 Task: Set up an automation rule in Jira to comment on related issues when an issue is resolved.
Action: Mouse moved to (793, 131)
Screenshot: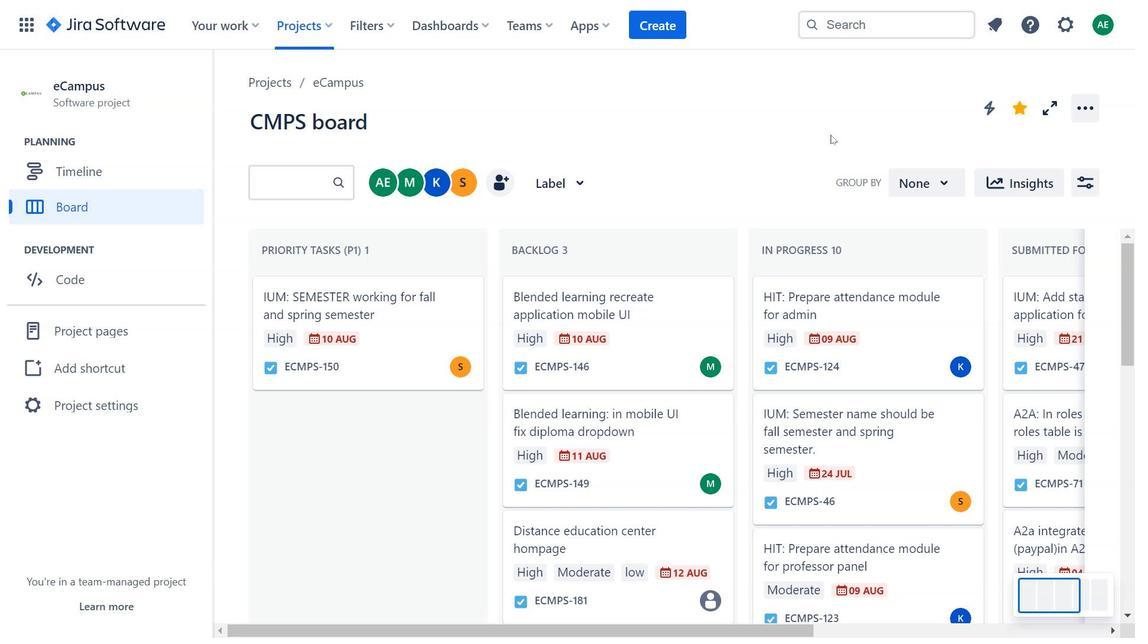 
Action: Mouse pressed left at (793, 131)
Screenshot: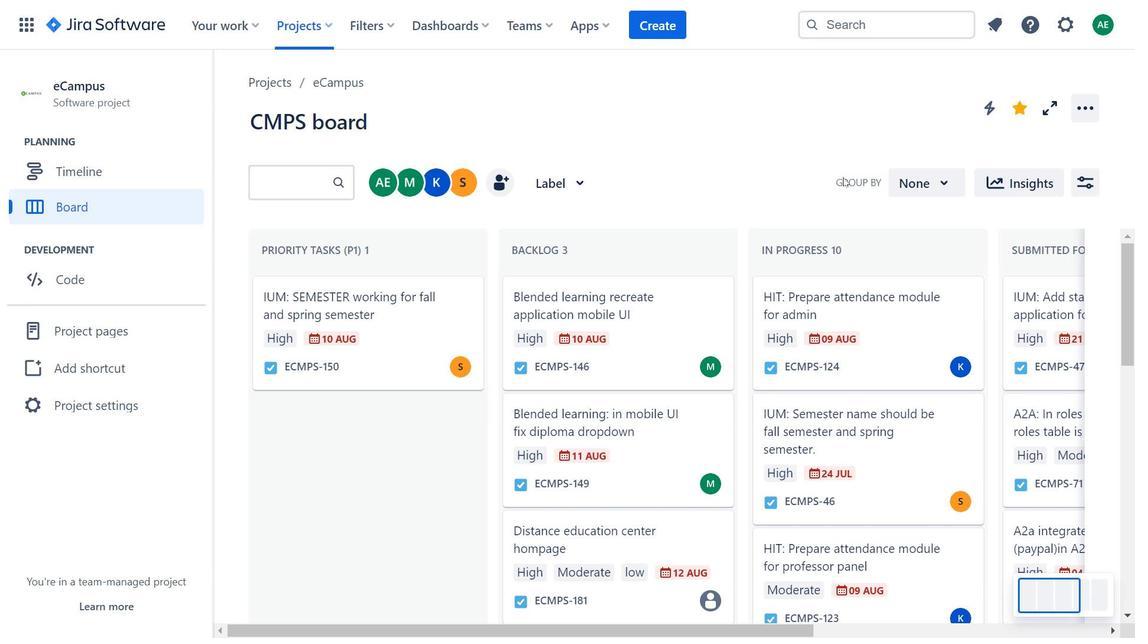 
Action: Mouse moved to (778, 86)
Screenshot: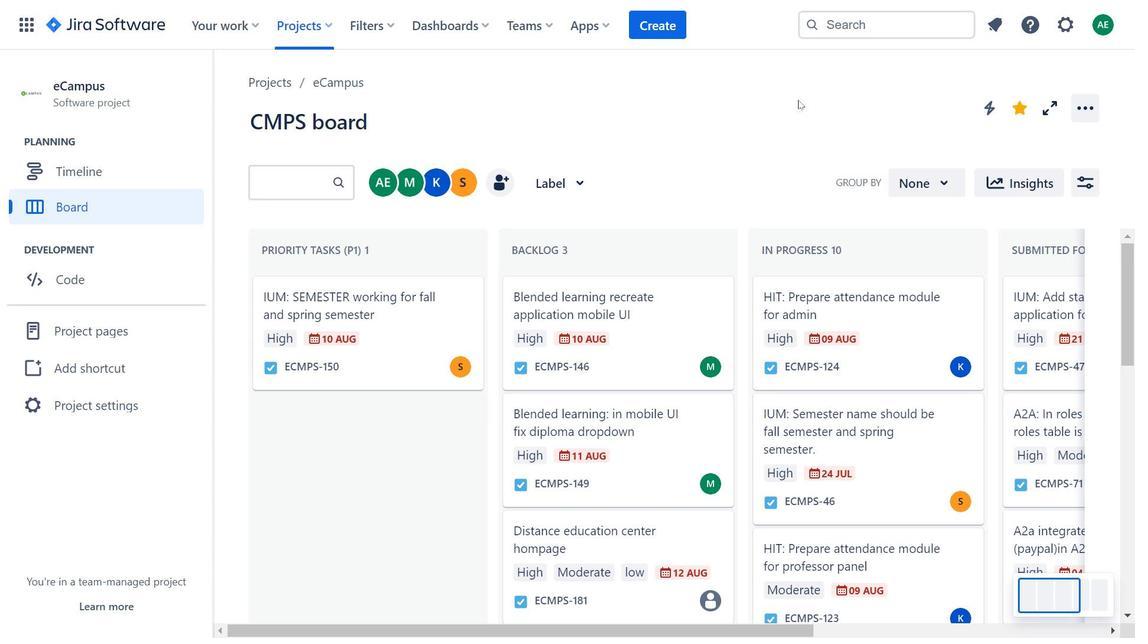 
Action: Mouse pressed left at (778, 86)
Screenshot: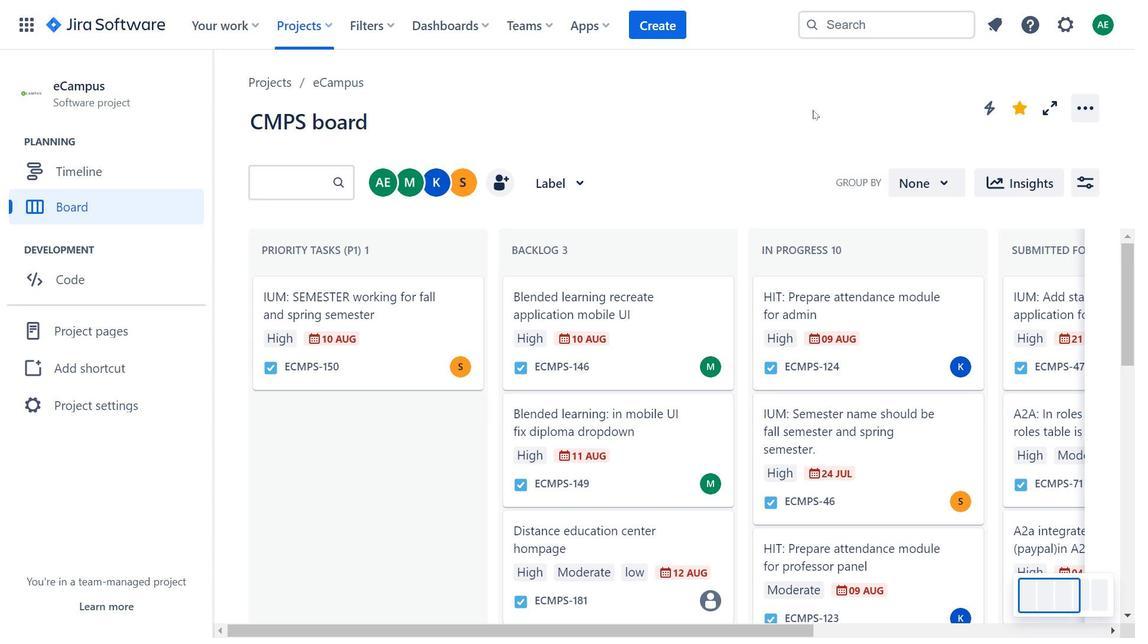 
Action: Mouse moved to (821, 111)
Screenshot: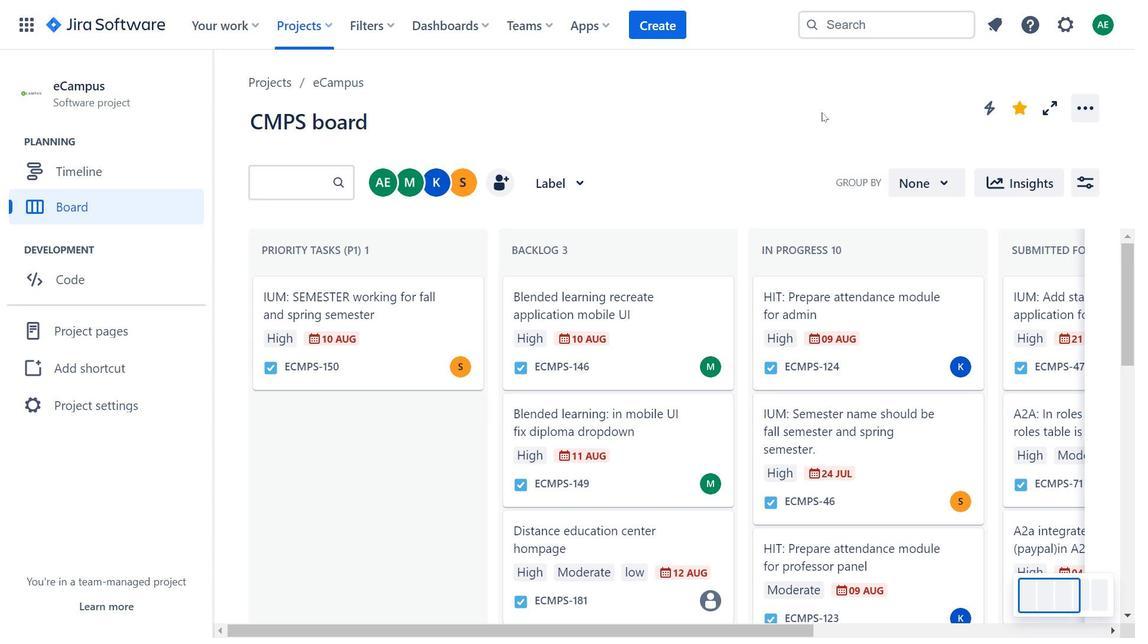 
Action: Mouse pressed left at (821, 111)
Screenshot: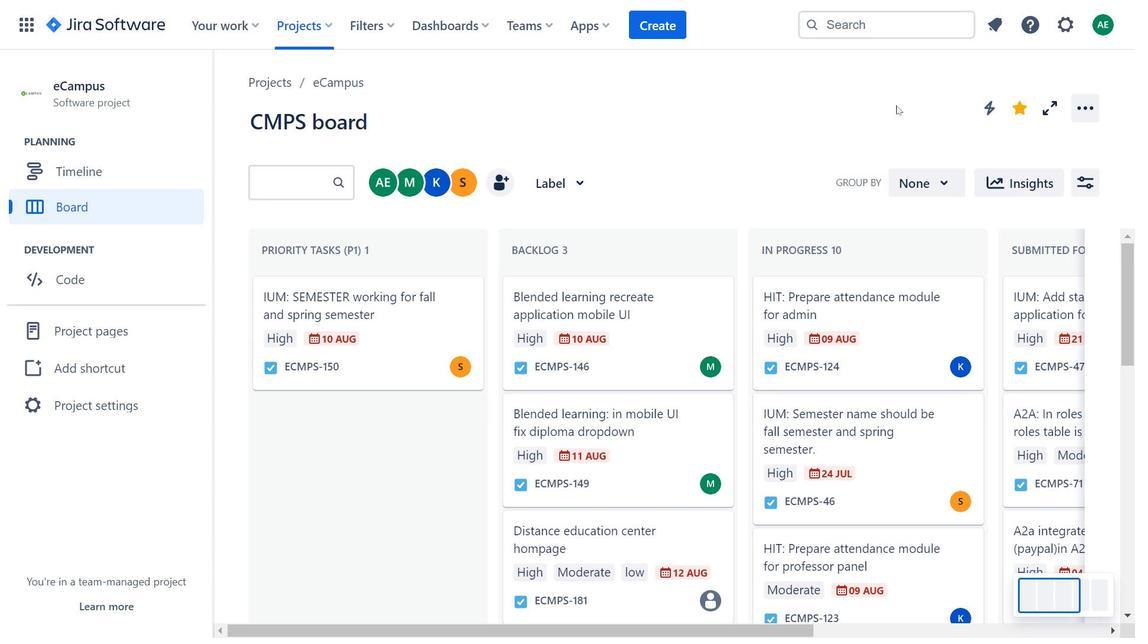 
Action: Mouse moved to (896, 105)
Screenshot: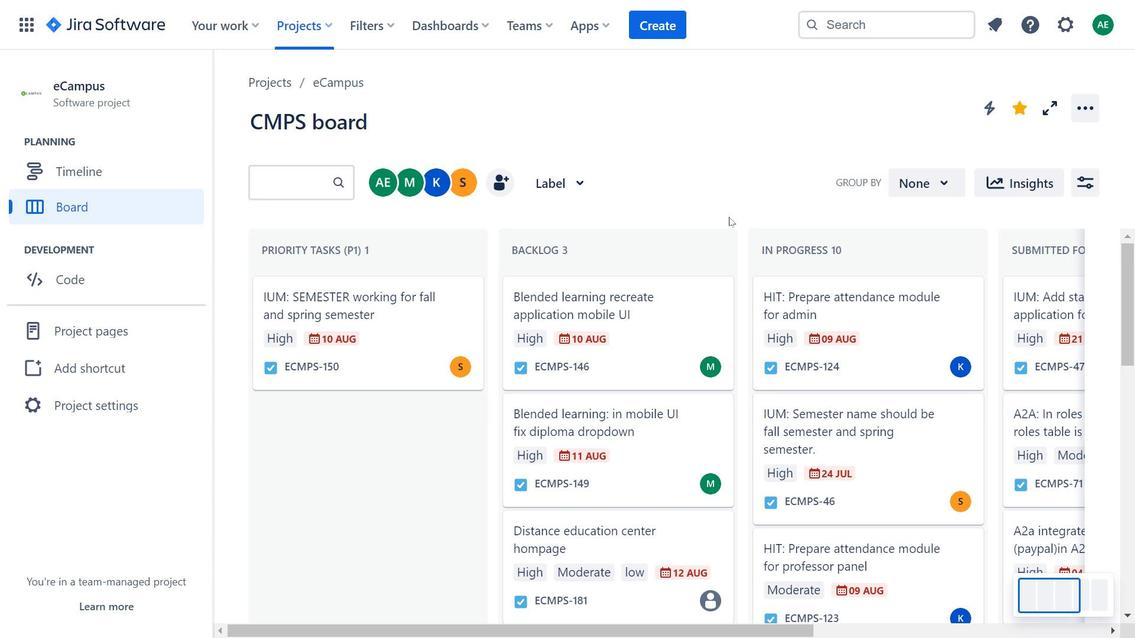 
Action: Mouse pressed left at (896, 105)
Screenshot: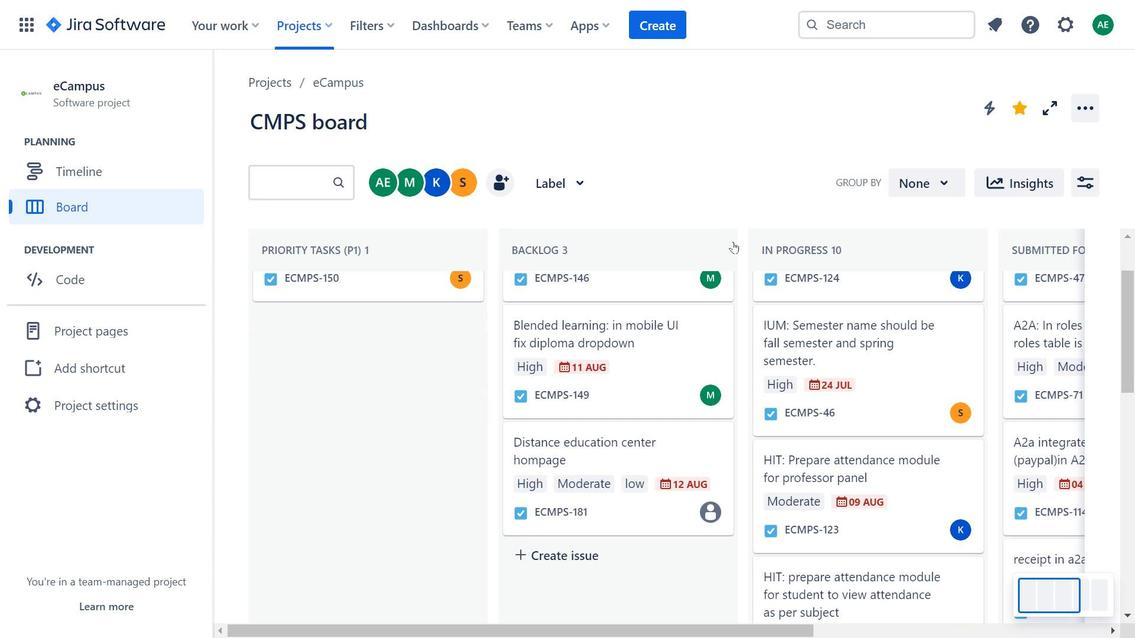 
Action: Mouse moved to (728, 235)
Screenshot: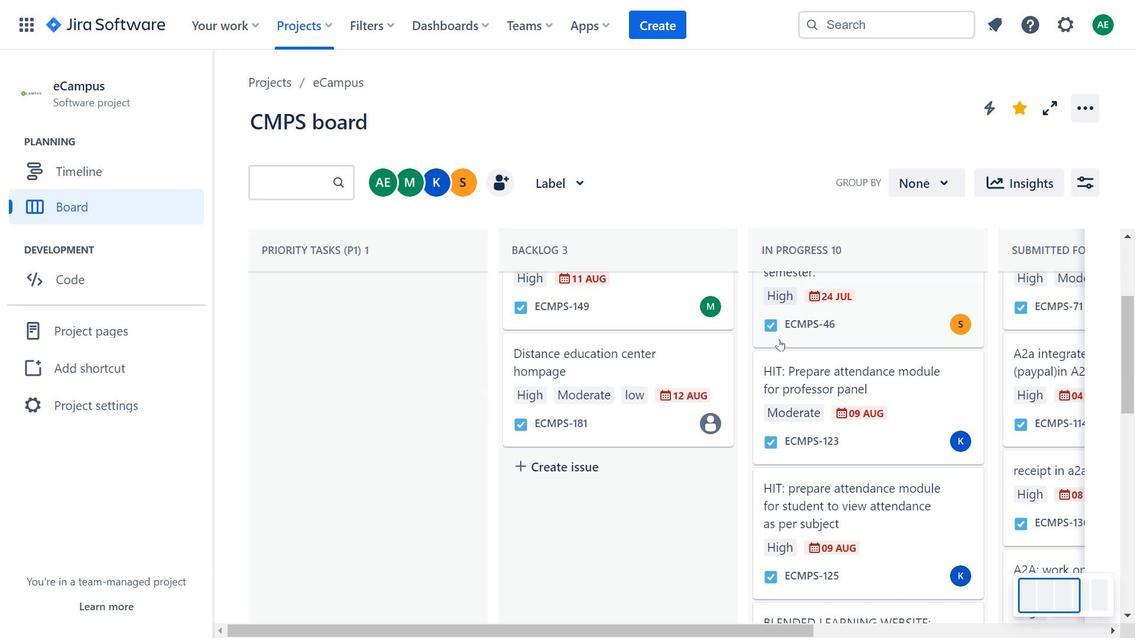 
Action: Mouse scrolled (728, 235) with delta (0, 0)
Screenshot: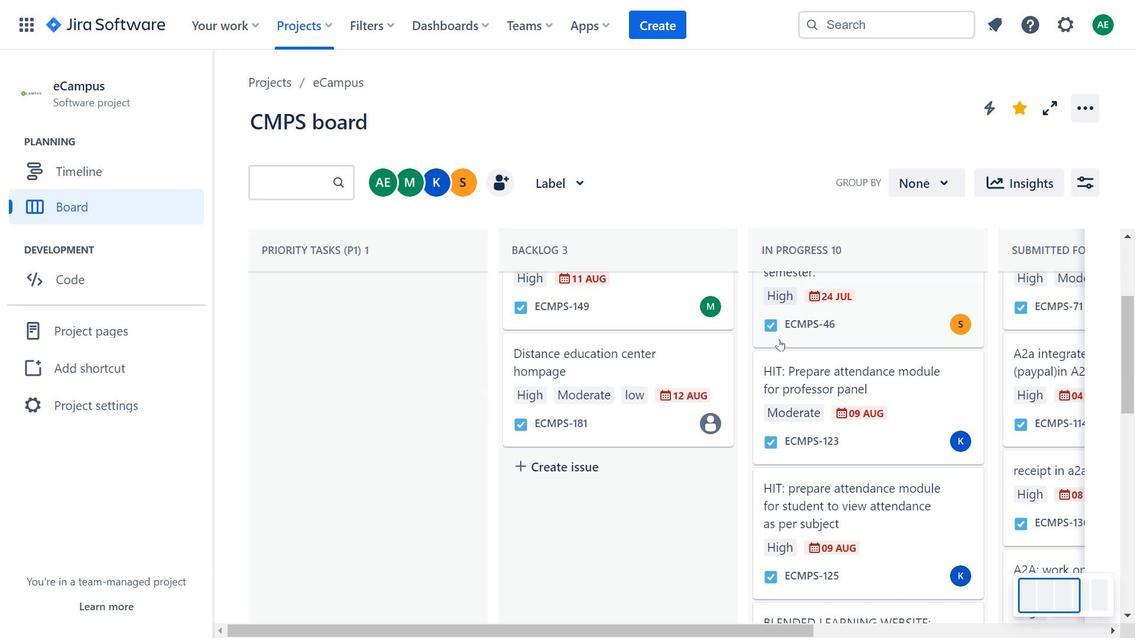 
Action: Mouse moved to (730, 238)
Screenshot: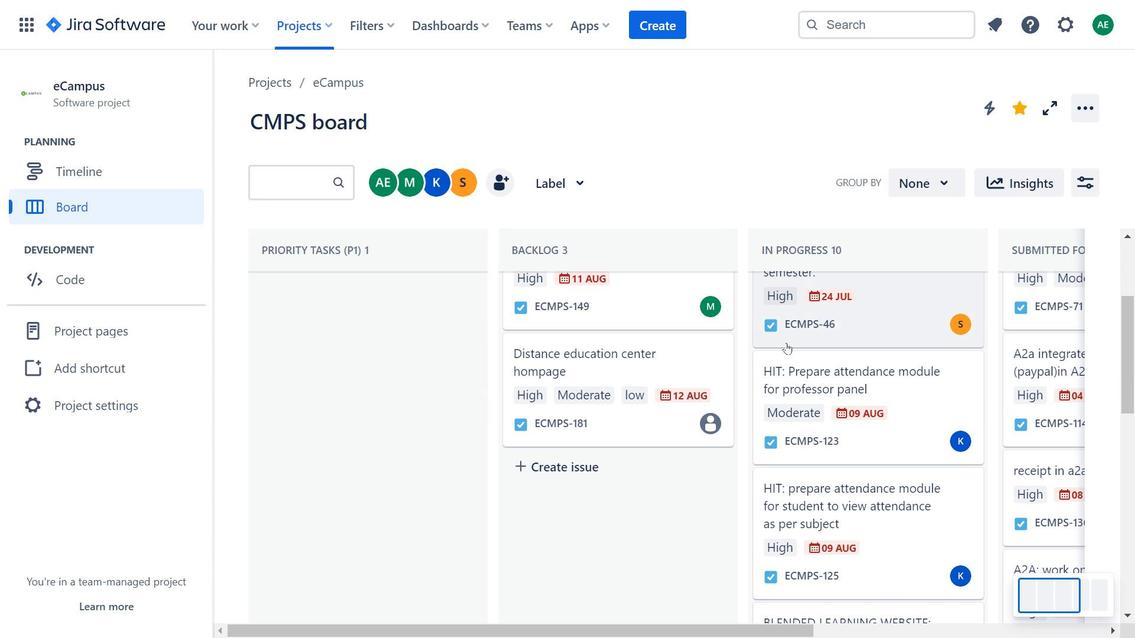 
Action: Mouse scrolled (730, 237) with delta (0, 0)
Screenshot: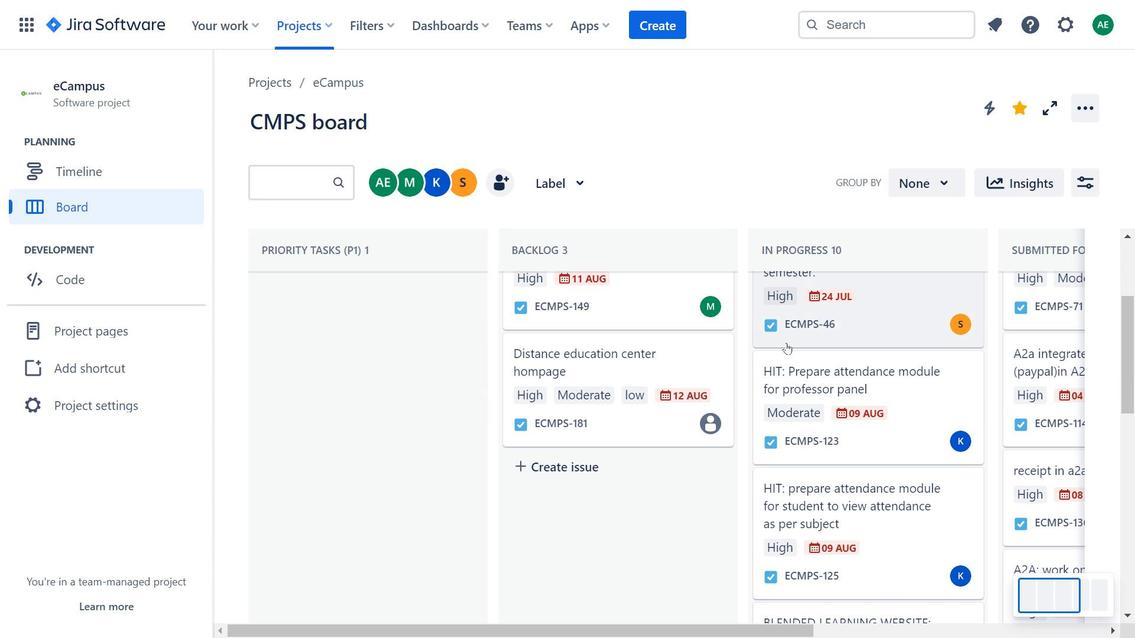 
Action: Mouse moved to (810, 337)
Screenshot: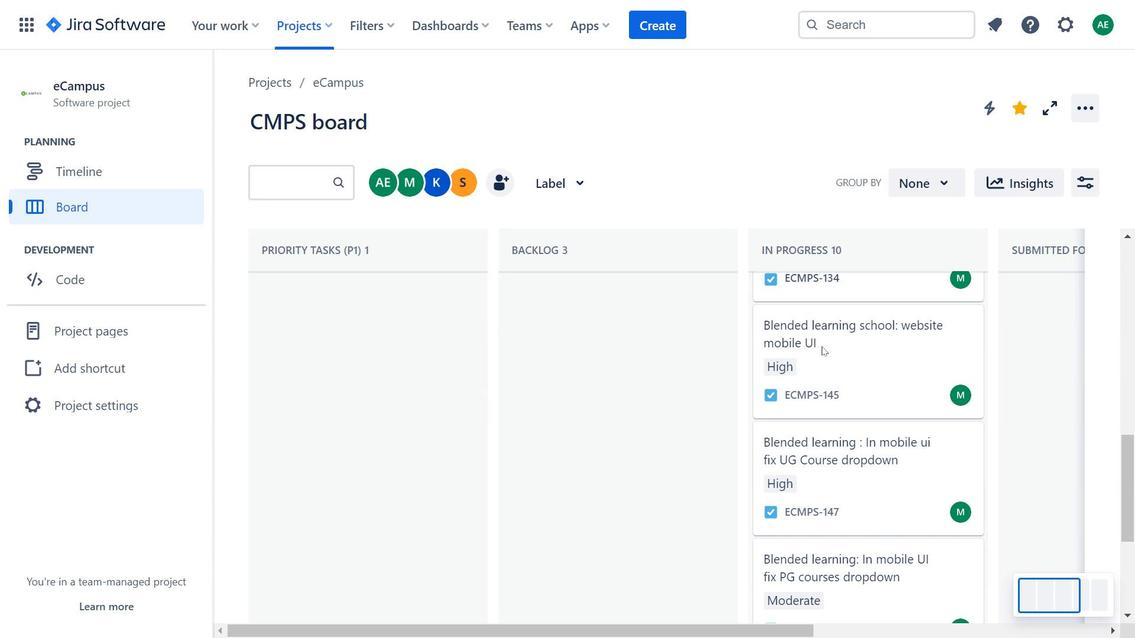 
Action: Mouse scrolled (810, 337) with delta (0, 0)
Screenshot: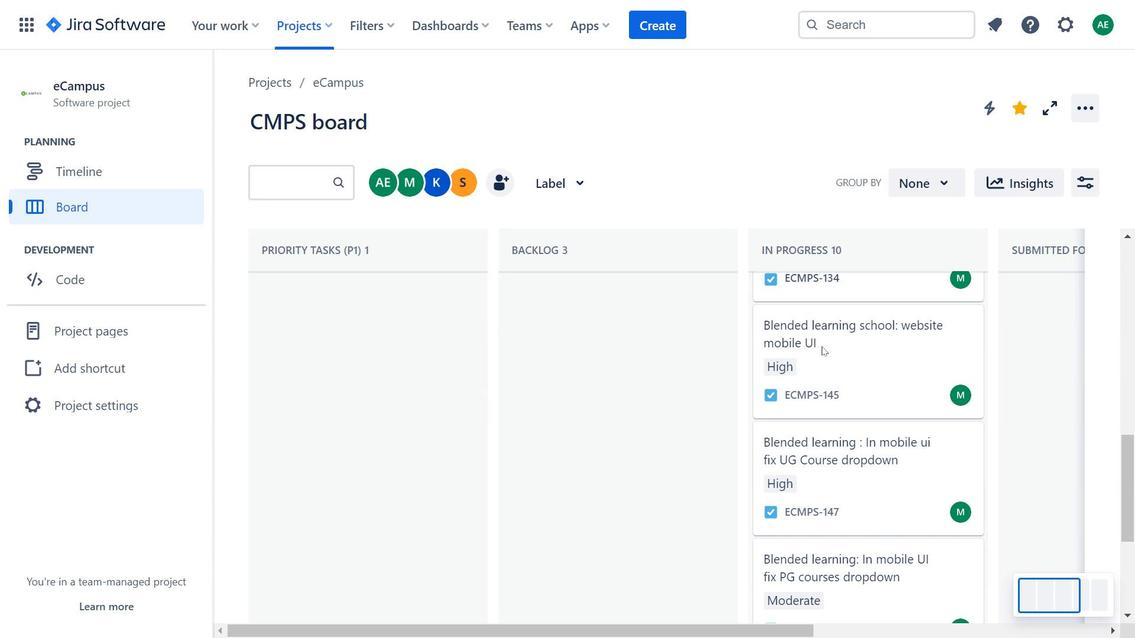 
Action: Mouse moved to (813, 340)
Screenshot: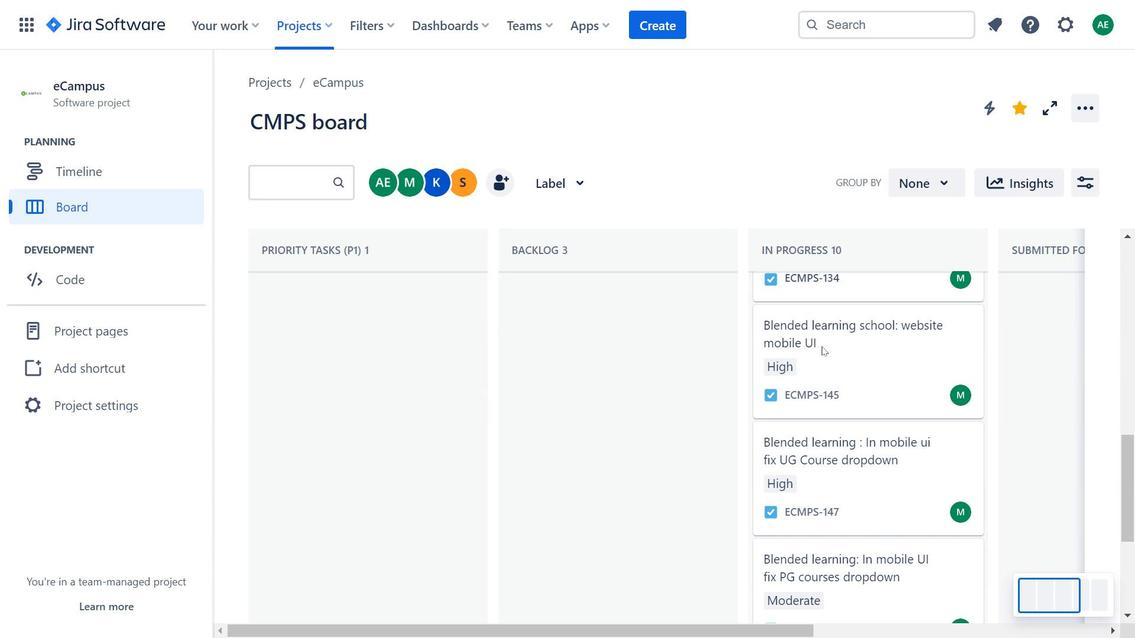 
Action: Mouse scrolled (813, 339) with delta (0, 0)
Screenshot: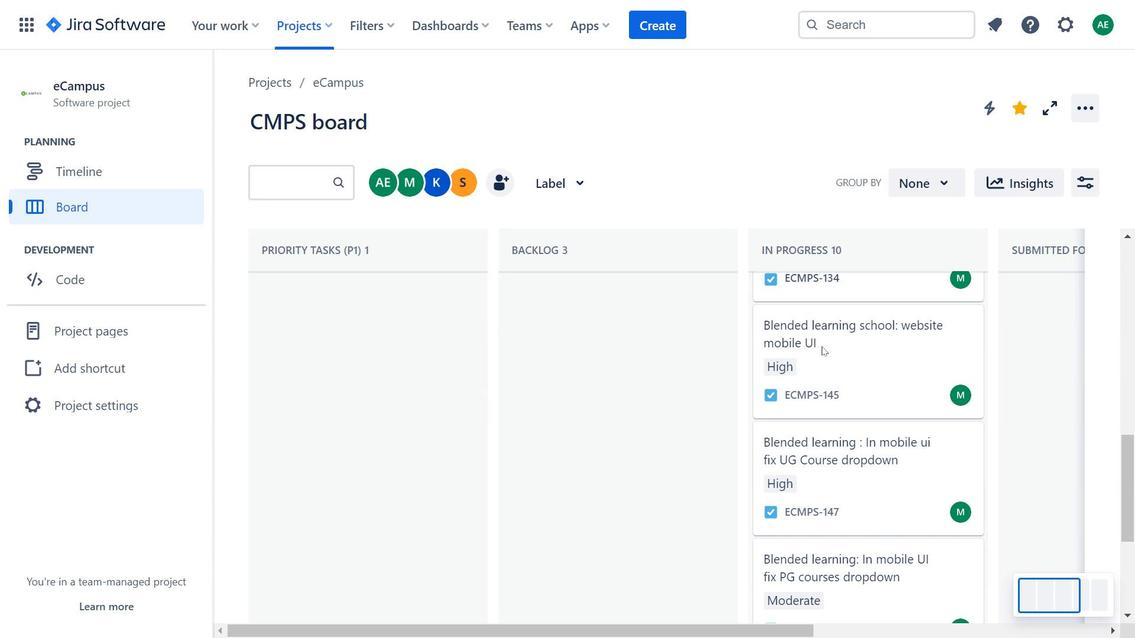 
Action: Mouse moved to (816, 341)
Screenshot: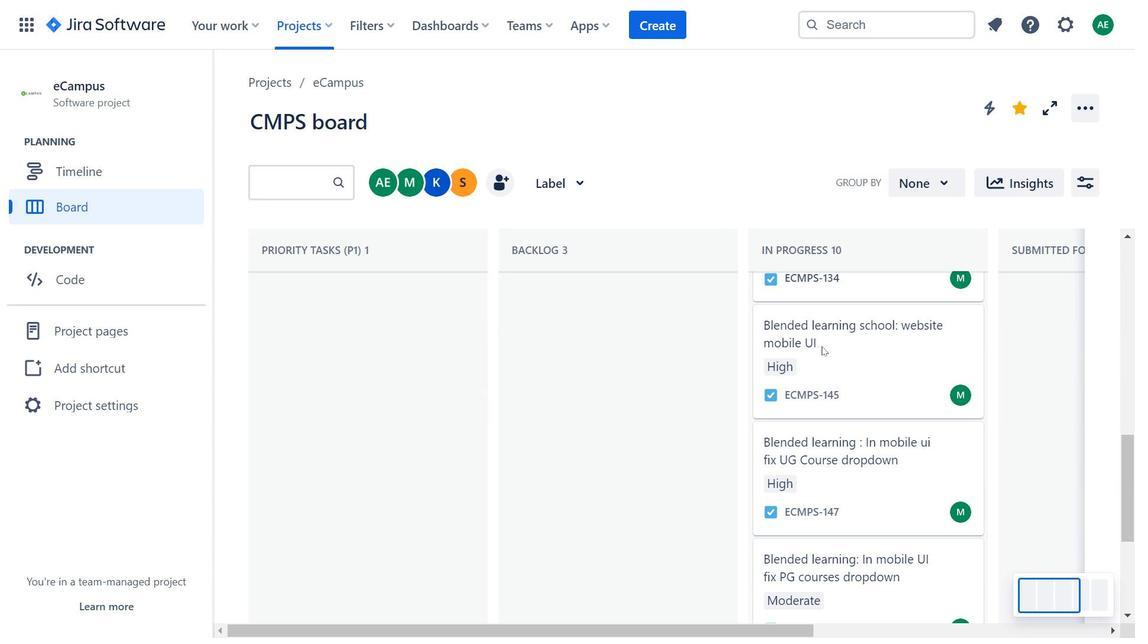 
Action: Mouse scrolled (816, 341) with delta (0, 0)
Screenshot: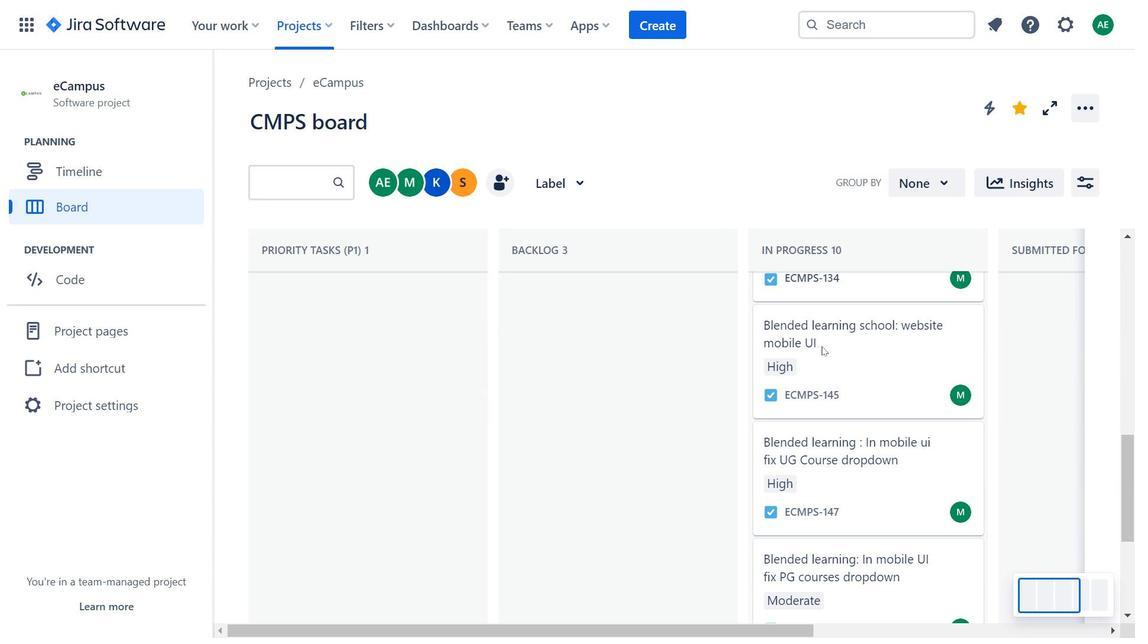 
Action: Mouse moved to (817, 343)
Screenshot: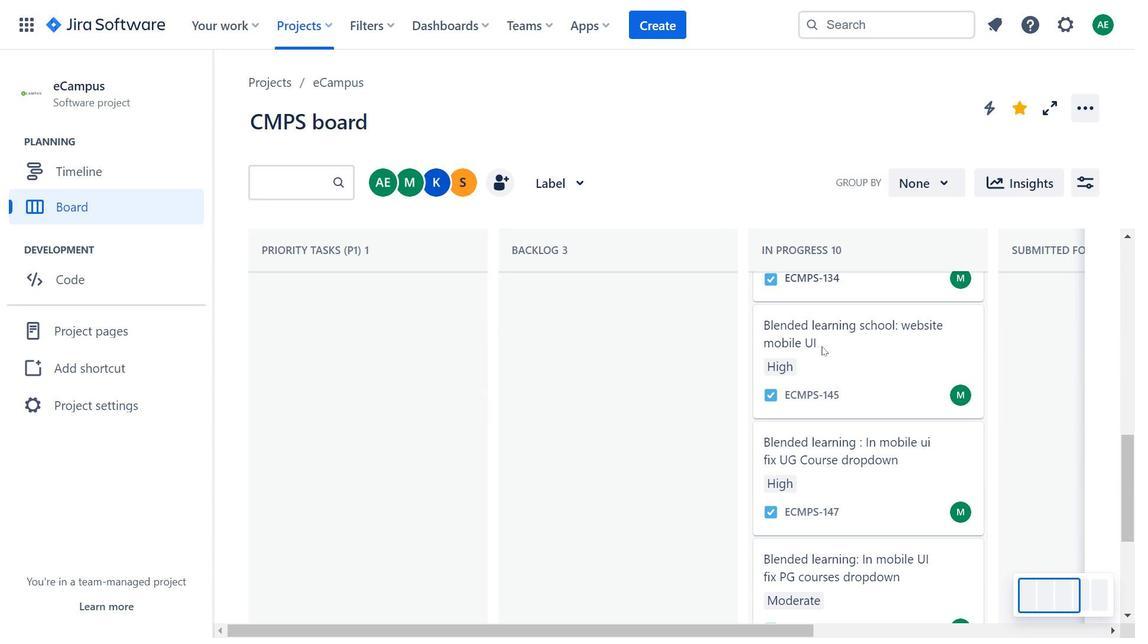
Action: Mouse scrolled (817, 343) with delta (0, 0)
Screenshot: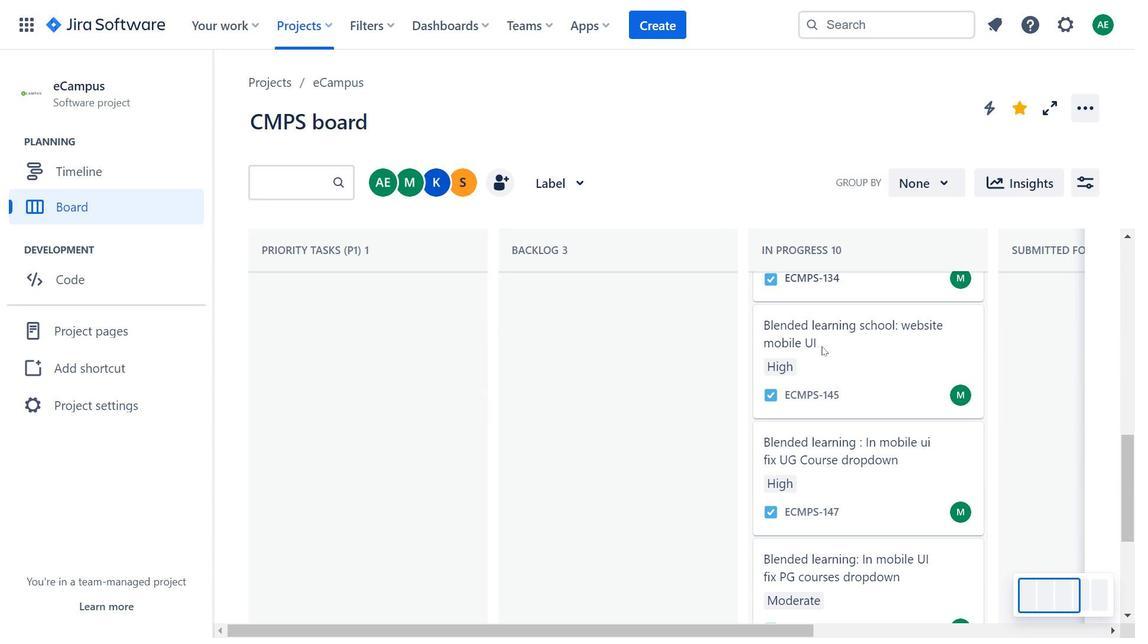 
Action: Mouse moved to (821, 346)
Screenshot: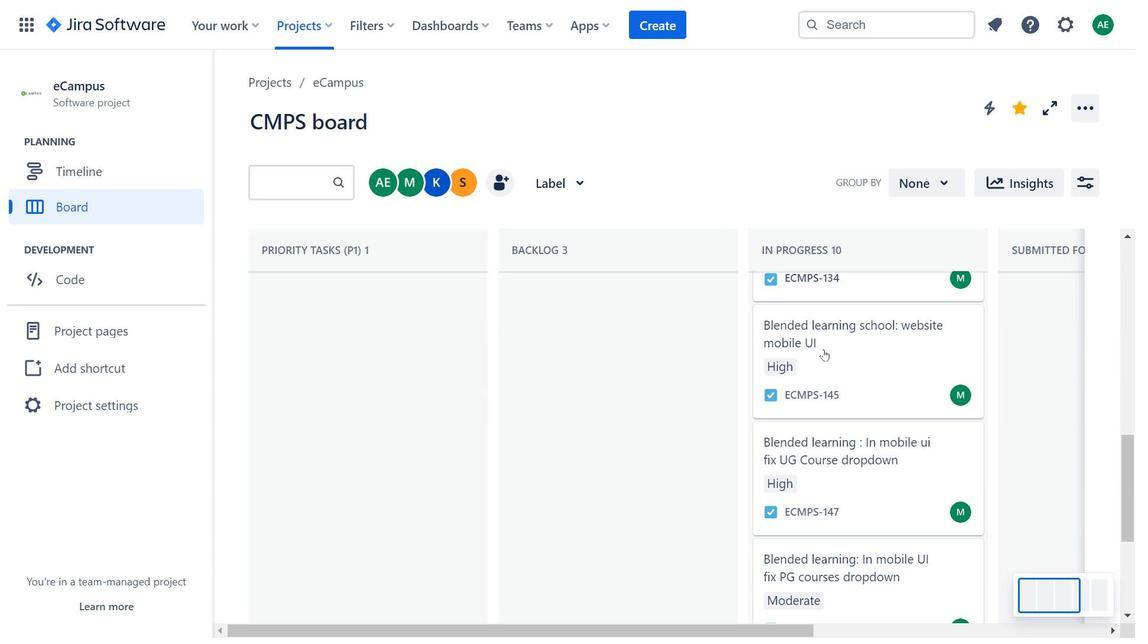 
Action: Mouse scrolled (821, 345) with delta (0, 0)
Screenshot: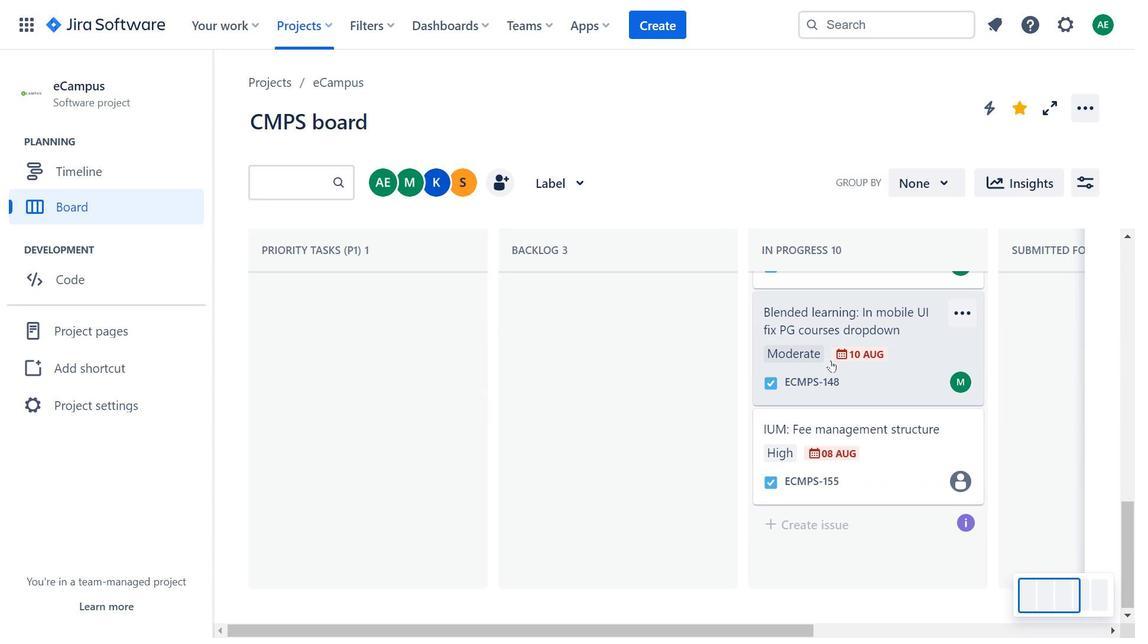 
Action: Mouse scrolled (821, 345) with delta (0, 0)
Screenshot: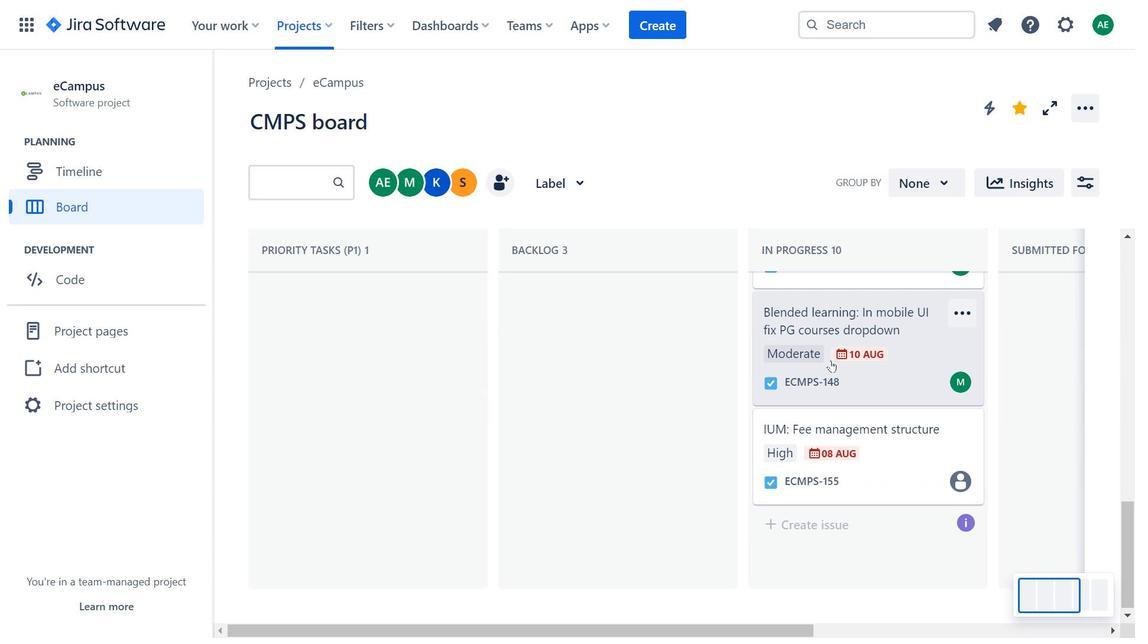 
Action: Mouse moved to (825, 351)
Screenshot: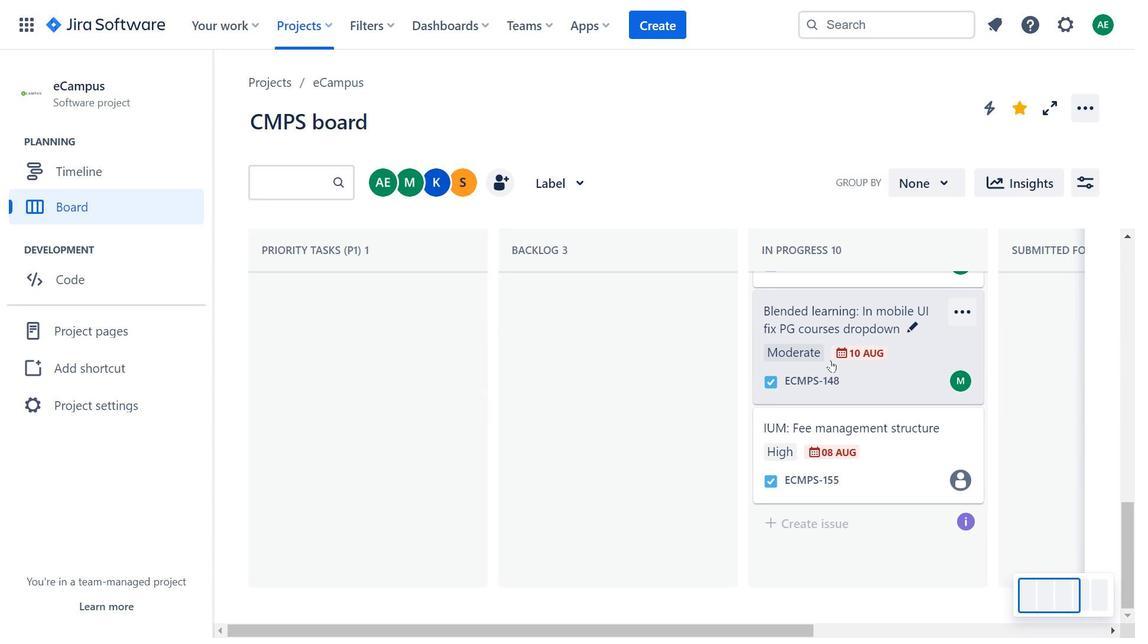 
Action: Mouse scrolled (825, 351) with delta (0, 0)
Screenshot: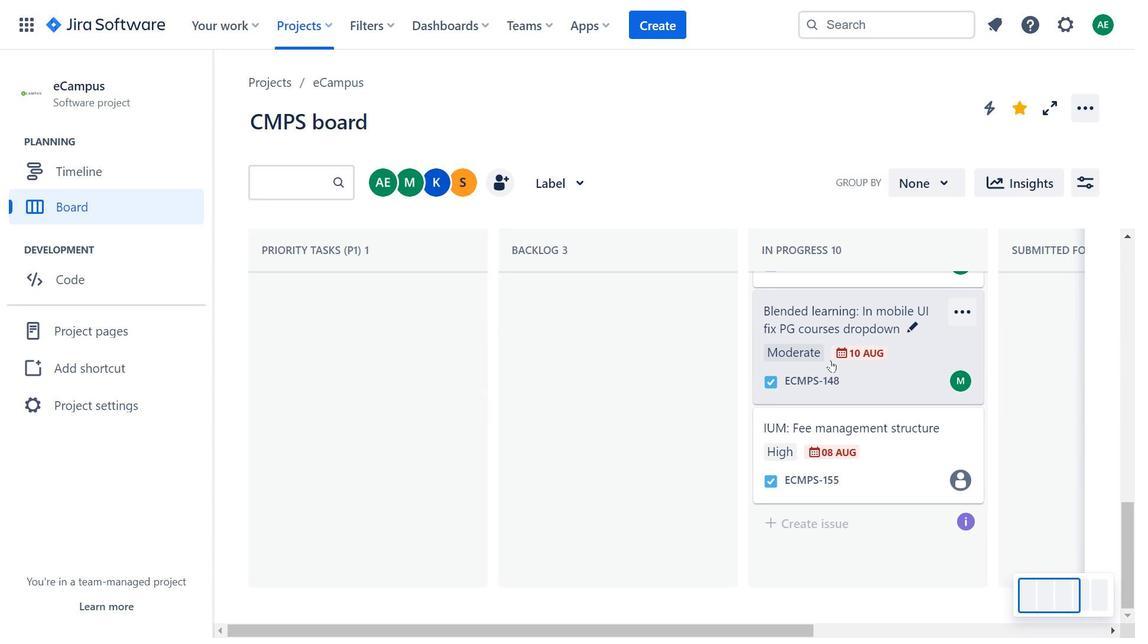
Action: Mouse moved to (826, 354)
Screenshot: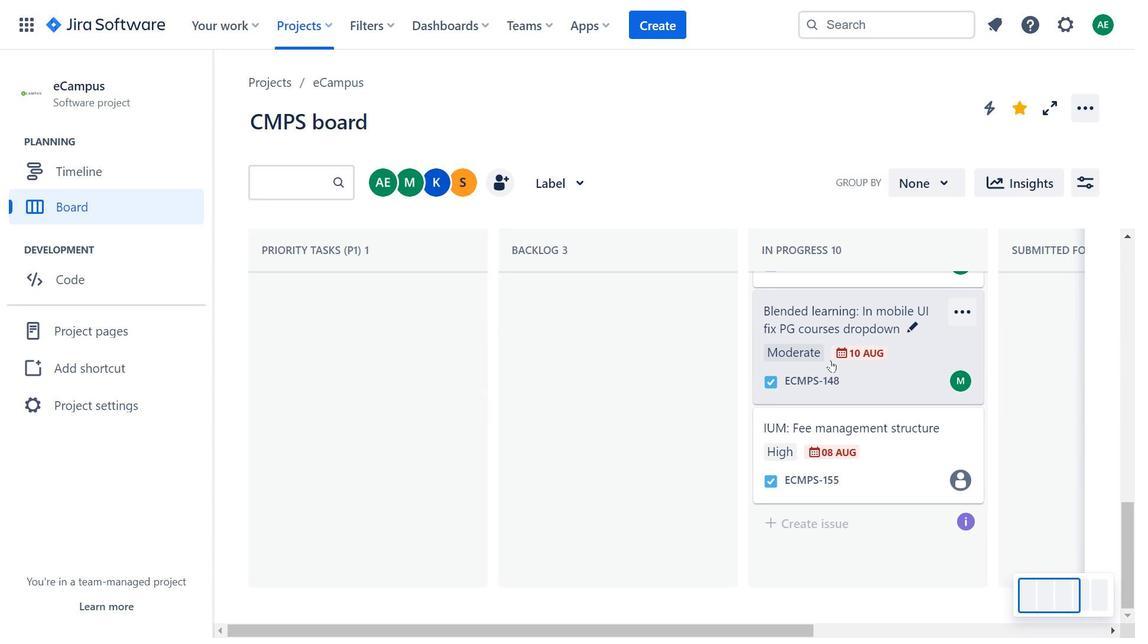 
Action: Mouse scrolled (826, 353) with delta (0, 0)
Screenshot: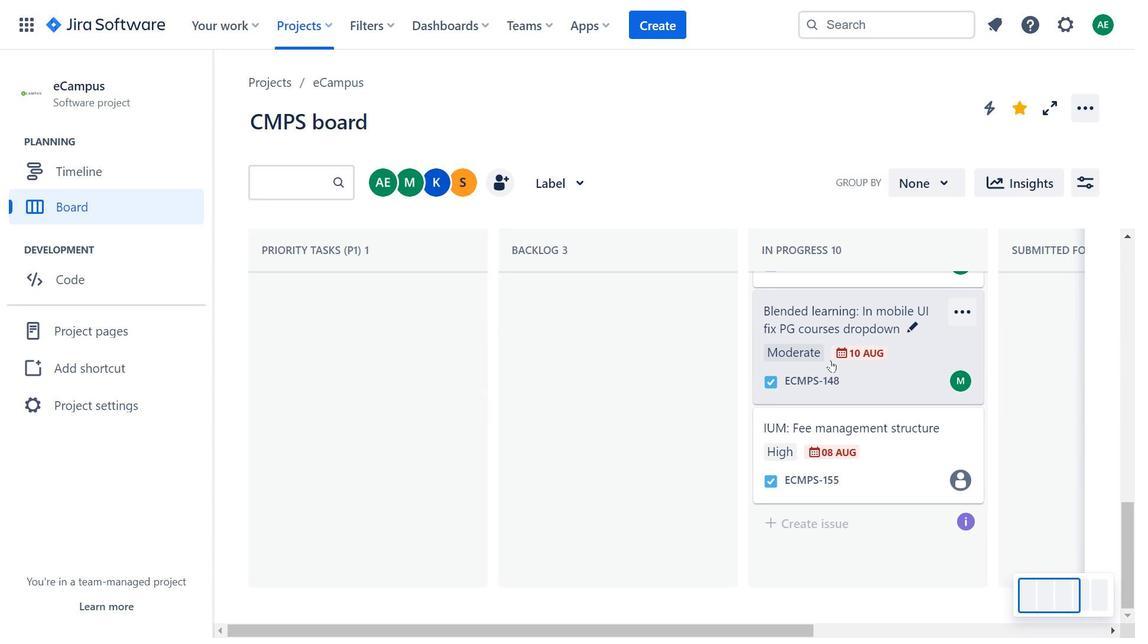 
Action: Mouse moved to (826, 356)
Screenshot: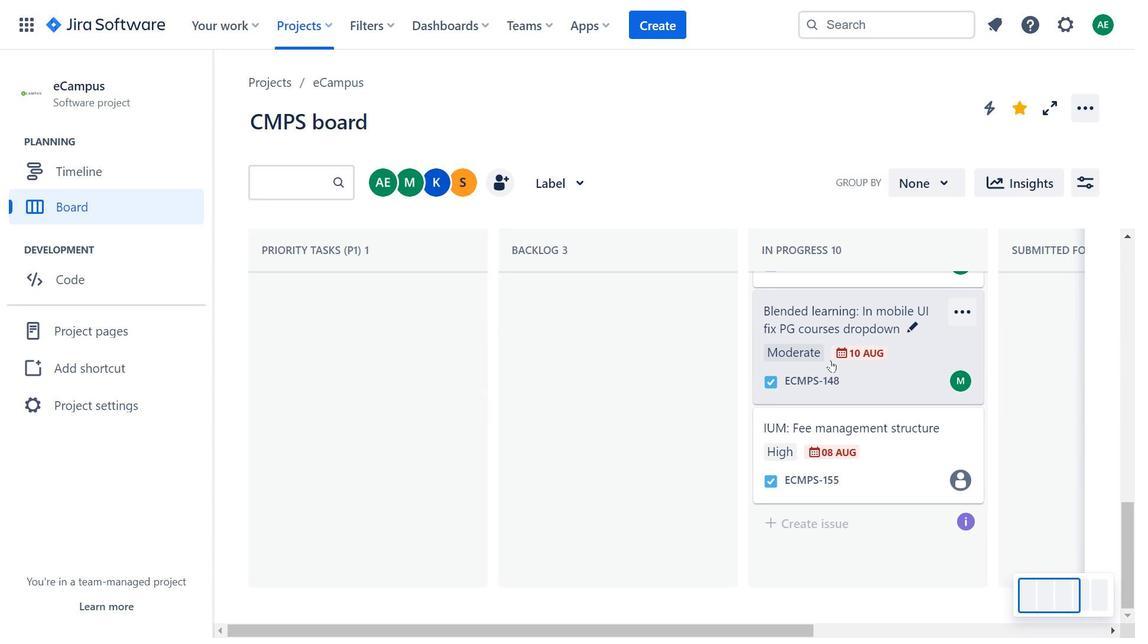 
Action: Mouse scrolled (826, 356) with delta (0, 0)
Screenshot: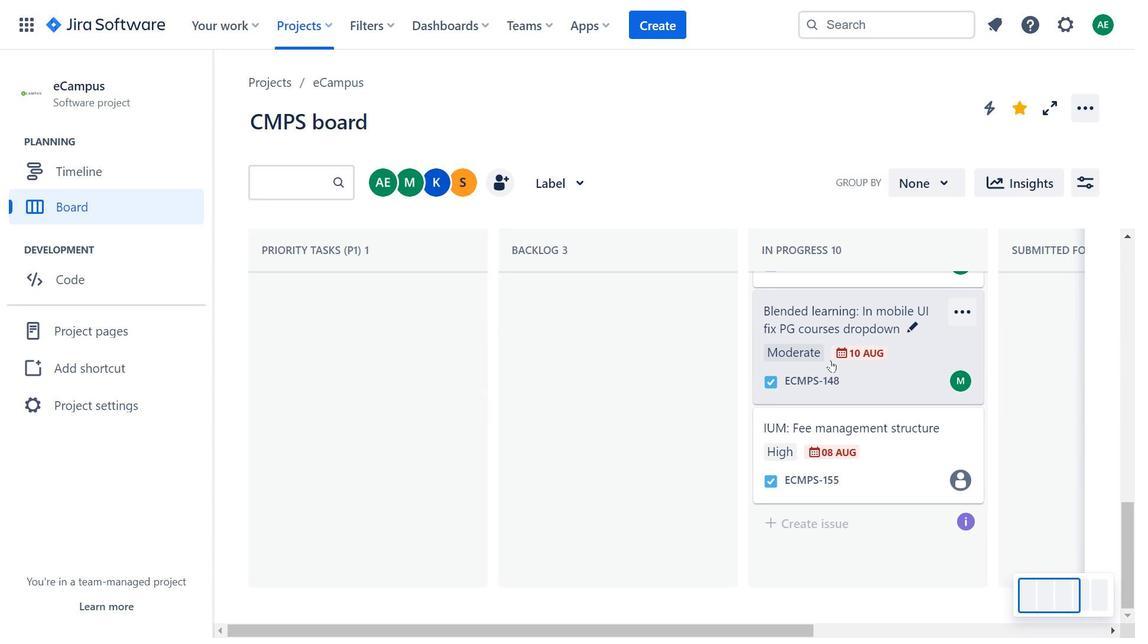 
Action: Mouse moved to (830, 360)
Screenshot: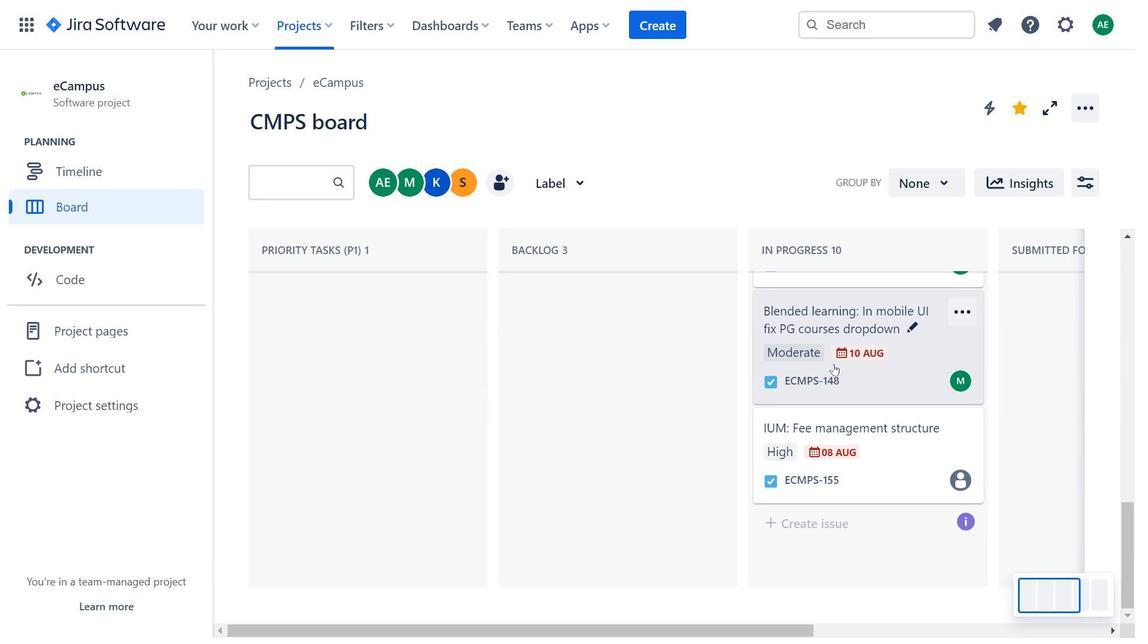 
Action: Mouse scrolled (830, 360) with delta (0, 0)
Screenshot: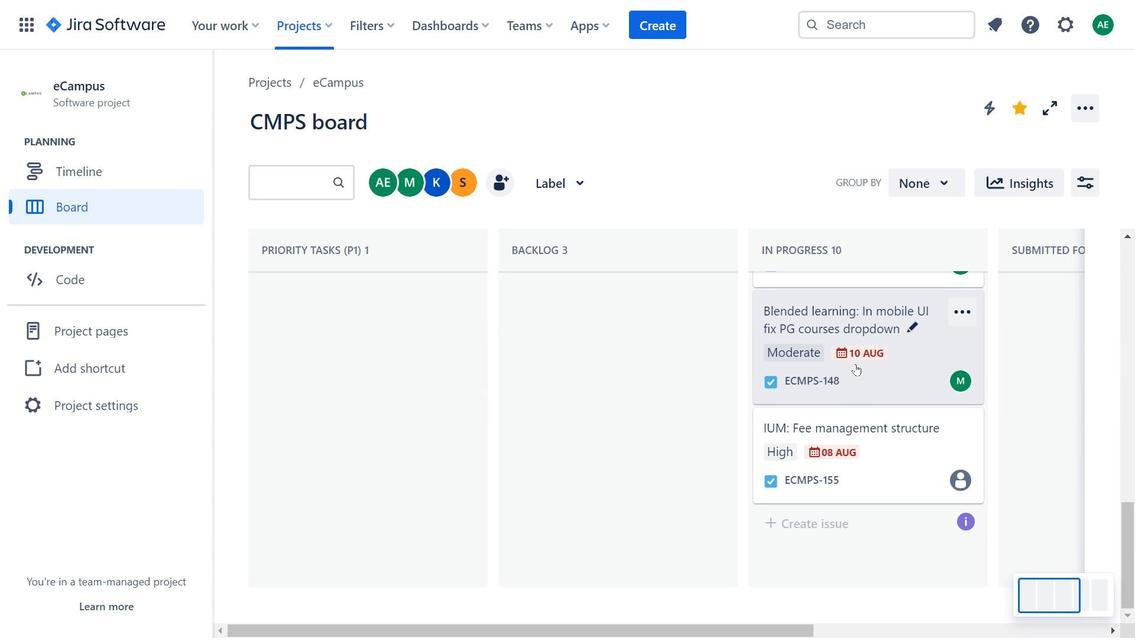 
Action: Mouse scrolled (830, 360) with delta (0, 0)
Screenshot: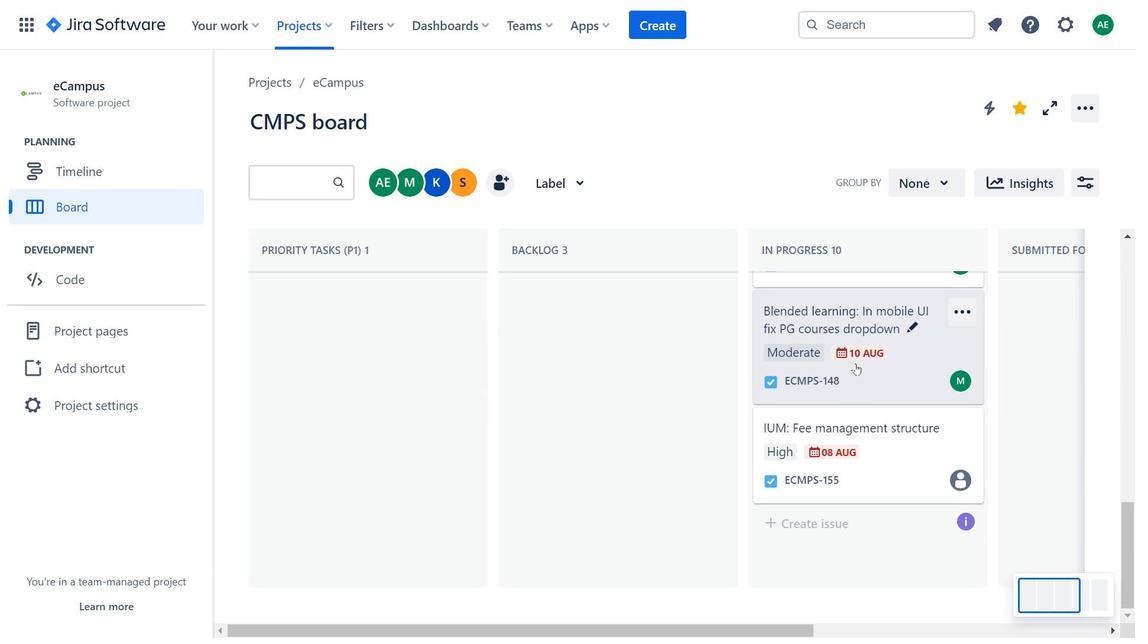 
Action: Mouse scrolled (830, 360) with delta (0, 0)
Screenshot: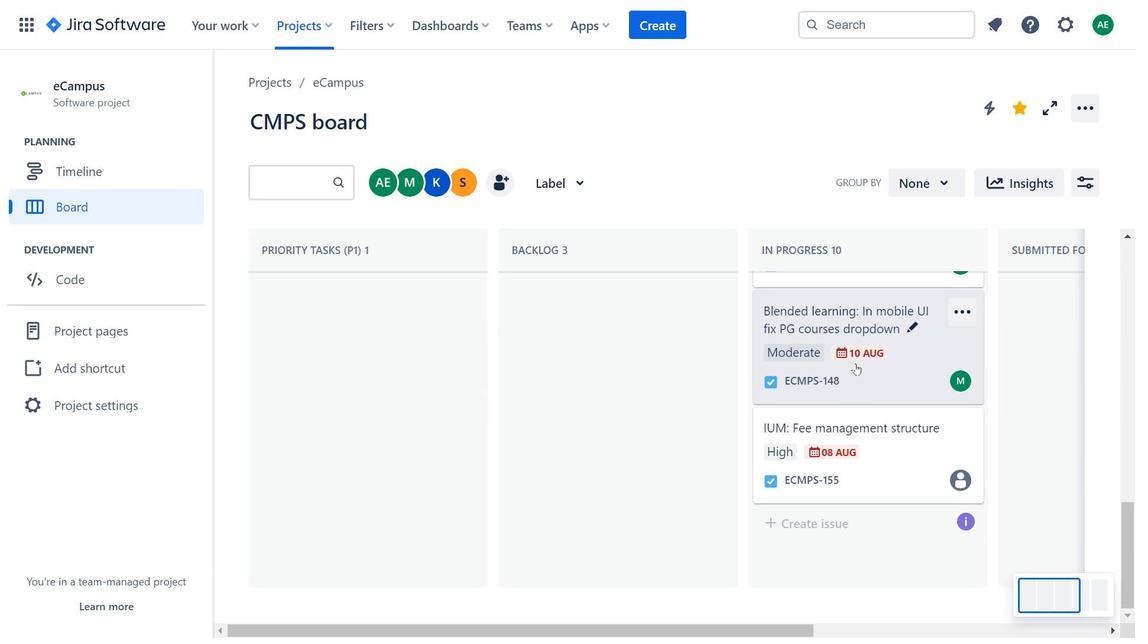 
Action: Mouse moved to (855, 363)
Screenshot: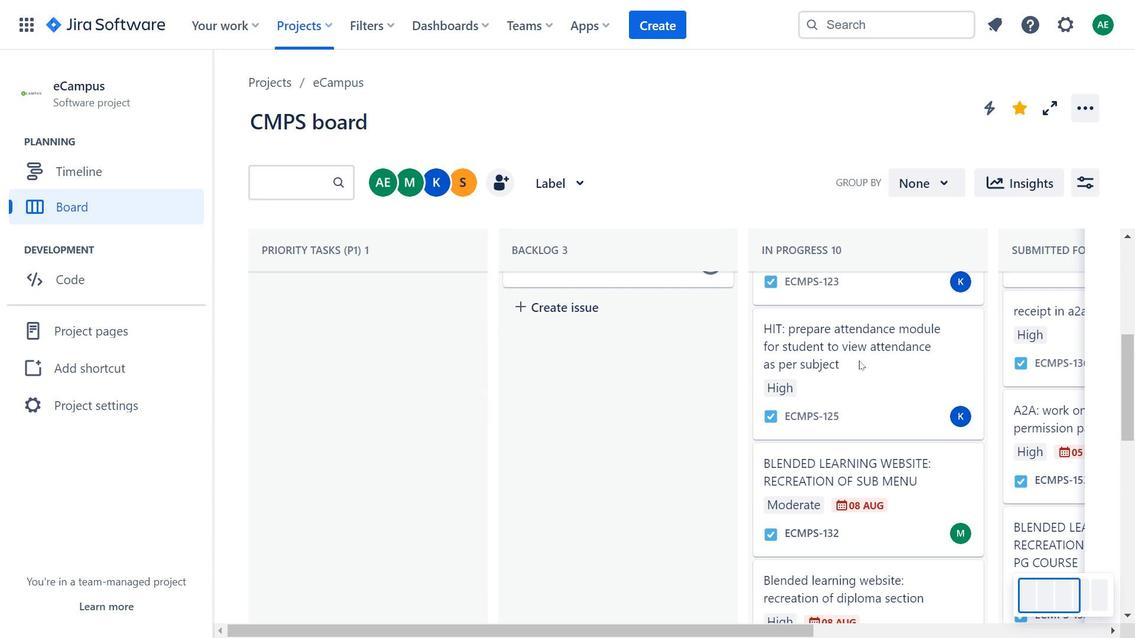 
Action: Mouse scrolled (855, 363) with delta (0, 0)
Screenshot: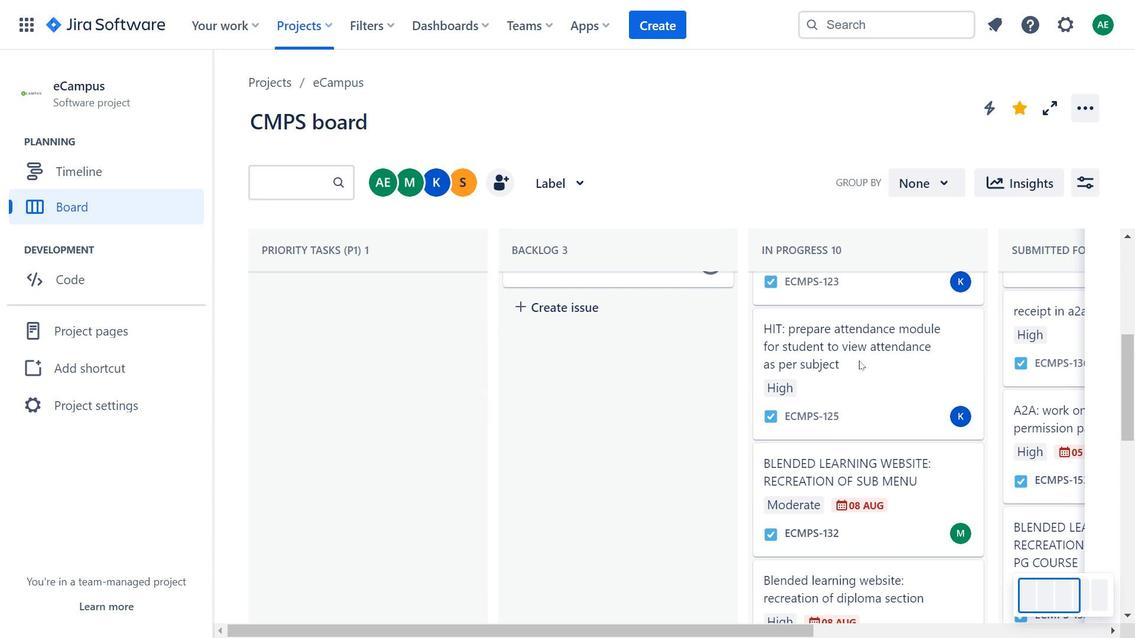
Action: Mouse scrolled (855, 363) with delta (0, 0)
Screenshot: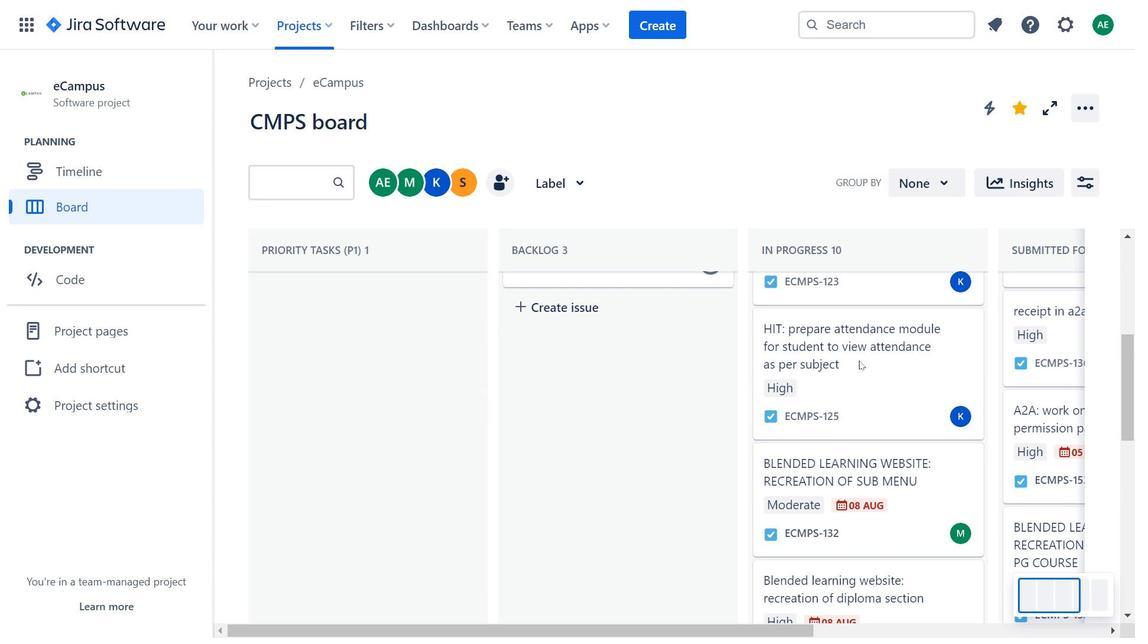 
Action: Mouse scrolled (855, 363) with delta (0, 0)
Screenshot: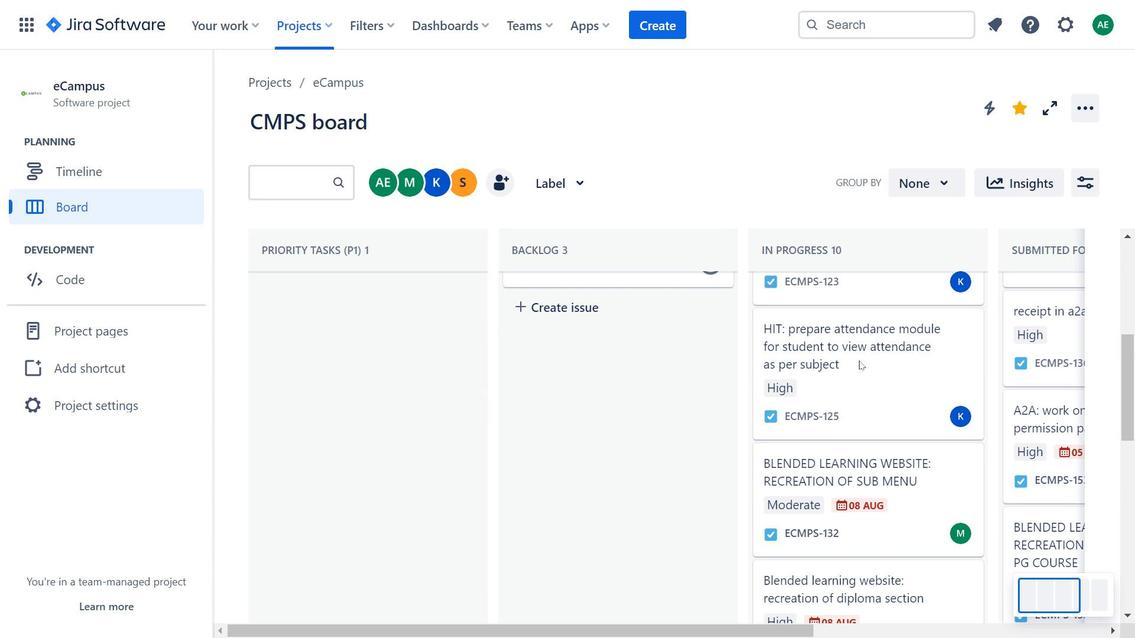 
Action: Mouse scrolled (855, 363) with delta (0, 0)
Screenshot: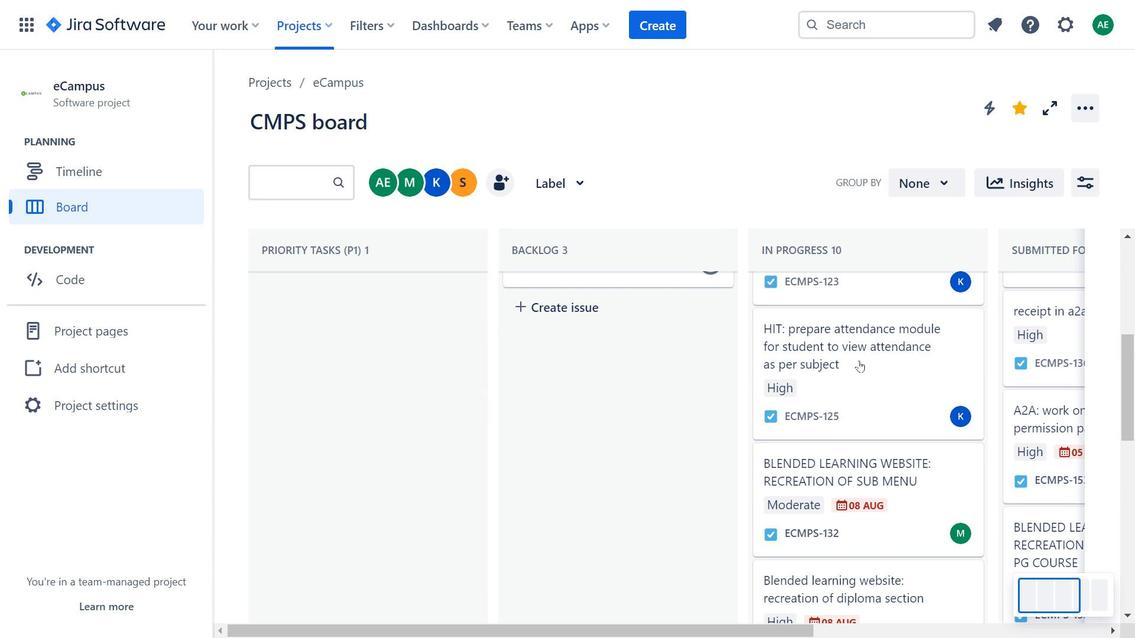 
Action: Mouse moved to (858, 360)
Screenshot: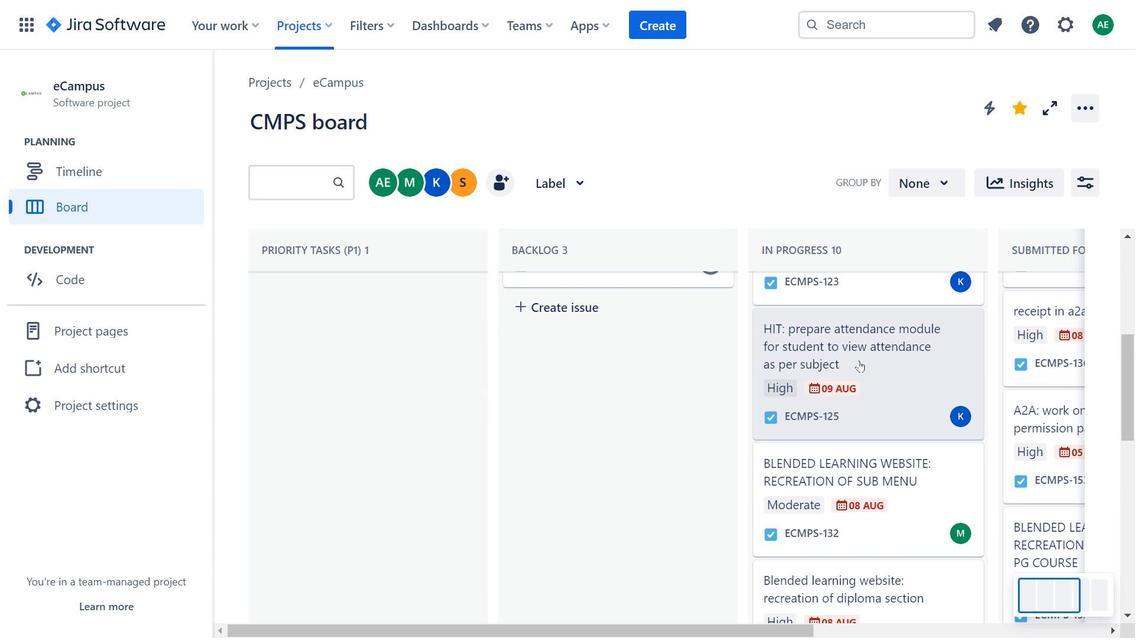 
Action: Mouse scrolled (858, 360) with delta (0, 0)
Screenshot: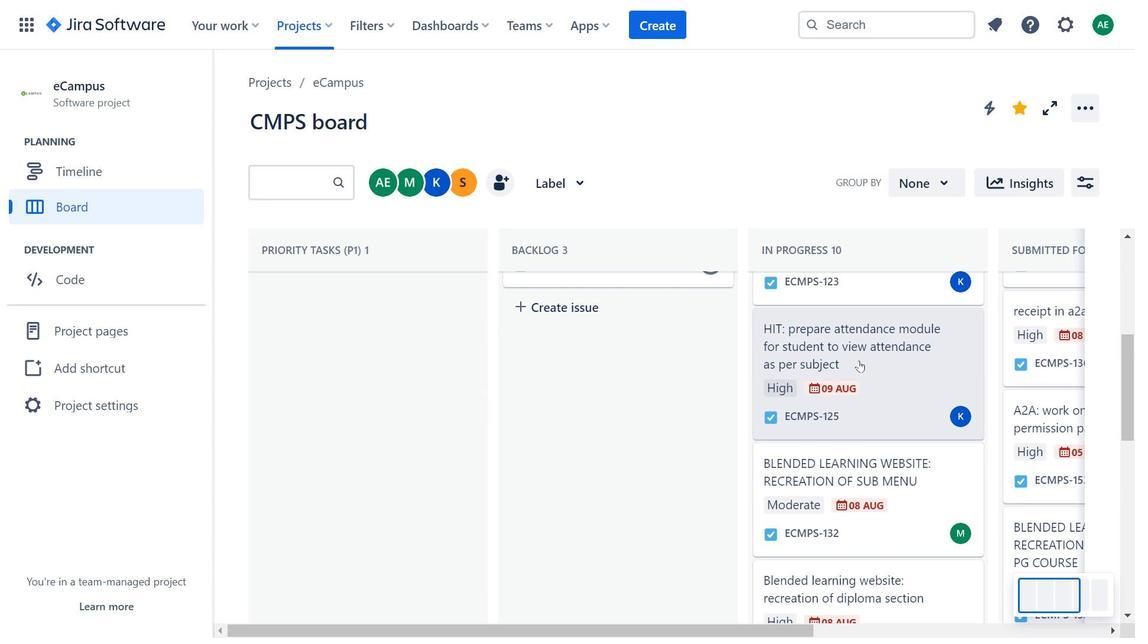 
Action: Mouse scrolled (858, 360) with delta (0, 0)
Screenshot: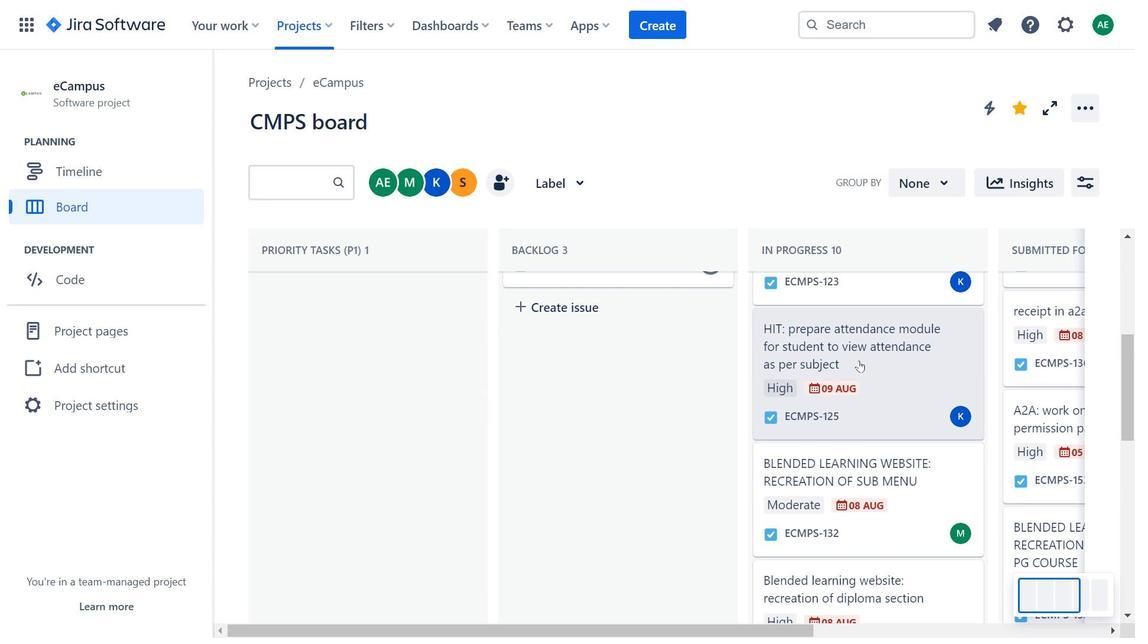 
Action: Mouse scrolled (858, 360) with delta (0, 0)
Screenshot: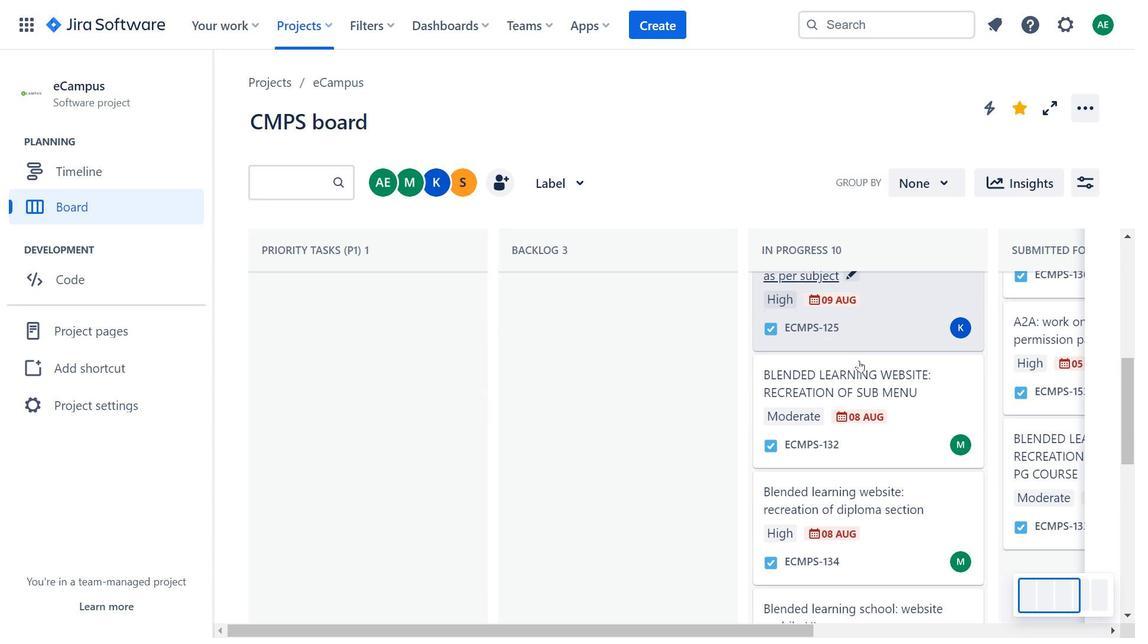 
Action: Mouse scrolled (858, 359) with delta (0, 0)
Screenshot: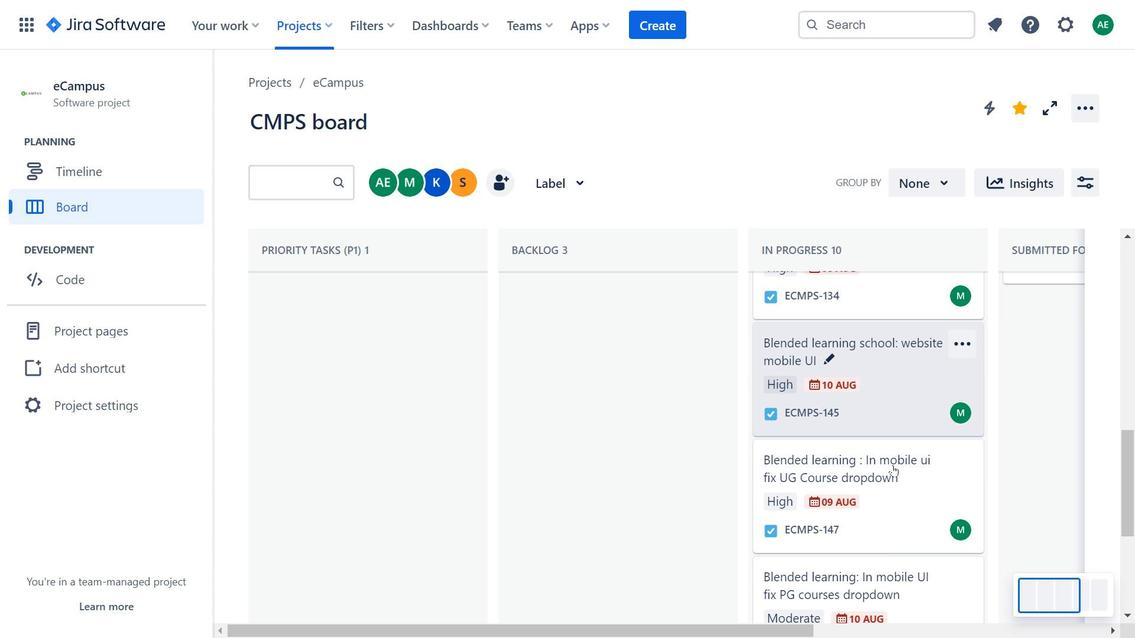 
Action: Mouse scrolled (858, 359) with delta (0, 0)
Screenshot: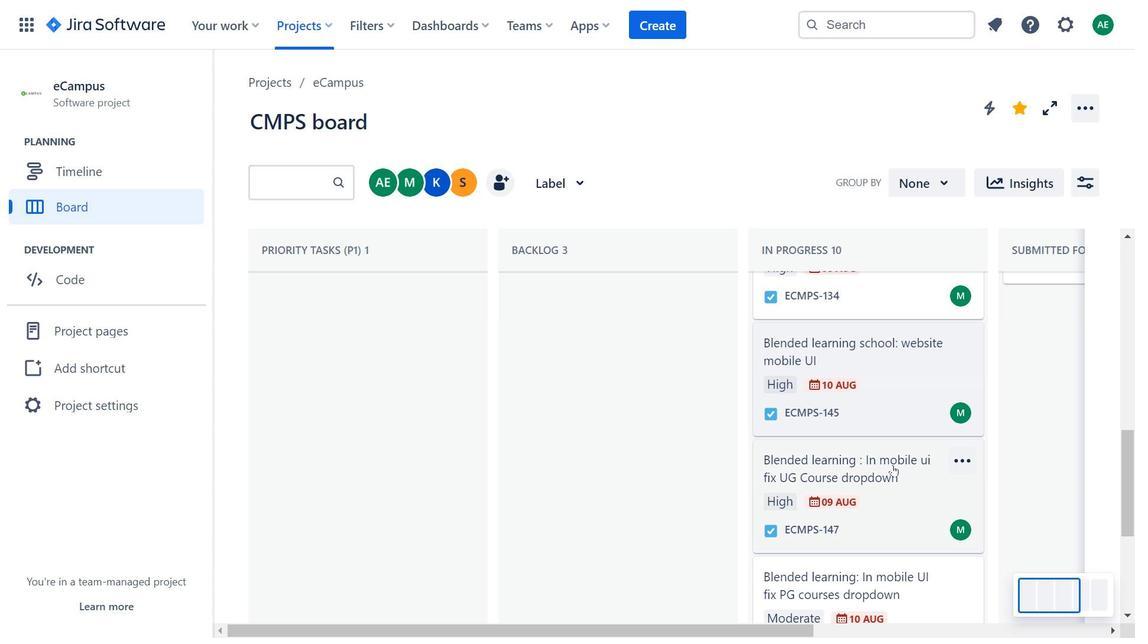 
Action: Mouse scrolled (858, 359) with delta (0, 0)
Screenshot: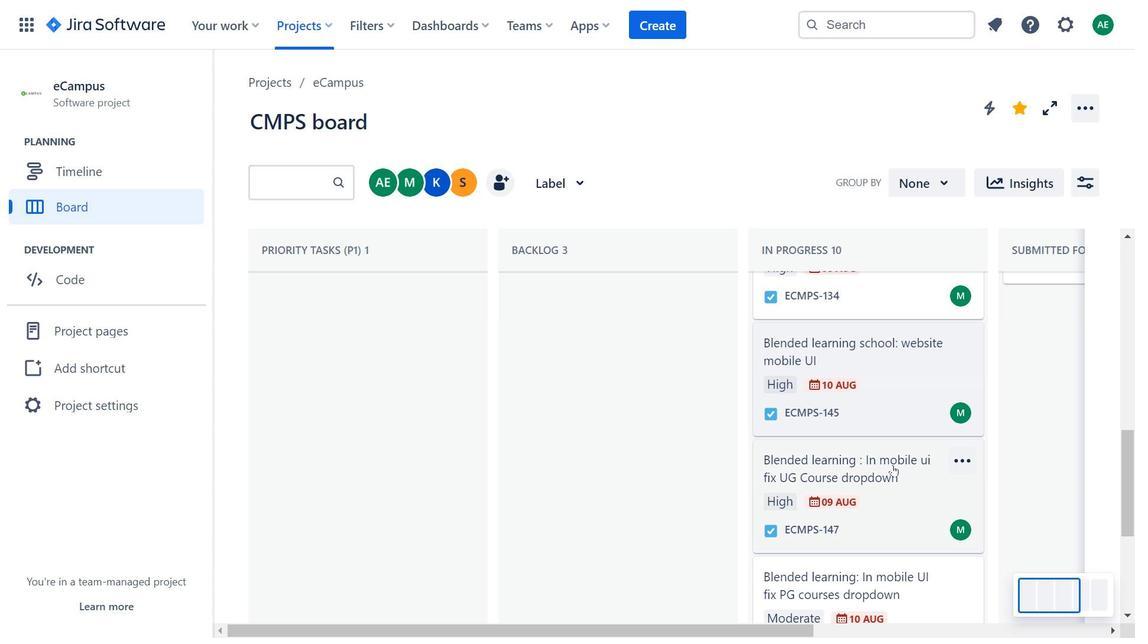 
Action: Mouse moved to (861, 360)
Screenshot: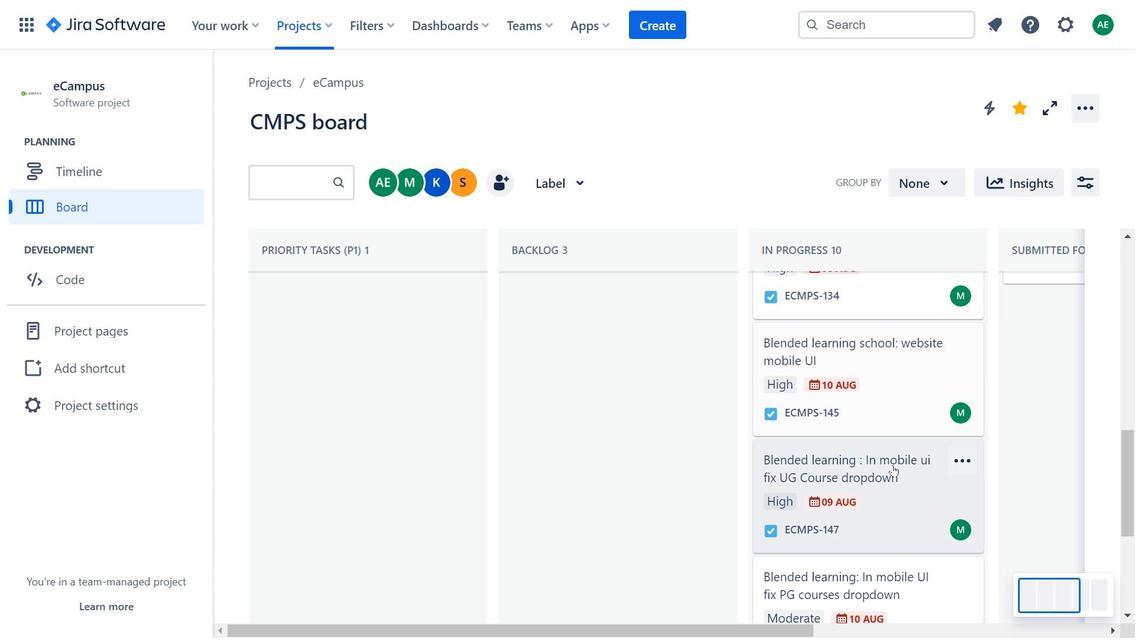 
Action: Mouse scrolled (861, 359) with delta (0, 0)
Screenshot: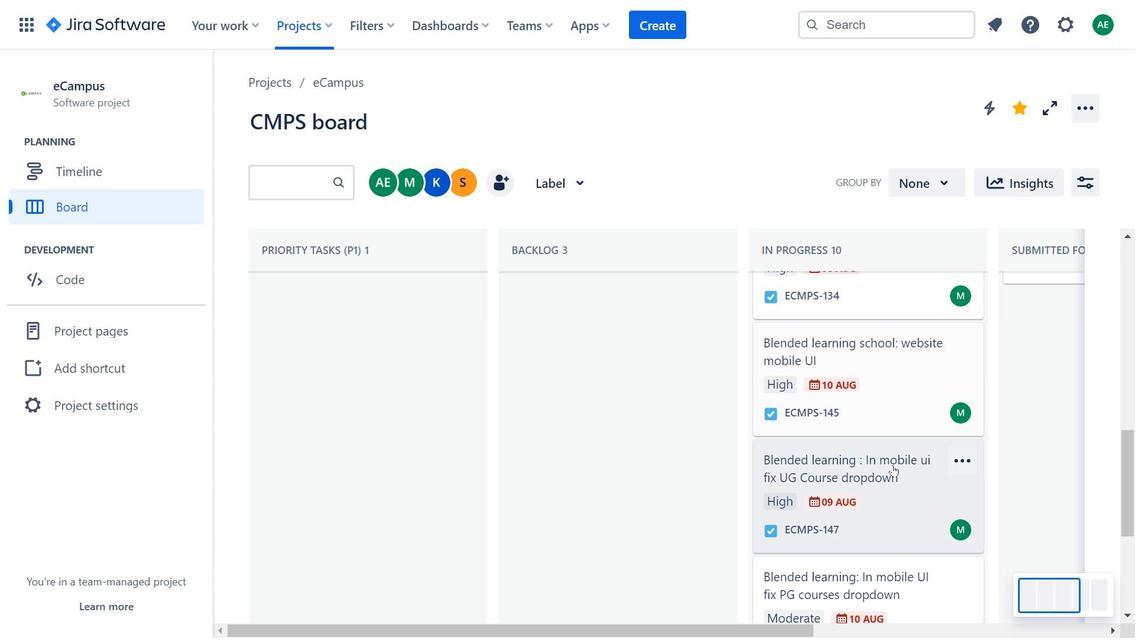 
Action: Mouse moved to (893, 464)
Screenshot: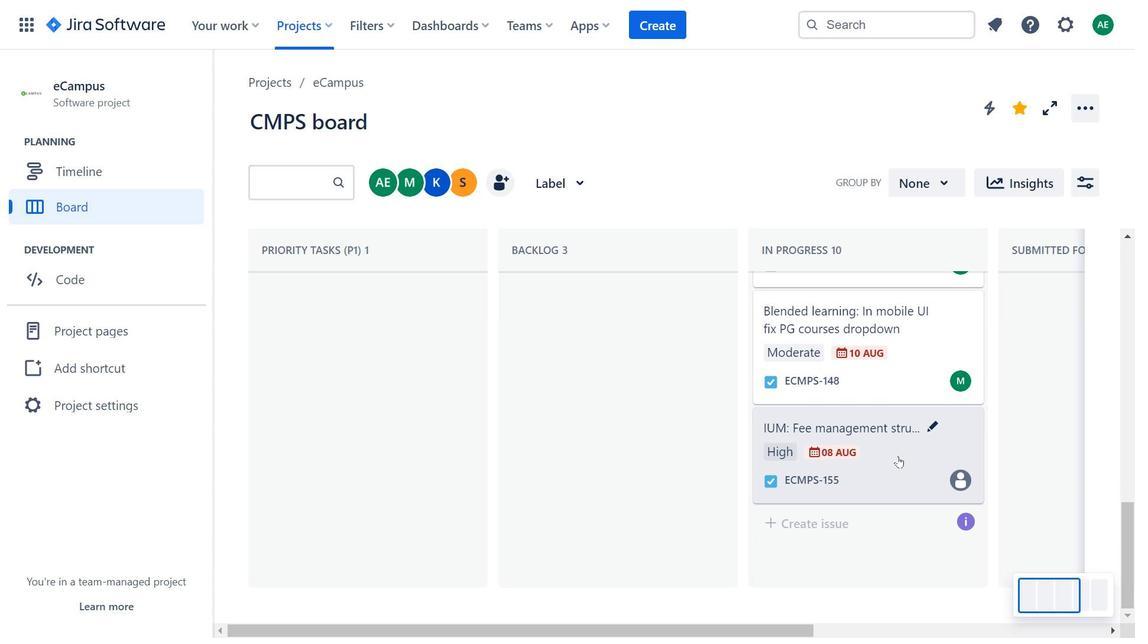 
Action: Mouse scrolled (893, 464) with delta (0, 0)
Screenshot: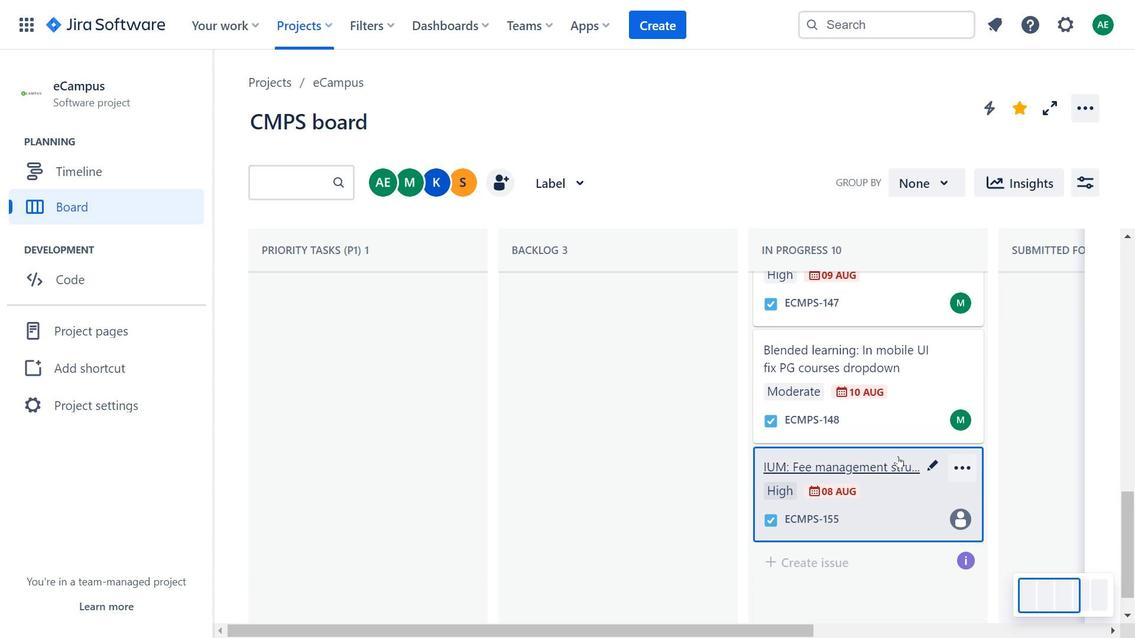 
Action: Mouse scrolled (893, 464) with delta (0, 0)
Screenshot: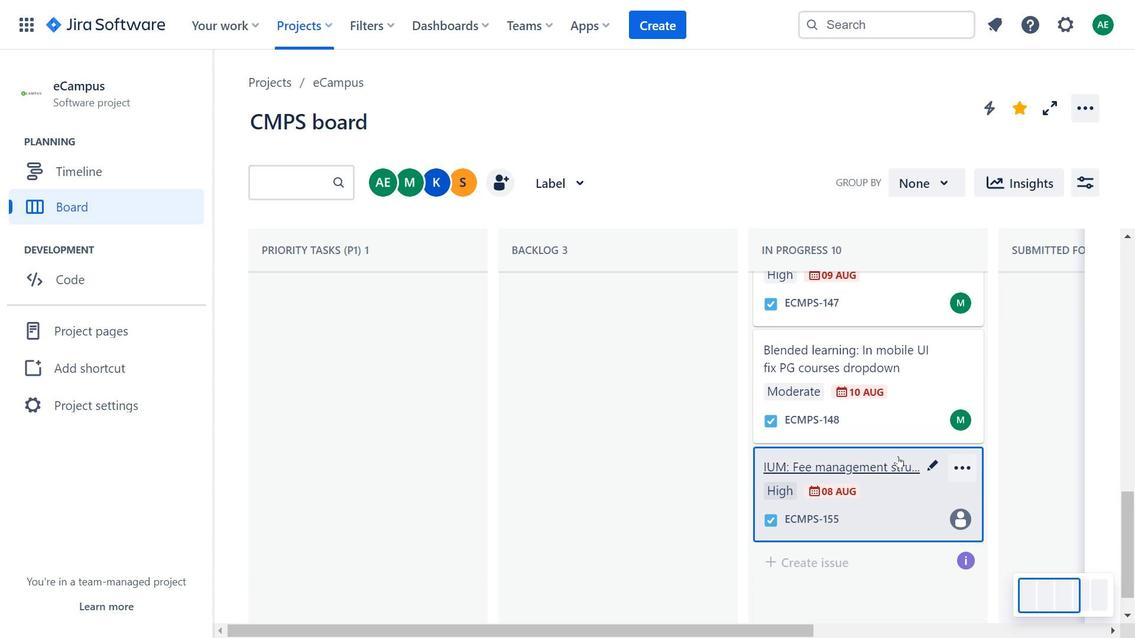 
Action: Mouse scrolled (893, 464) with delta (0, 0)
Screenshot: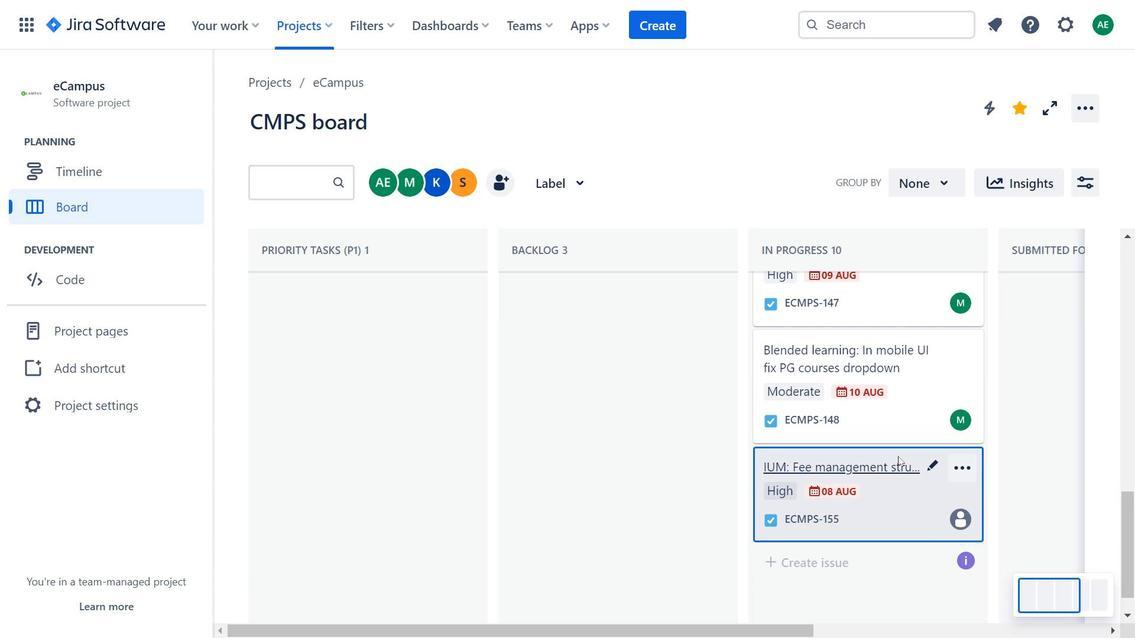 
Action: Mouse scrolled (893, 464) with delta (0, 0)
Screenshot: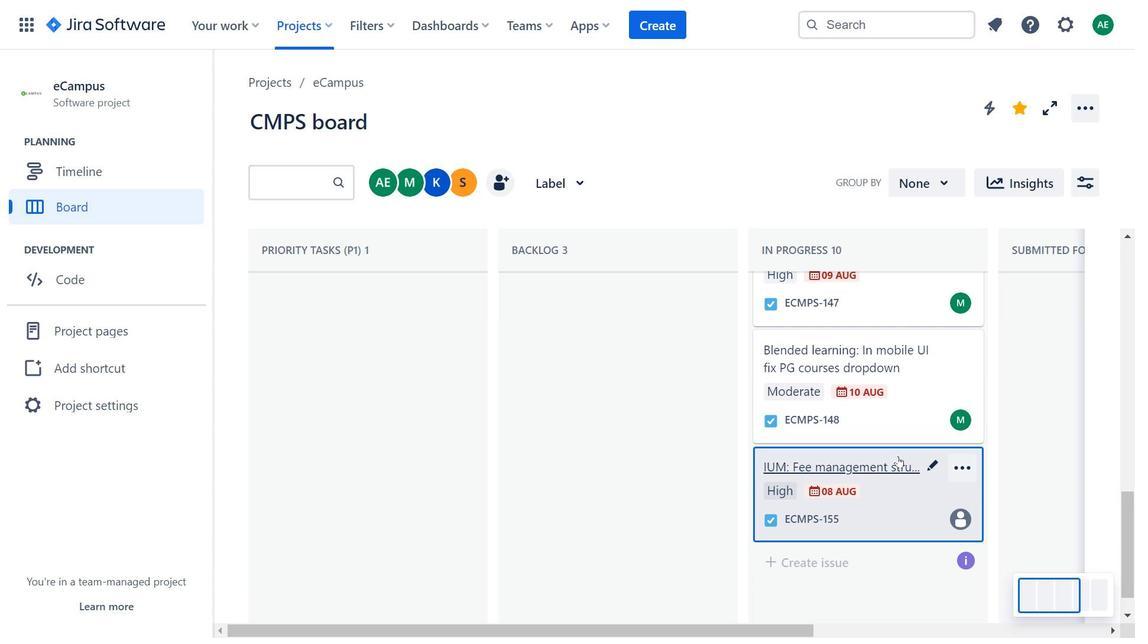 
Action: Mouse moved to (898, 456)
Screenshot: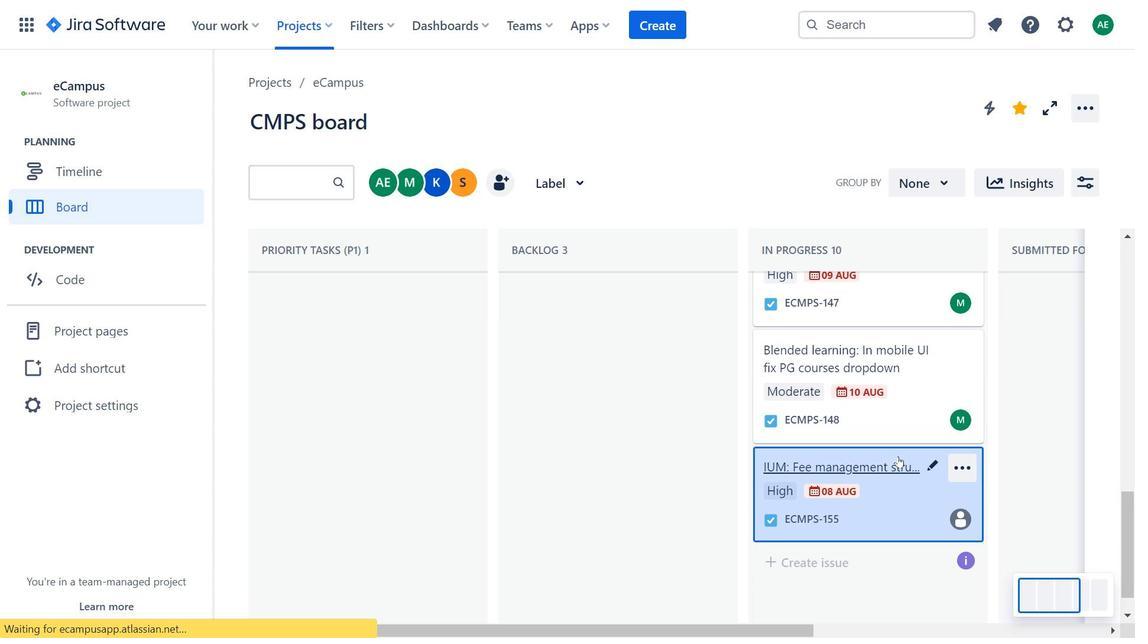 
Action: Mouse pressed left at (898, 456)
Screenshot: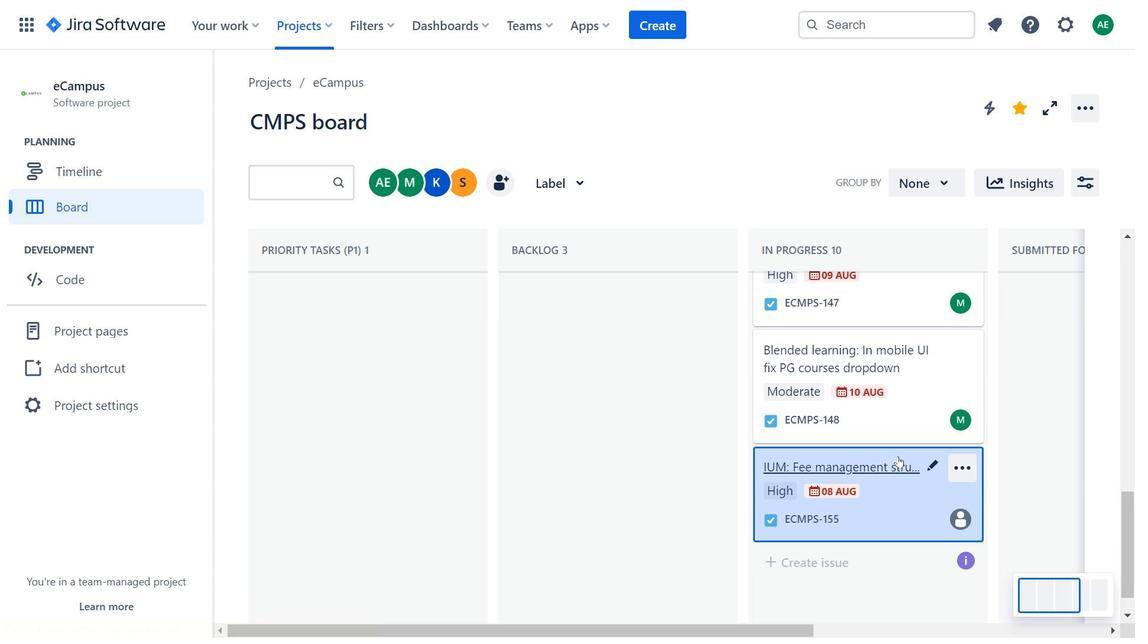 
Action: Mouse moved to (750, 150)
Screenshot: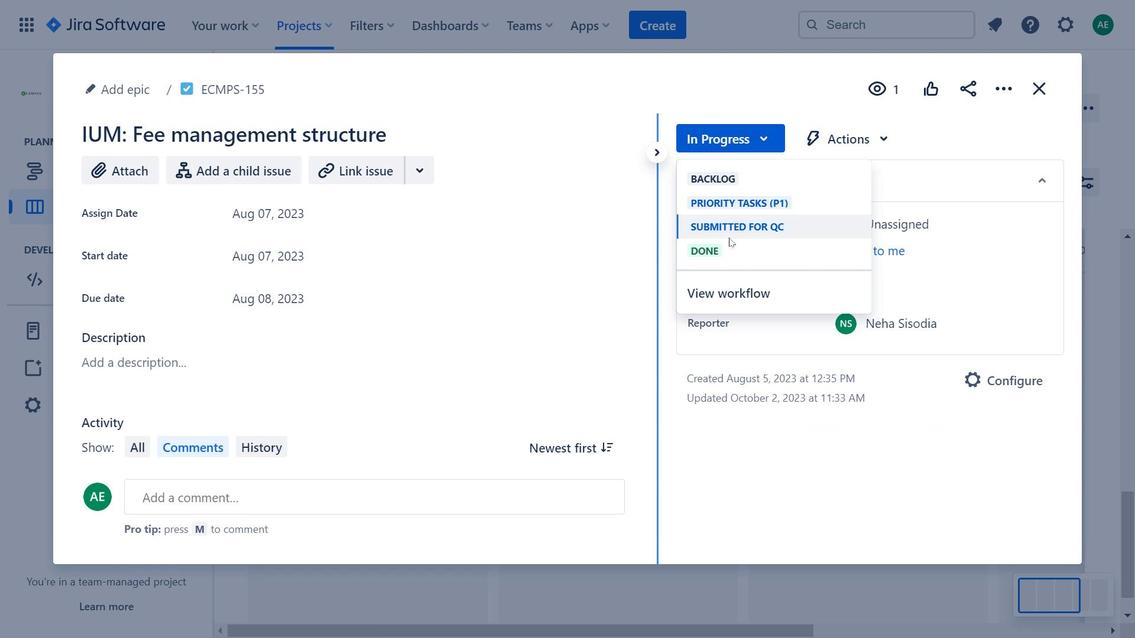 
Action: Mouse pressed left at (750, 150)
Screenshot: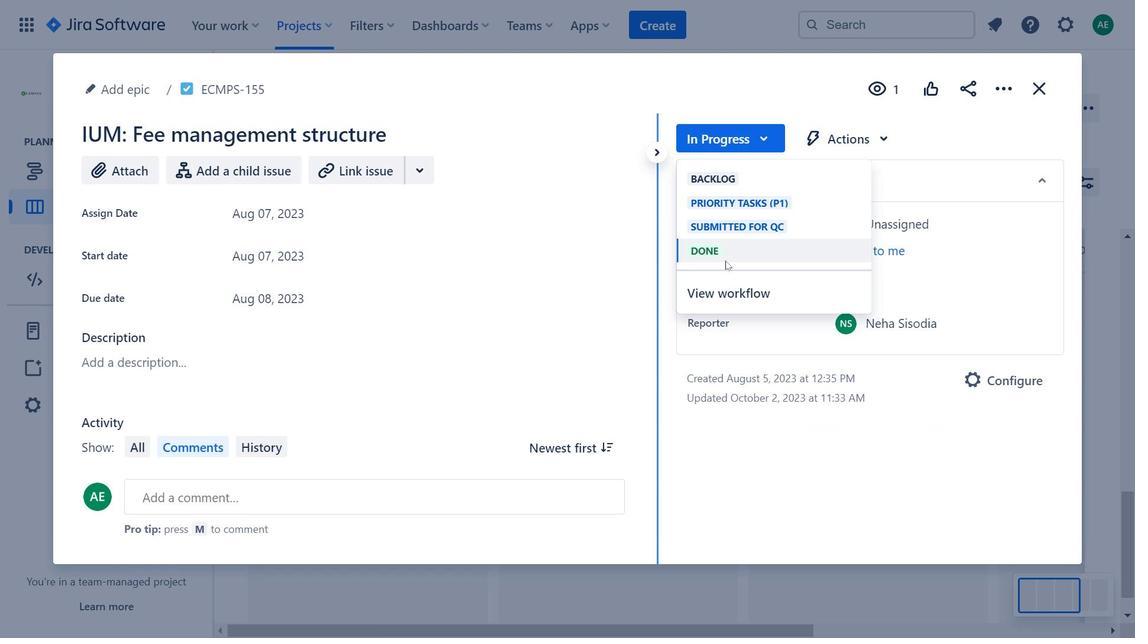 
Action: Mouse moved to (340, 214)
Screenshot: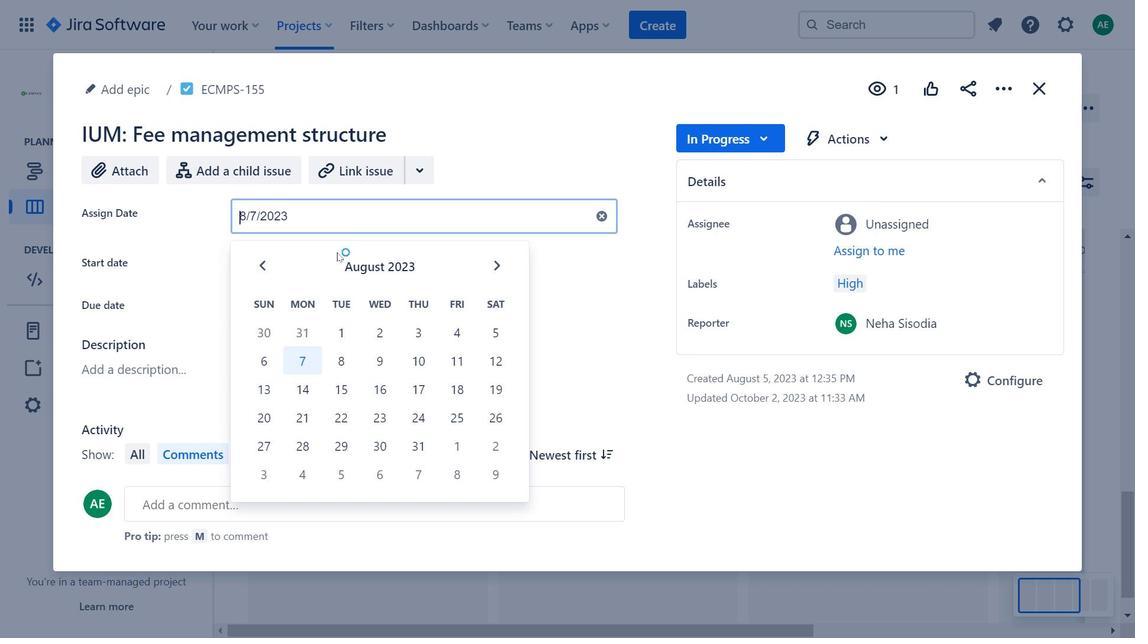 
Action: Mouse pressed left at (340, 214)
Screenshot: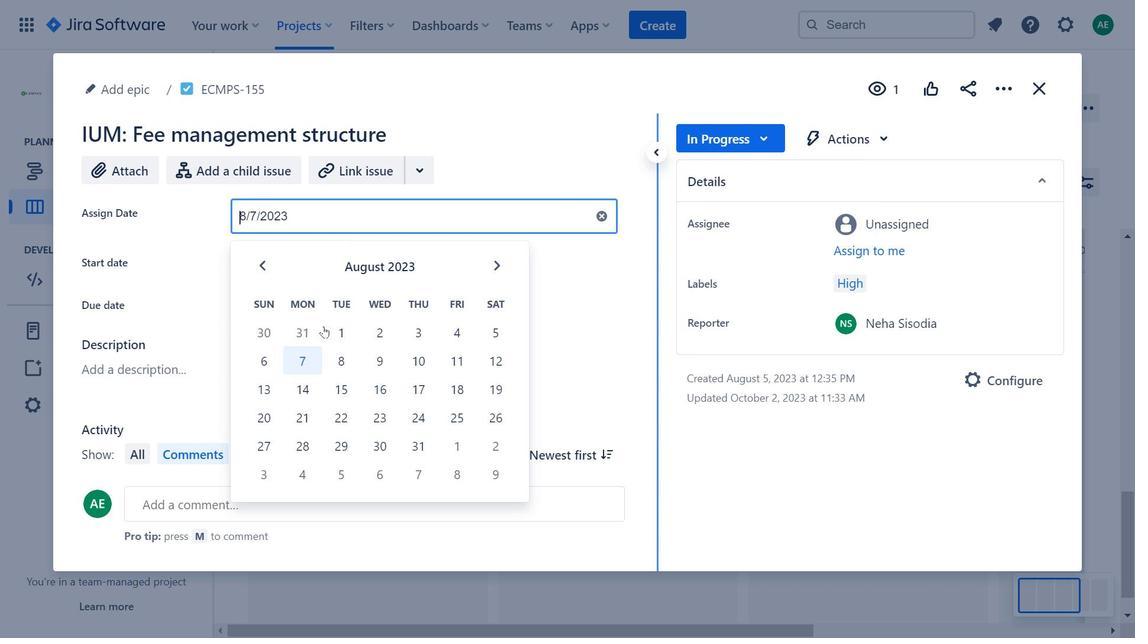 
Action: Mouse moved to (848, 122)
Screenshot: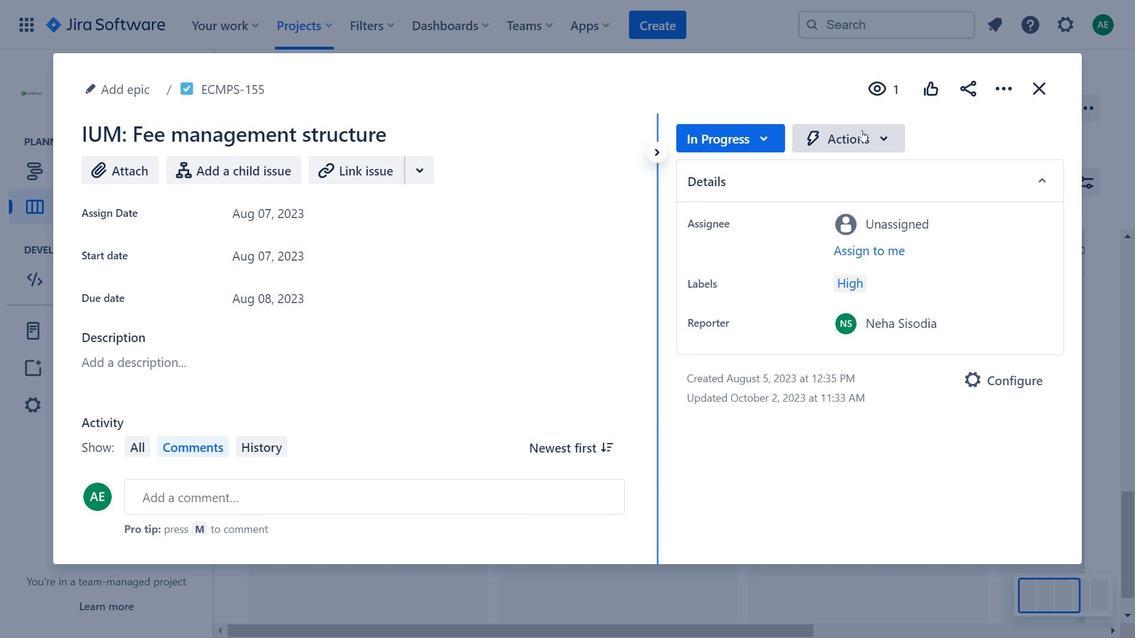 
Action: Mouse pressed left at (848, 122)
Screenshot: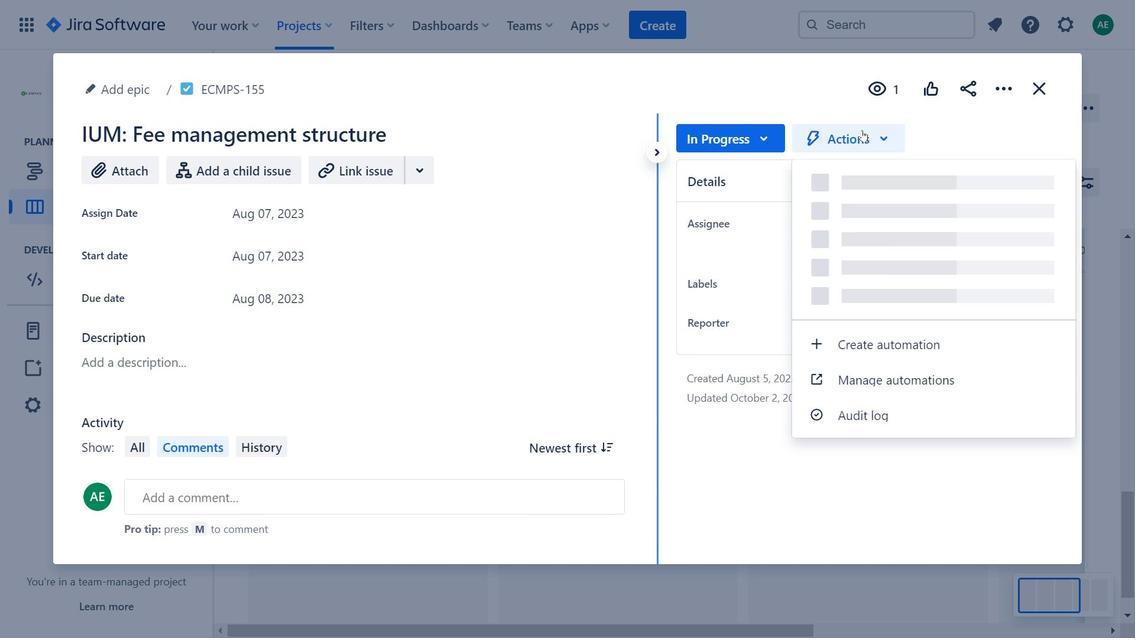 
Action: Mouse moved to (861, 129)
Screenshot: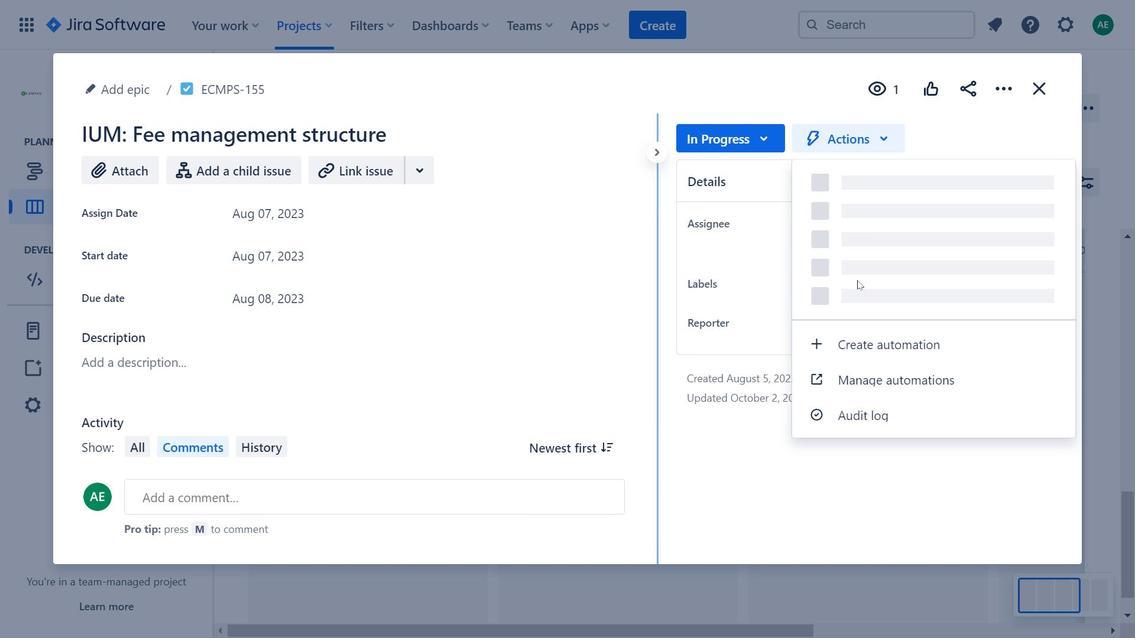 
Action: Mouse pressed left at (861, 129)
Screenshot: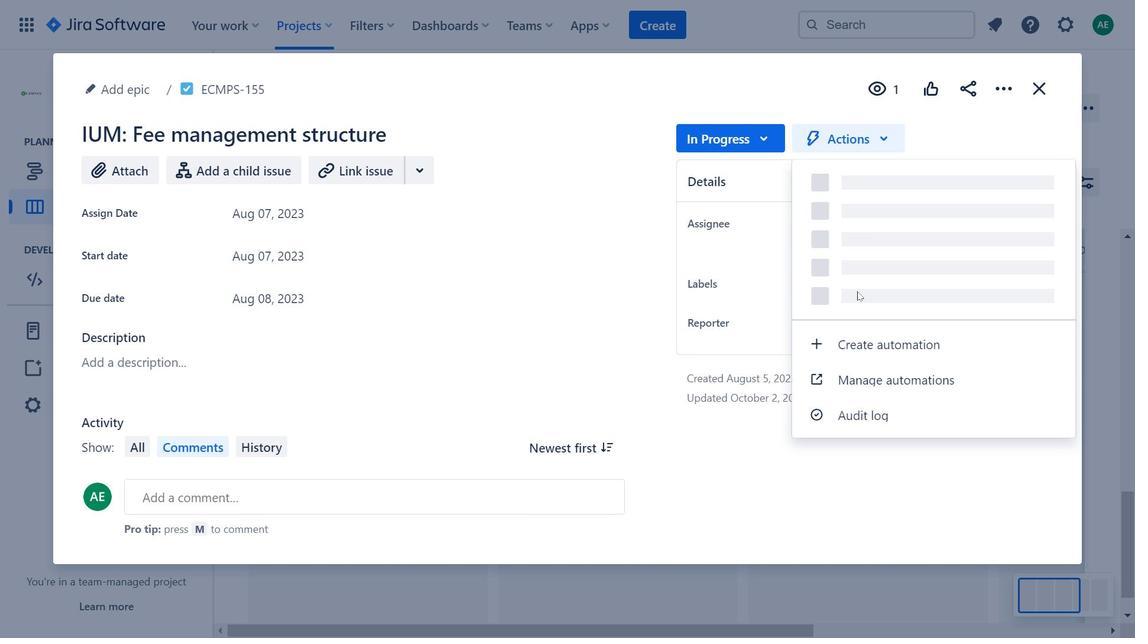 
Action: Mouse moved to (1006, 89)
Screenshot: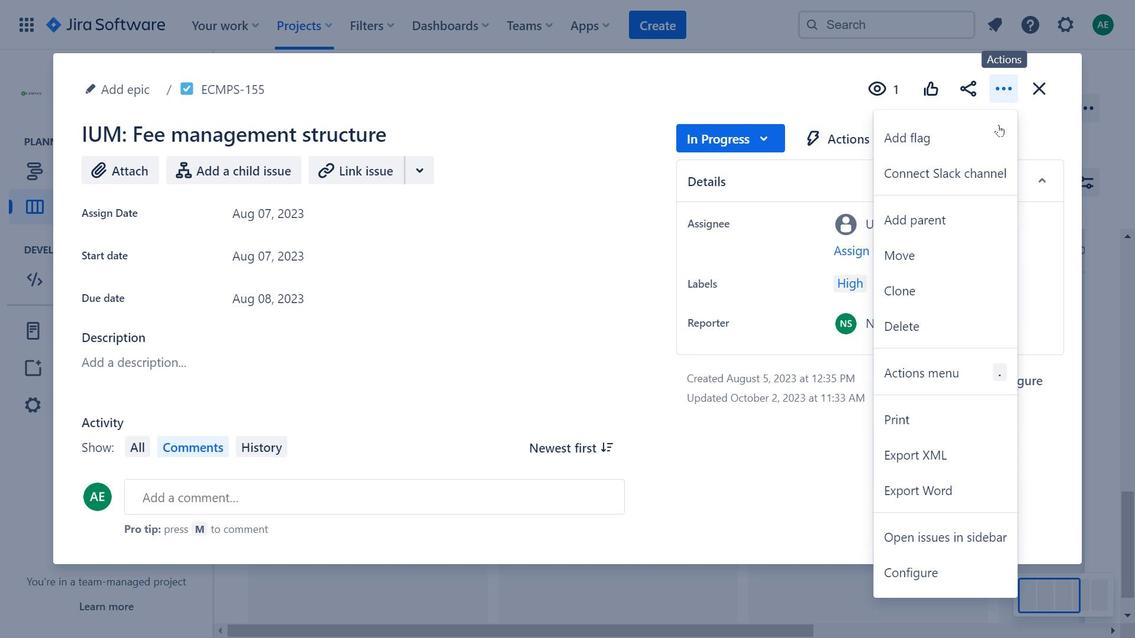 
Action: Mouse pressed left at (1006, 89)
Screenshot: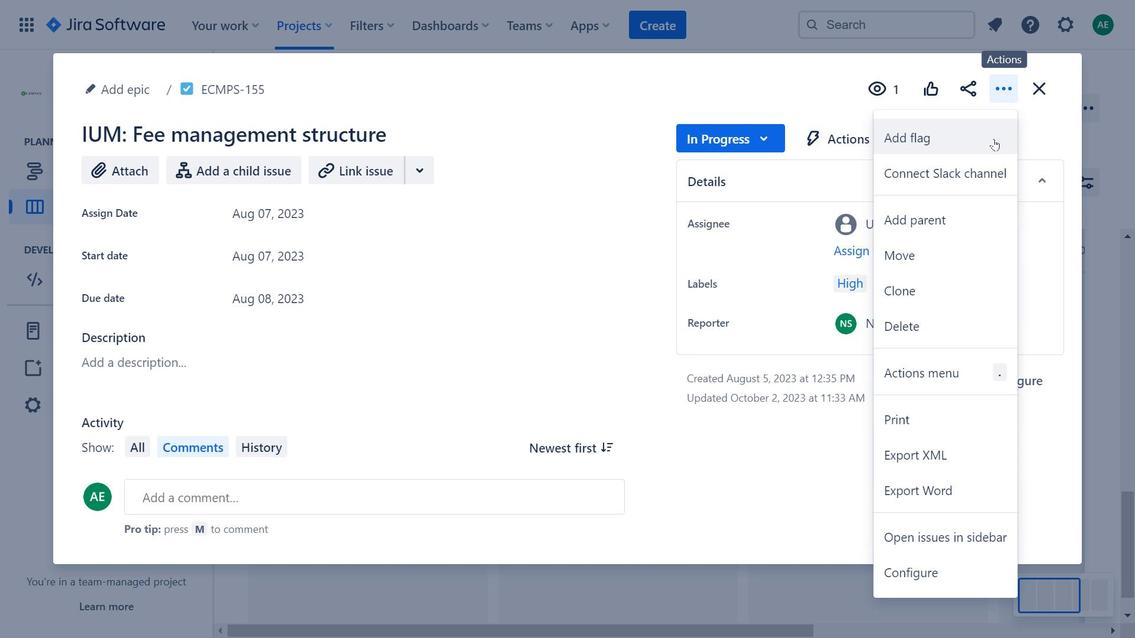 
Action: Mouse moved to (416, 181)
Screenshot: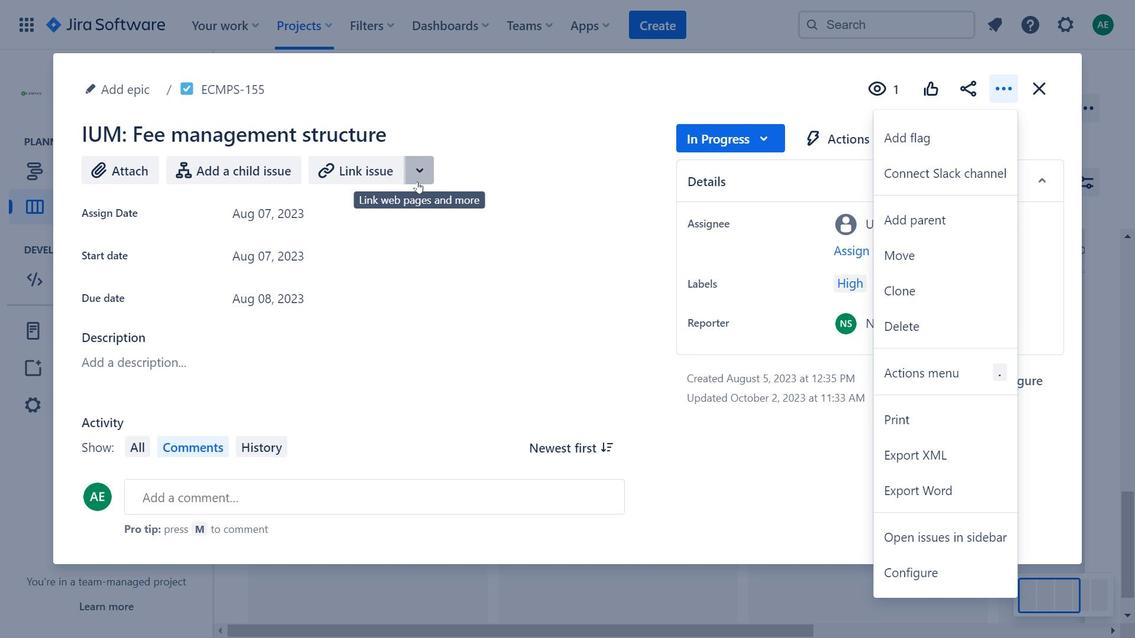 
Action: Mouse pressed left at (416, 181)
Screenshot: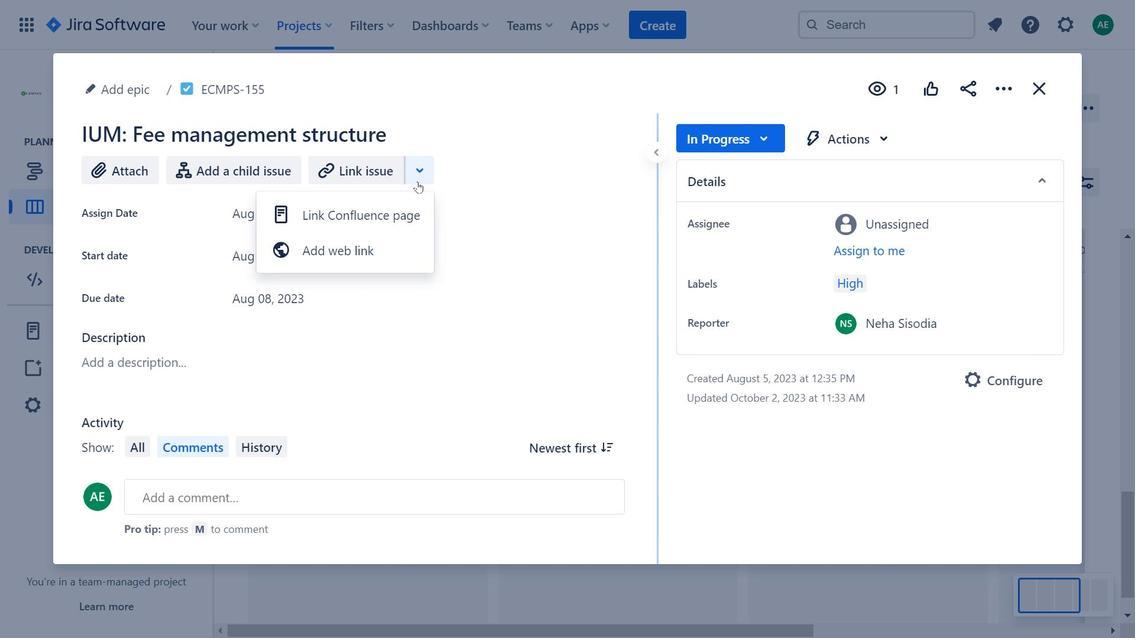 
Action: Mouse moved to (1035, 83)
Screenshot: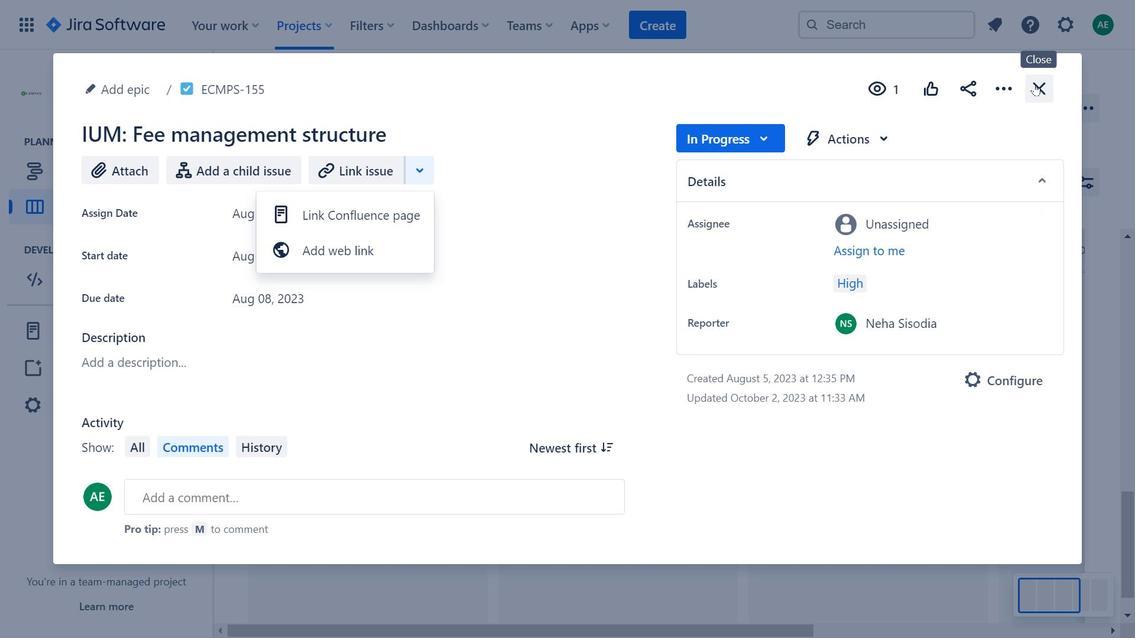
Action: Mouse pressed left at (1035, 83)
Screenshot: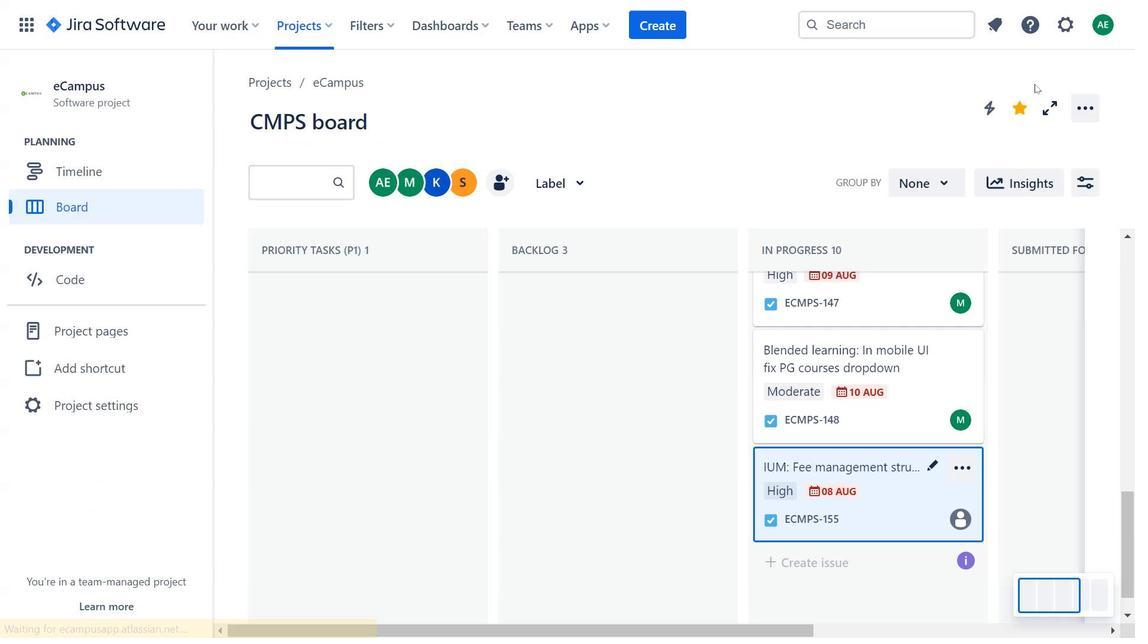 
Action: Mouse moved to (690, 354)
Screenshot: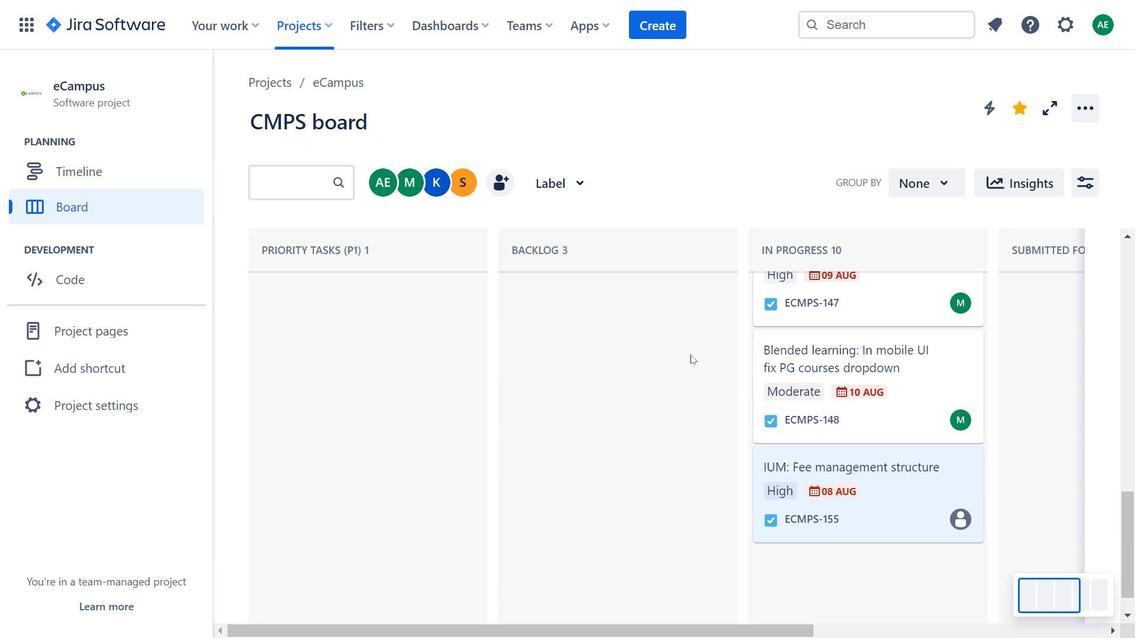 
Action: Mouse pressed left at (690, 354)
Screenshot: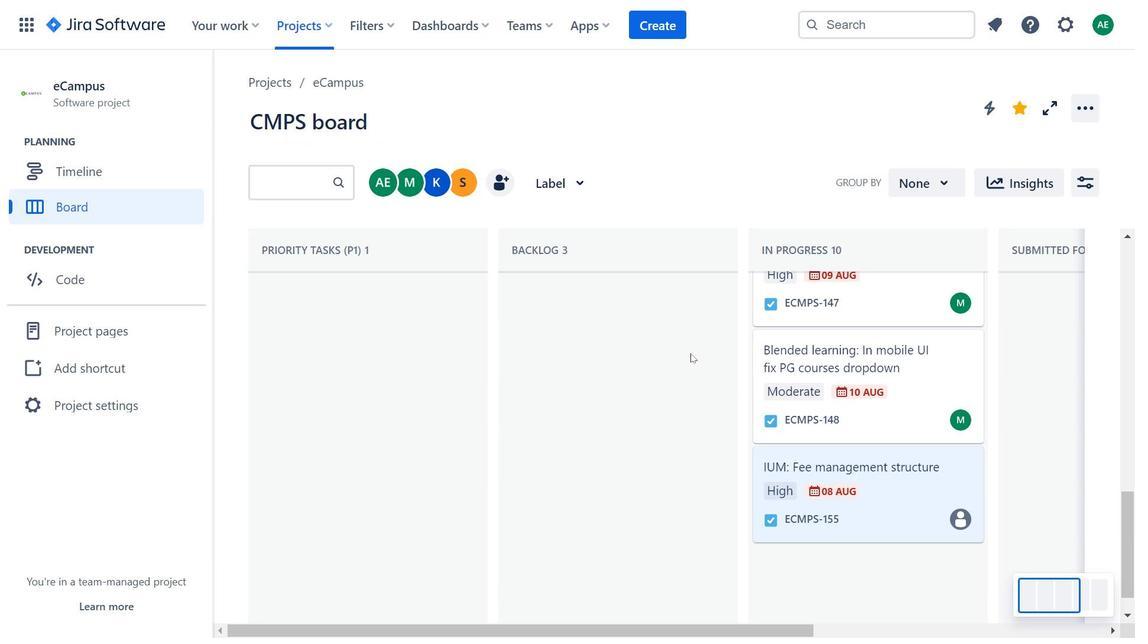 
Action: Mouse moved to (909, 430)
Screenshot: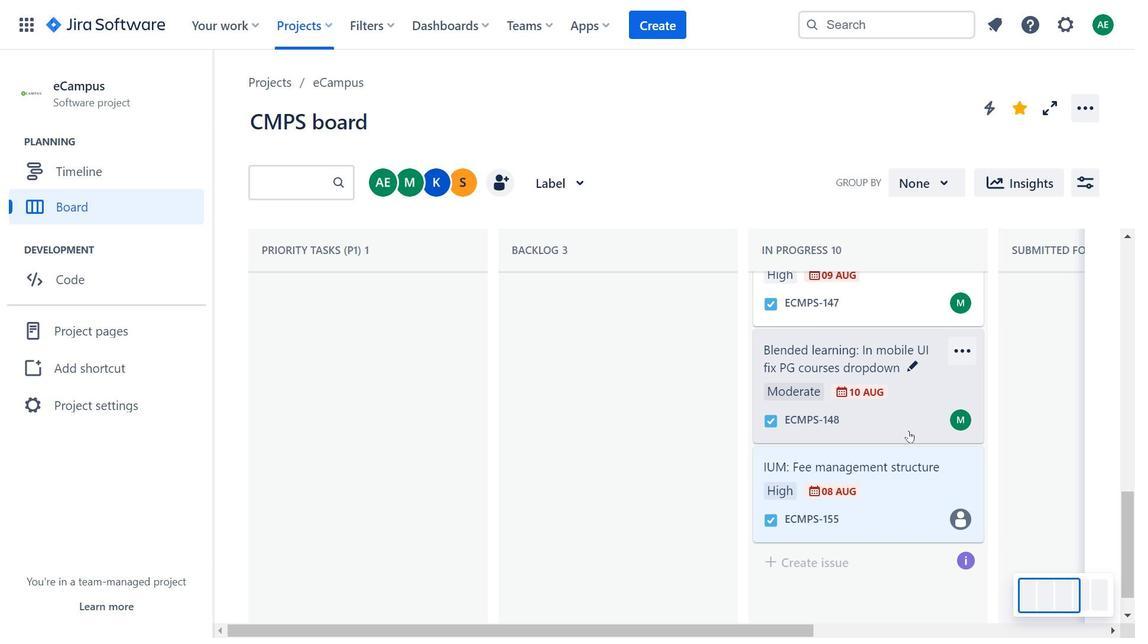 
Action: Mouse scrolled (909, 431) with delta (0, 0)
Screenshot: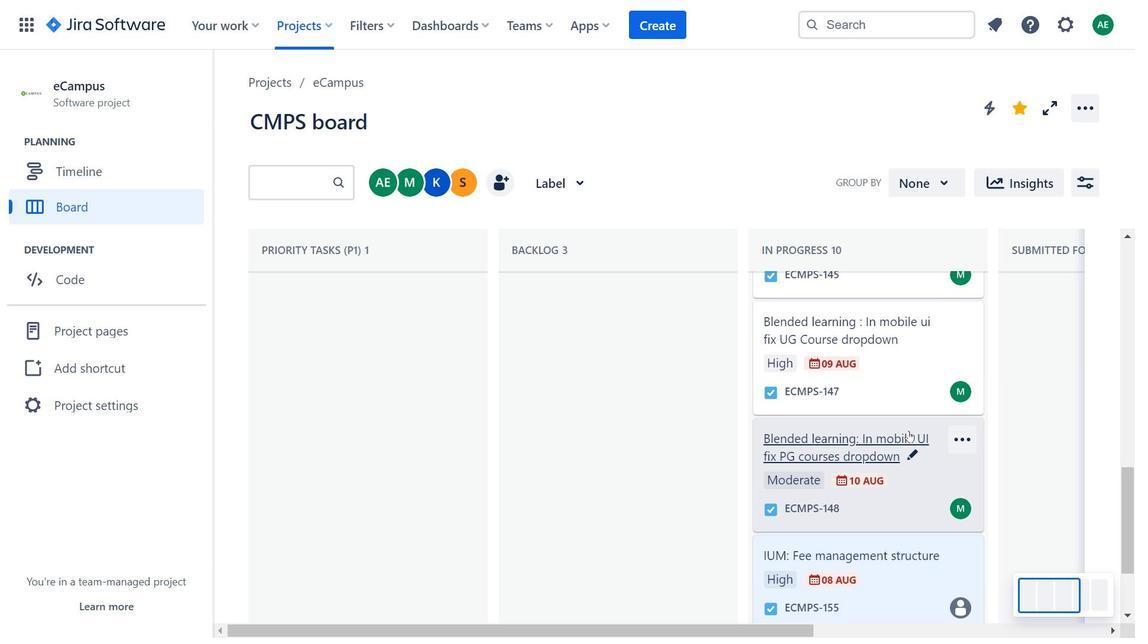 
Action: Mouse scrolled (909, 431) with delta (0, 0)
Screenshot: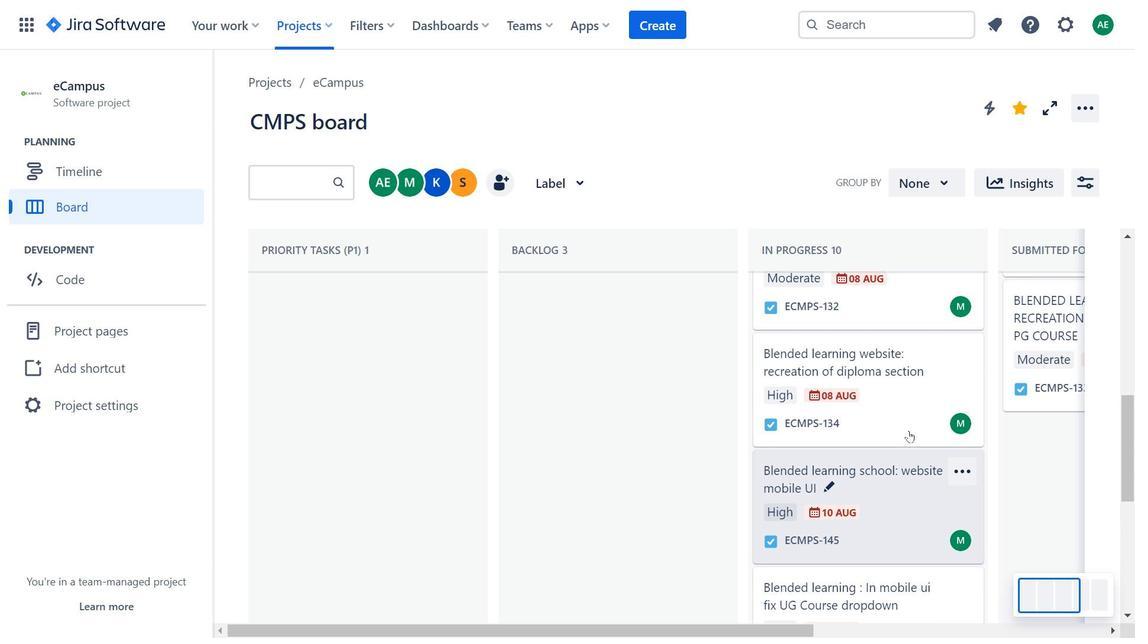 
Action: Mouse scrolled (909, 431) with delta (0, 0)
Screenshot: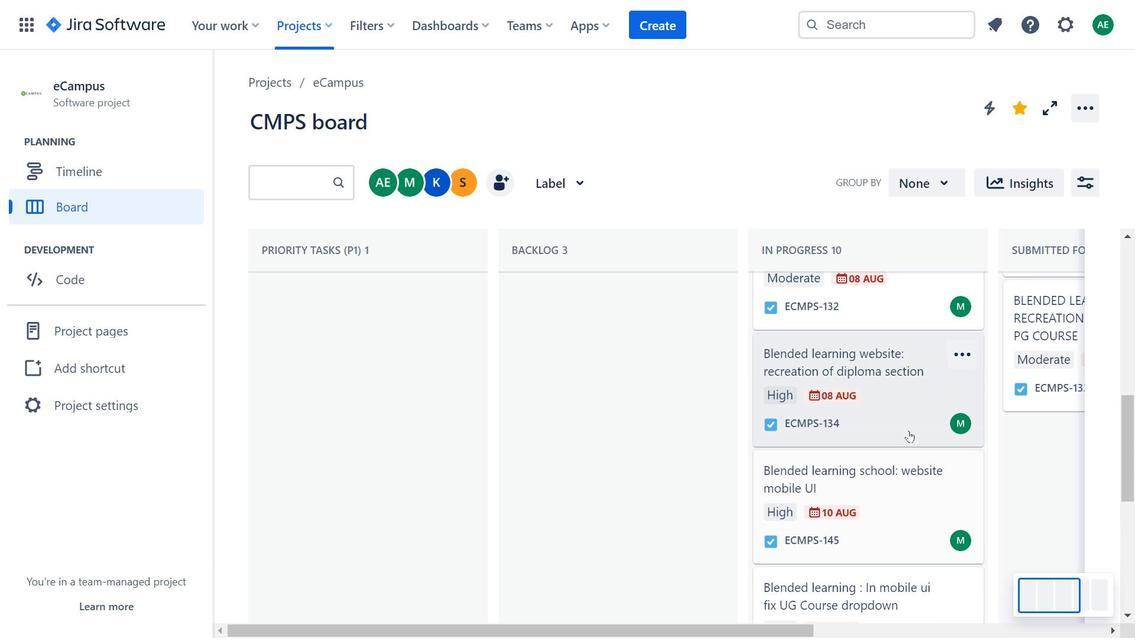 
Action: Mouse scrolled (909, 431) with delta (0, 0)
Screenshot: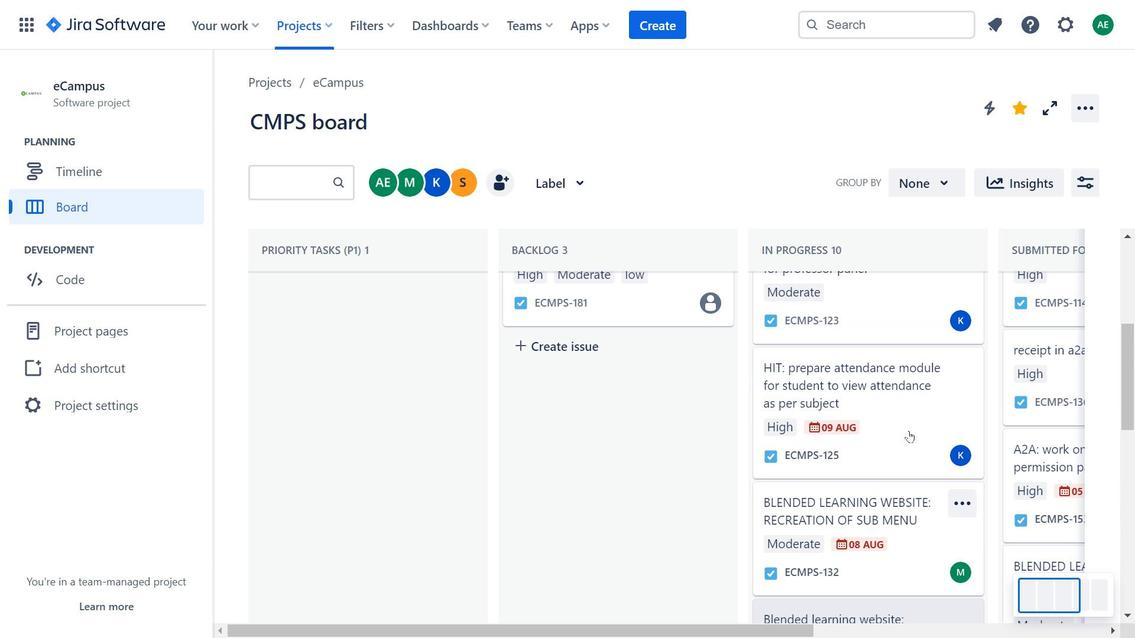 
Action: Mouse scrolled (909, 431) with delta (0, 0)
Screenshot: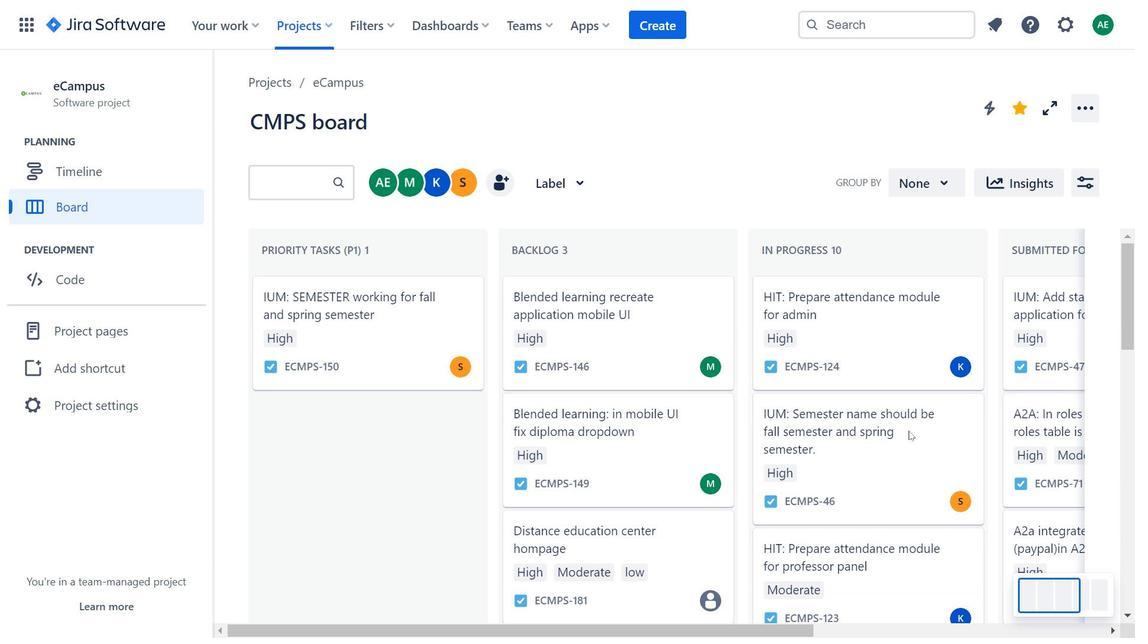 
Action: Mouse scrolled (909, 431) with delta (0, 0)
Screenshot: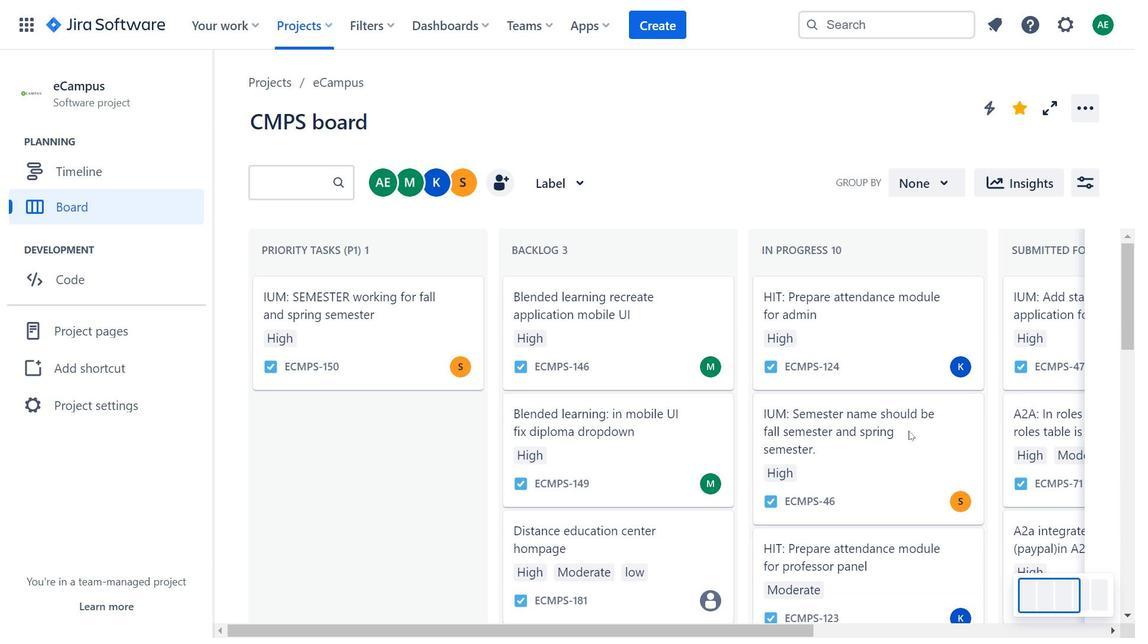 
Action: Mouse scrolled (909, 431) with delta (0, 0)
Screenshot: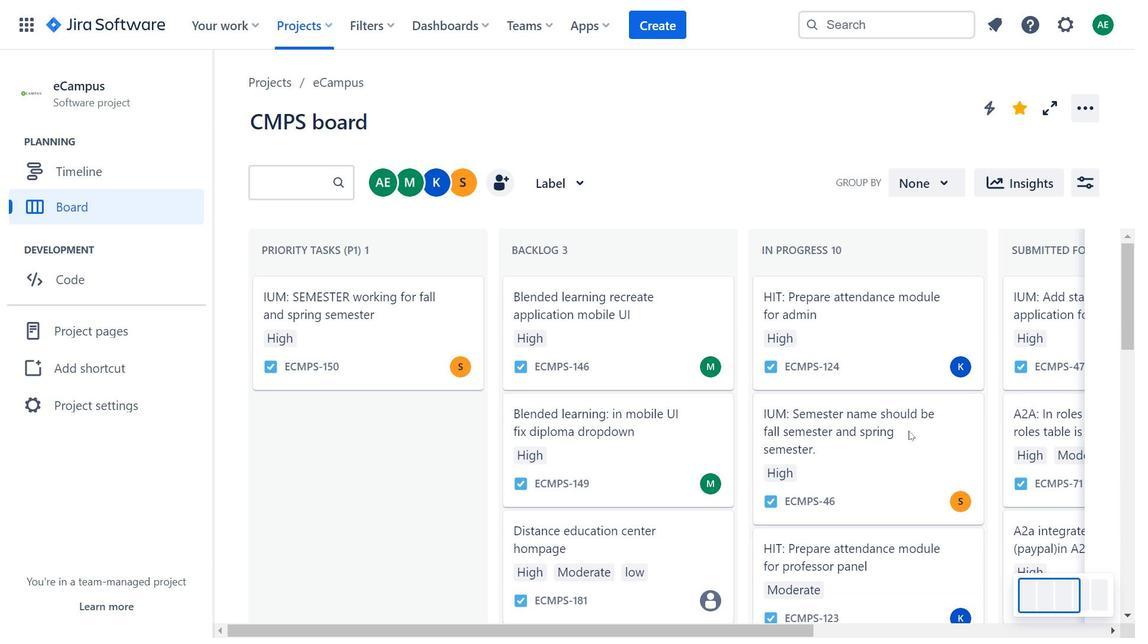
Action: Mouse scrolled (909, 431) with delta (0, 0)
Screenshot: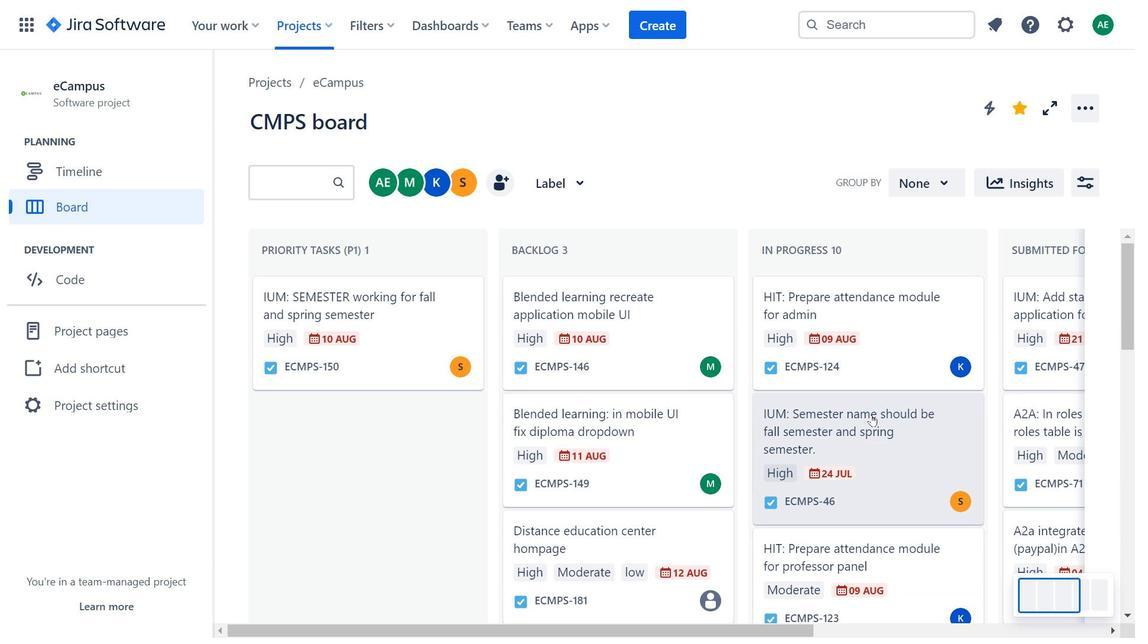 
Action: Mouse scrolled (909, 431) with delta (0, 0)
Screenshot: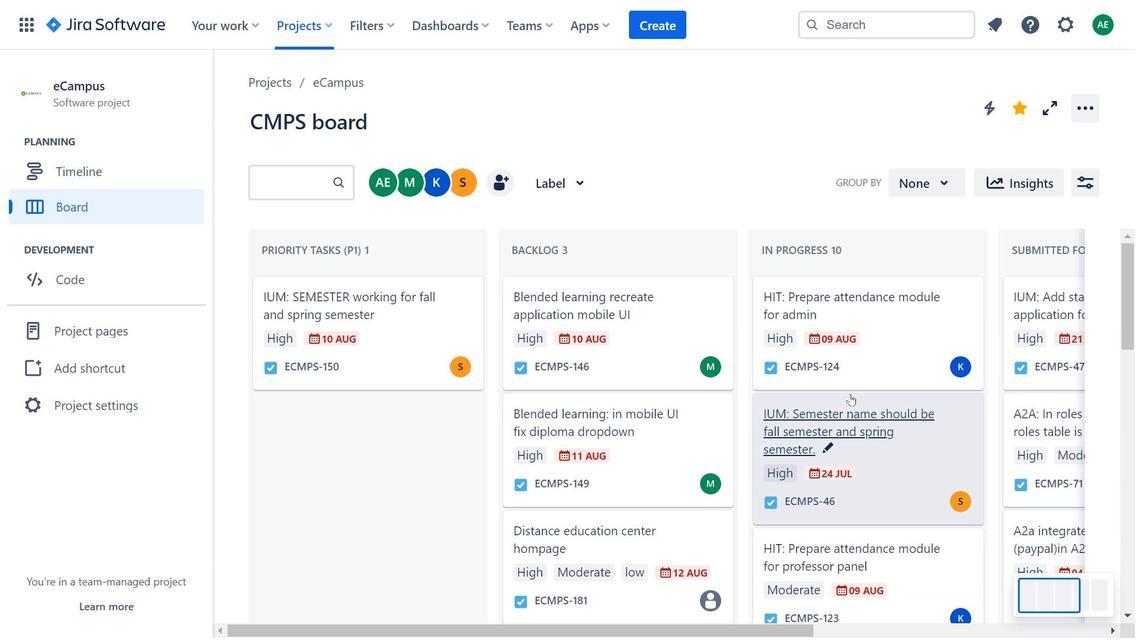 
Action: Mouse scrolled (909, 431) with delta (0, 0)
Screenshot: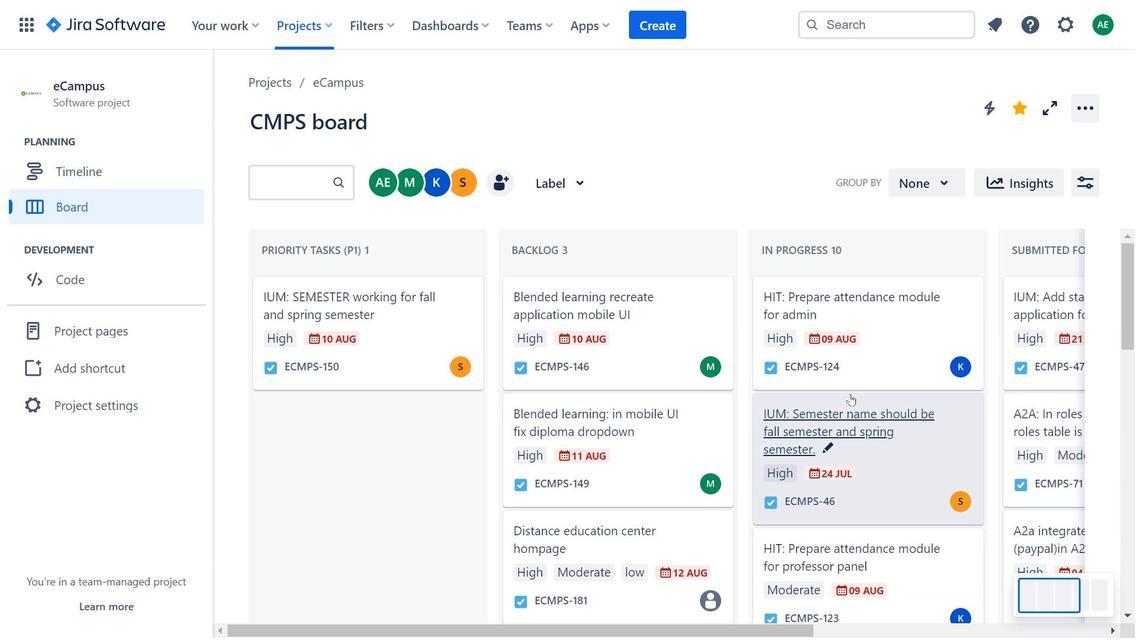 
Action: Mouse scrolled (909, 431) with delta (0, 0)
Screenshot: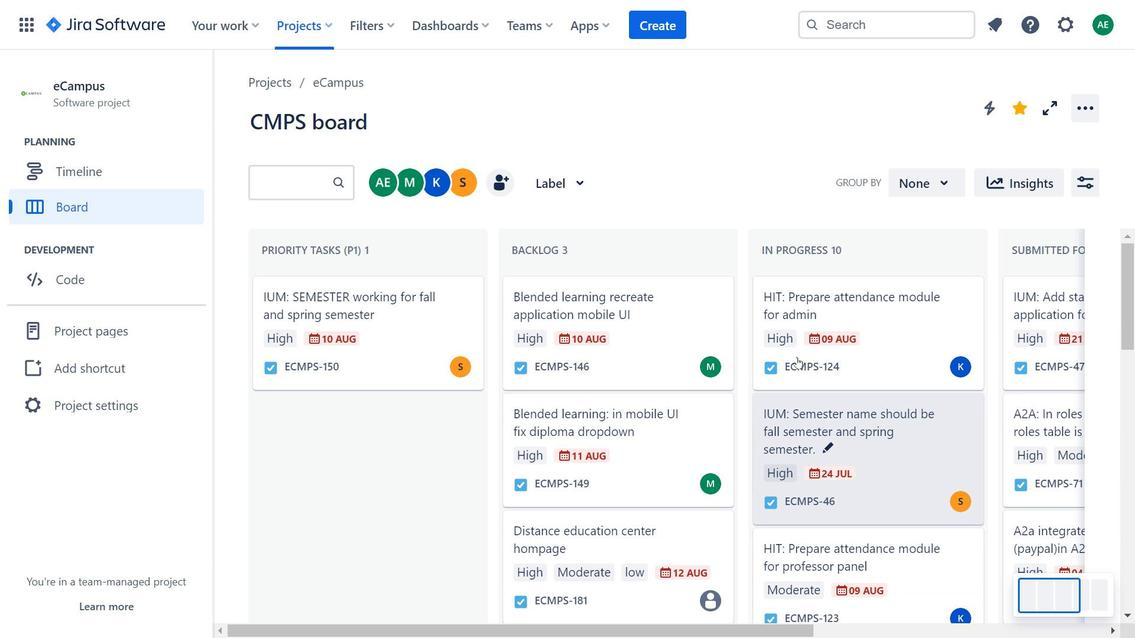 
Action: Mouse scrolled (909, 431) with delta (0, 0)
Screenshot: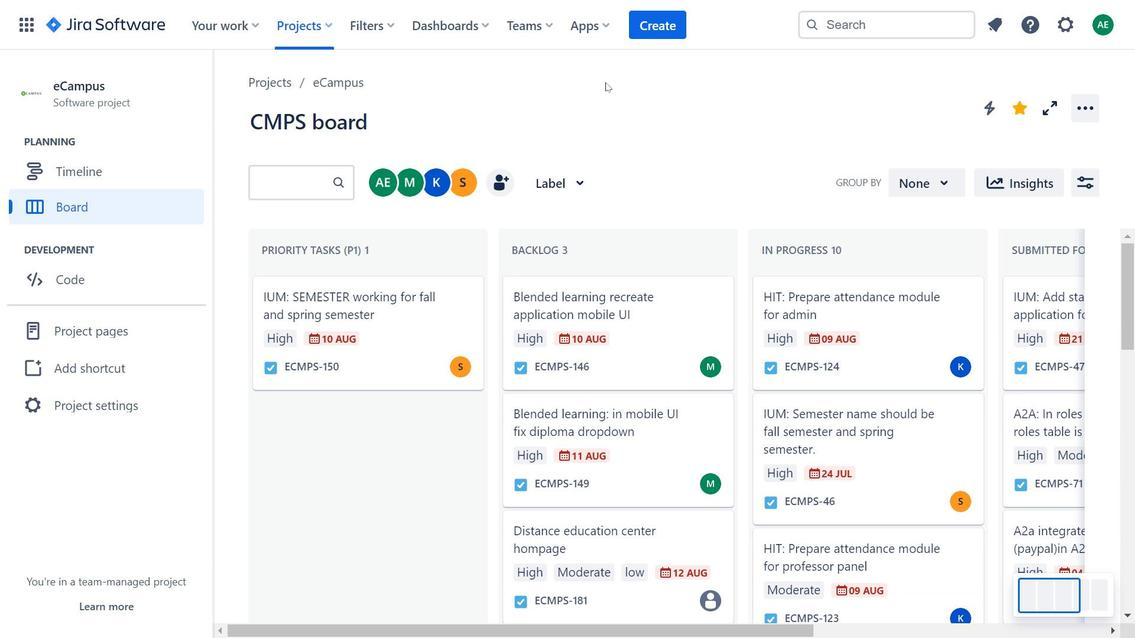 
Action: Mouse scrolled (909, 431) with delta (0, 0)
Screenshot: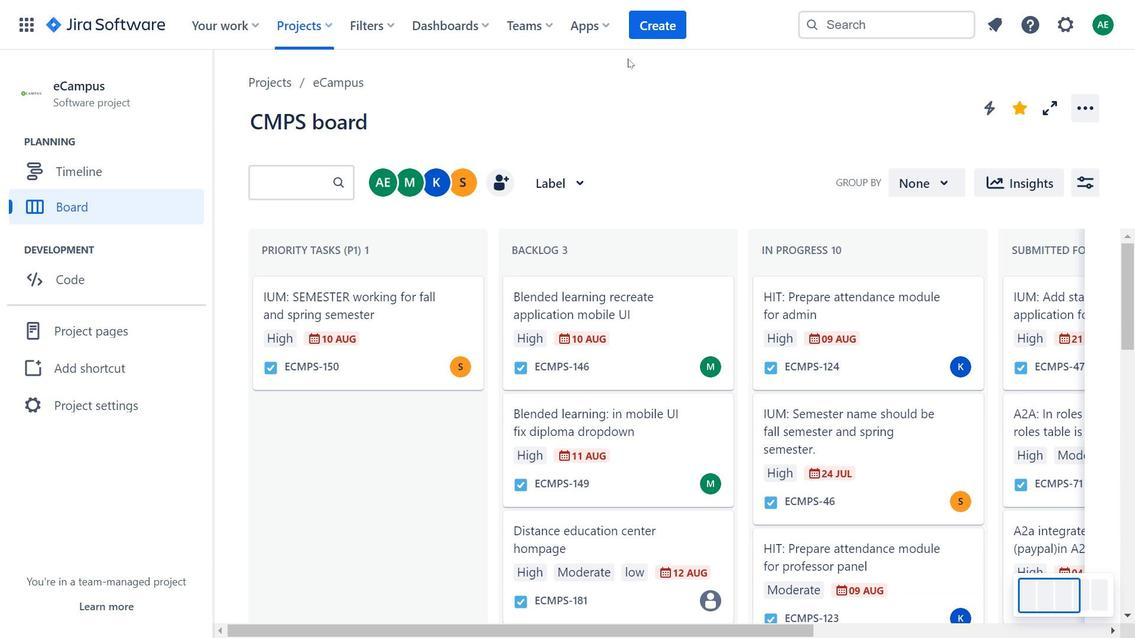 
Action: Mouse moved to (683, 20)
Screenshot: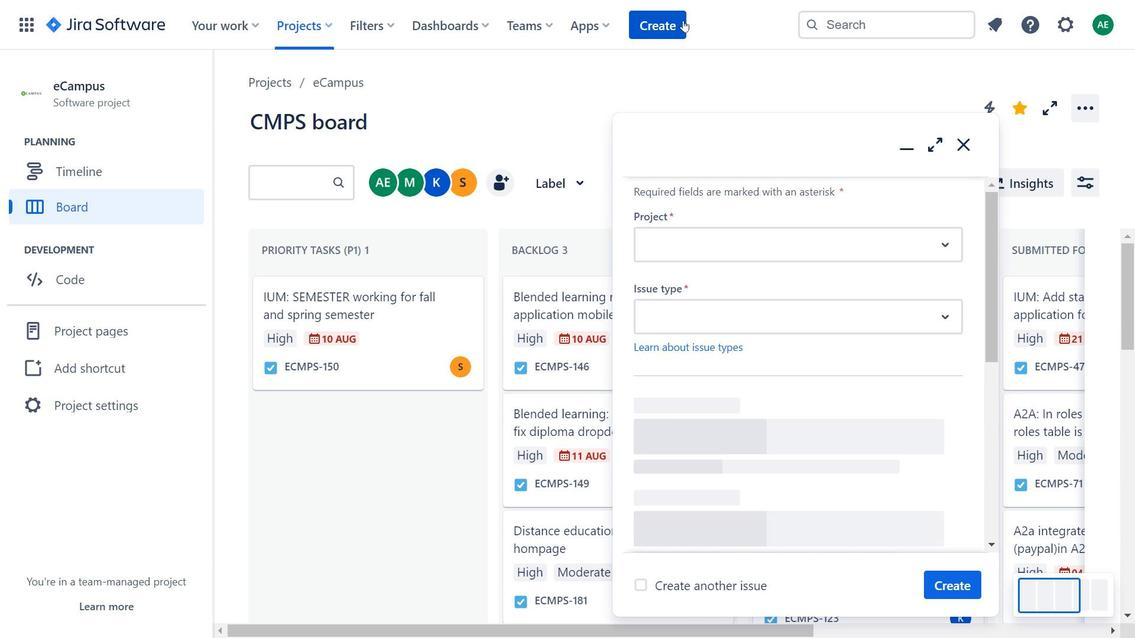 
Action: Mouse pressed left at (683, 20)
Screenshot: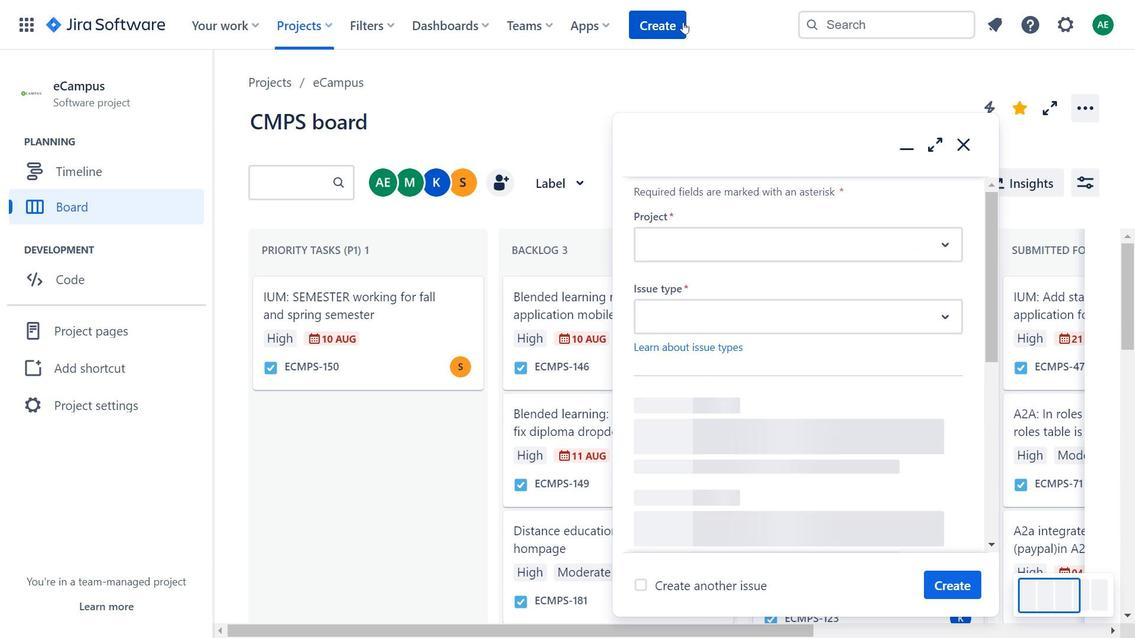 
Action: Mouse moved to (846, 331)
Screenshot: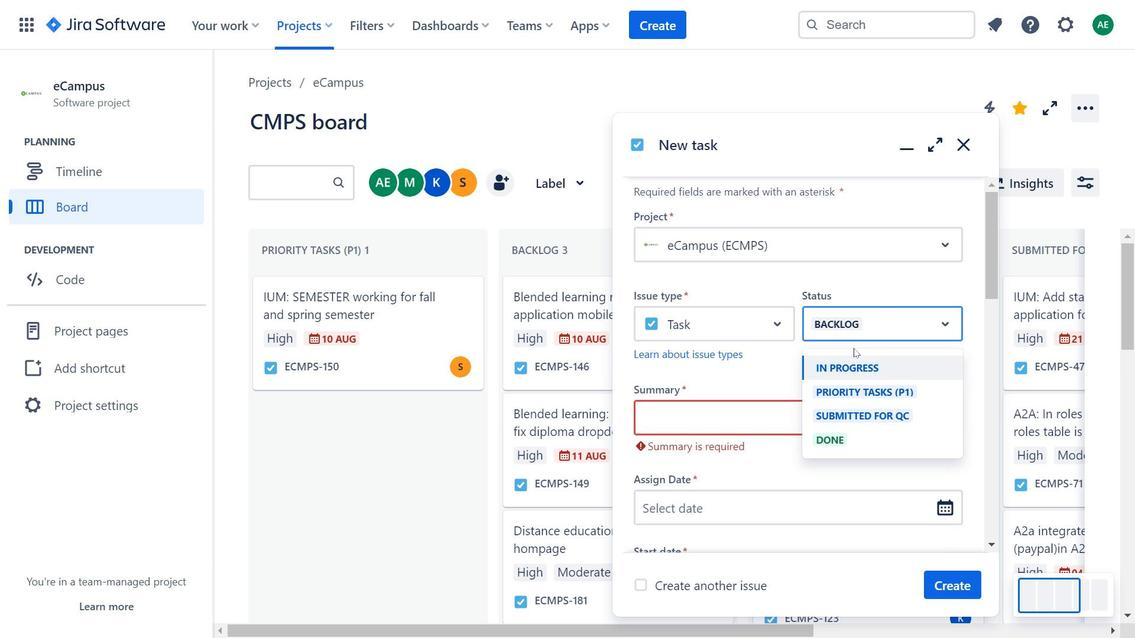 
Action: Mouse pressed left at (846, 331)
Screenshot: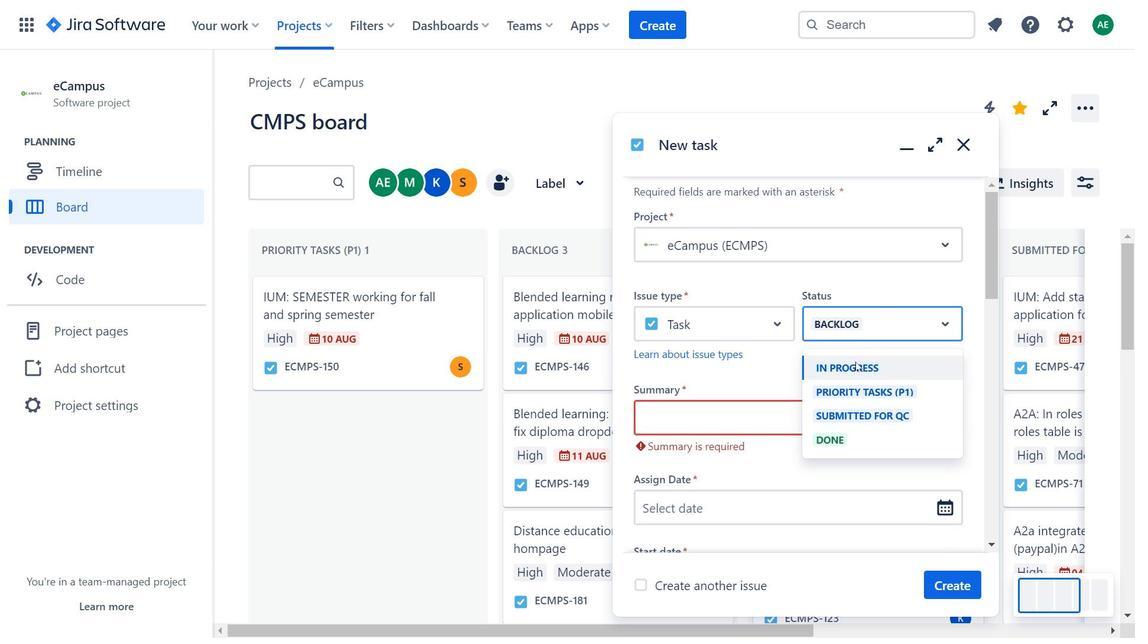 
Action: Mouse moved to (858, 369)
Screenshot: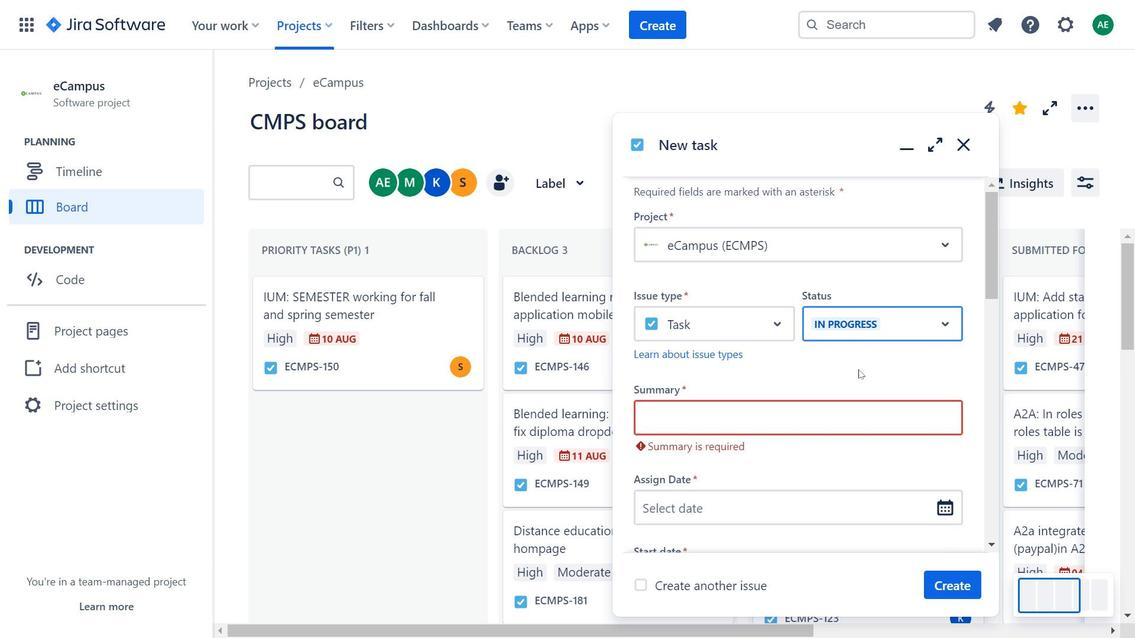 
Action: Mouse pressed left at (858, 369)
Screenshot: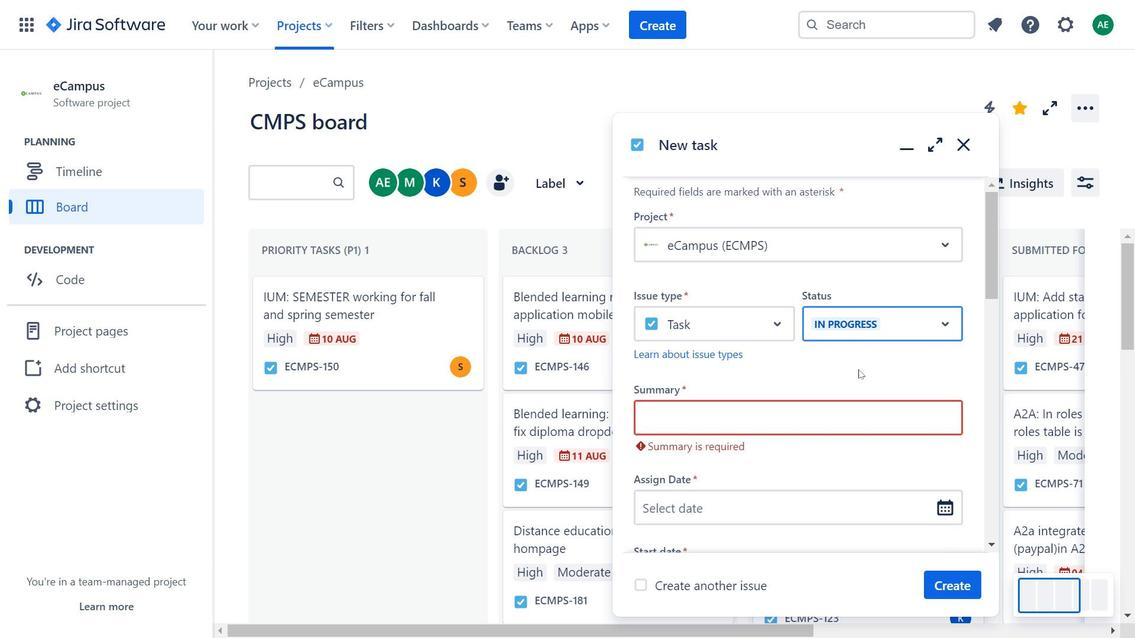 
Action: Mouse pressed left at (858, 369)
Screenshot: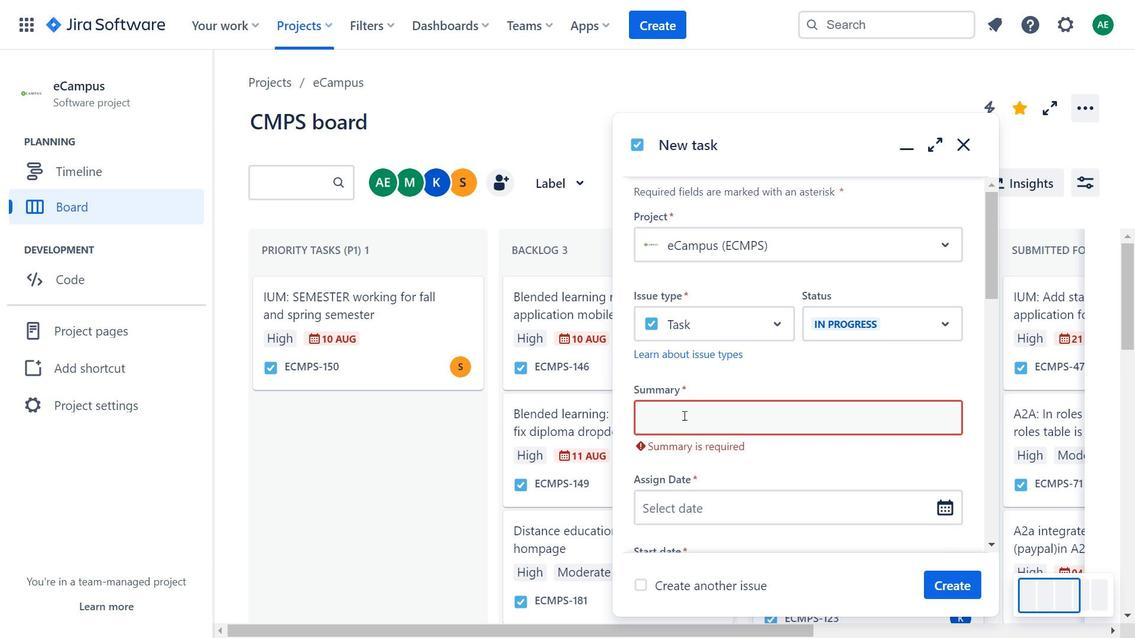 
Action: Mouse moved to (683, 415)
Screenshot: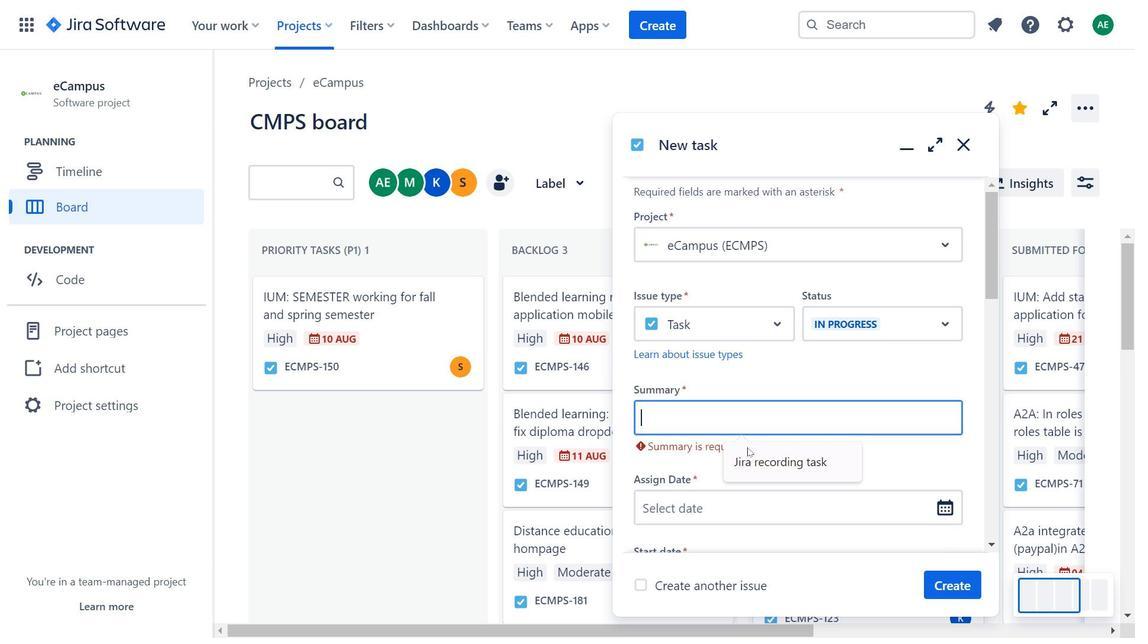 
Action: Mouse pressed left at (683, 415)
Screenshot: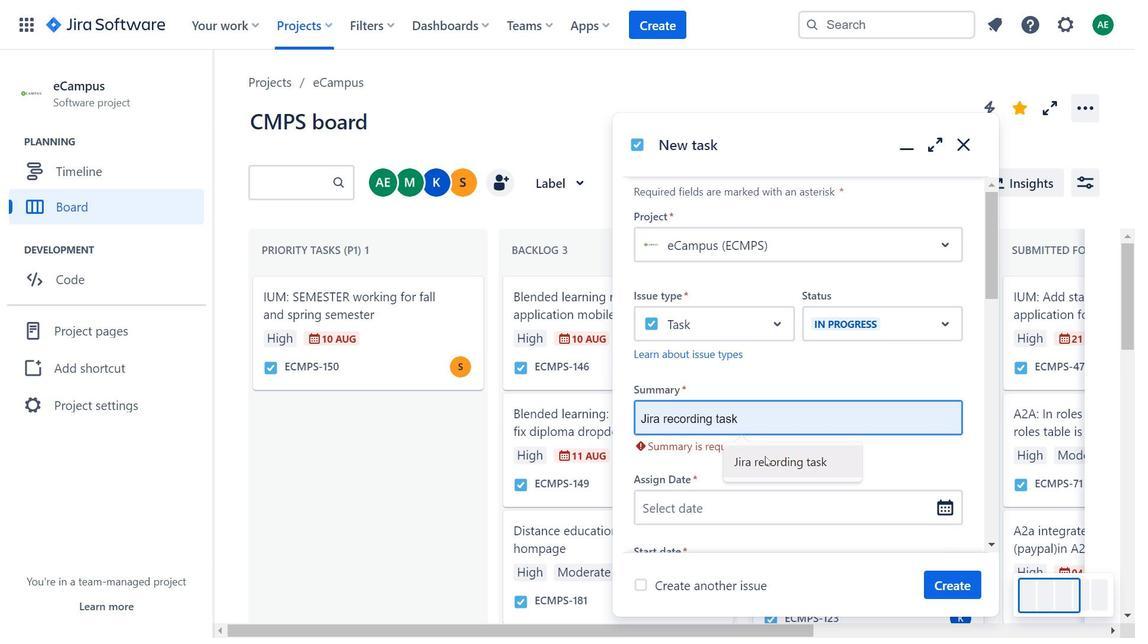 
Action: Mouse moved to (765, 456)
Screenshot: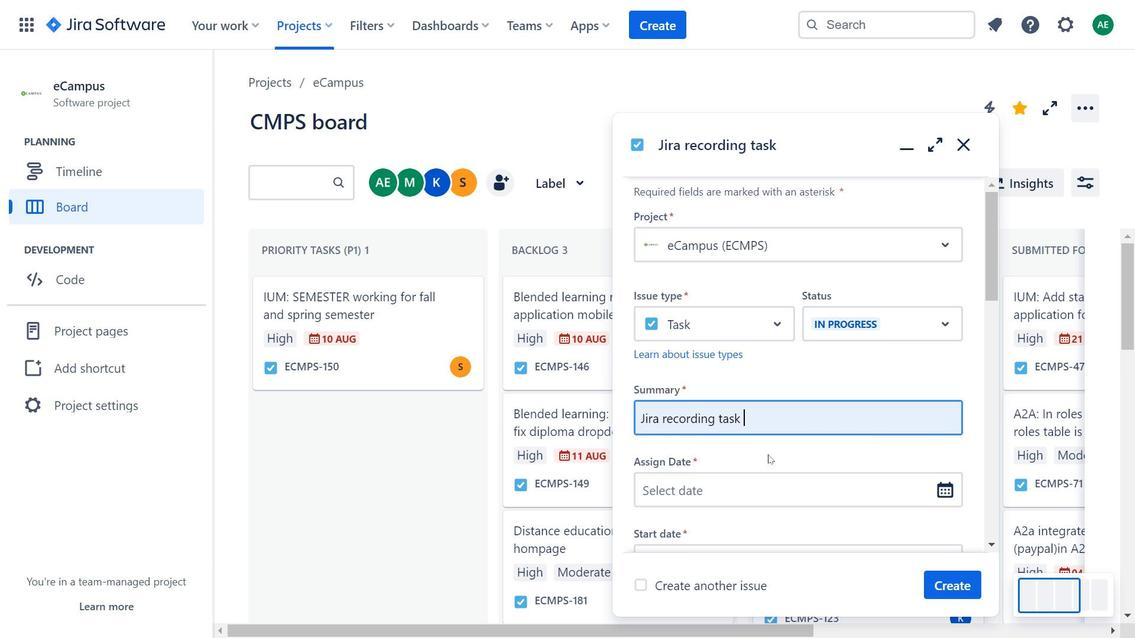 
Action: Mouse pressed left at (765, 456)
Screenshot: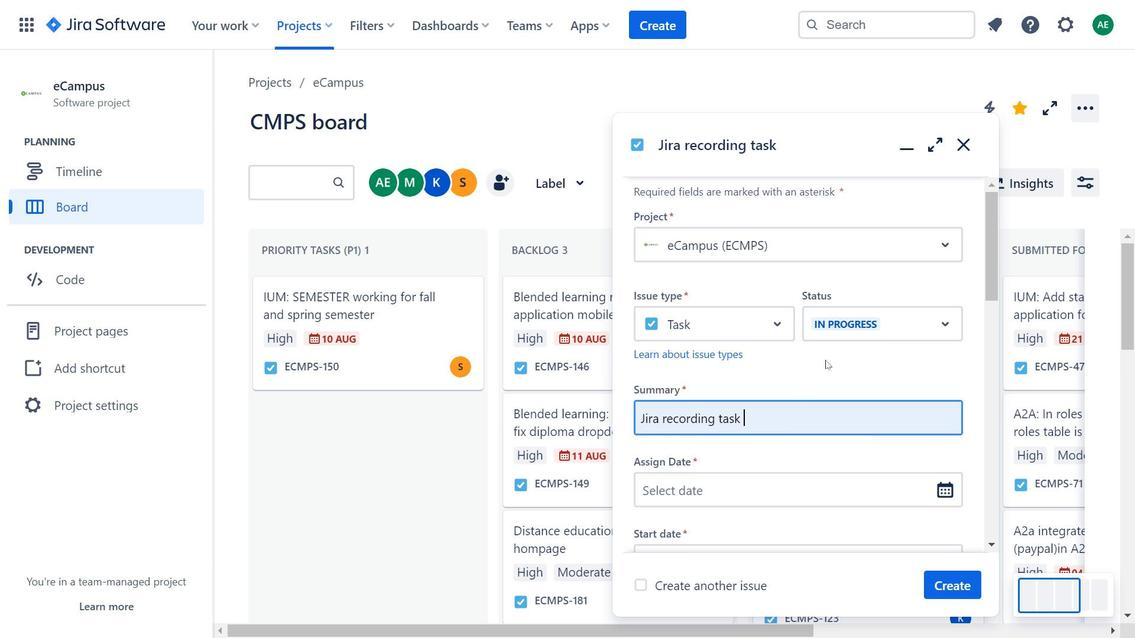 
Action: Mouse moved to (844, 199)
Screenshot: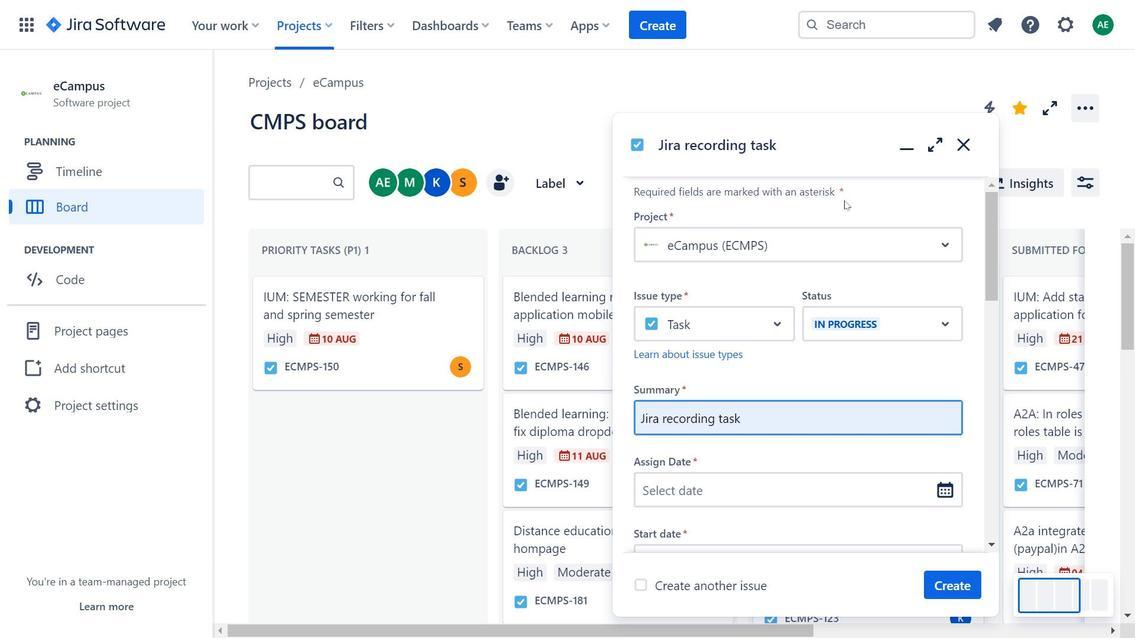 
Action: Mouse scrolled (844, 199) with delta (0, 0)
Screenshot: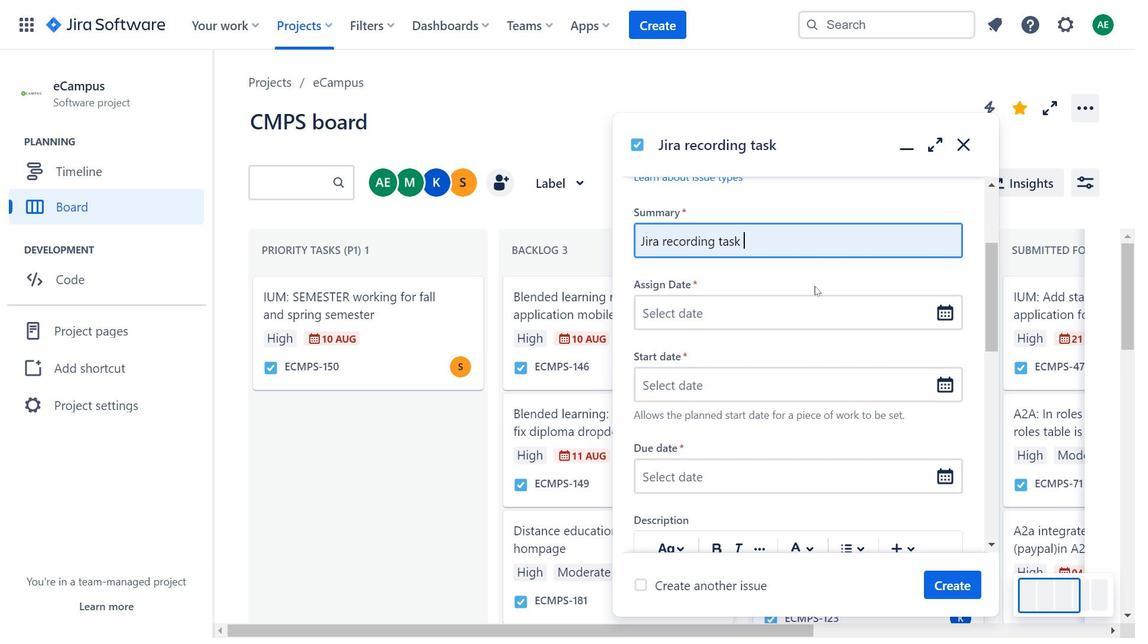 
Action: Mouse scrolled (844, 199) with delta (0, 0)
Screenshot: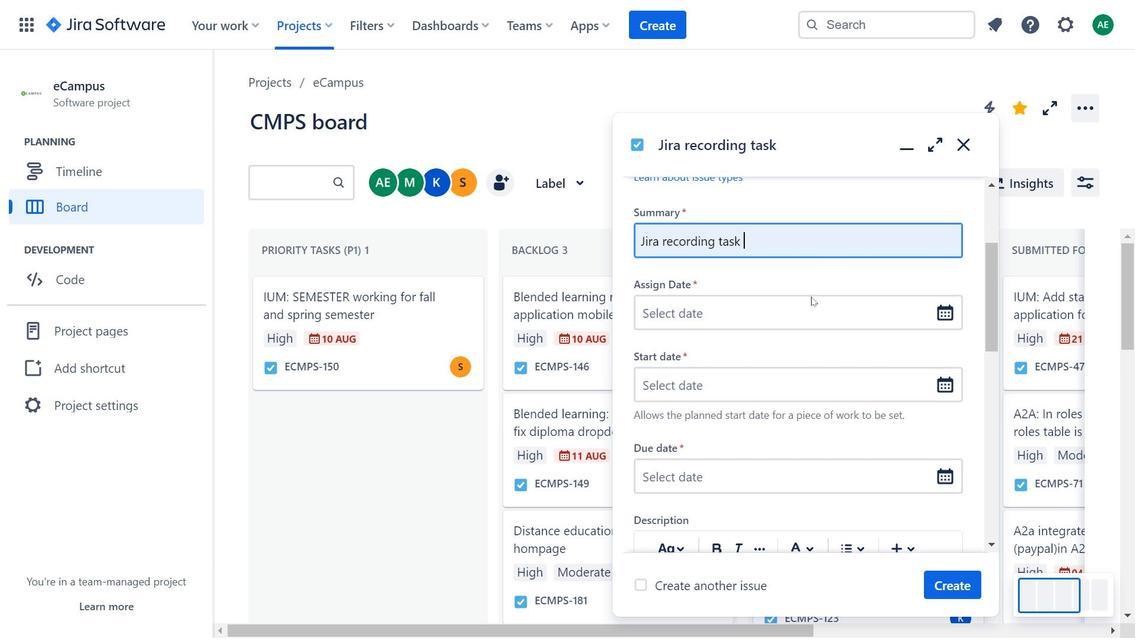 
Action: Mouse moved to (805, 308)
Screenshot: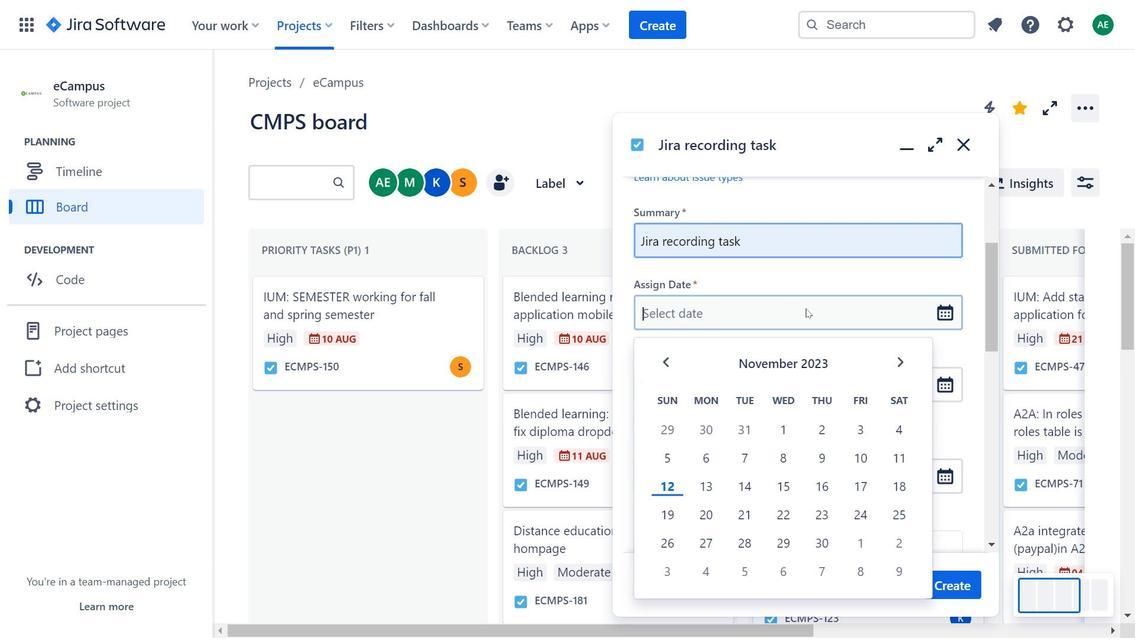 
Action: Mouse pressed left at (805, 308)
Screenshot: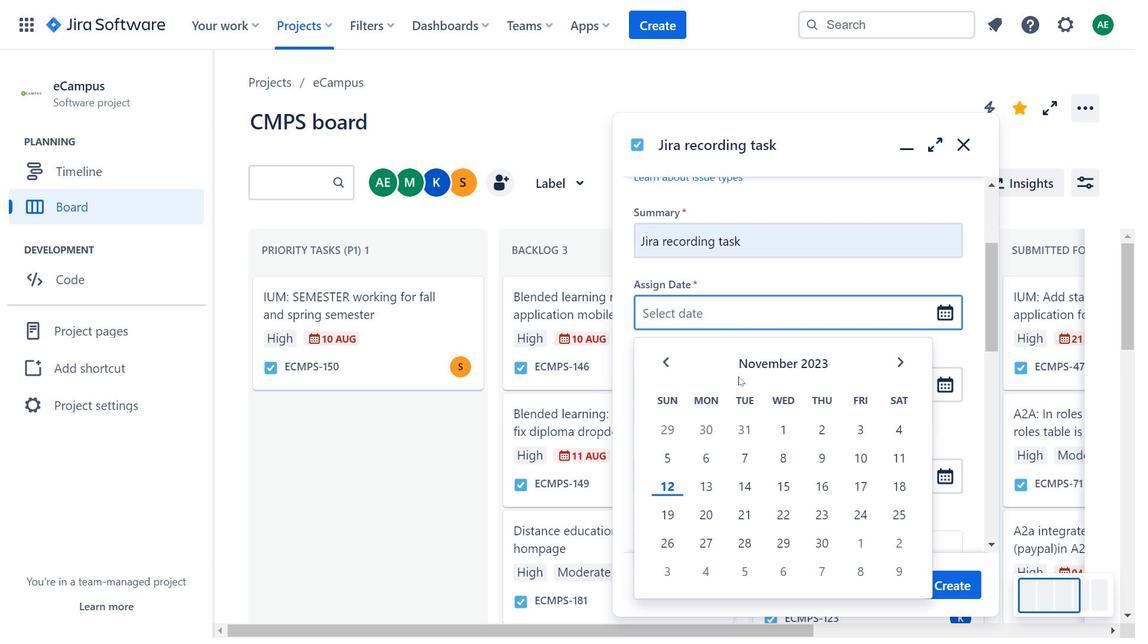 
Action: Mouse moved to (658, 498)
Screenshot: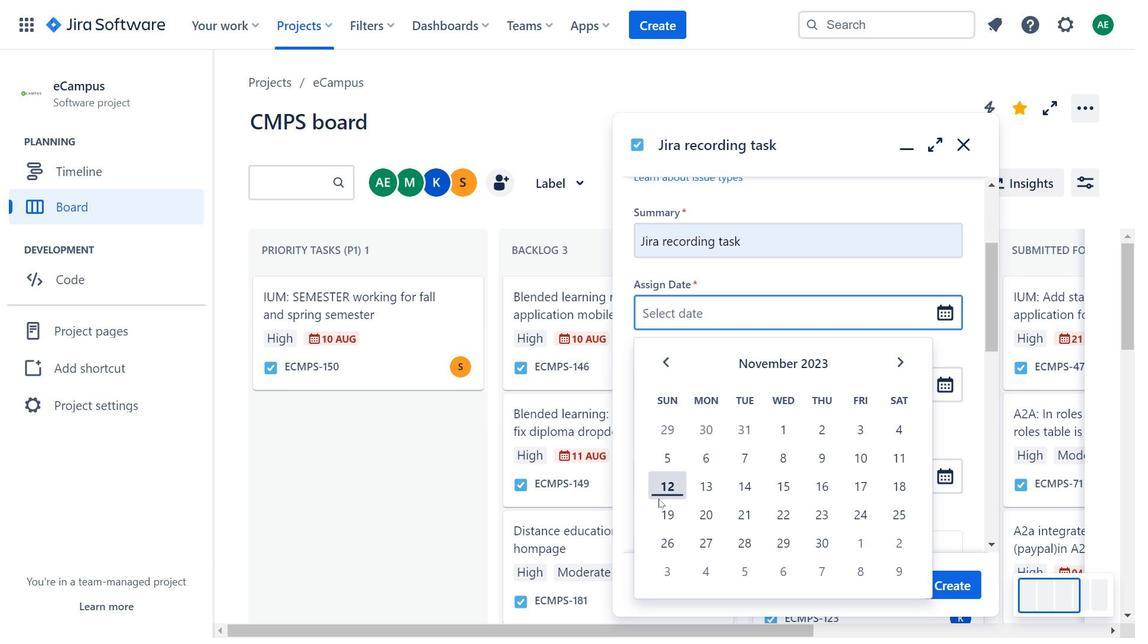 
Action: Mouse pressed left at (658, 498)
Screenshot: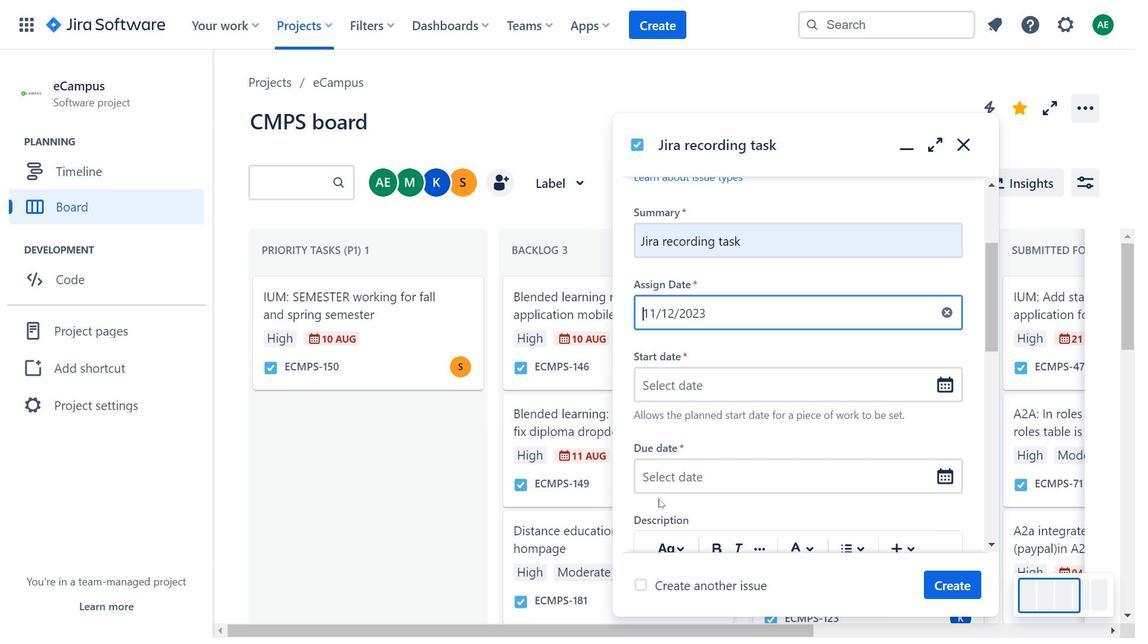 
Action: Mouse moved to (710, 378)
Screenshot: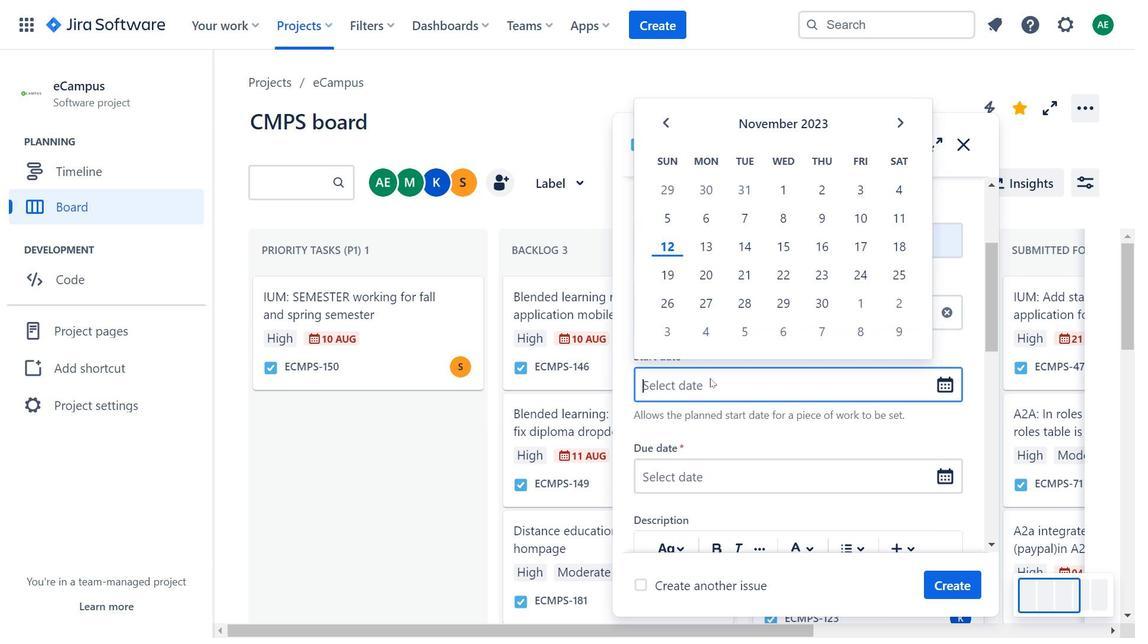 
Action: Mouse pressed left at (710, 378)
Screenshot: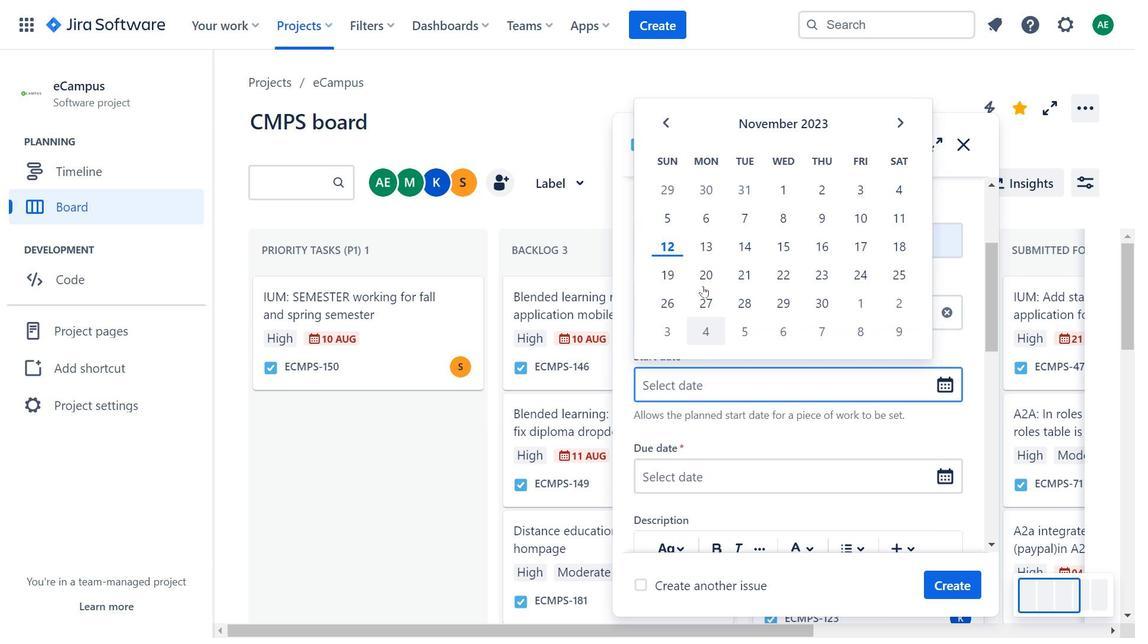 
Action: Mouse moved to (671, 246)
Screenshot: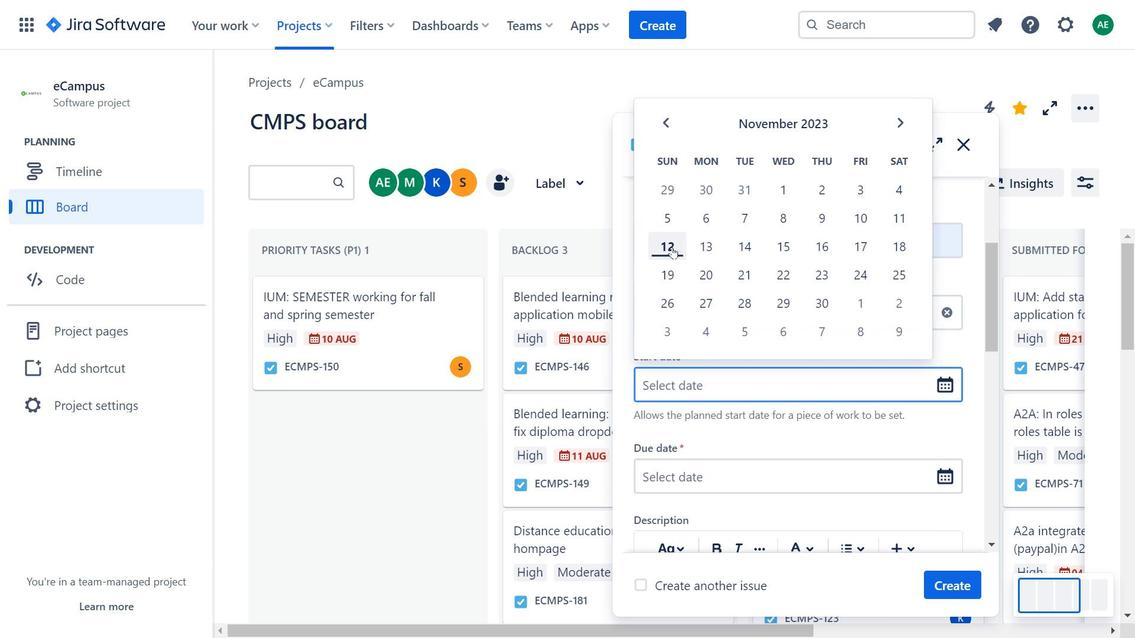 
Action: Mouse pressed left at (671, 246)
Screenshot: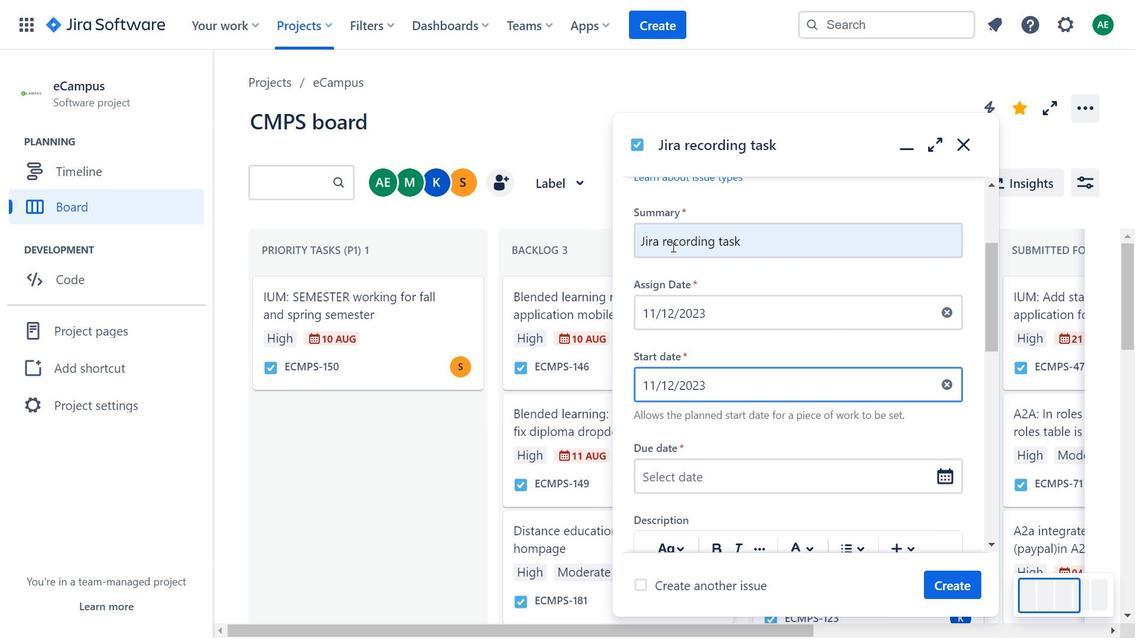 
Action: Mouse moved to (775, 275)
Screenshot: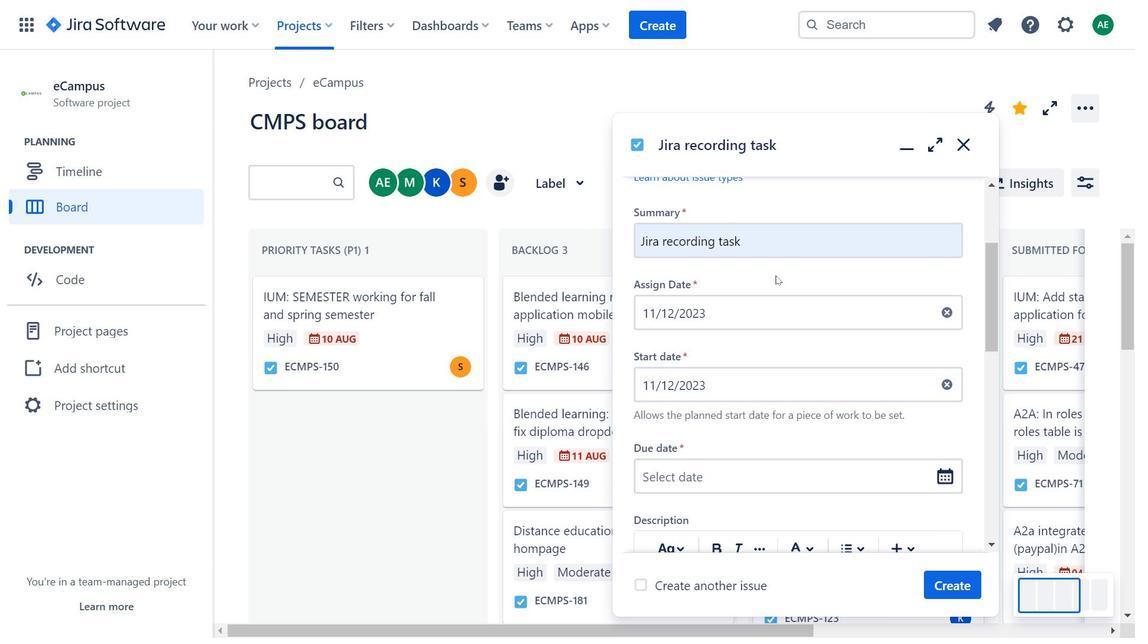 
Action: Mouse pressed left at (775, 275)
Screenshot: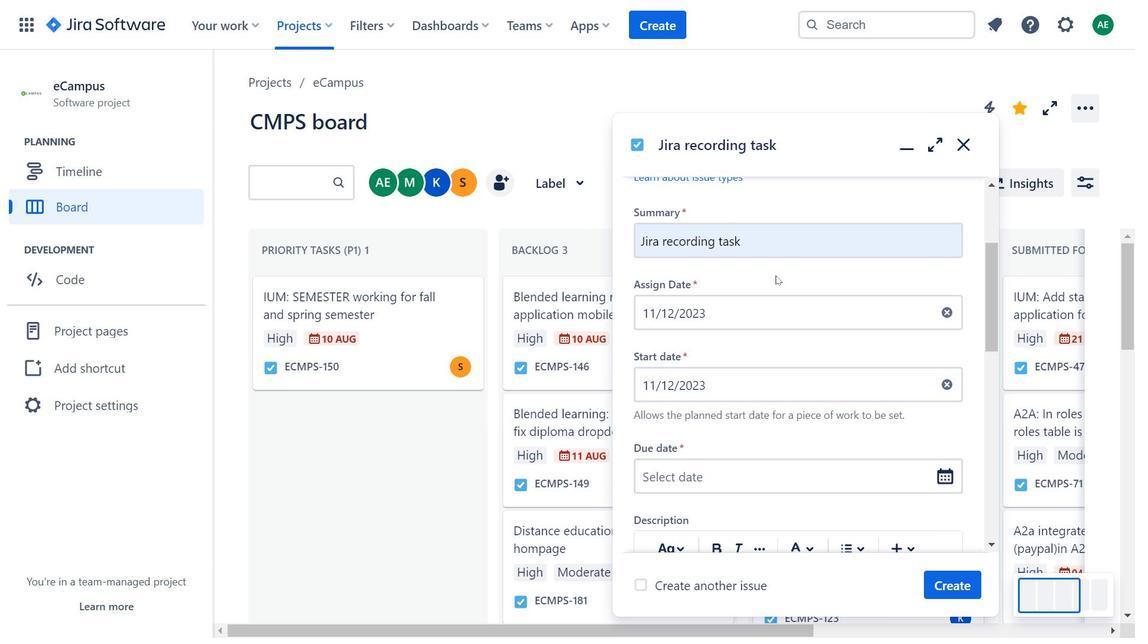 
Action: Mouse moved to (709, 471)
Screenshot: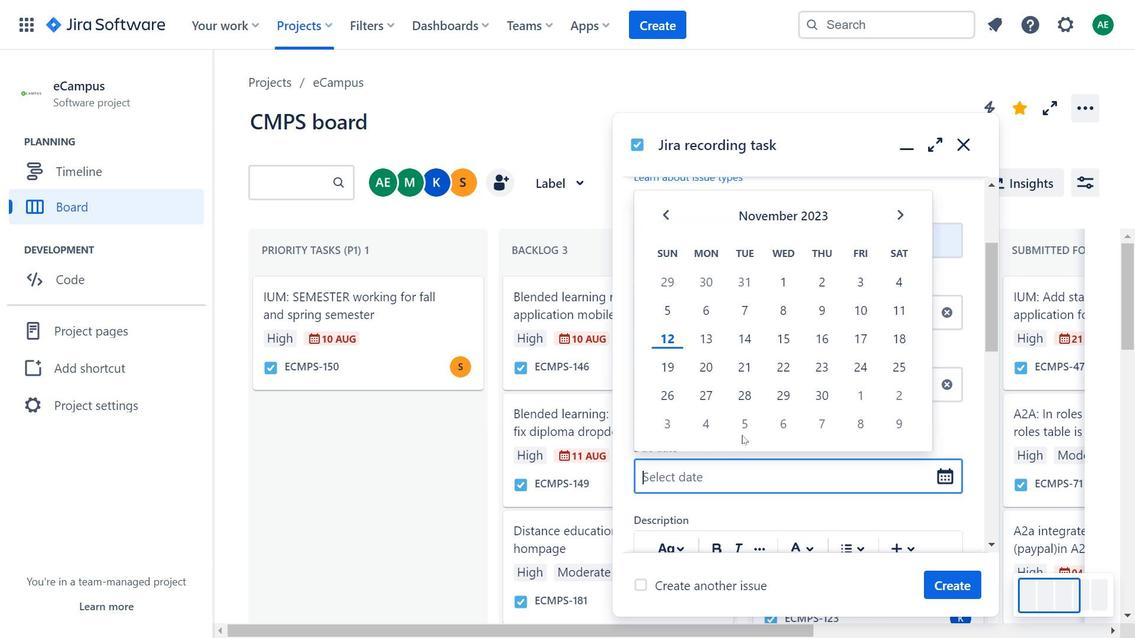 
Action: Mouse pressed left at (709, 471)
Screenshot: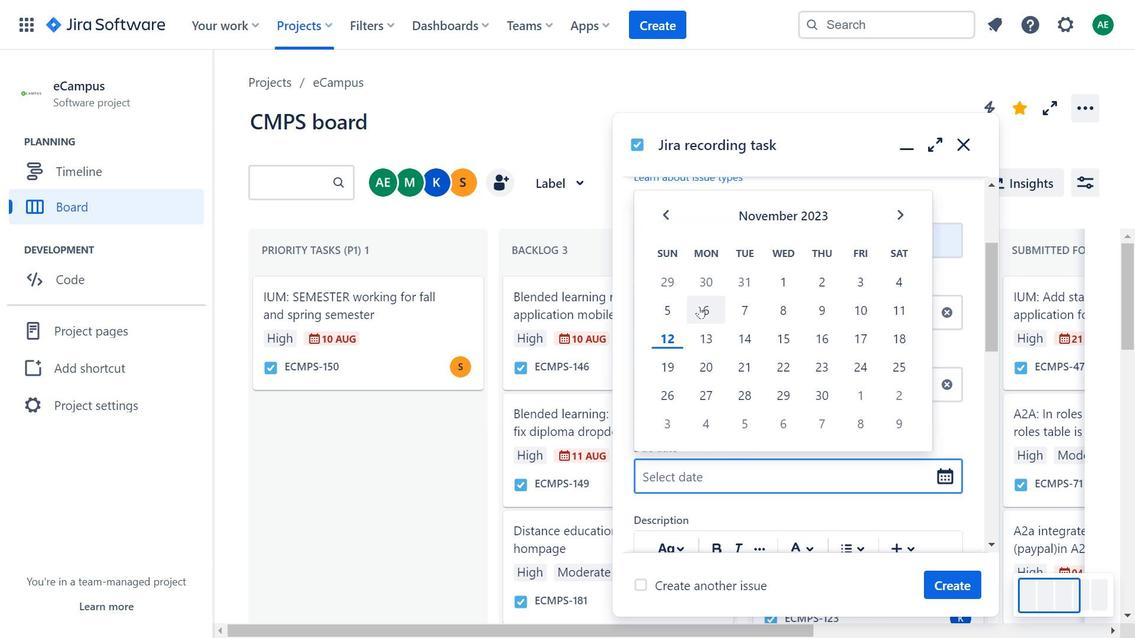 
Action: Mouse moved to (677, 331)
Screenshot: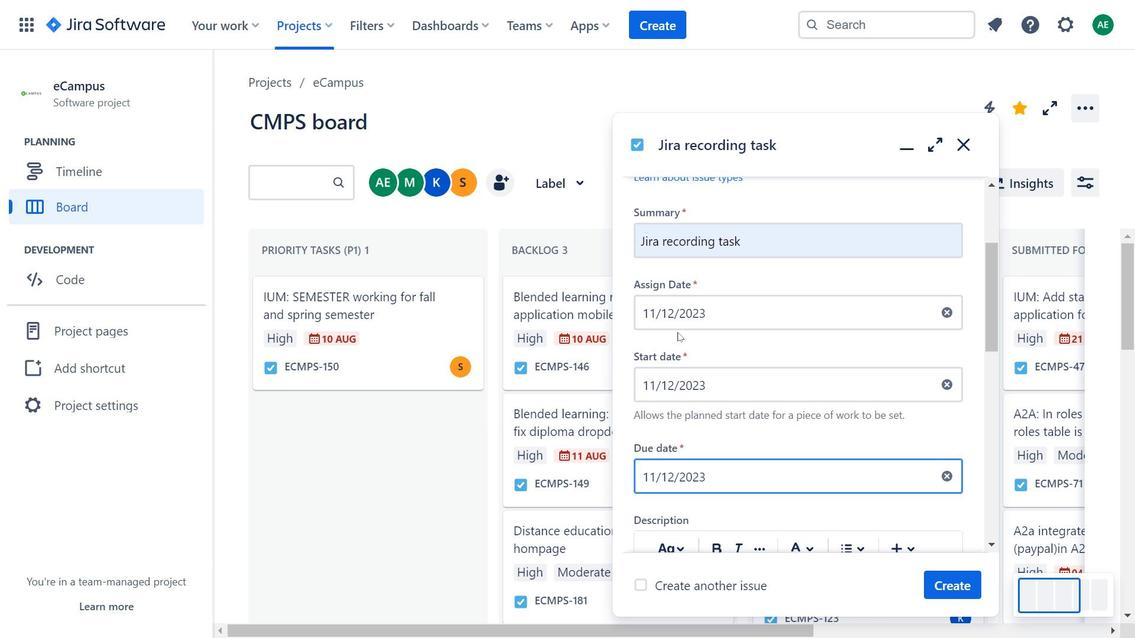 
Action: Mouse pressed left at (677, 331)
Screenshot: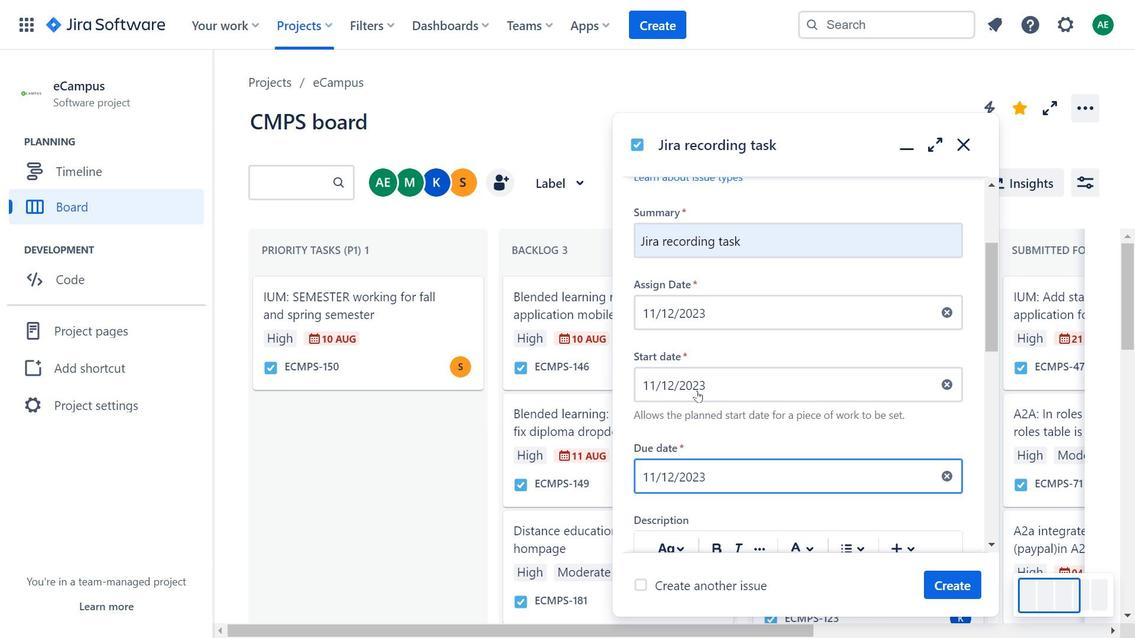 
Action: Mouse moved to (764, 437)
Screenshot: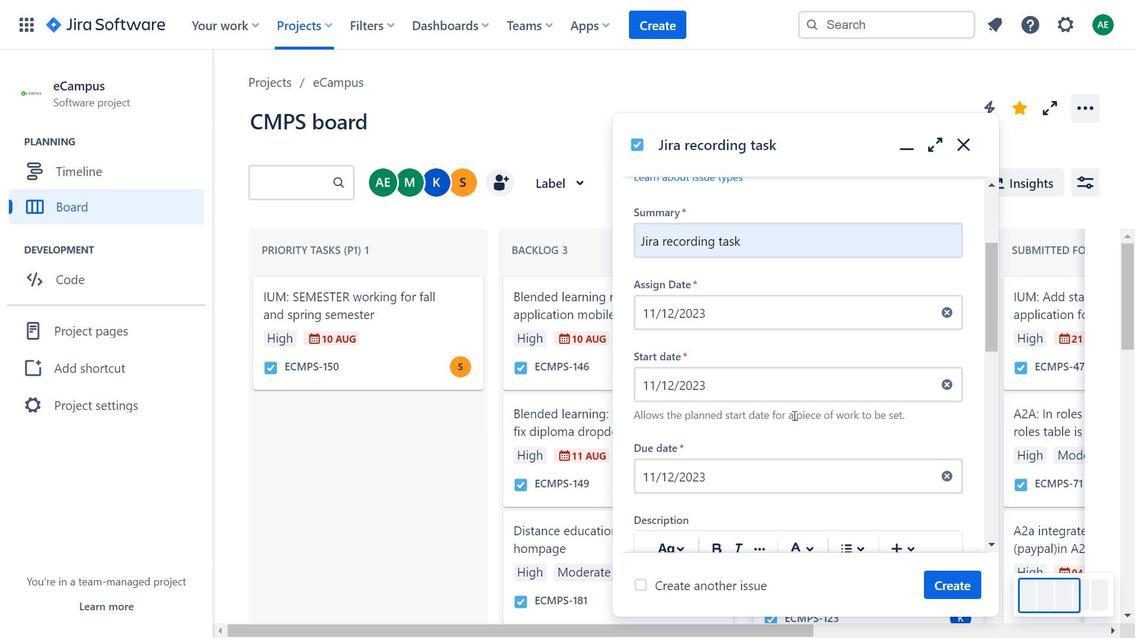 
Action: Mouse pressed left at (764, 437)
Screenshot: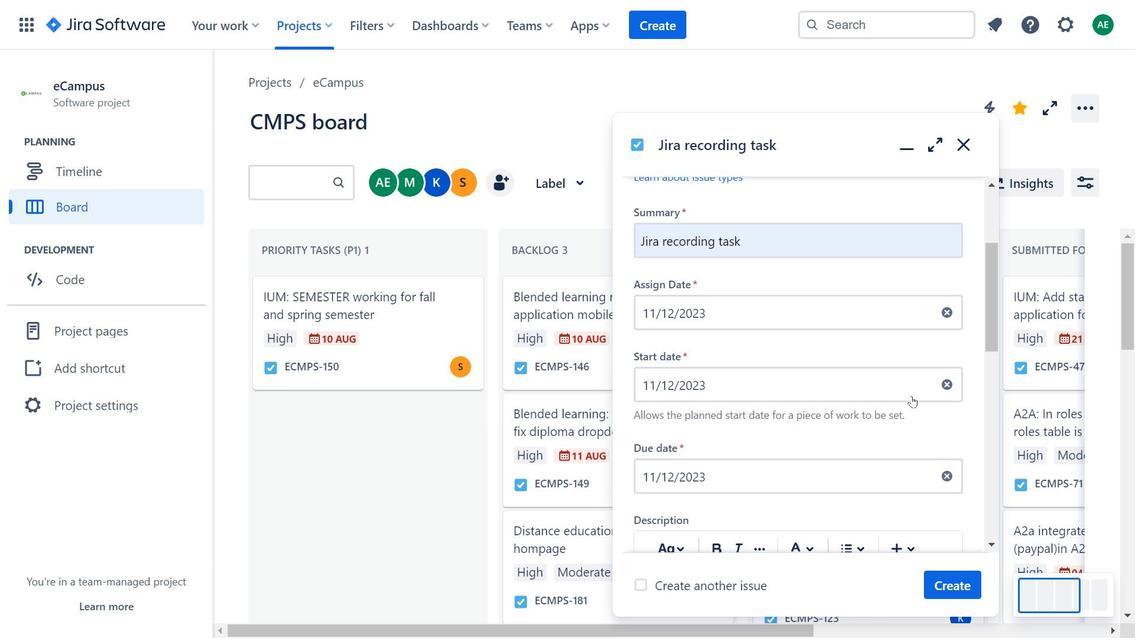 
Action: Mouse moved to (741, 366)
Screenshot: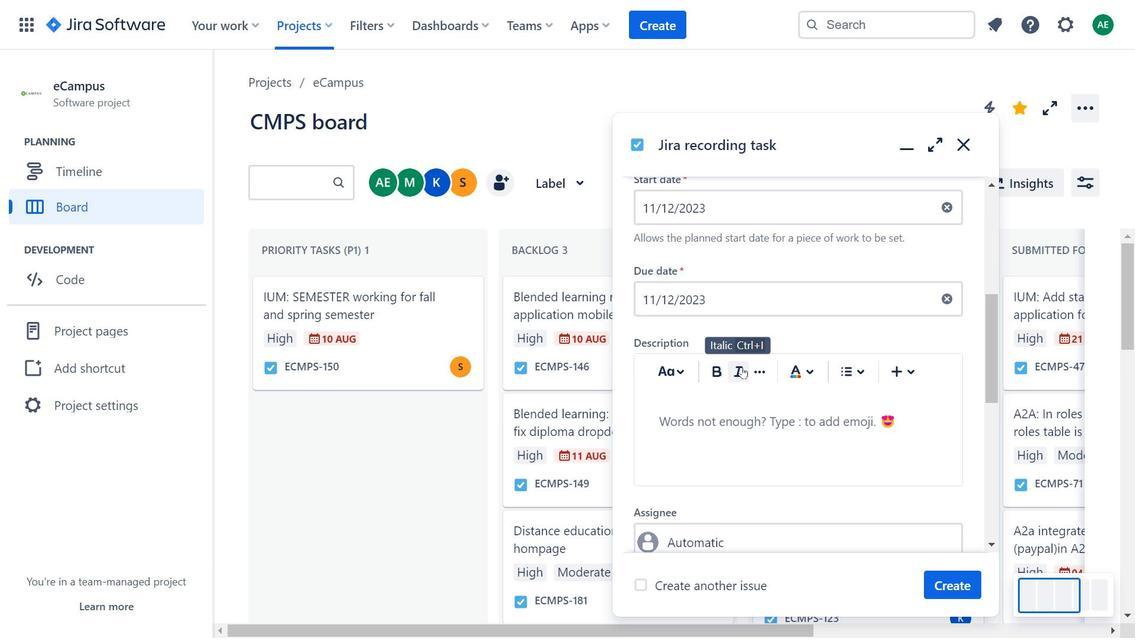 
Action: Mouse scrolled (741, 366) with delta (0, 0)
Screenshot: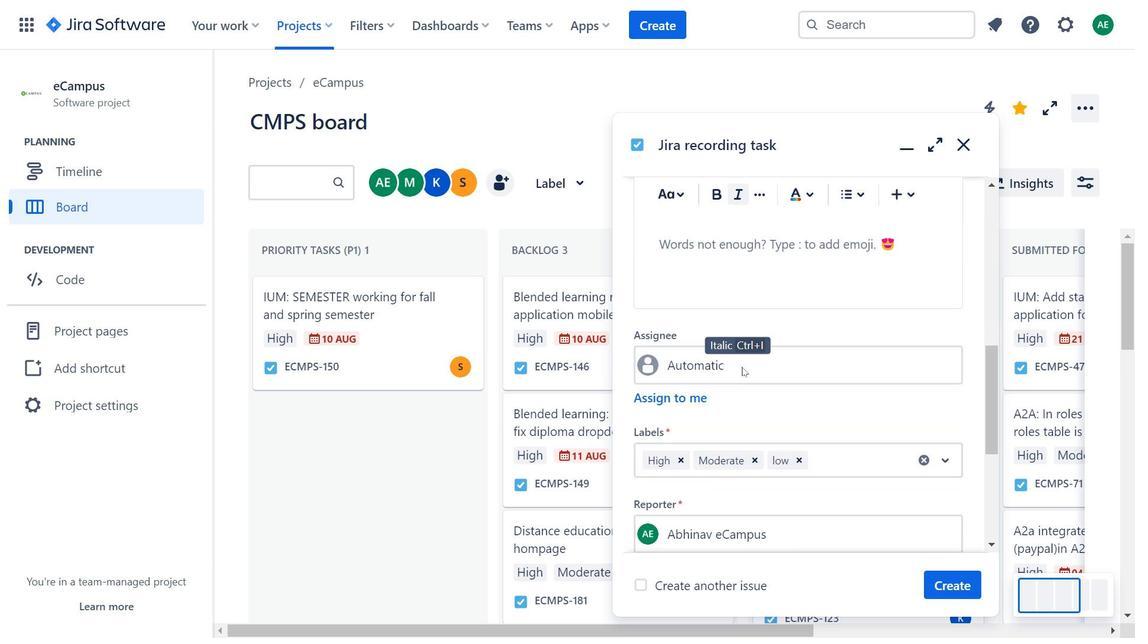 
Action: Mouse scrolled (741, 366) with delta (0, 0)
Screenshot: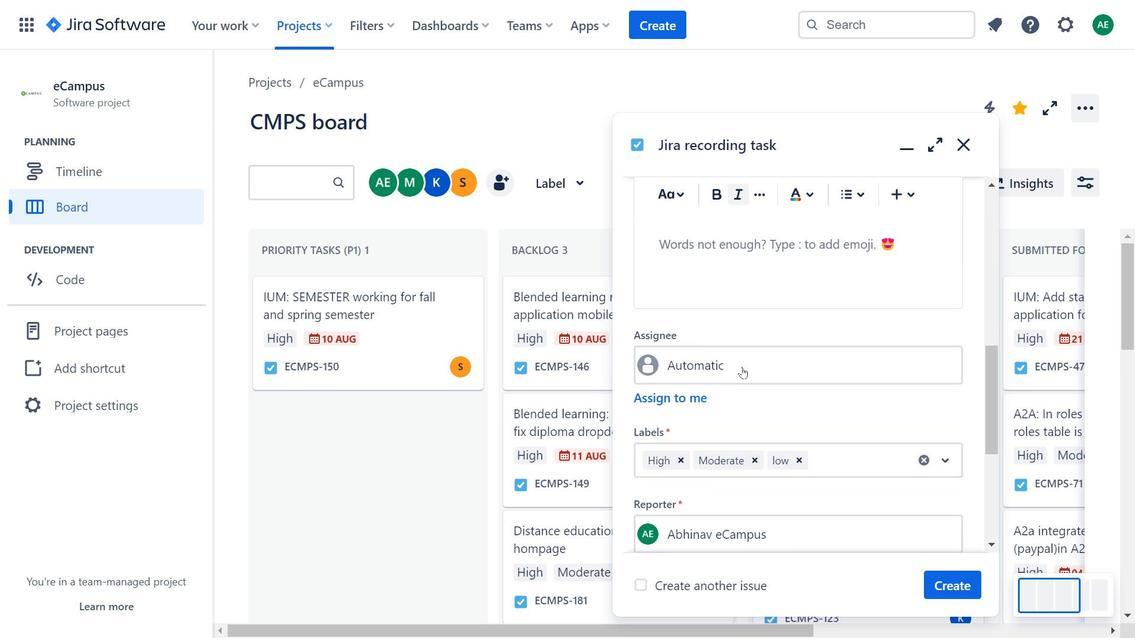 
Action: Mouse scrolled (741, 366) with delta (0, 0)
Screenshot: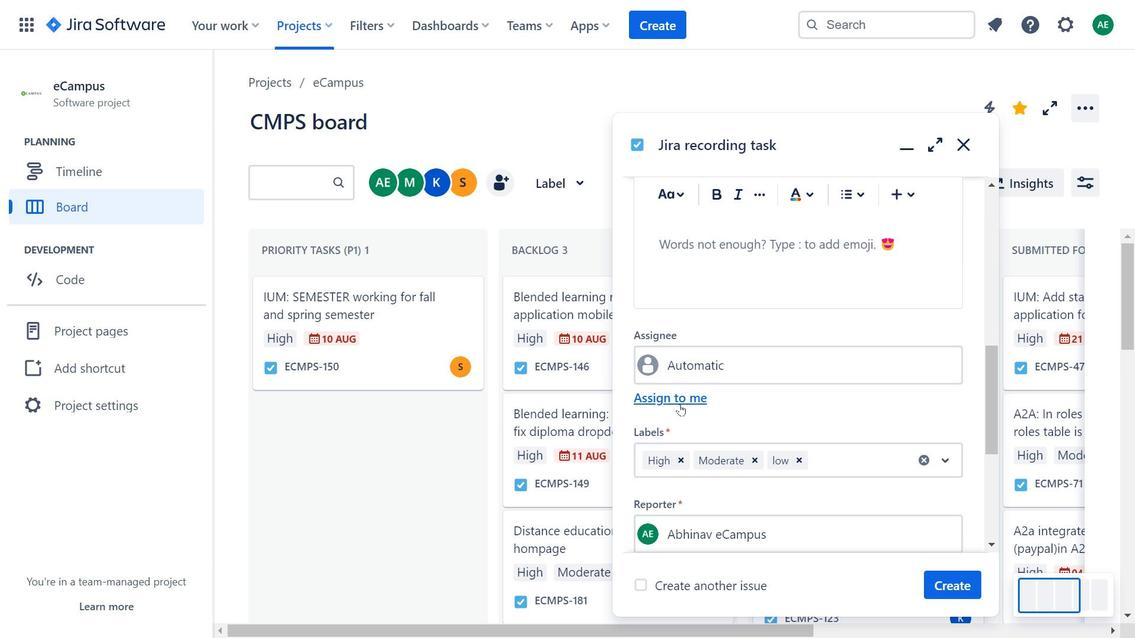 
Action: Mouse scrolled (741, 366) with delta (0, 0)
Screenshot: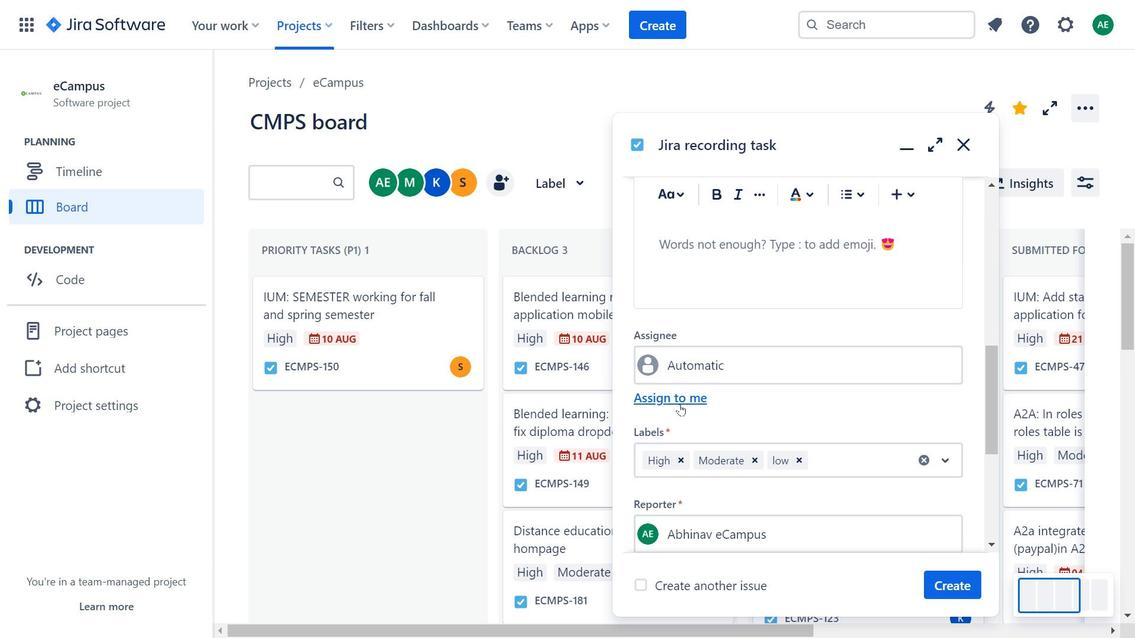 
Action: Mouse moved to (679, 403)
Screenshot: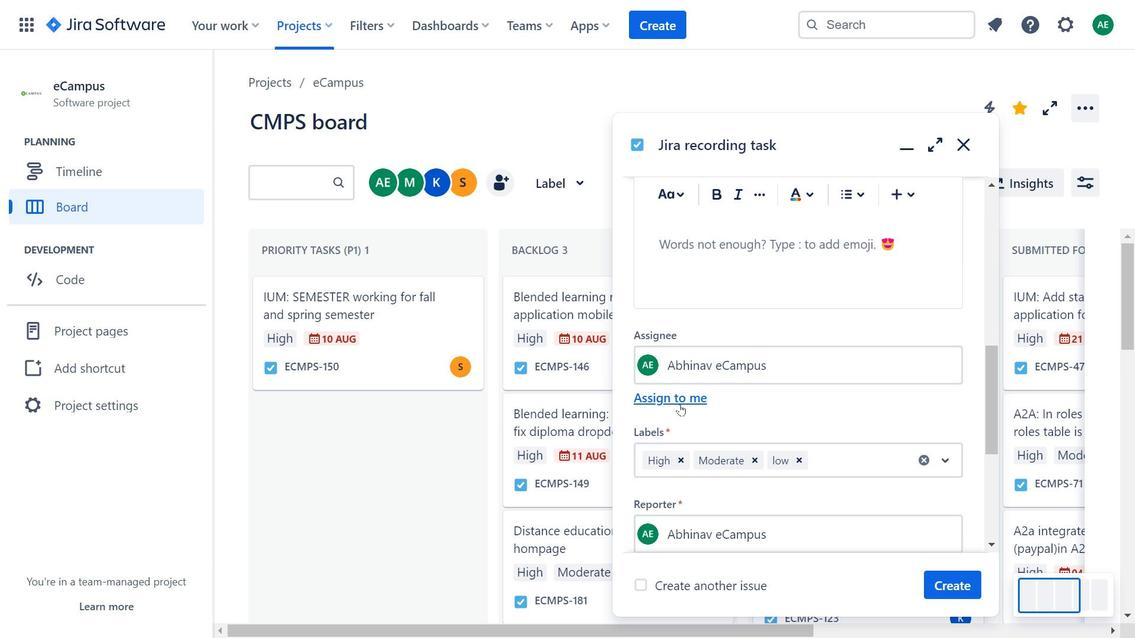 
Action: Mouse pressed left at (679, 403)
Screenshot: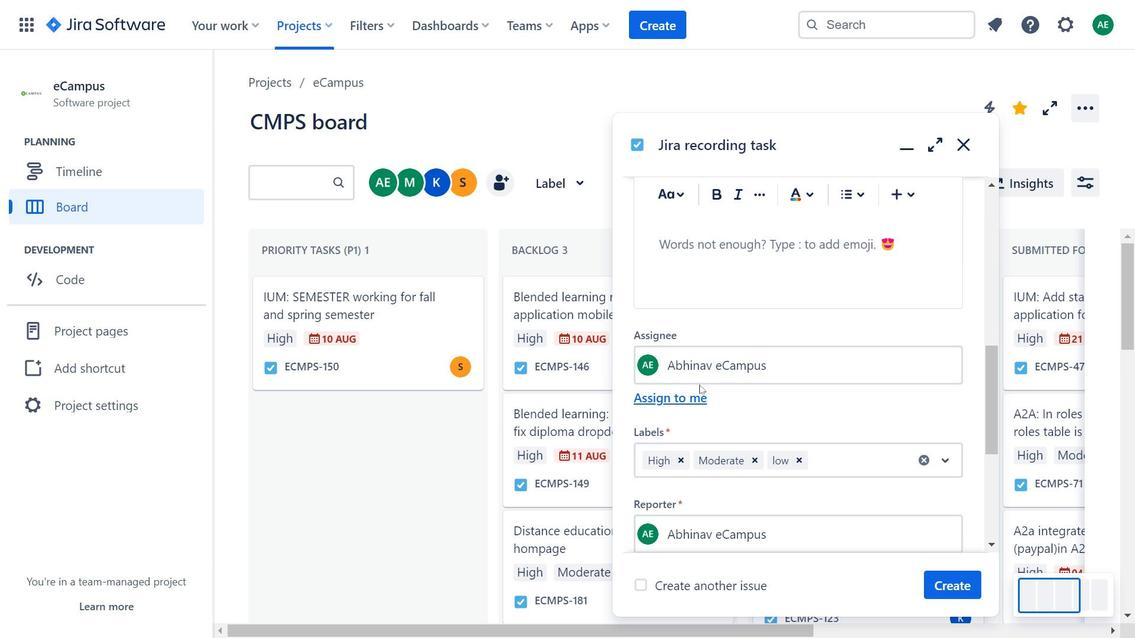 
Action: Mouse moved to (711, 387)
Screenshot: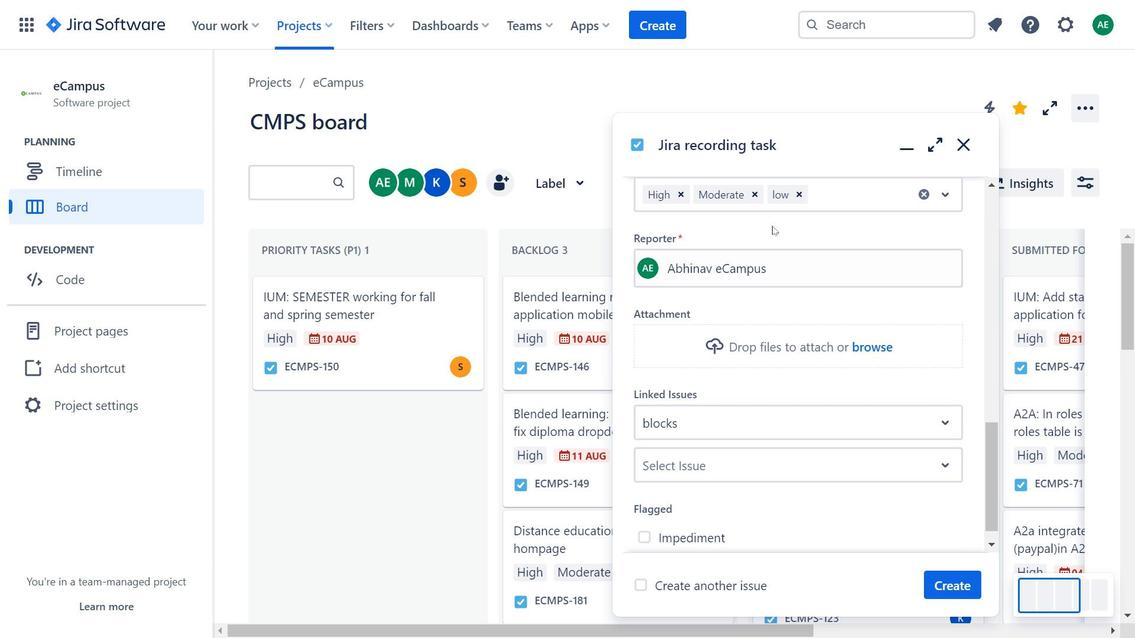 
Action: Mouse scrolled (711, 387) with delta (0, 0)
Screenshot: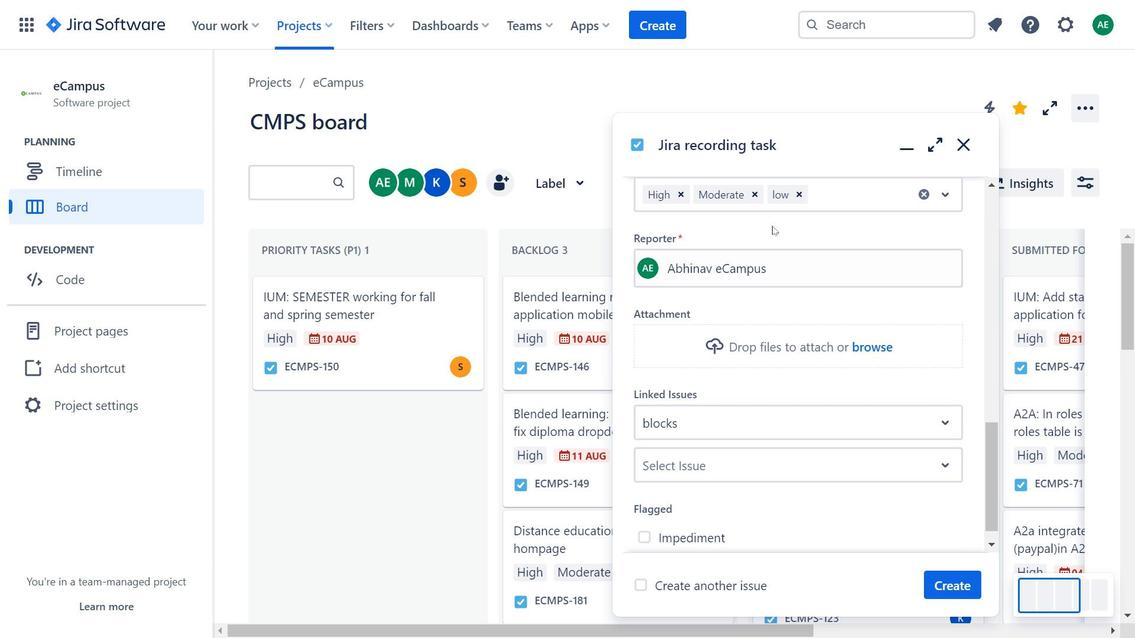 
Action: Mouse moved to (711, 390)
Screenshot: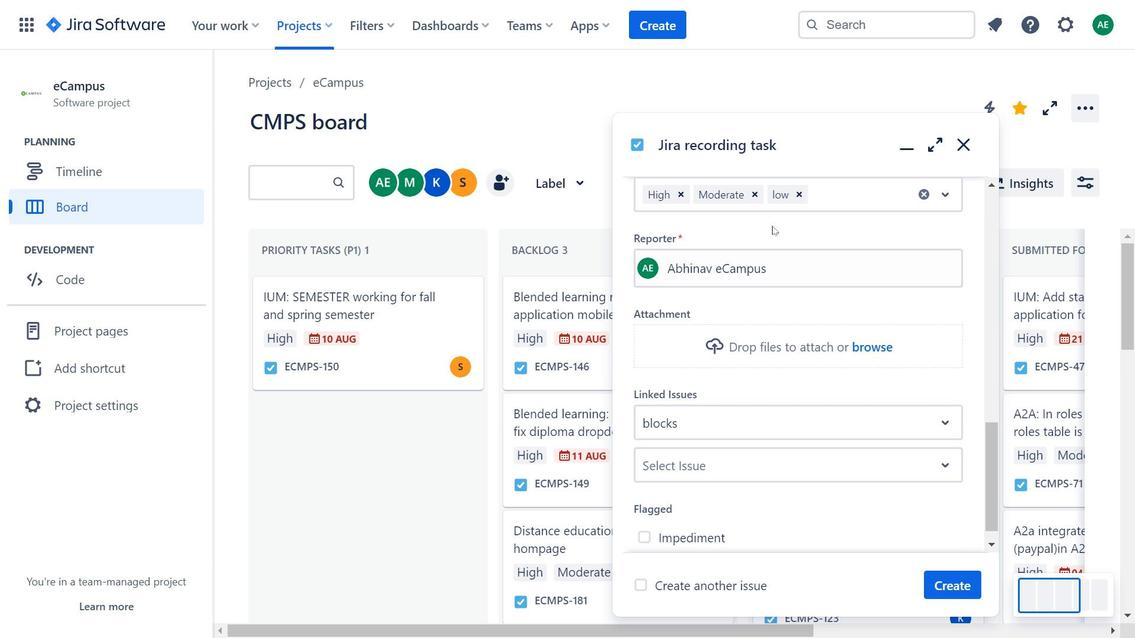 
Action: Mouse scrolled (711, 389) with delta (0, 0)
Screenshot: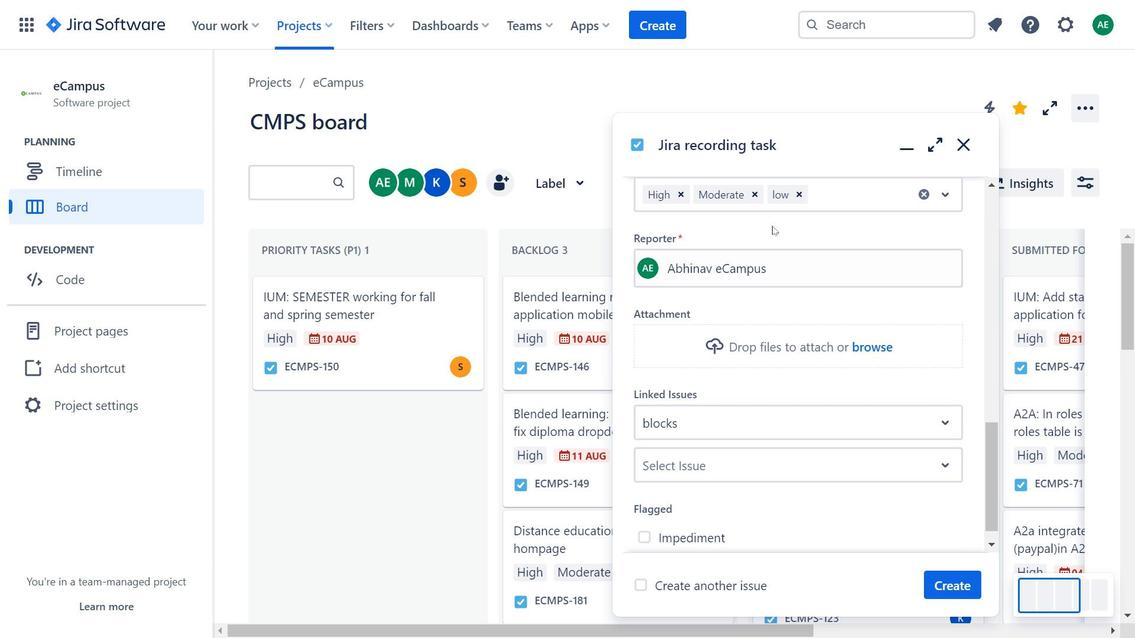 
Action: Mouse moved to (710, 392)
Screenshot: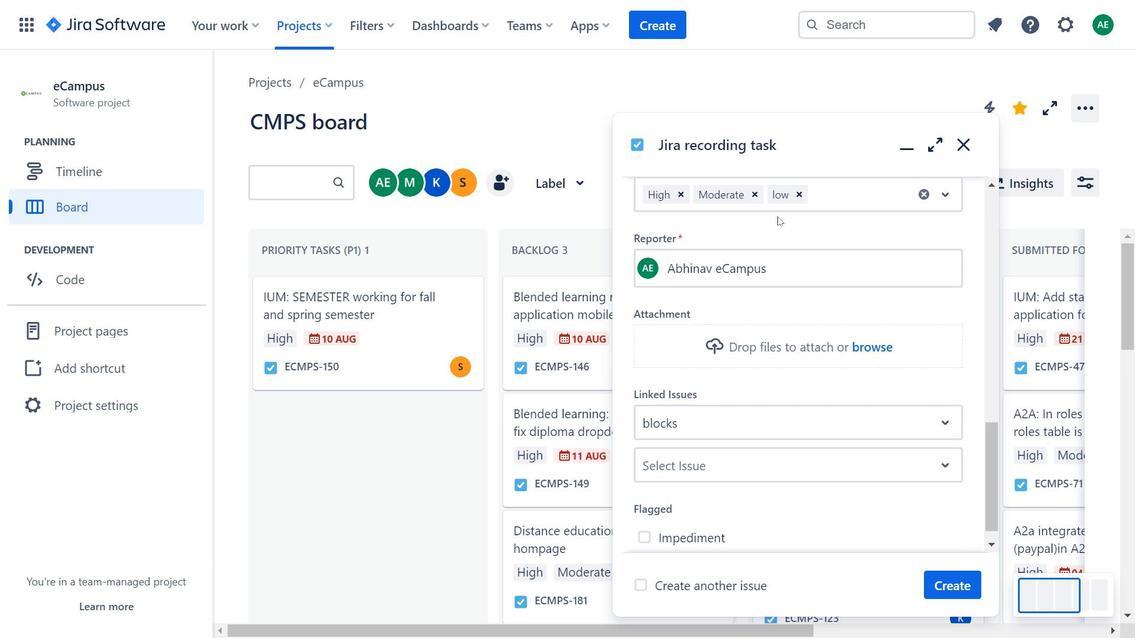 
Action: Mouse scrolled (710, 392) with delta (0, 0)
Screenshot: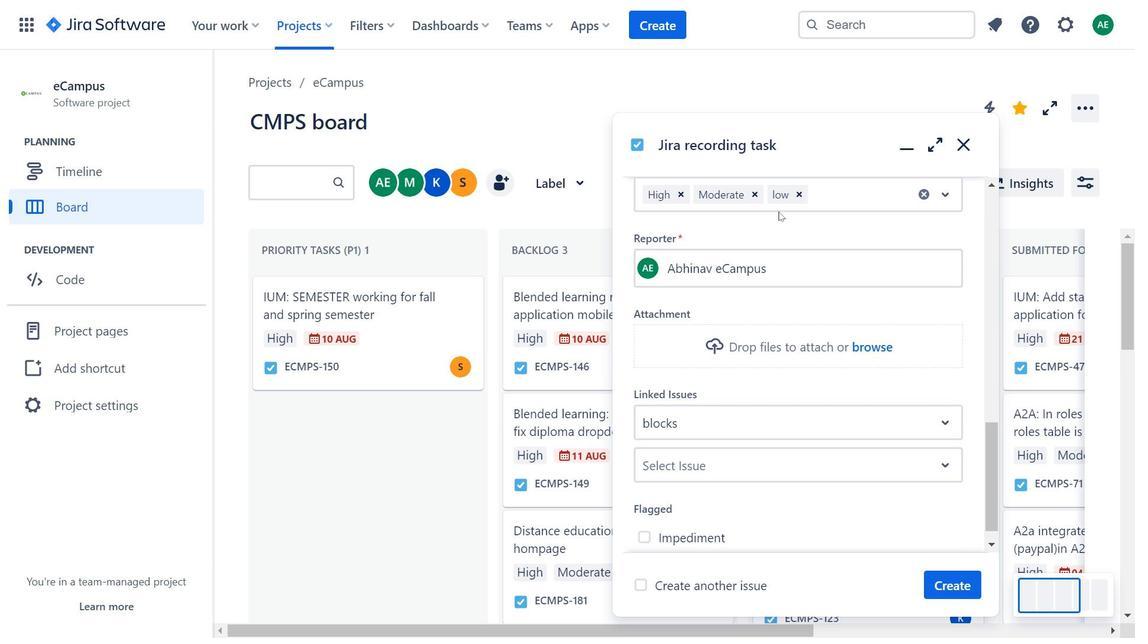 
Action: Mouse moved to (726, 258)
Screenshot: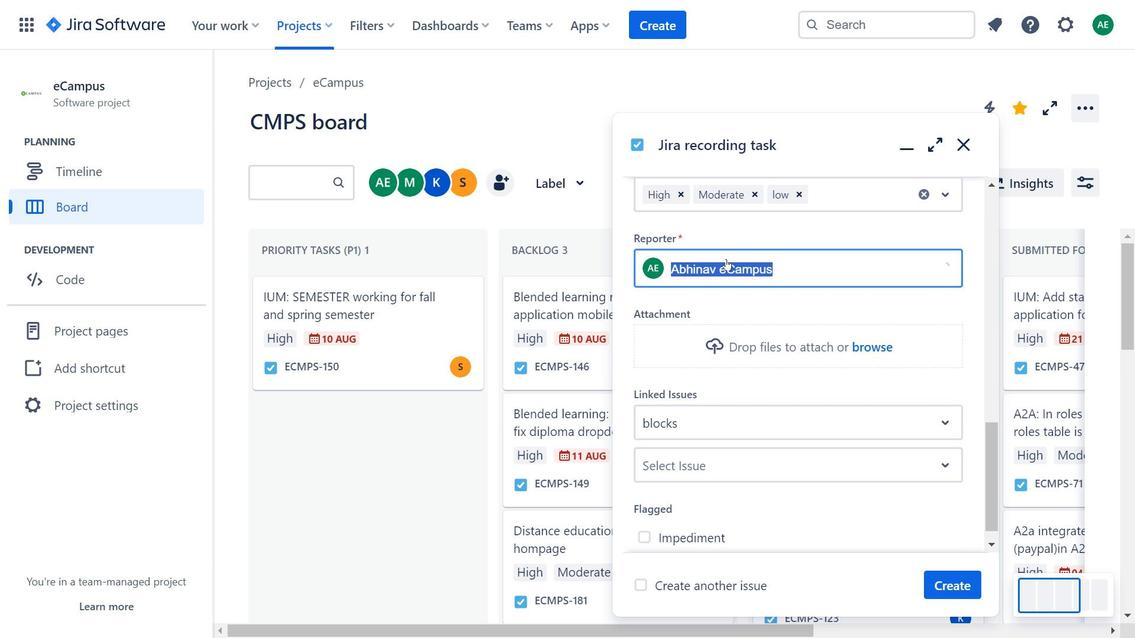 
Action: Mouse pressed left at (726, 258)
Screenshot: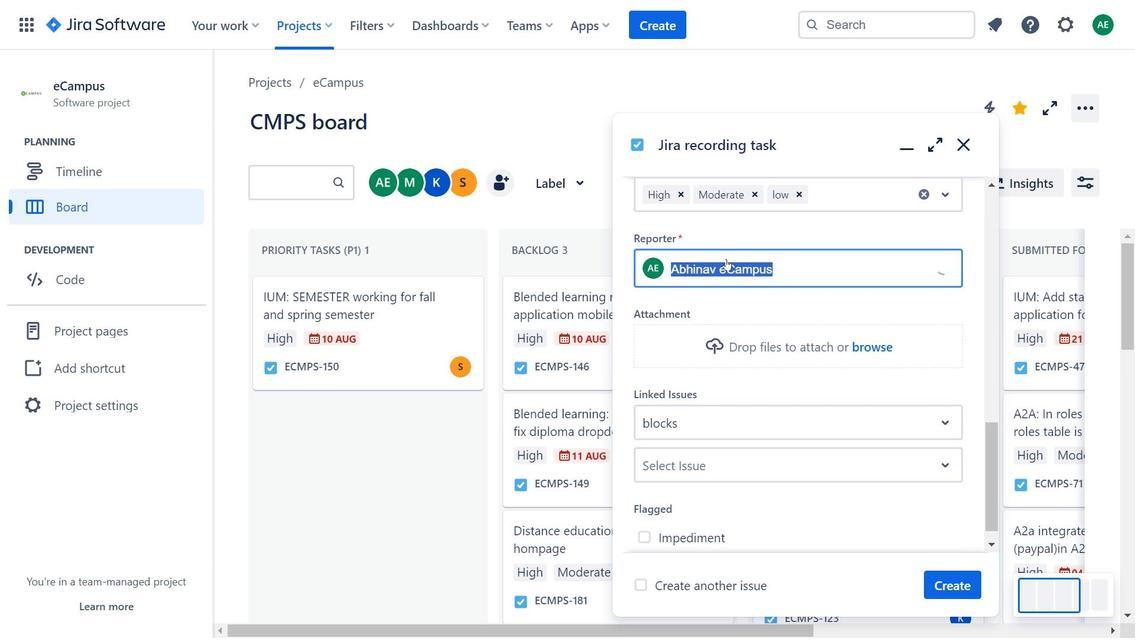 
Action: Key pressed an
Screenshot: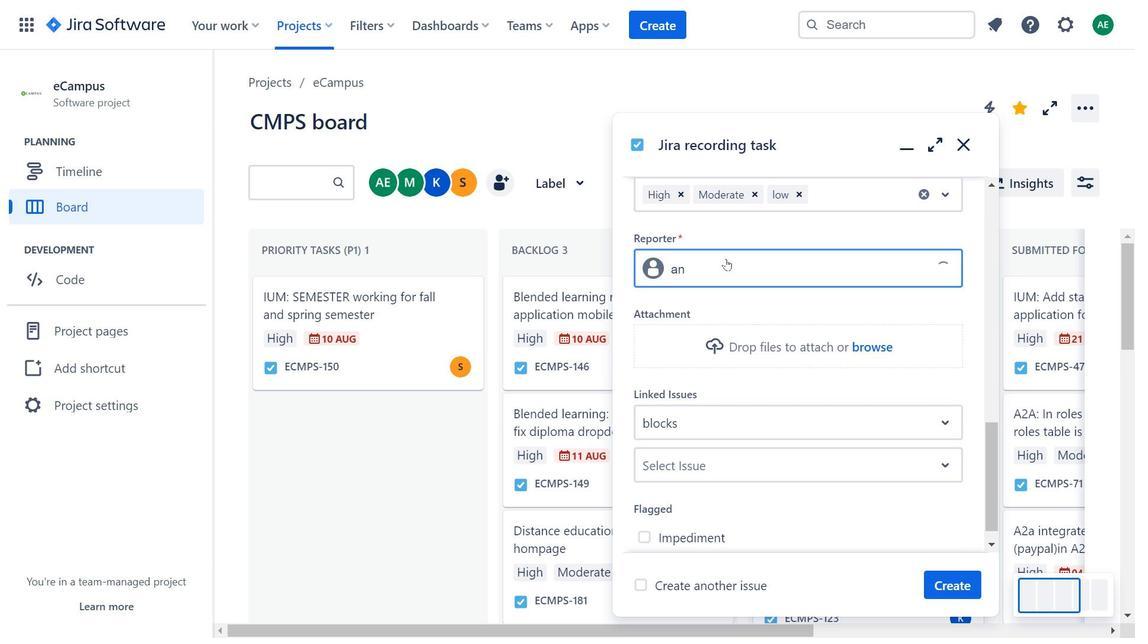
Action: Mouse moved to (718, 310)
Screenshot: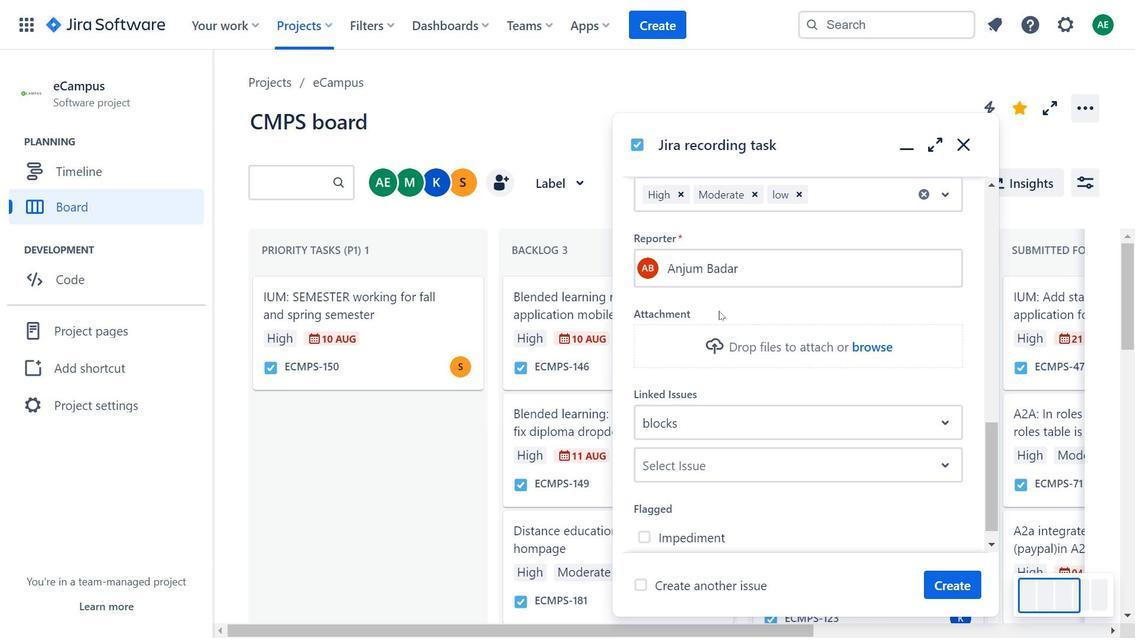 
Action: Mouse pressed left at (718, 310)
Screenshot: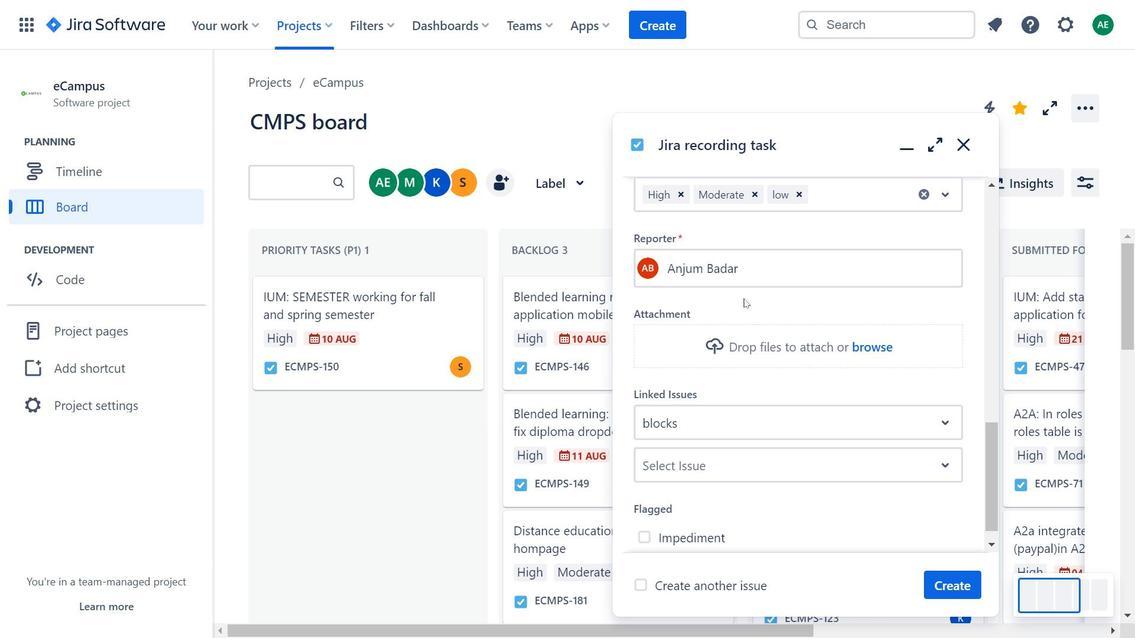 
Action: Mouse moved to (825, 261)
Screenshot: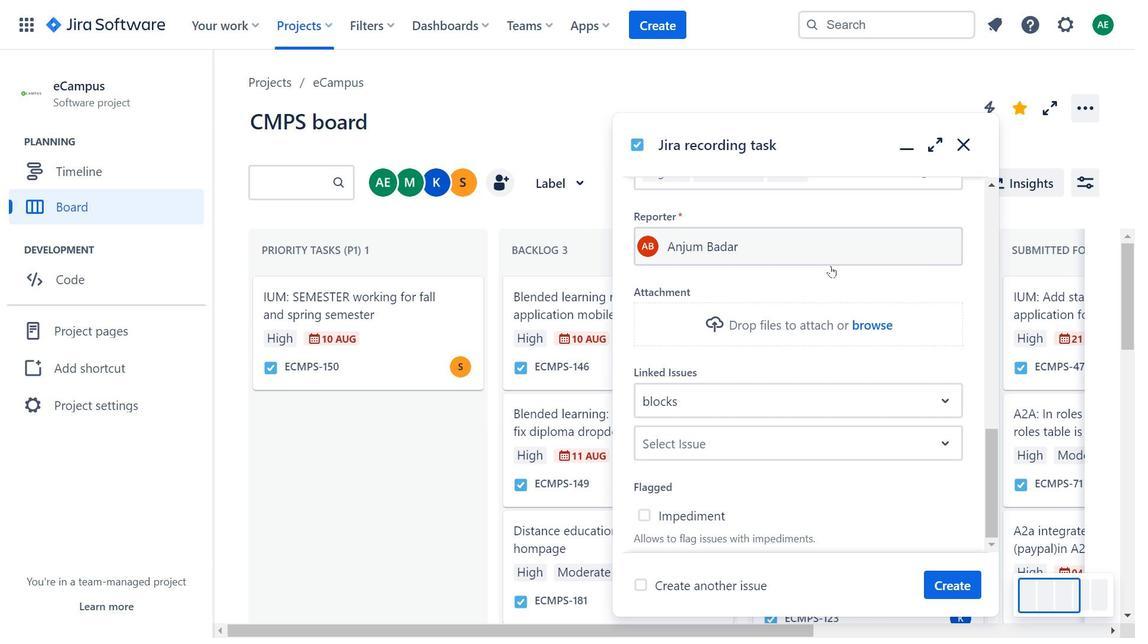 
Action: Mouse scrolled (825, 260) with delta (0, 0)
Screenshot: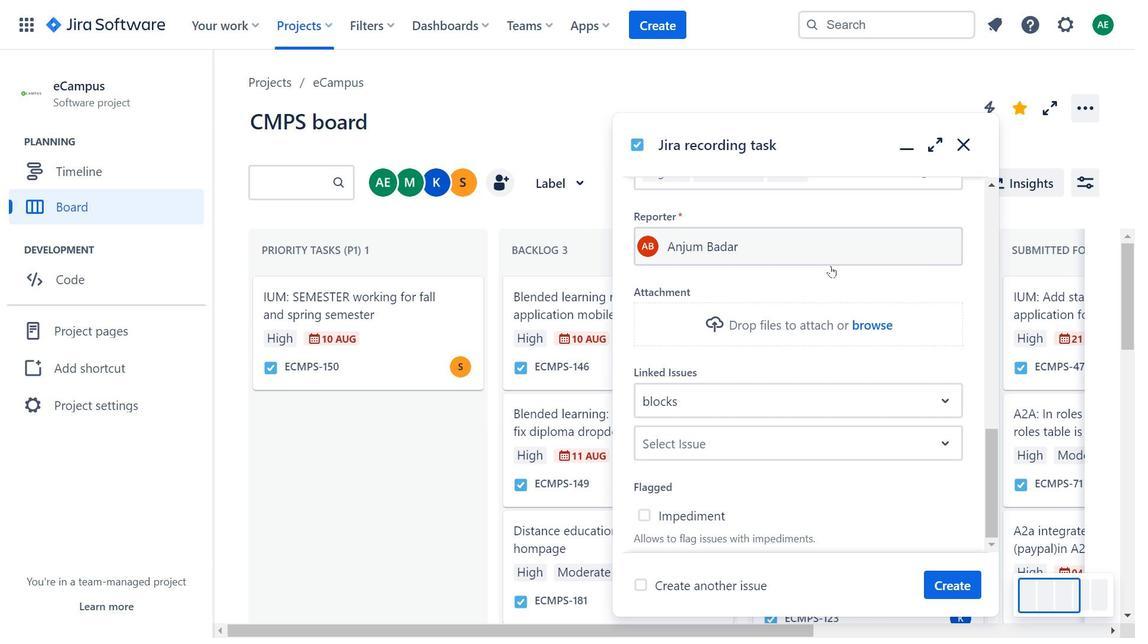 
Action: Mouse scrolled (825, 260) with delta (0, 0)
Screenshot: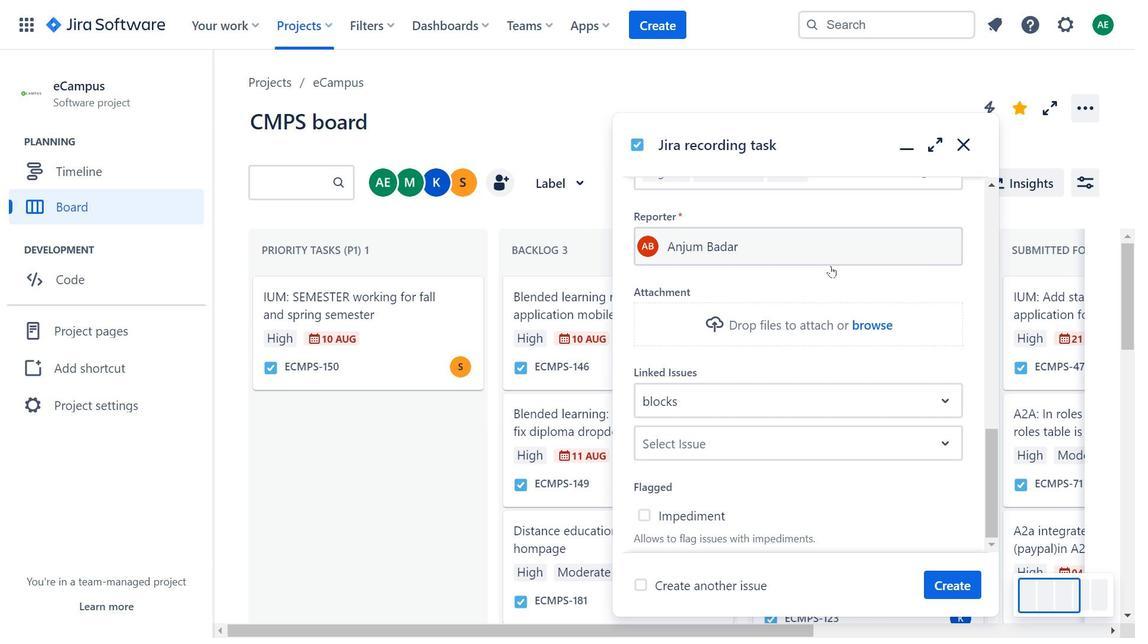 
Action: Mouse moved to (831, 266)
Screenshot: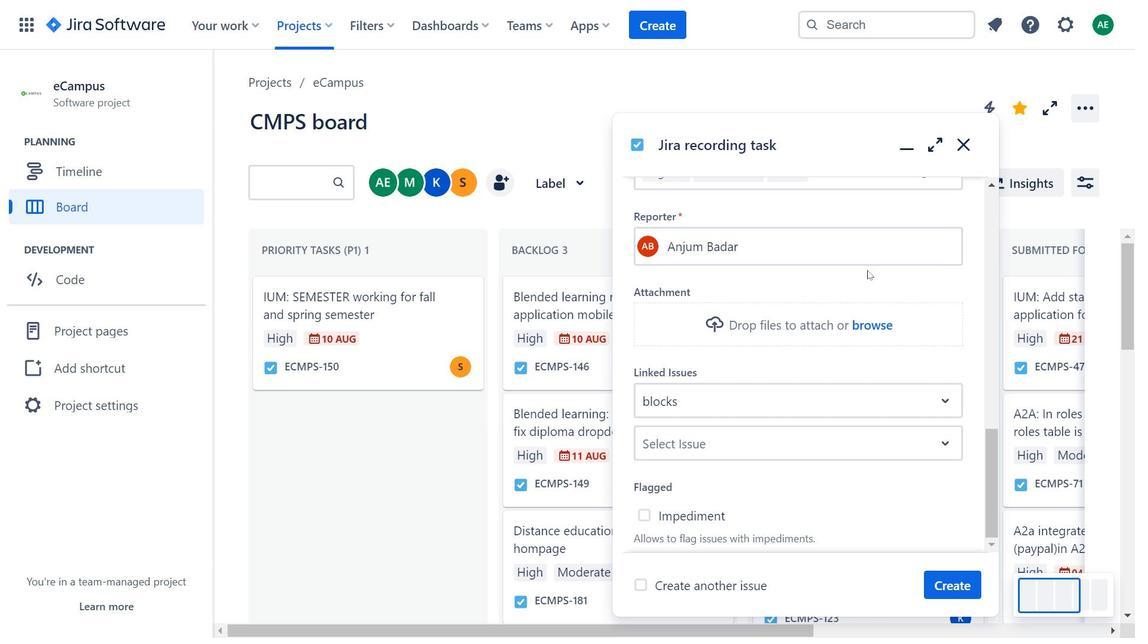 
Action: Mouse scrolled (831, 266) with delta (0, 0)
Screenshot: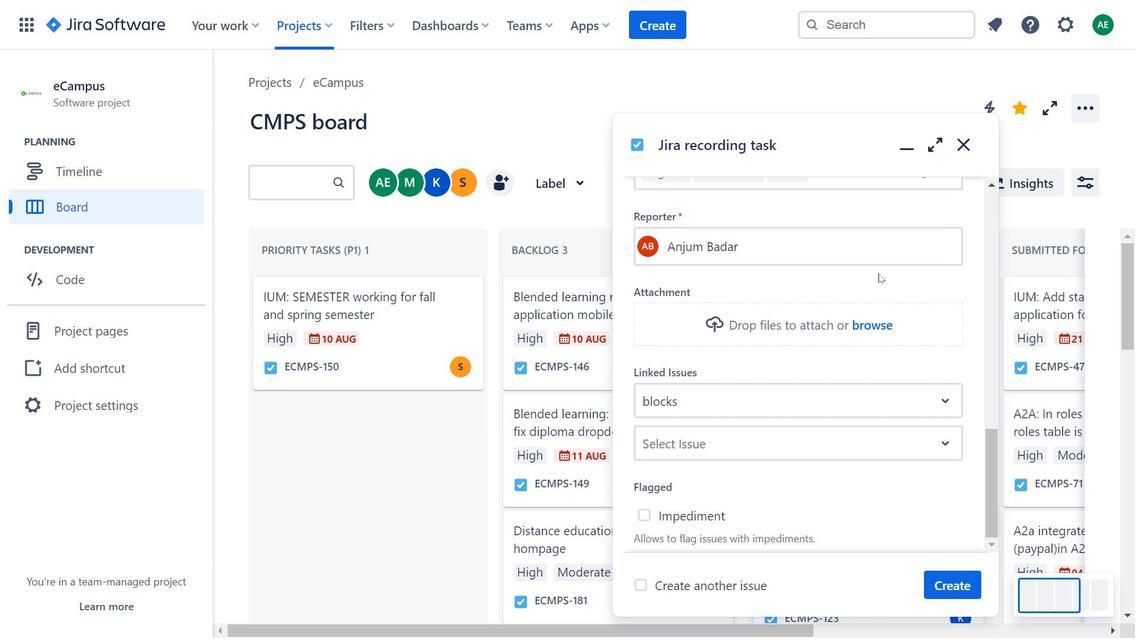 
Action: Mouse scrolled (831, 266) with delta (0, 0)
Screenshot: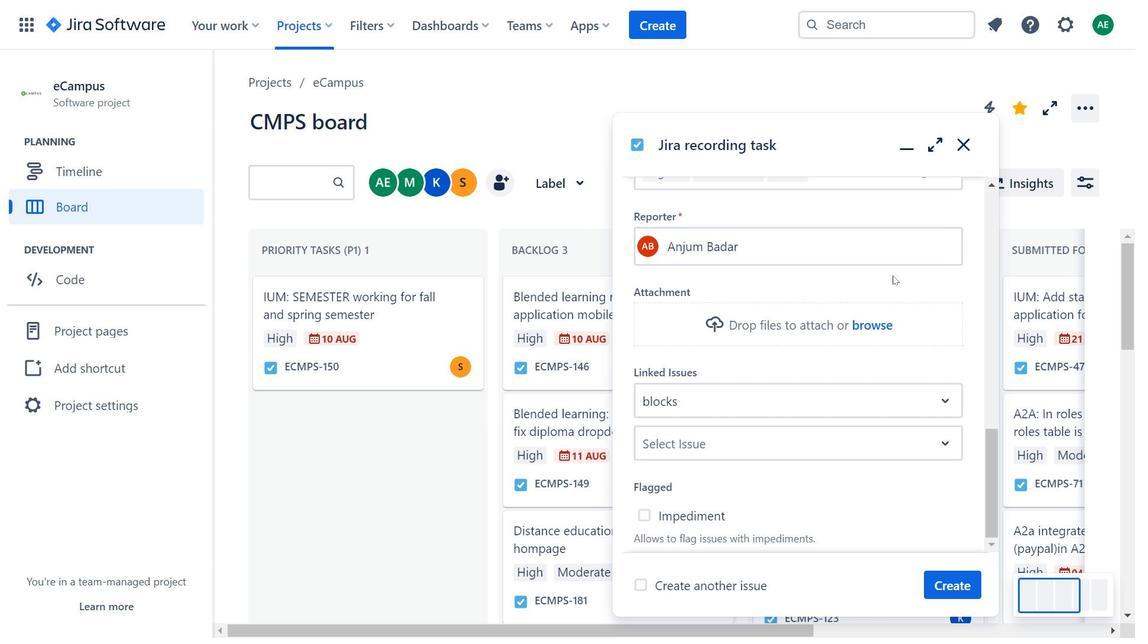 
Action: Mouse moved to (870, 305)
Screenshot: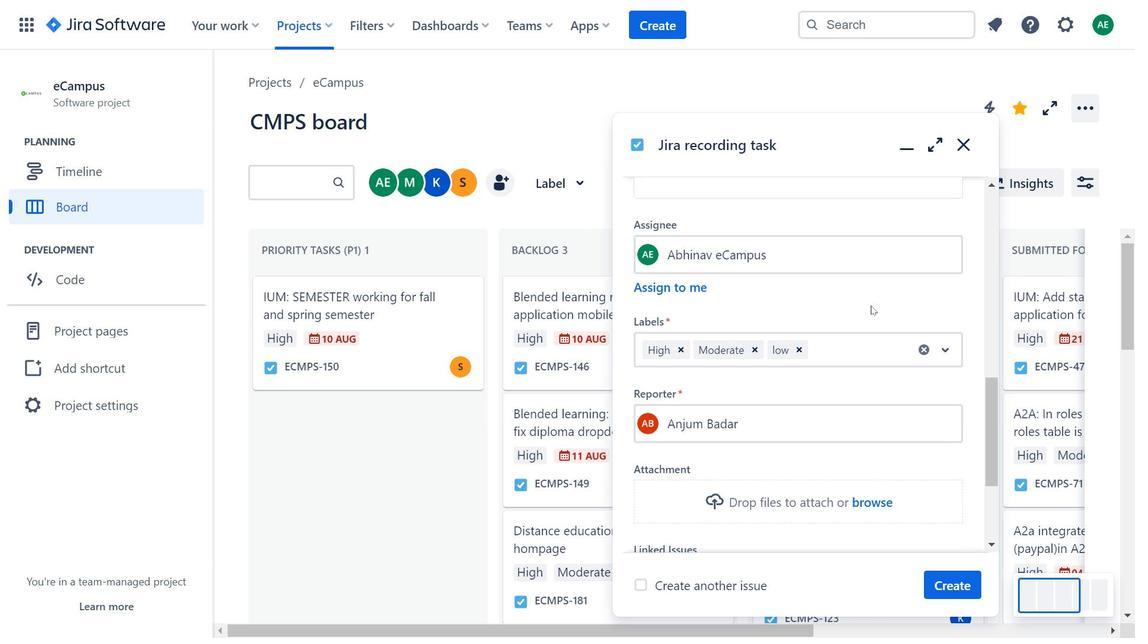 
Action: Mouse scrolled (870, 306) with delta (0, 0)
Screenshot: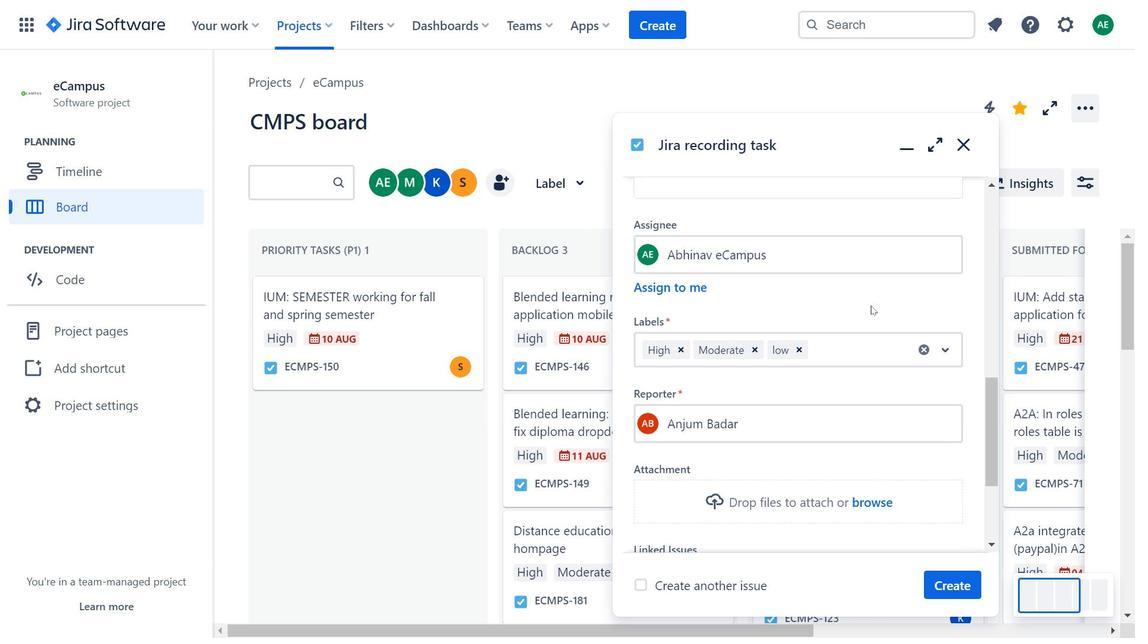 
Action: Mouse scrolled (870, 306) with delta (0, 0)
Screenshot: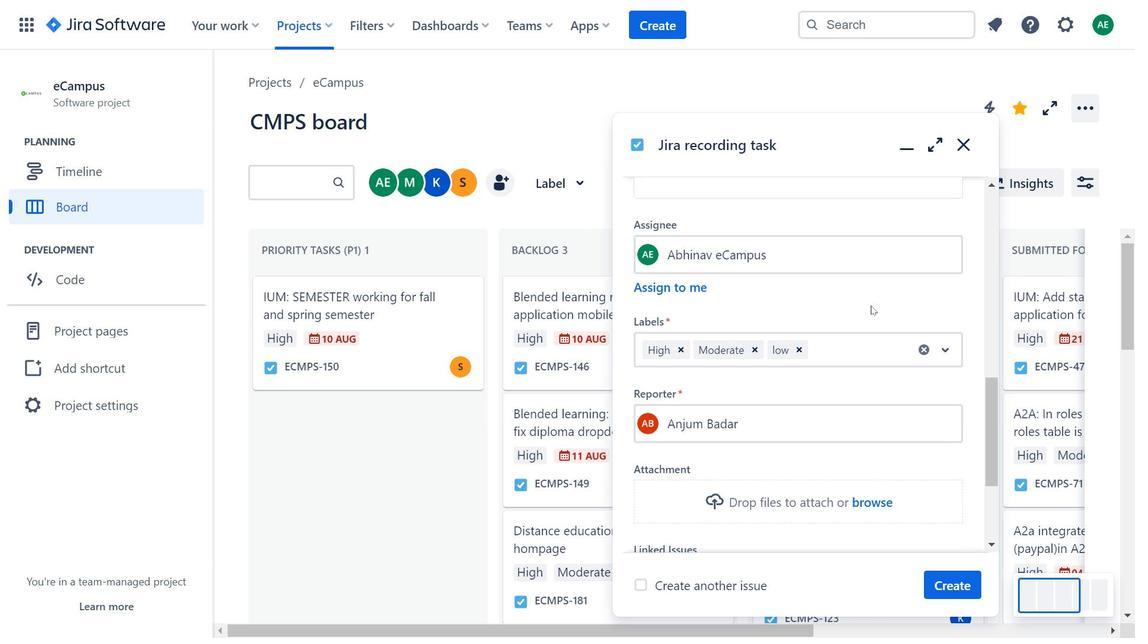 
Action: Mouse scrolled (870, 306) with delta (0, 0)
Screenshot: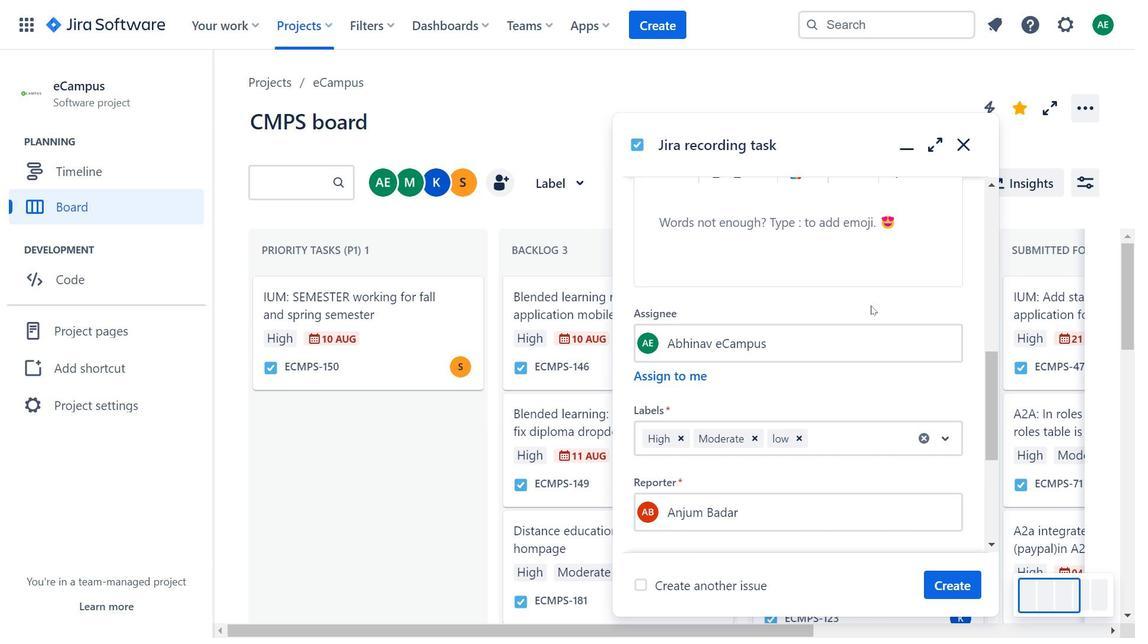 
Action: Mouse scrolled (870, 306) with delta (0, 0)
Screenshot: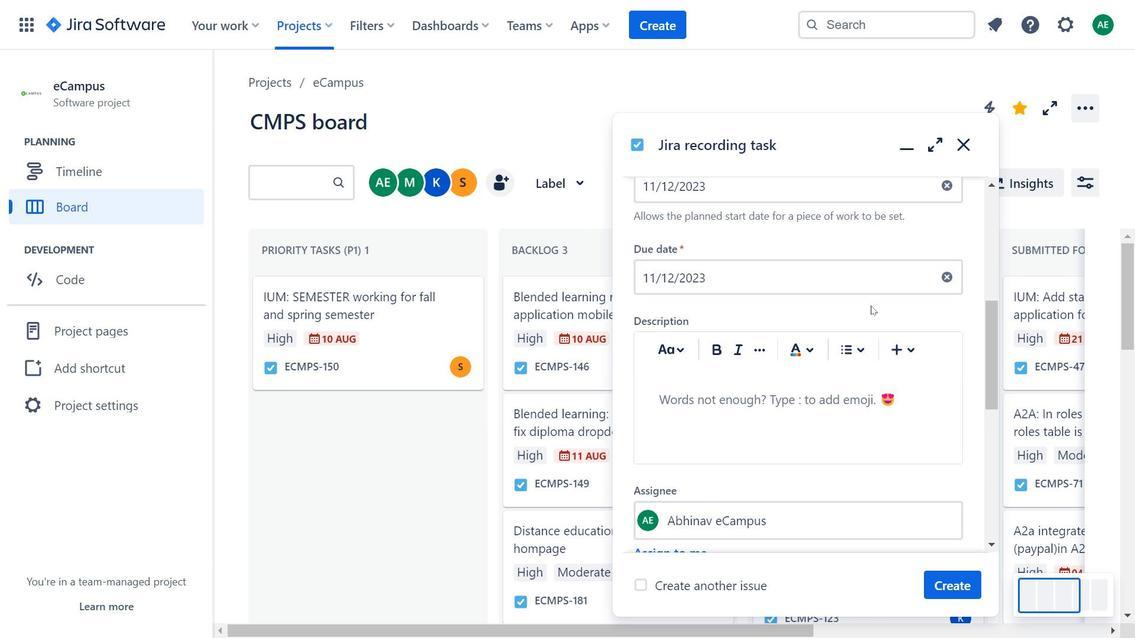 
Action: Mouse scrolled (870, 306) with delta (0, 0)
Screenshot: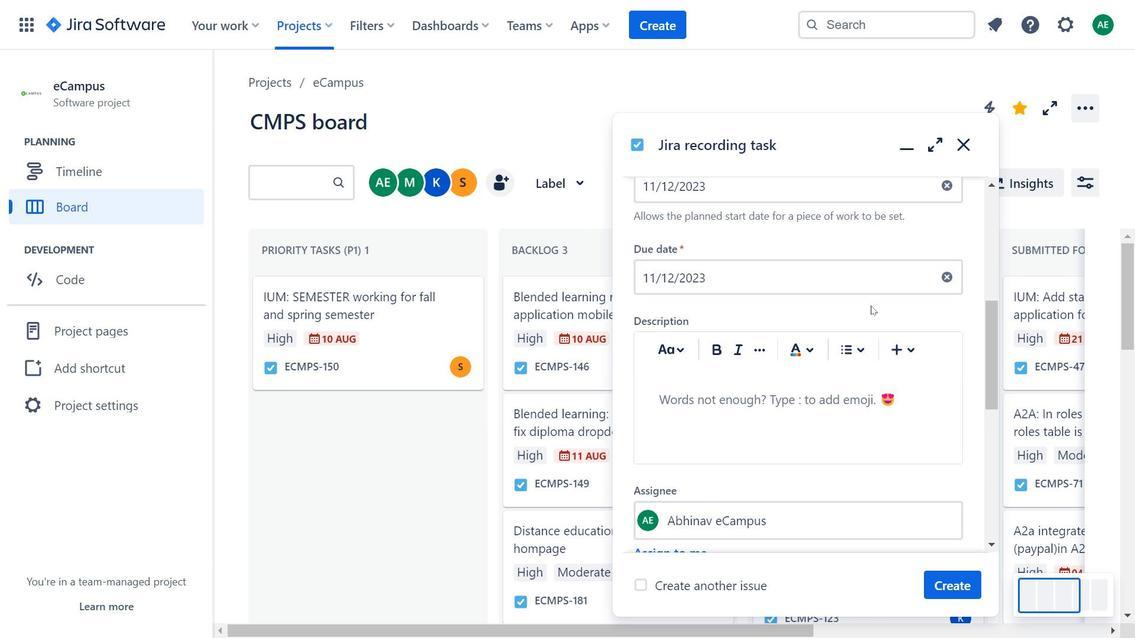 
Action: Mouse moved to (850, 346)
Screenshot: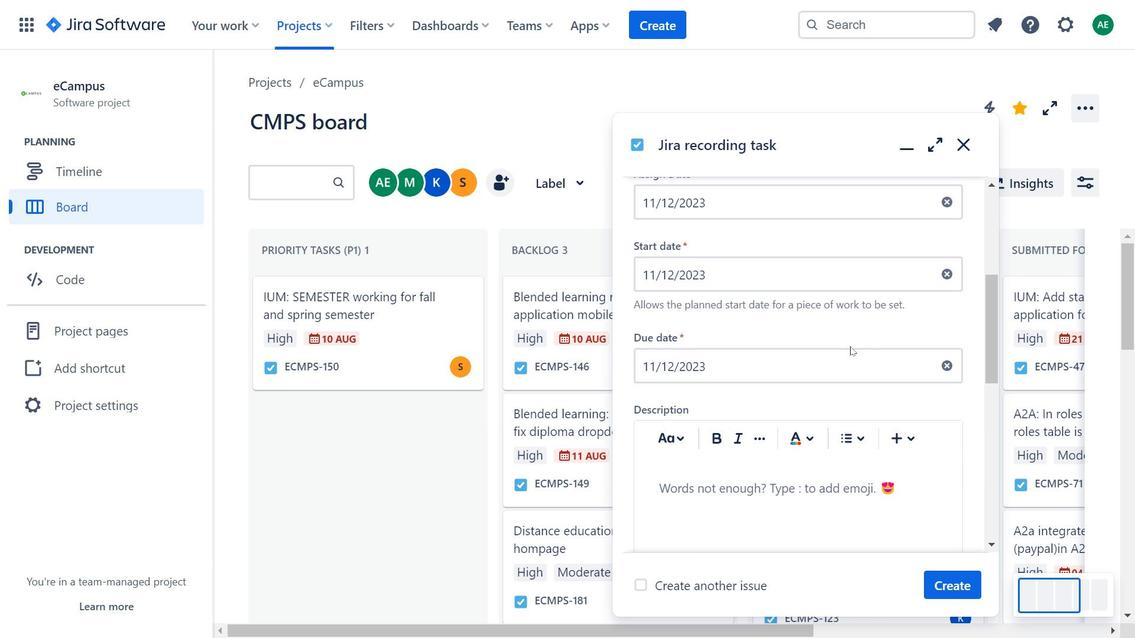 
Action: Mouse scrolled (850, 347) with delta (0, 0)
Screenshot: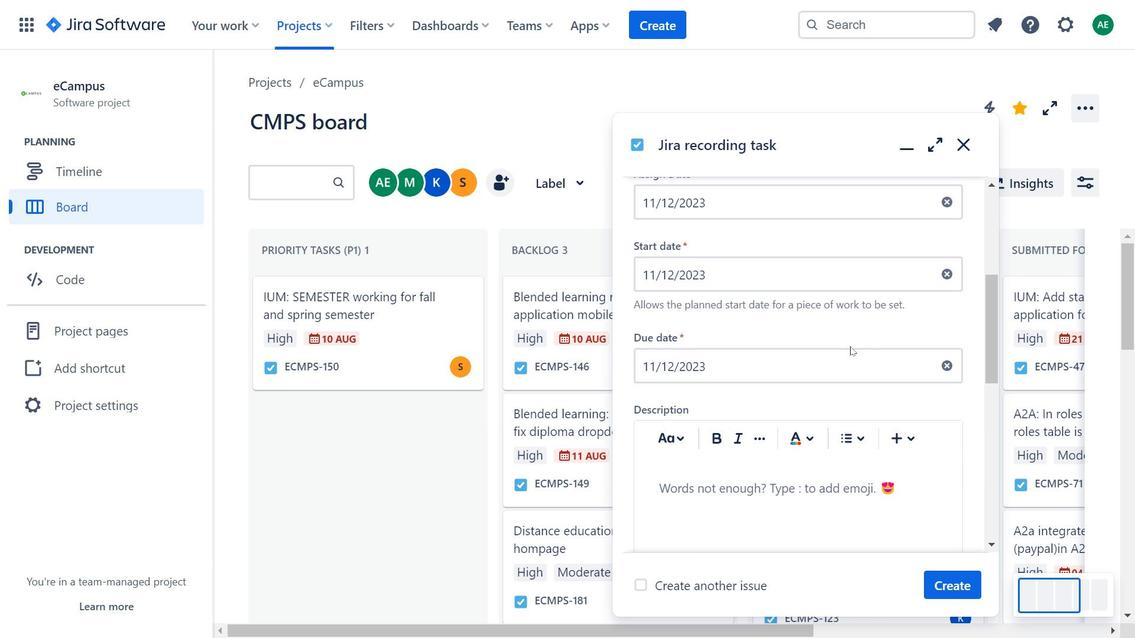 
Action: Mouse scrolled (850, 347) with delta (0, 0)
Screenshot: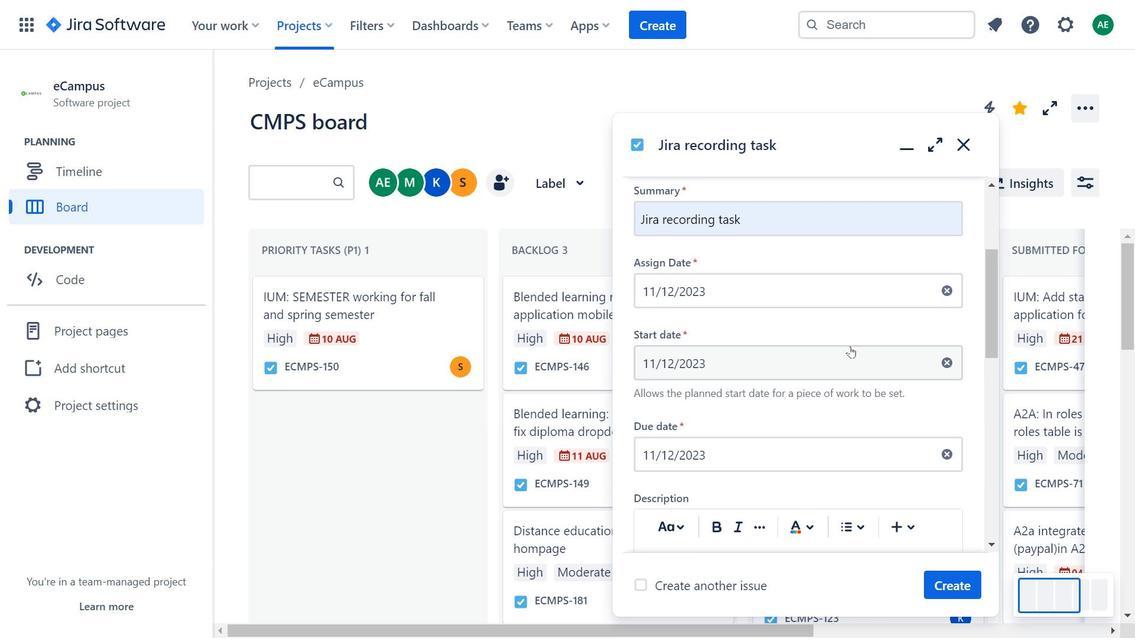 
Action: Mouse scrolled (850, 347) with delta (0, 0)
Screenshot: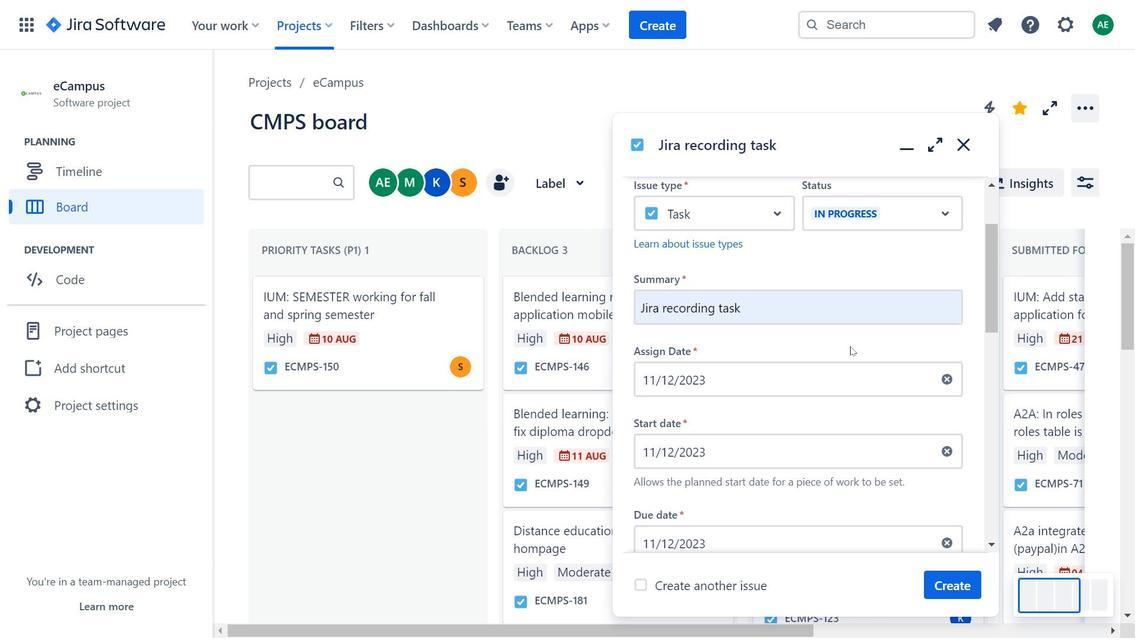 
Action: Mouse moved to (958, 582)
Screenshot: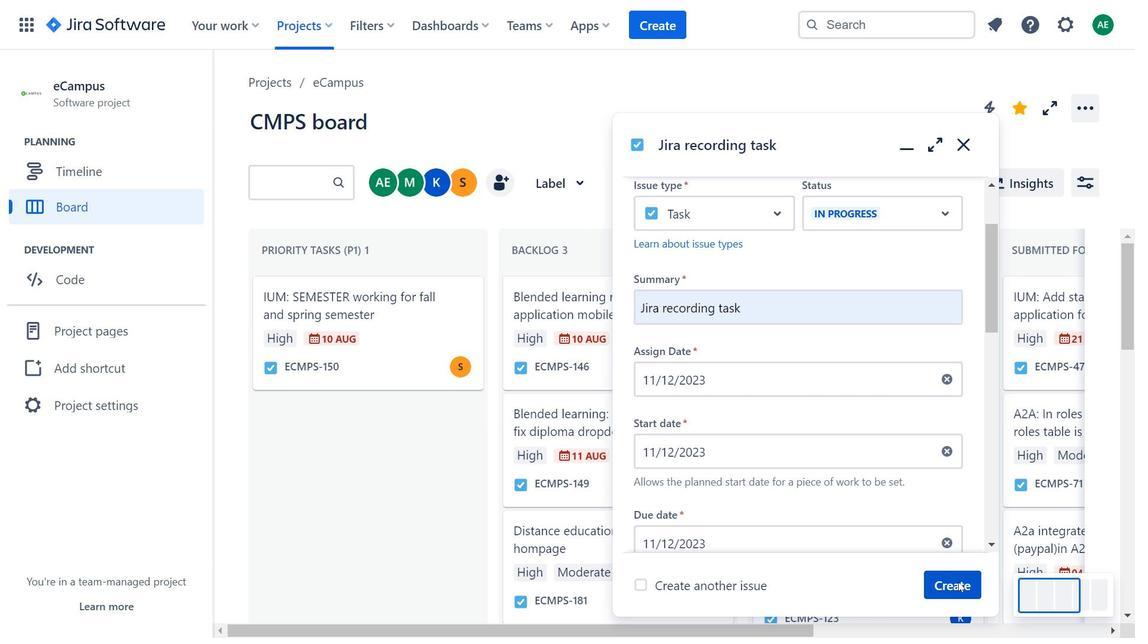
Action: Mouse pressed left at (958, 582)
Screenshot: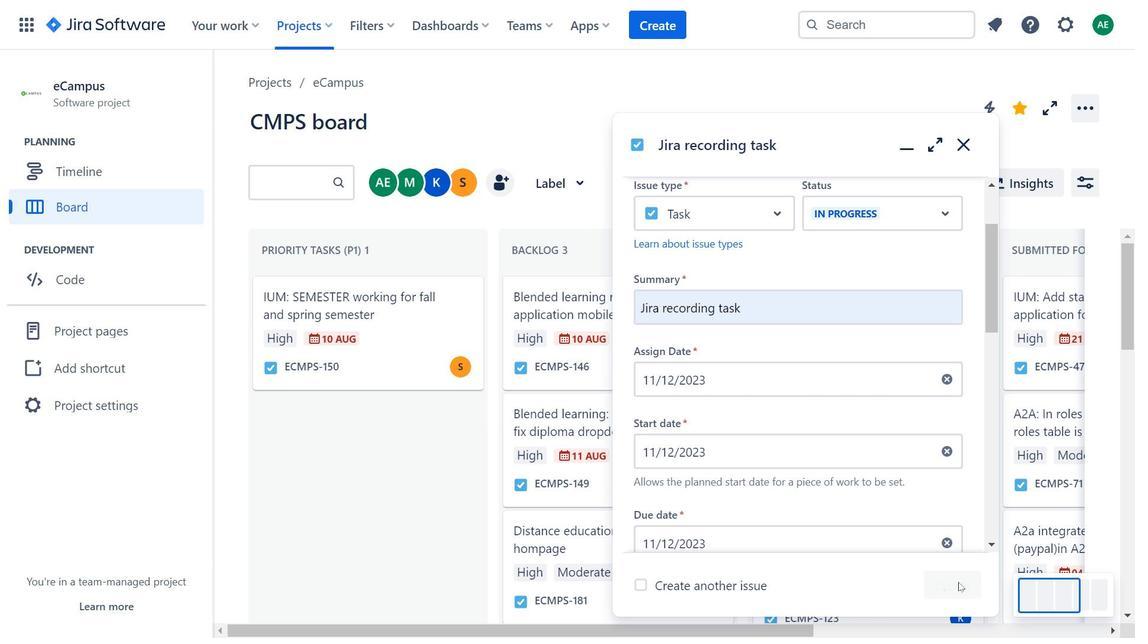 
Action: Mouse moved to (160, 569)
Screenshot: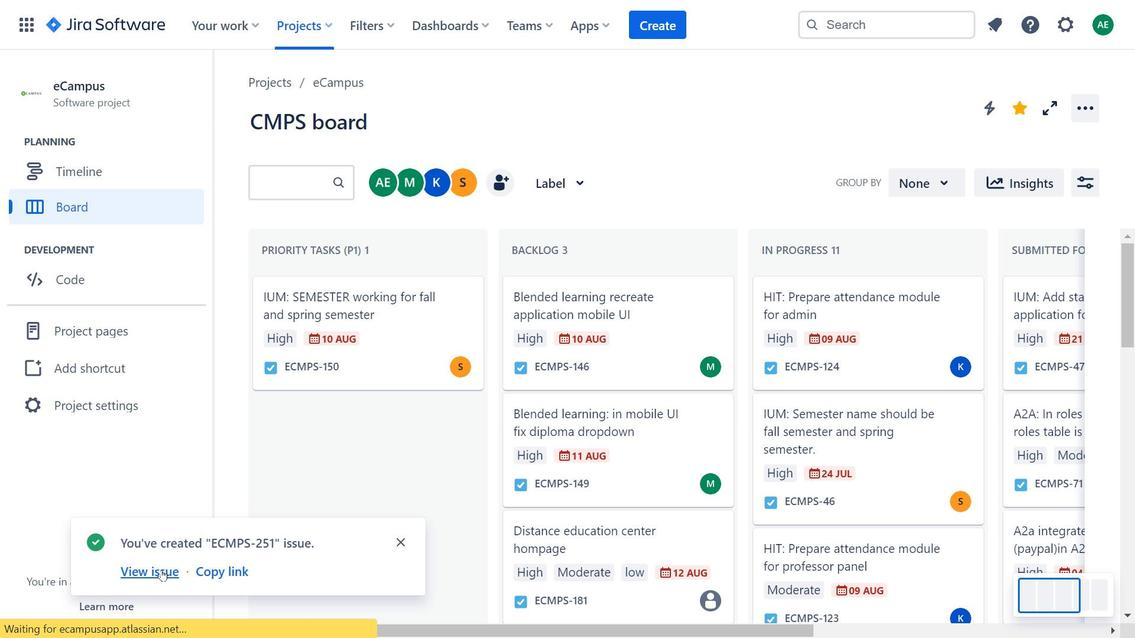
Action: Mouse pressed left at (160, 569)
Screenshot: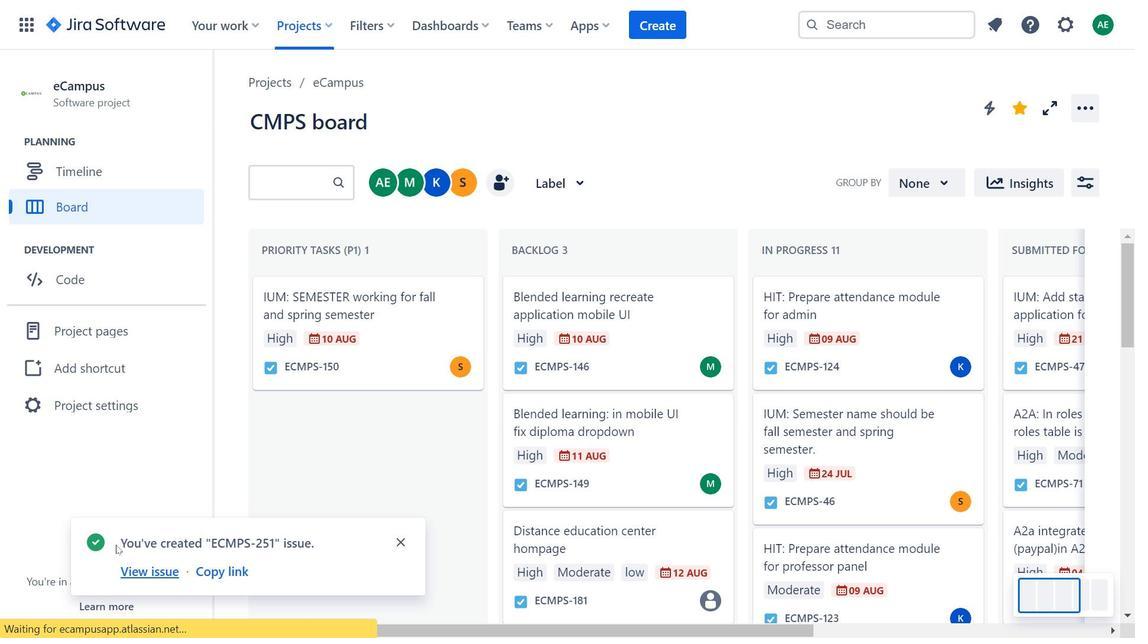 
Action: Mouse moved to (444, 199)
Screenshot: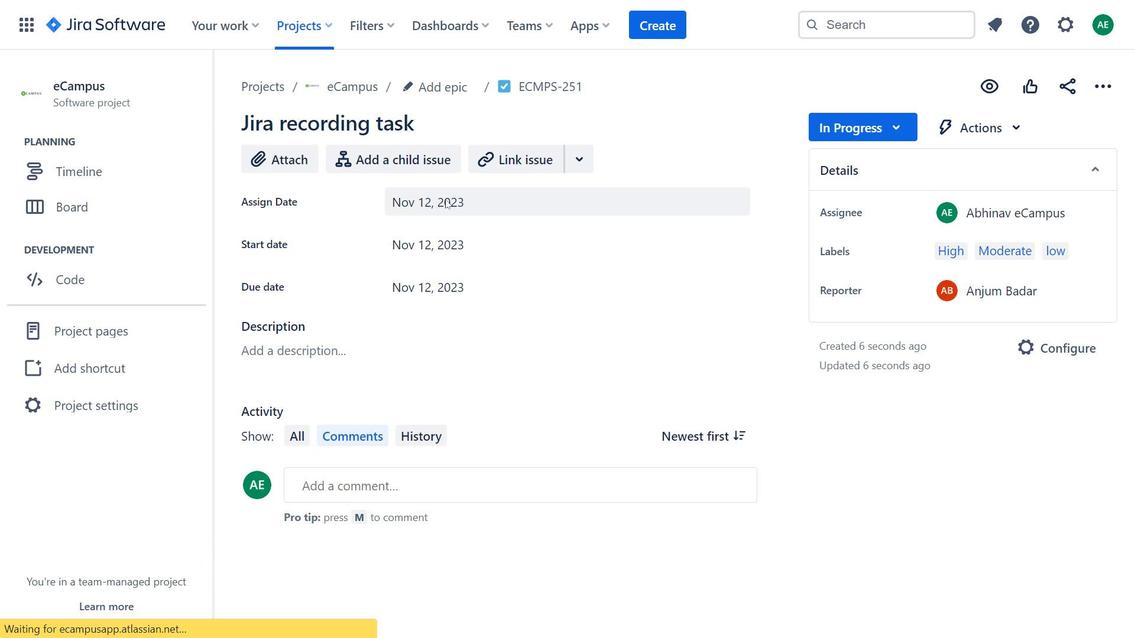 
Action: Mouse pressed left at (444, 199)
Screenshot: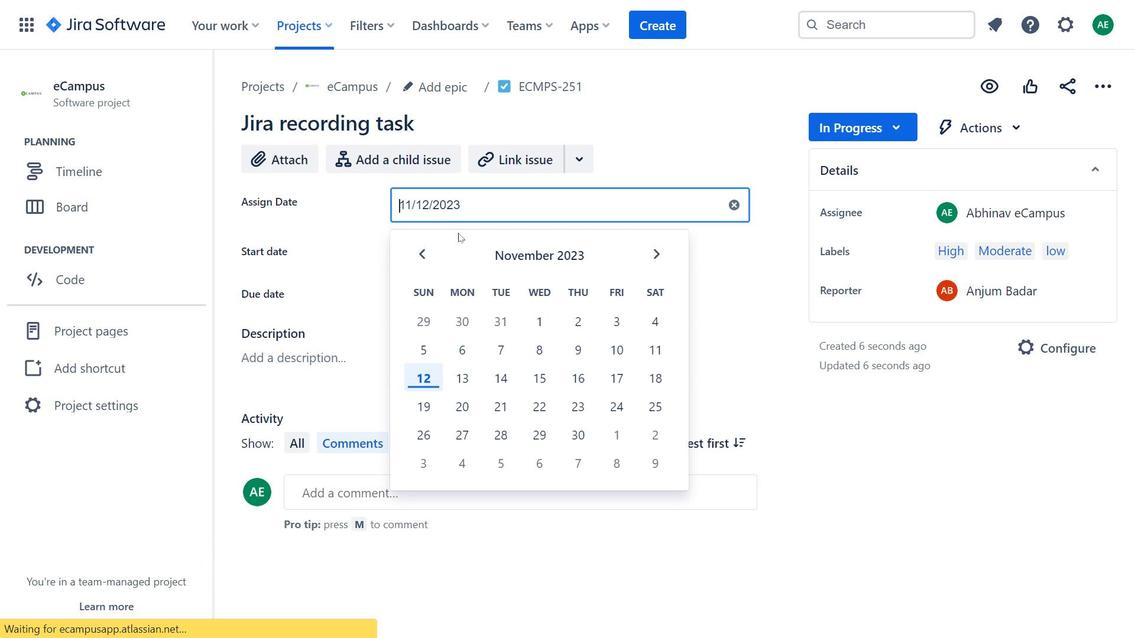 
Action: Mouse moved to (1110, 90)
Screenshot: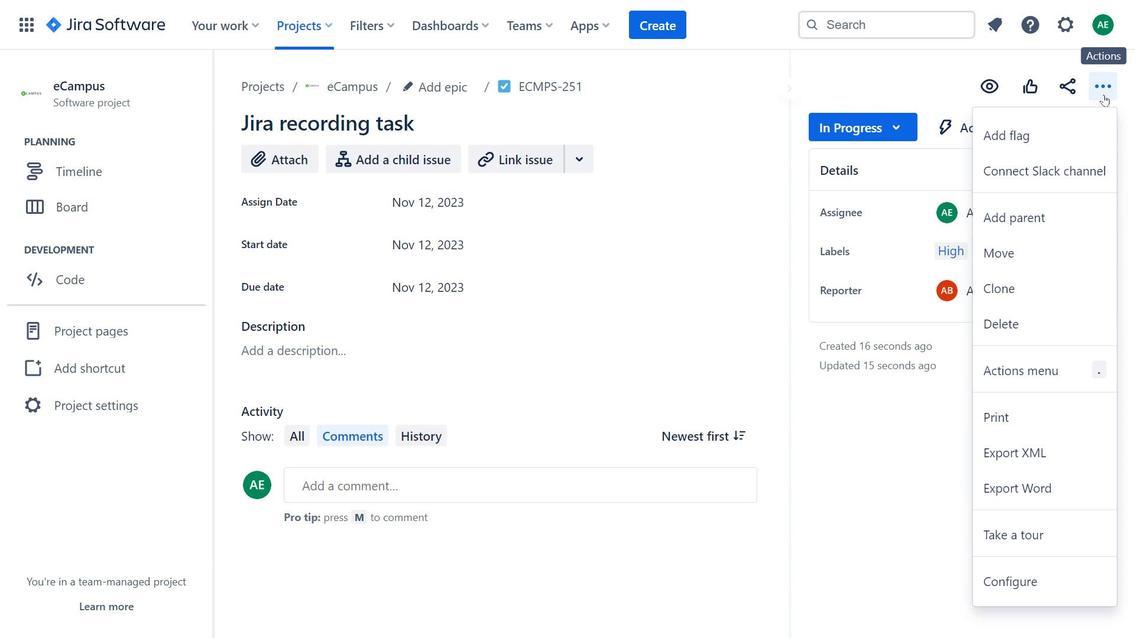 
Action: Mouse pressed left at (1110, 90)
Screenshot: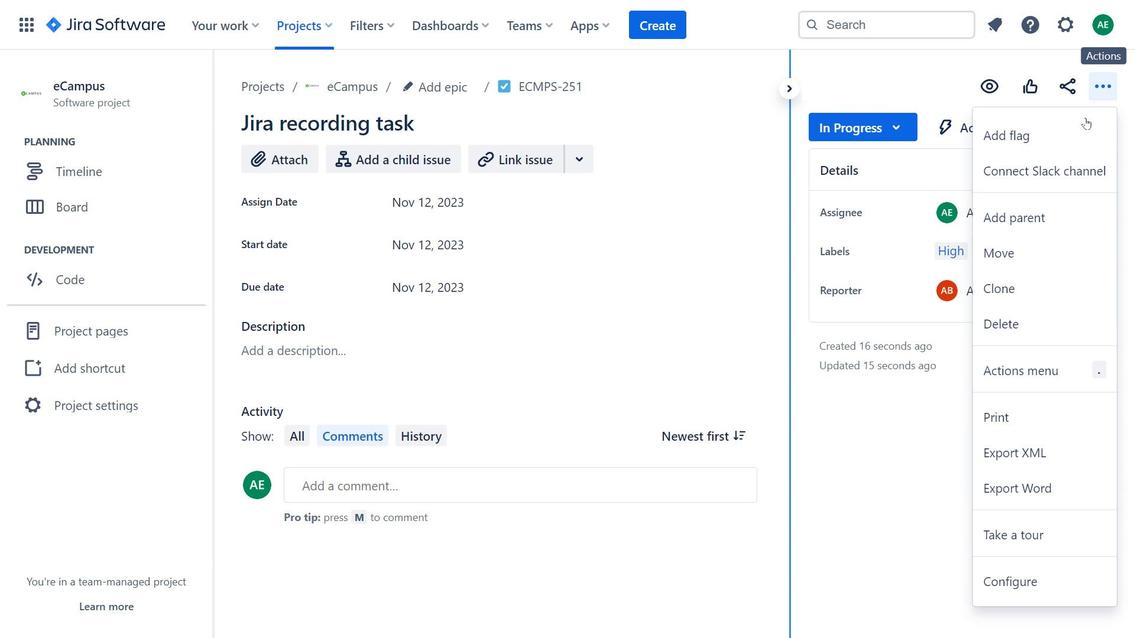 
Action: Mouse moved to (566, 160)
Screenshot: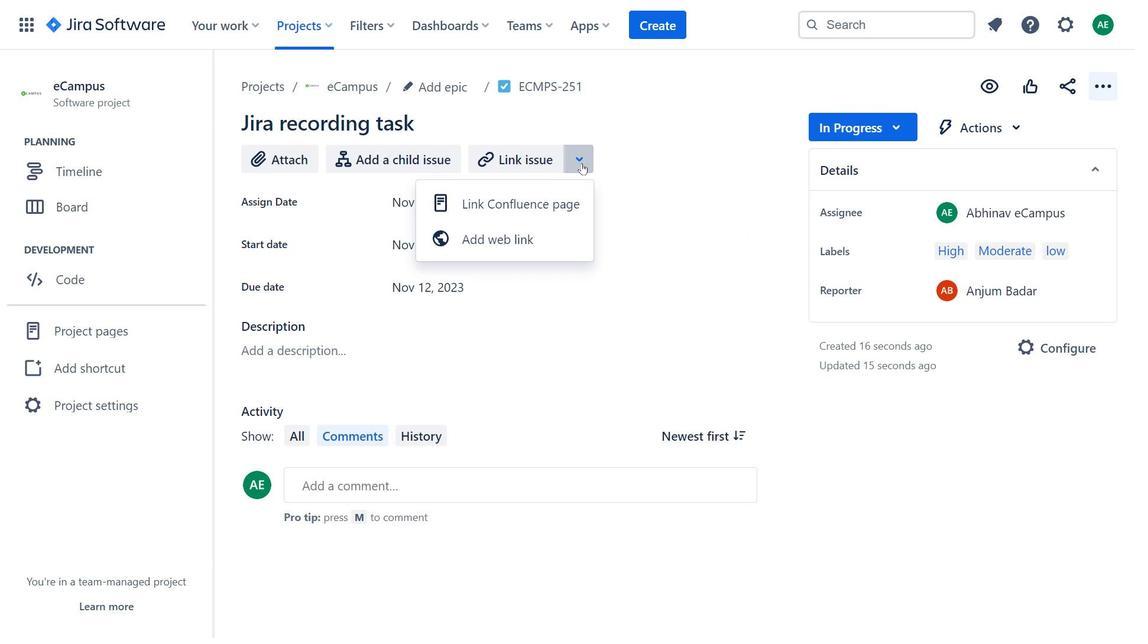 
Action: Mouse pressed left at (566, 160)
Screenshot: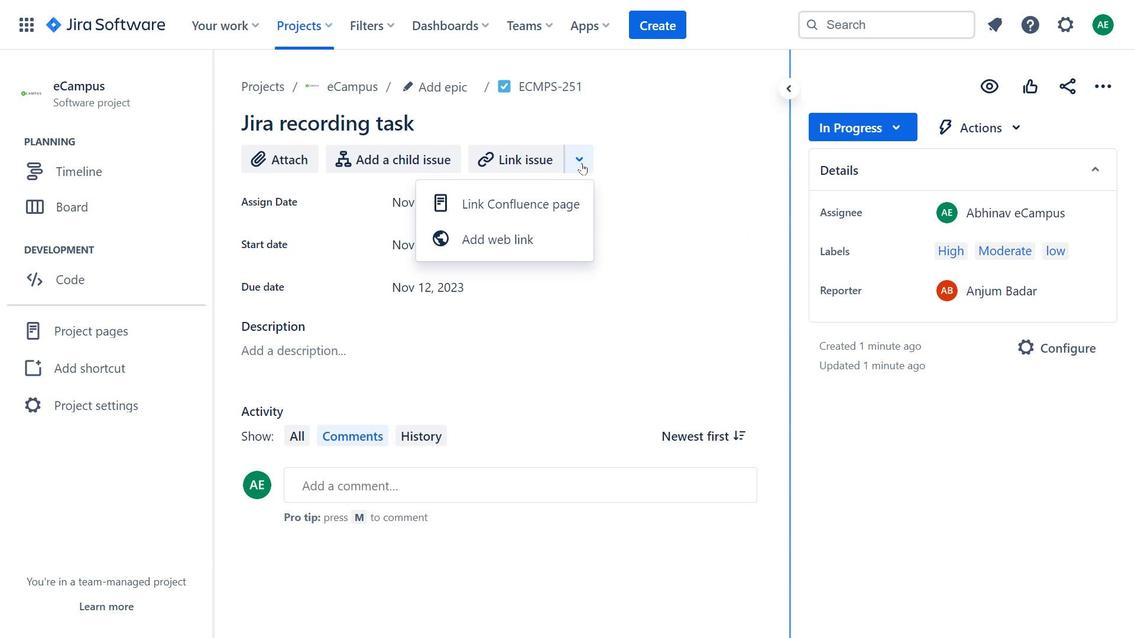 
Action: Mouse moved to (561, 233)
Screenshot: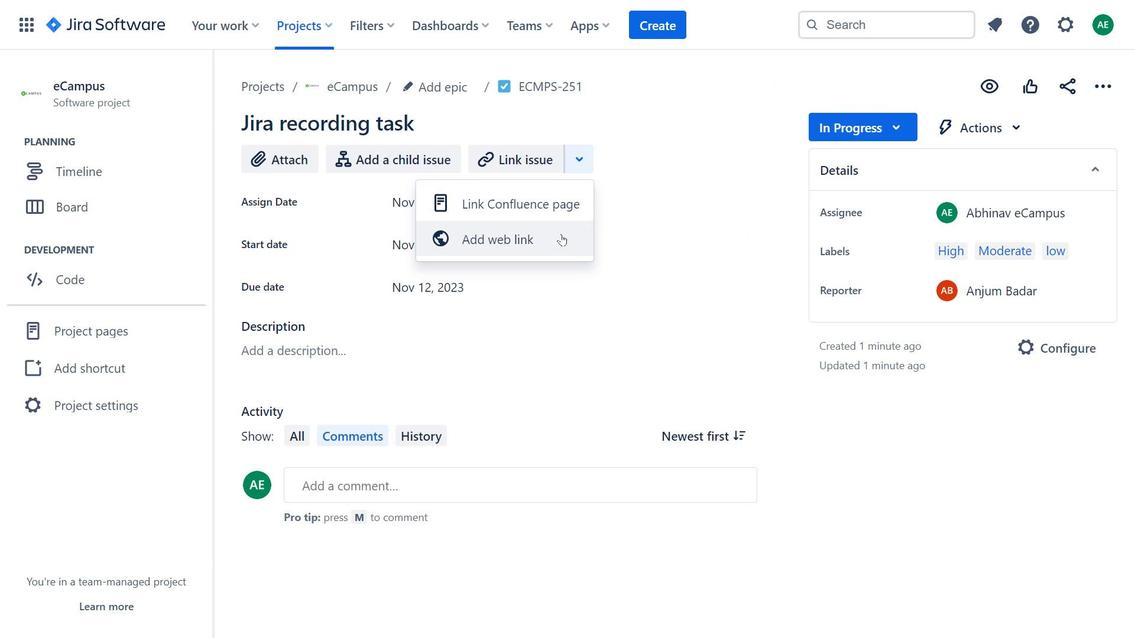
Action: Mouse pressed left at (561, 233)
Screenshot: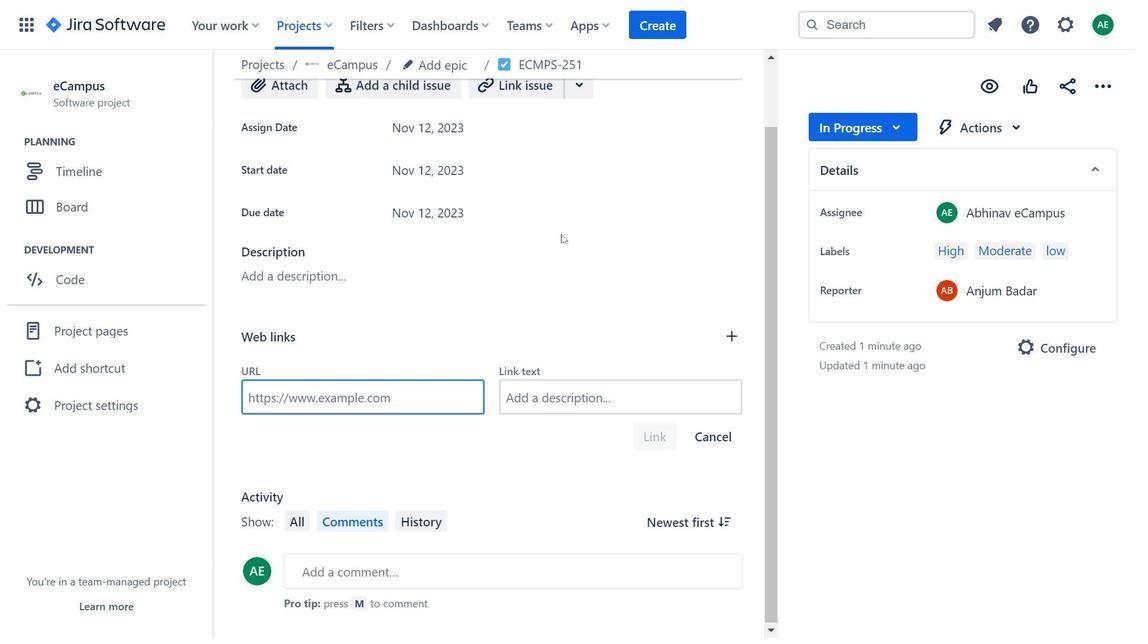 
Action: Mouse moved to (421, 514)
Screenshot: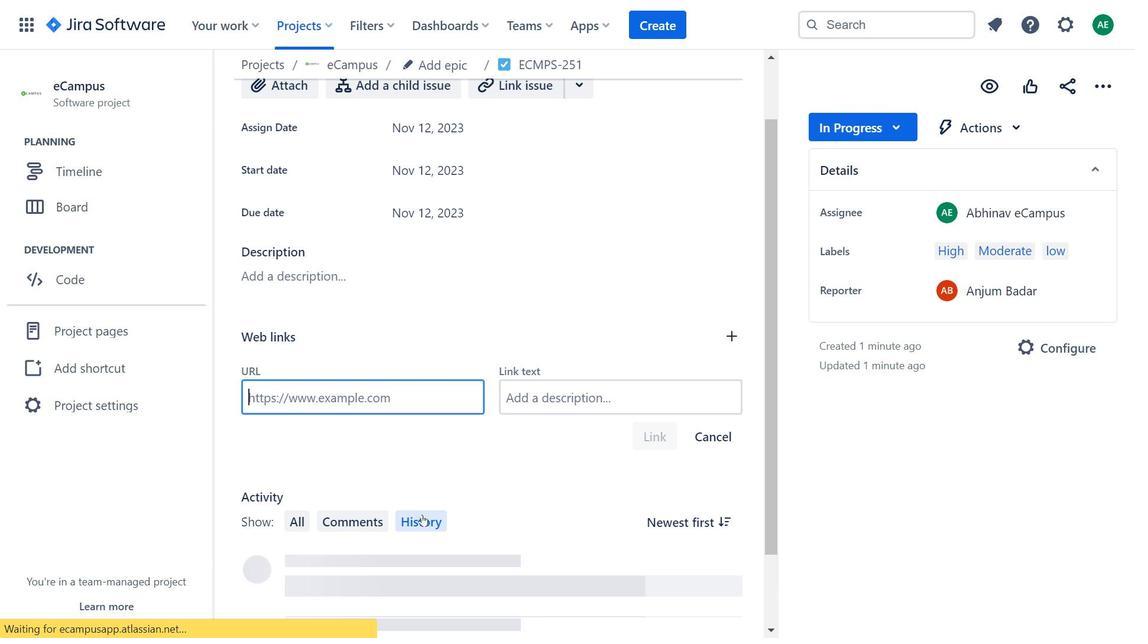 
Action: Mouse pressed left at (421, 514)
Screenshot: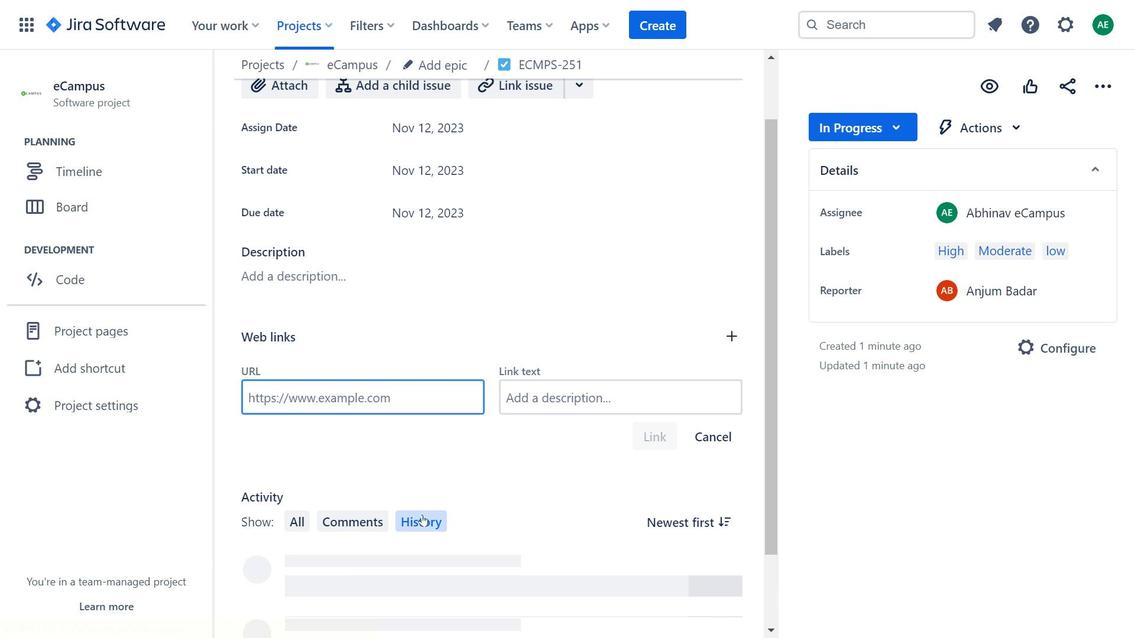 
Action: Mouse moved to (1023, 124)
Screenshot: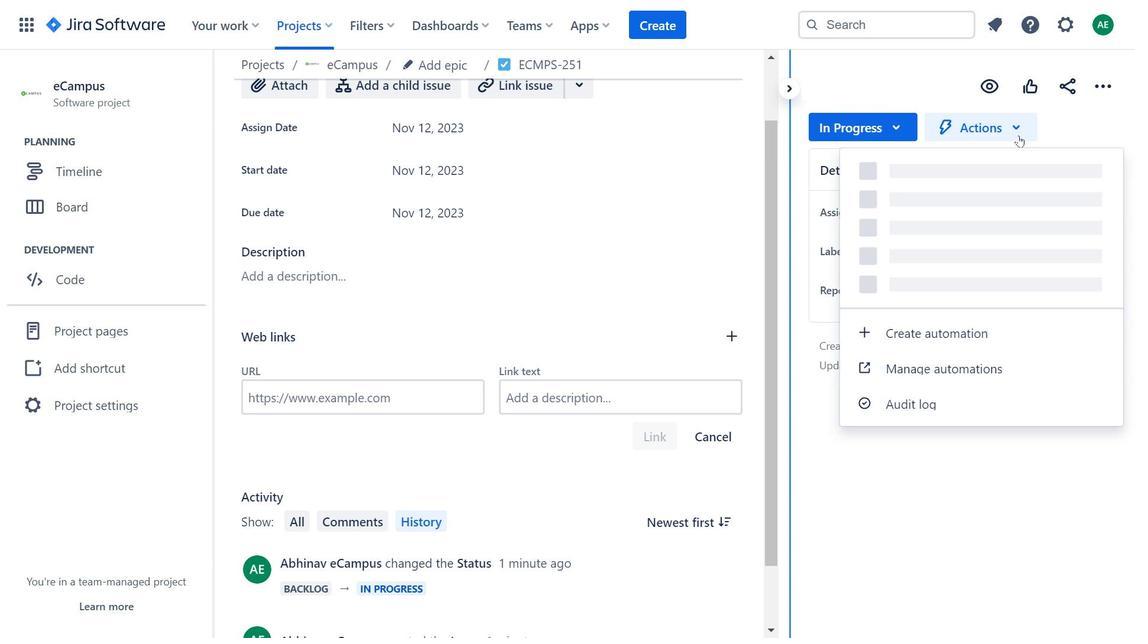 
Action: Mouse pressed left at (1023, 124)
Screenshot: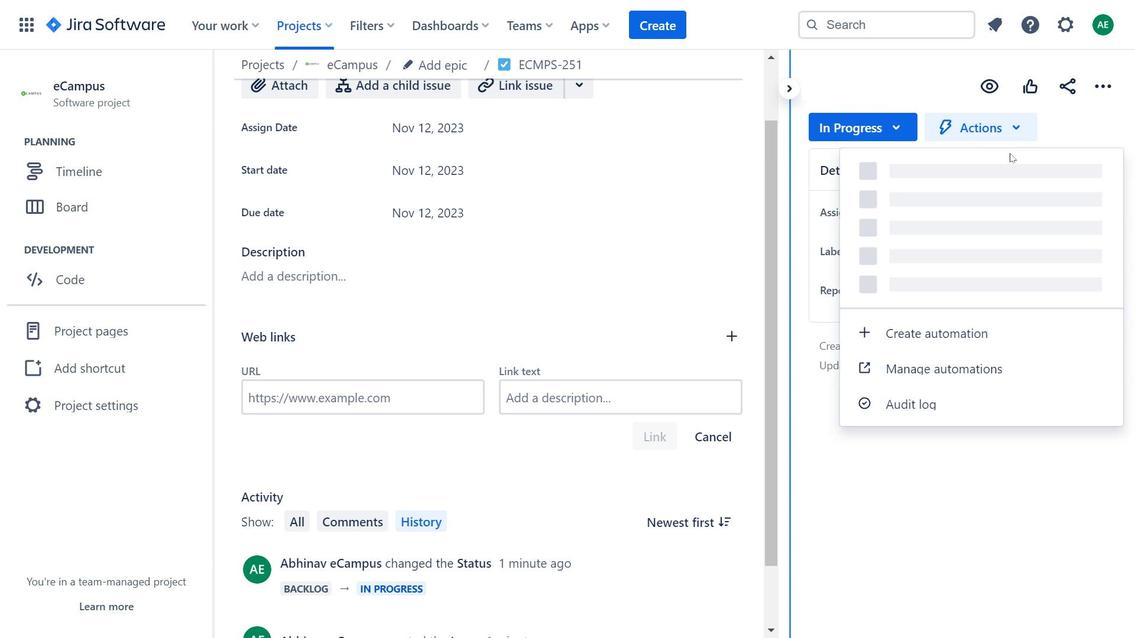 
Action: Mouse moved to (458, 461)
Screenshot: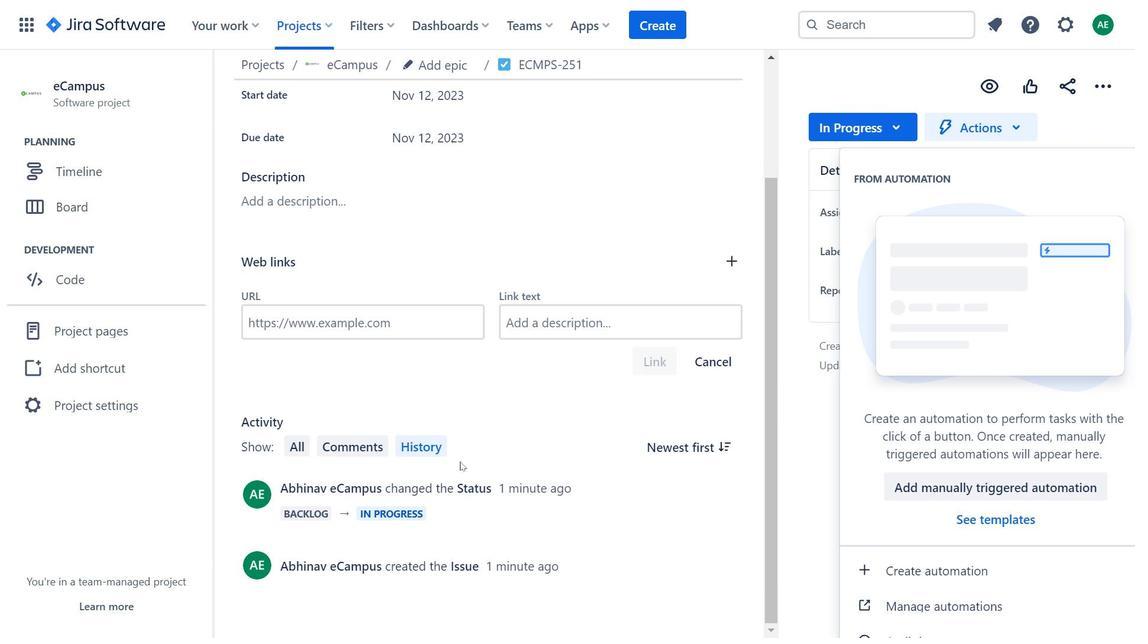 
Action: Mouse scrolled (458, 460) with delta (0, 0)
Screenshot: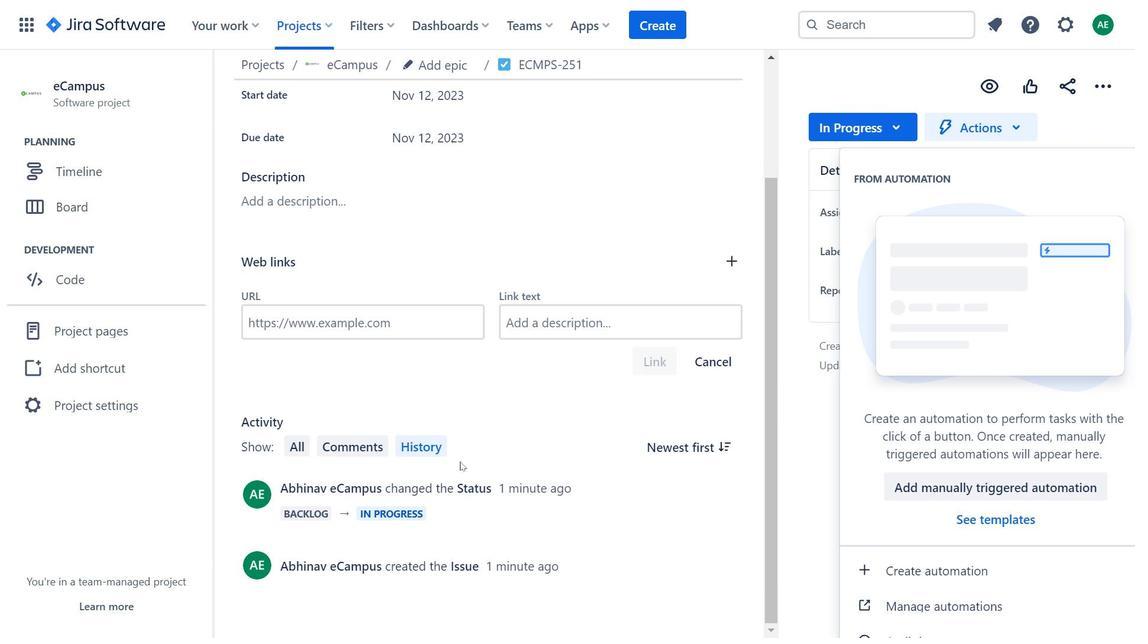 
Action: Mouse moved to (459, 461)
Screenshot: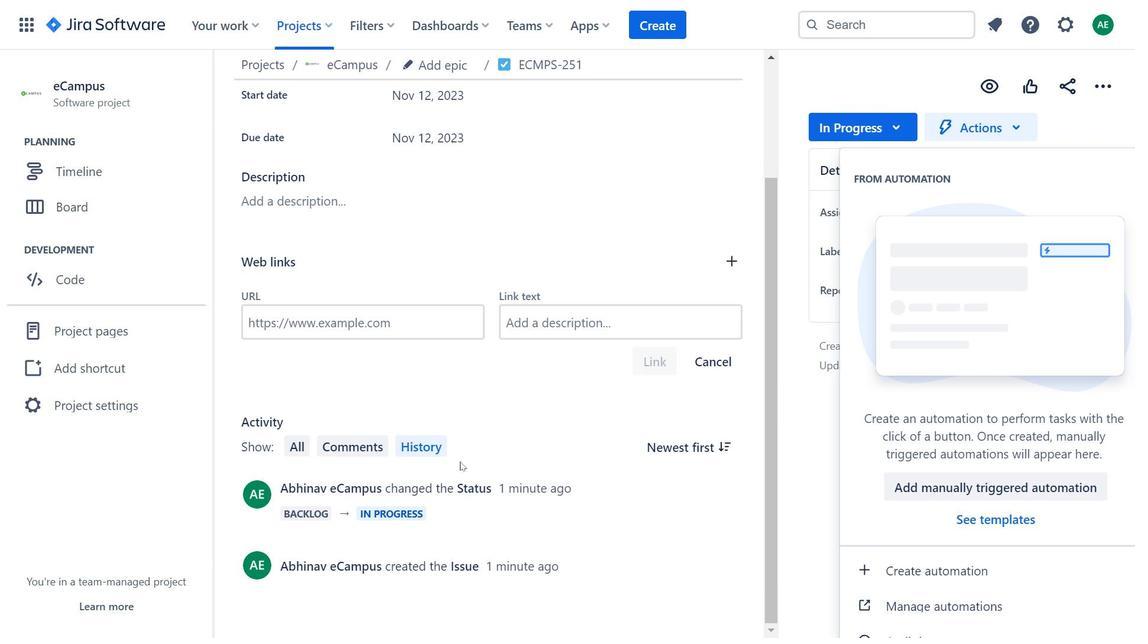 
Action: Mouse scrolled (459, 461) with delta (0, 0)
Screenshot: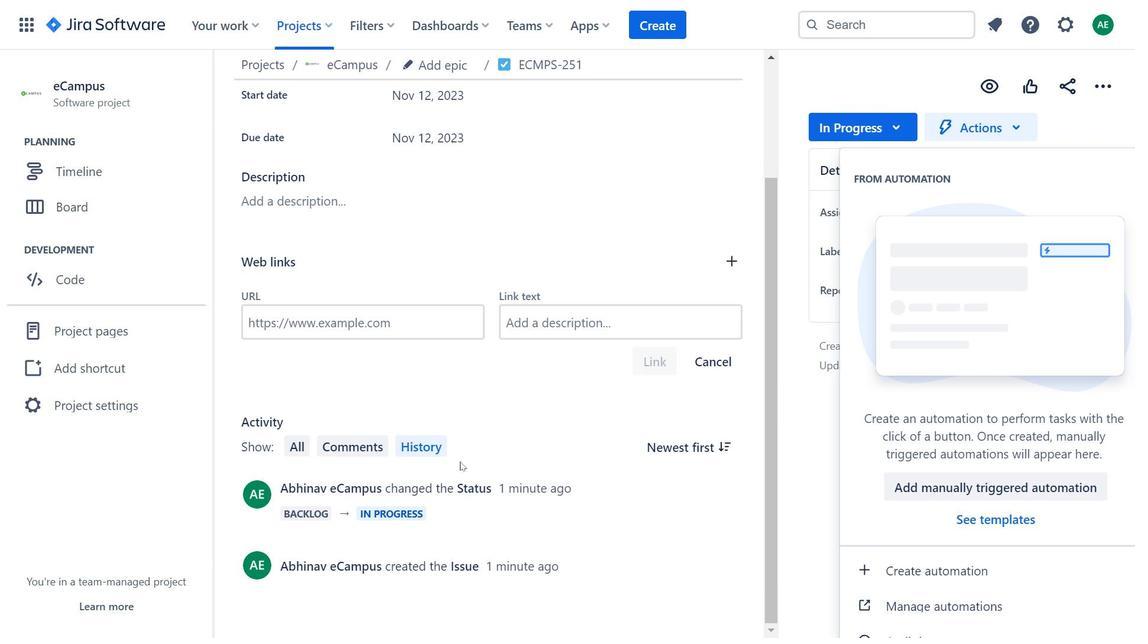 
Action: Mouse scrolled (459, 461) with delta (0, 0)
Screenshot: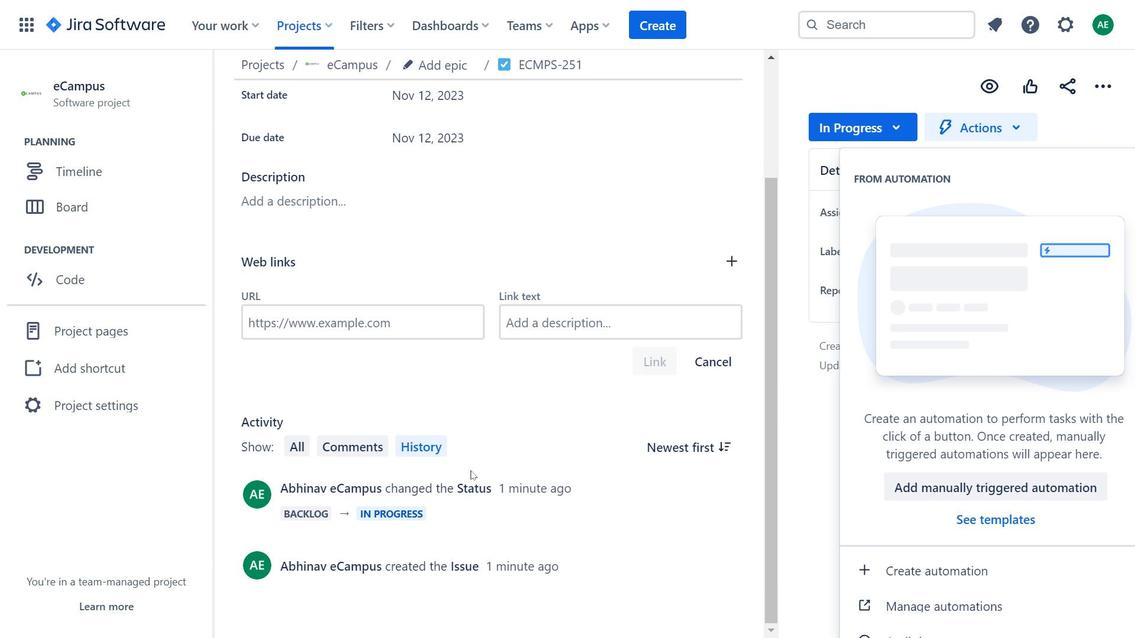 
Action: Mouse moved to (518, 275)
Screenshot: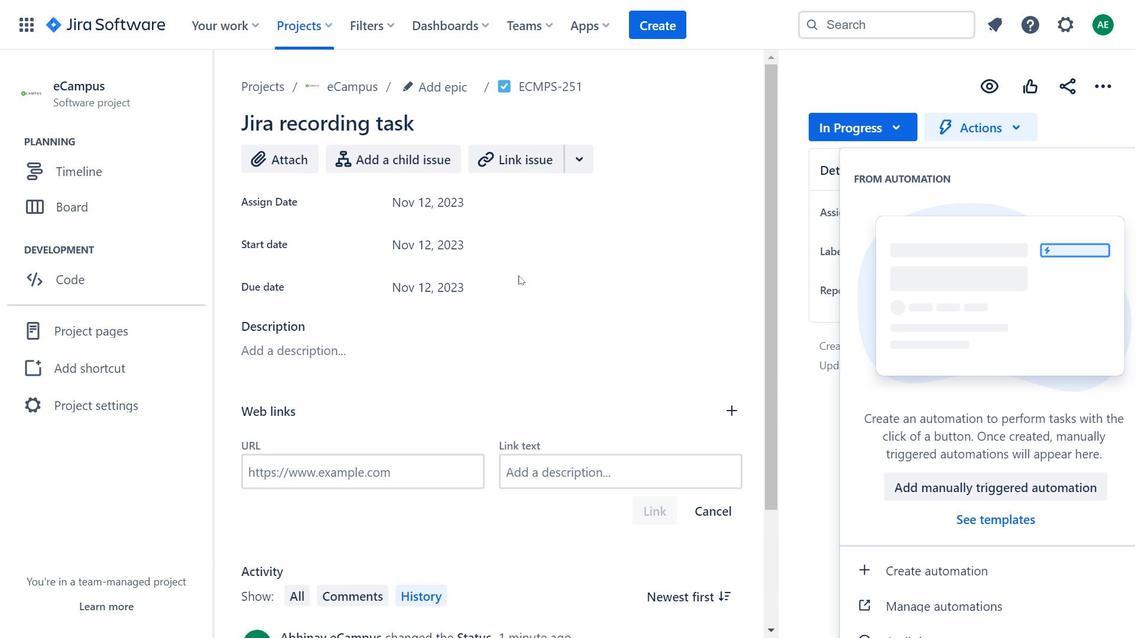 
Action: Mouse scrolled (518, 275) with delta (0, 0)
Screenshot: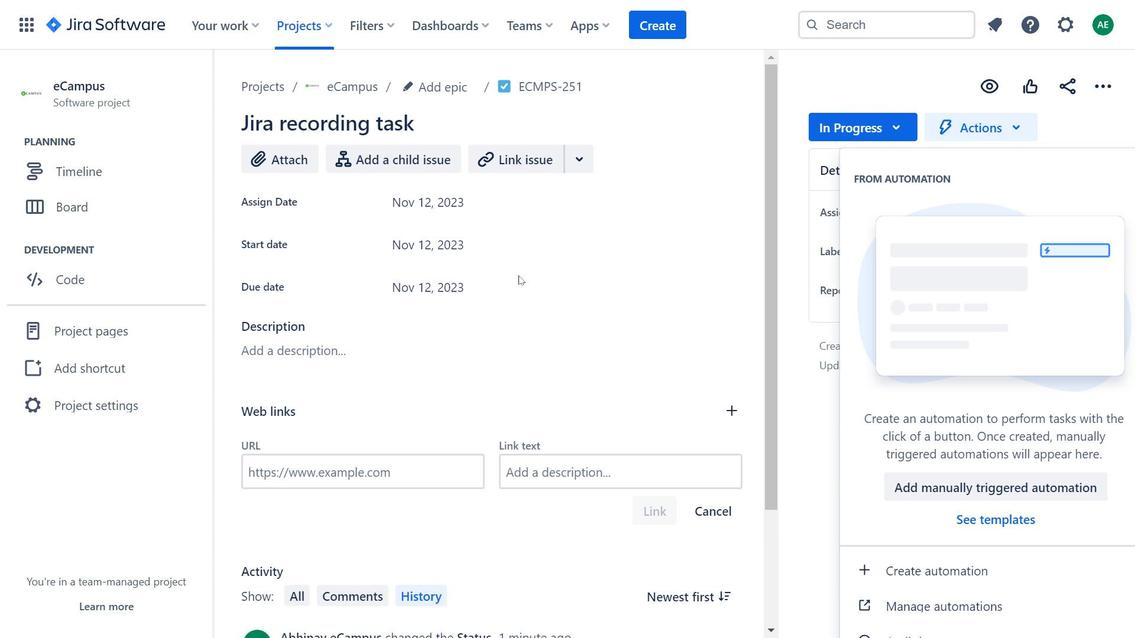 
Action: Mouse scrolled (518, 275) with delta (0, 0)
Screenshot: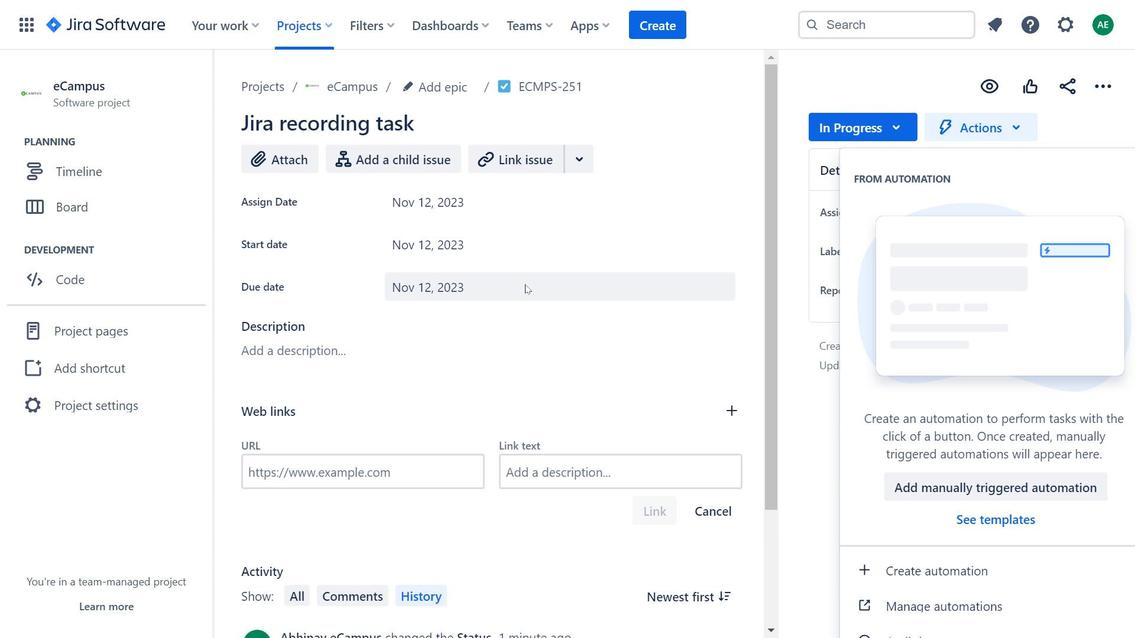 
Action: Mouse scrolled (518, 275) with delta (0, 0)
Screenshot: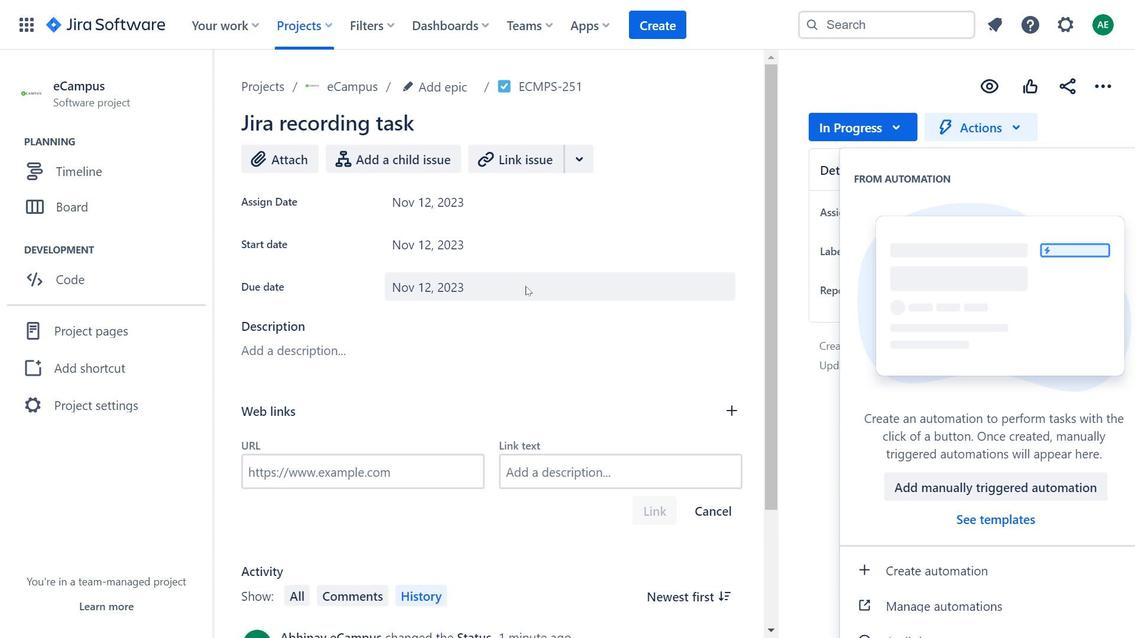 
Action: Mouse moved to (591, 207)
Screenshot: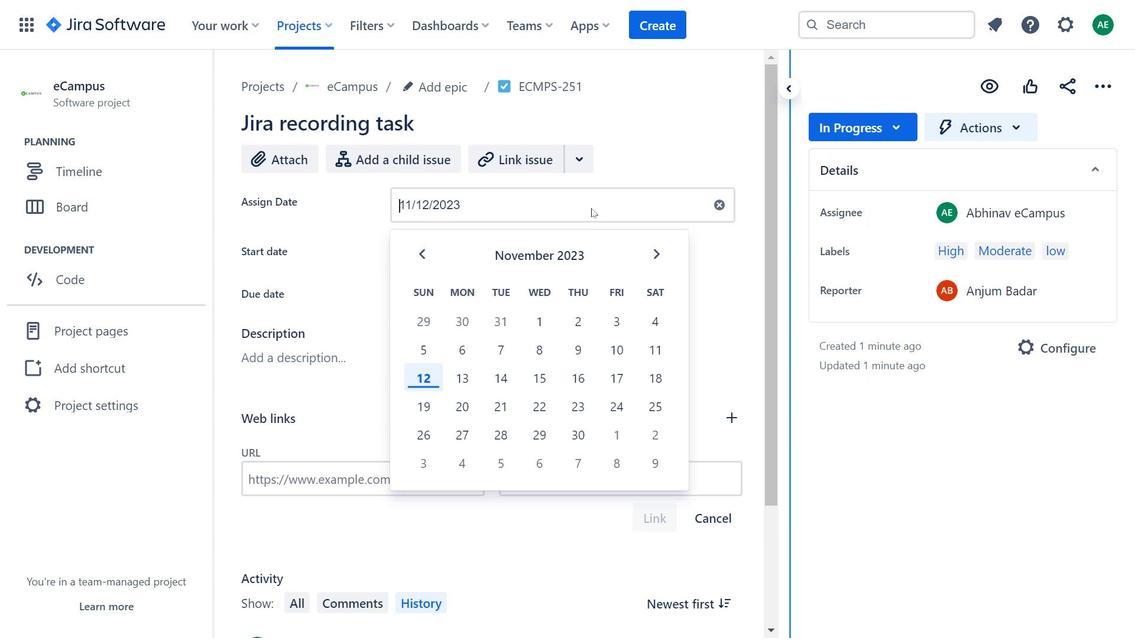 
Action: Mouse pressed left at (591, 207)
Screenshot: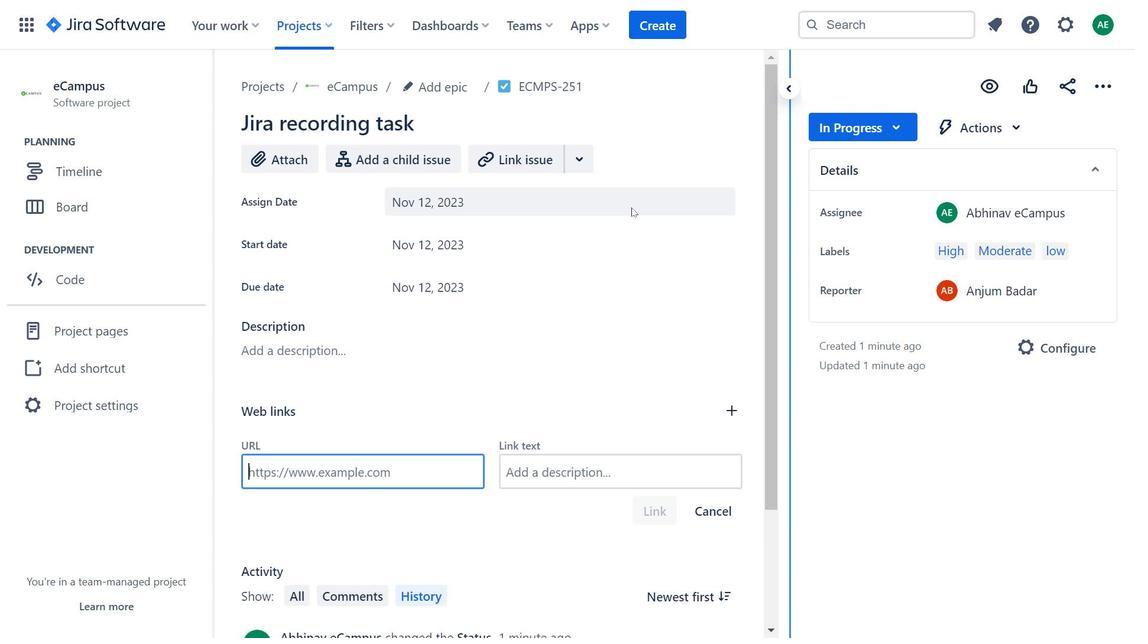 
Action: Mouse moved to (652, 205)
Screenshot: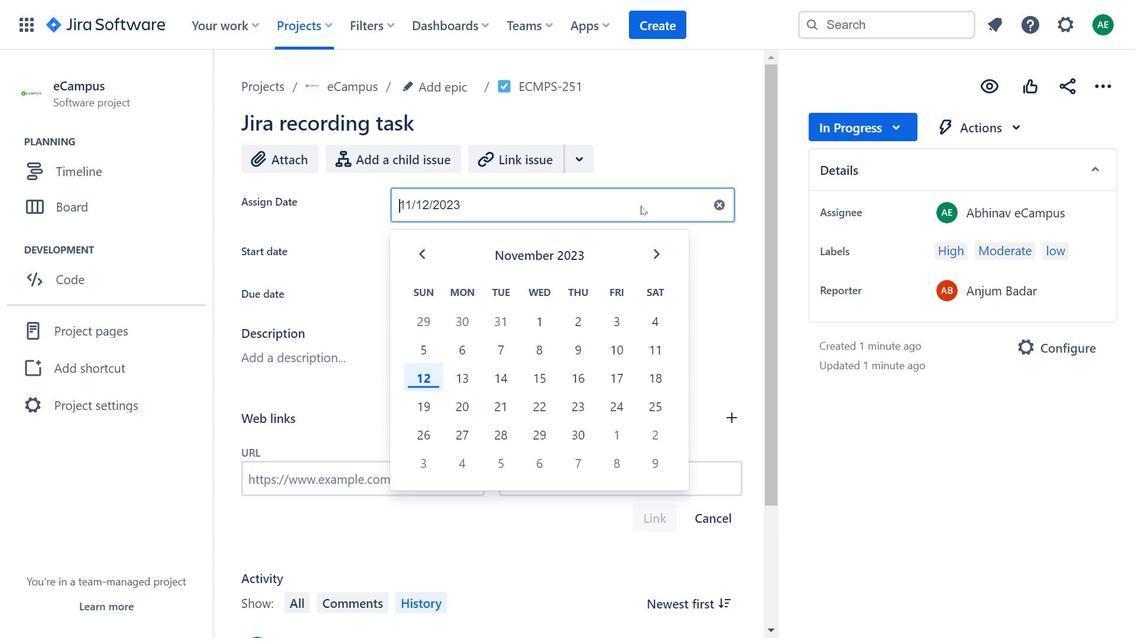
Action: Mouse pressed left at (652, 205)
Screenshot: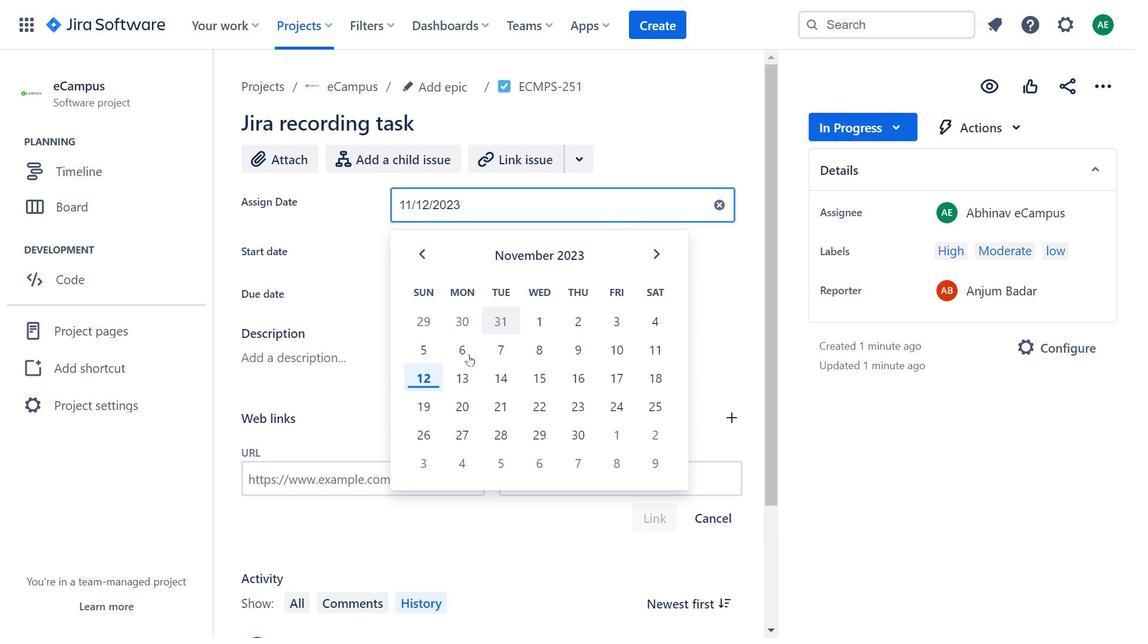 
Action: Mouse moved to (1061, 24)
Screenshot: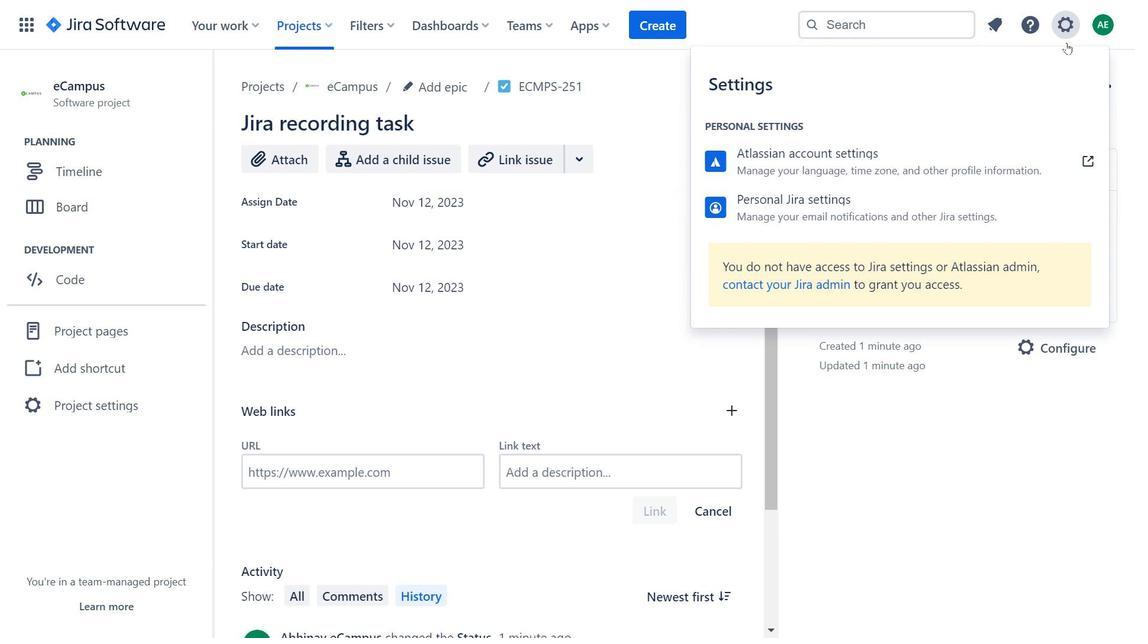 
Action: Mouse pressed left at (1061, 24)
Screenshot: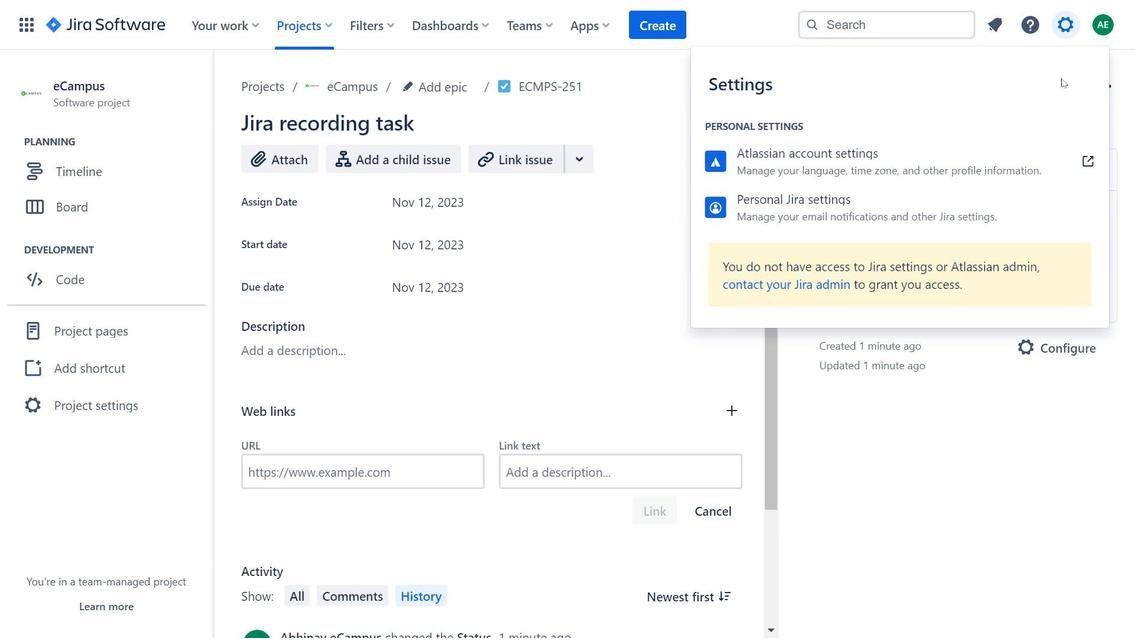 
Action: Mouse moved to (482, 250)
Screenshot: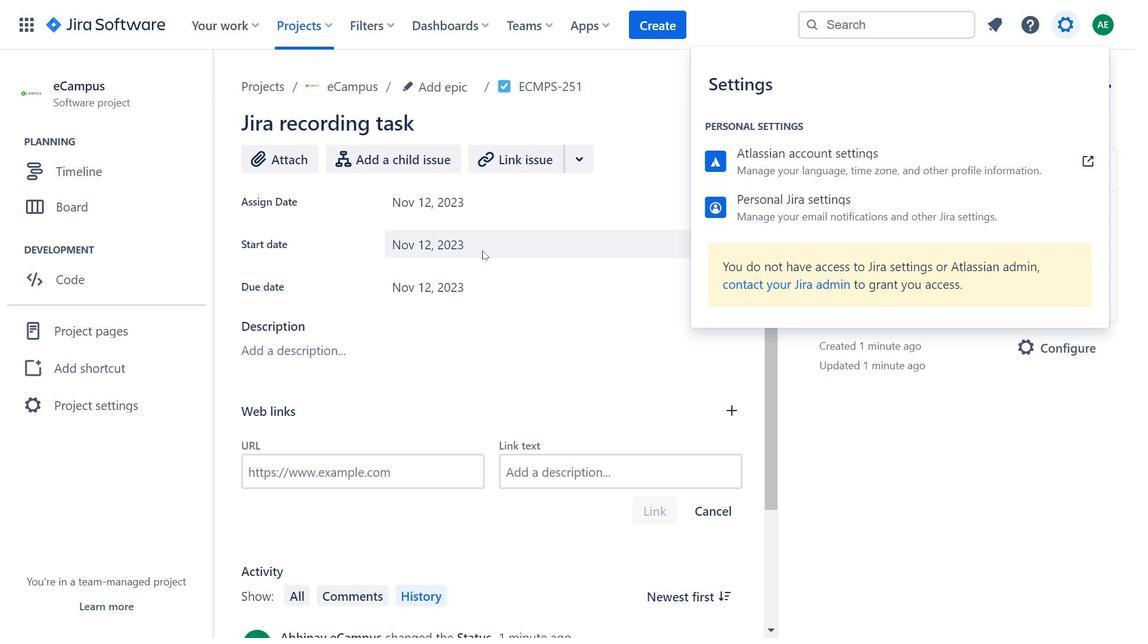 
Action: Mouse pressed left at (482, 250)
Screenshot: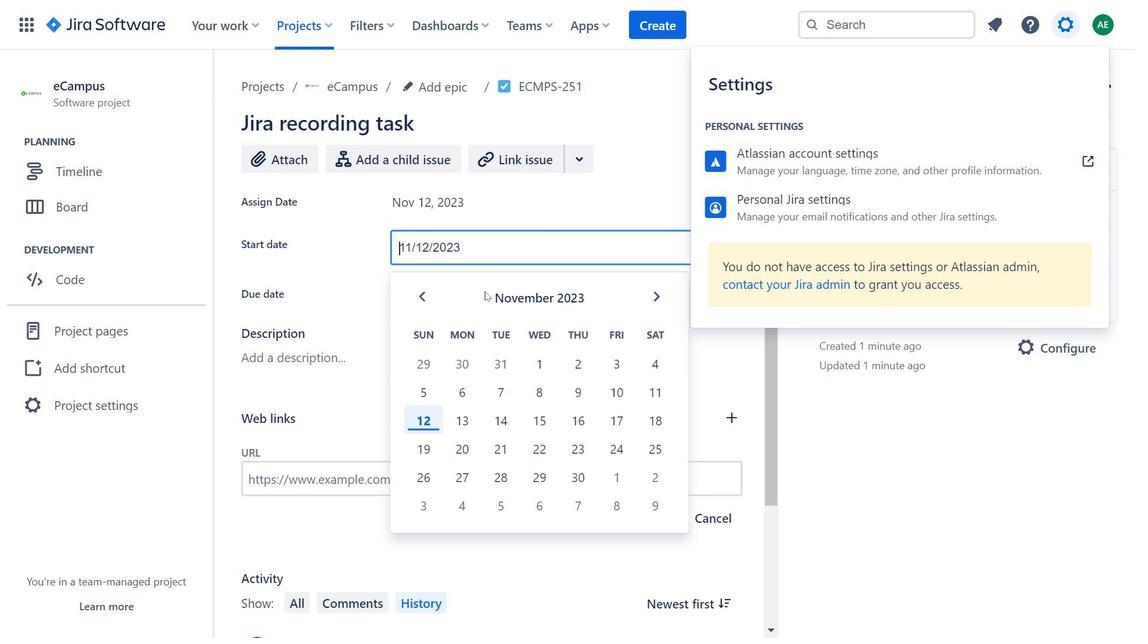
Action: Mouse moved to (657, 88)
Screenshot: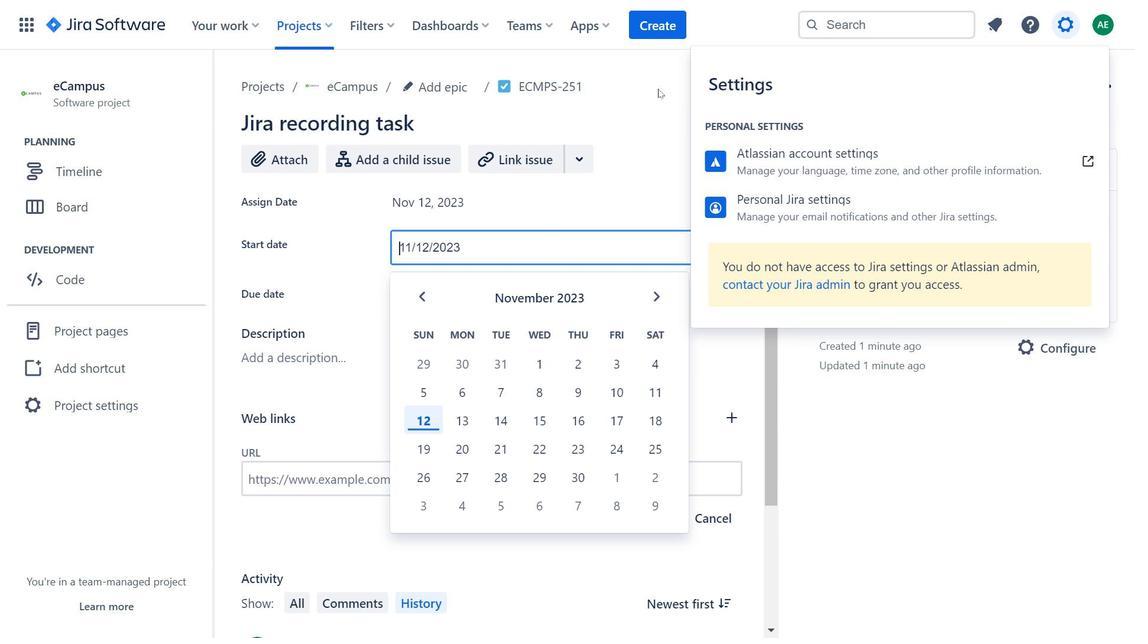 
Action: Mouse pressed left at (657, 88)
Screenshot: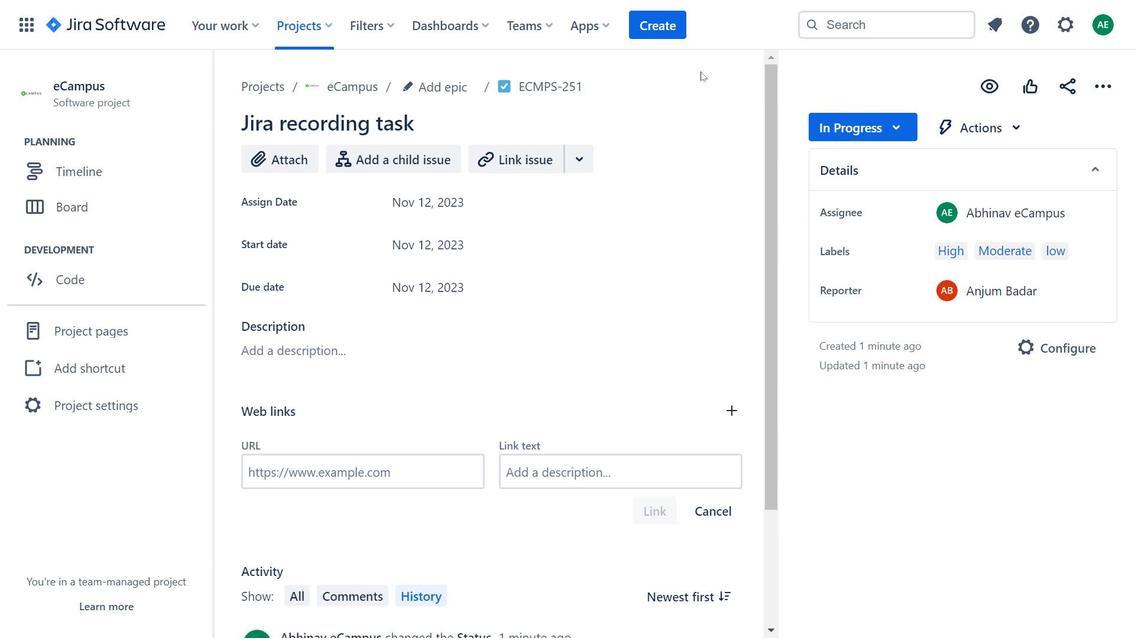 
Action: Mouse moved to (978, 125)
Screenshot: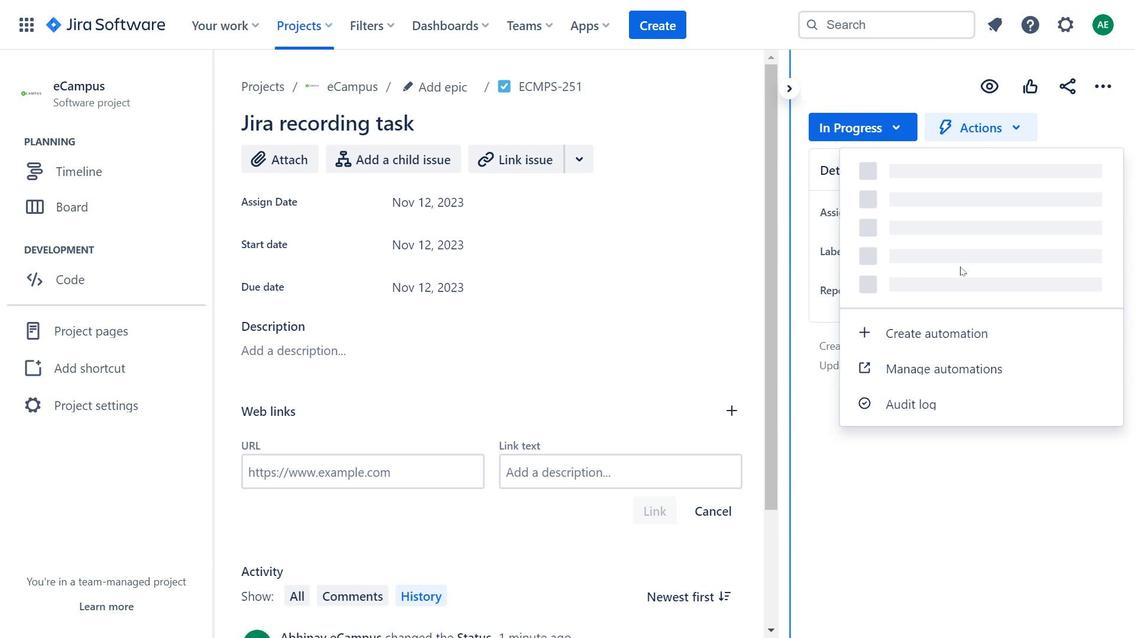 
Action: Mouse pressed left at (978, 125)
Screenshot: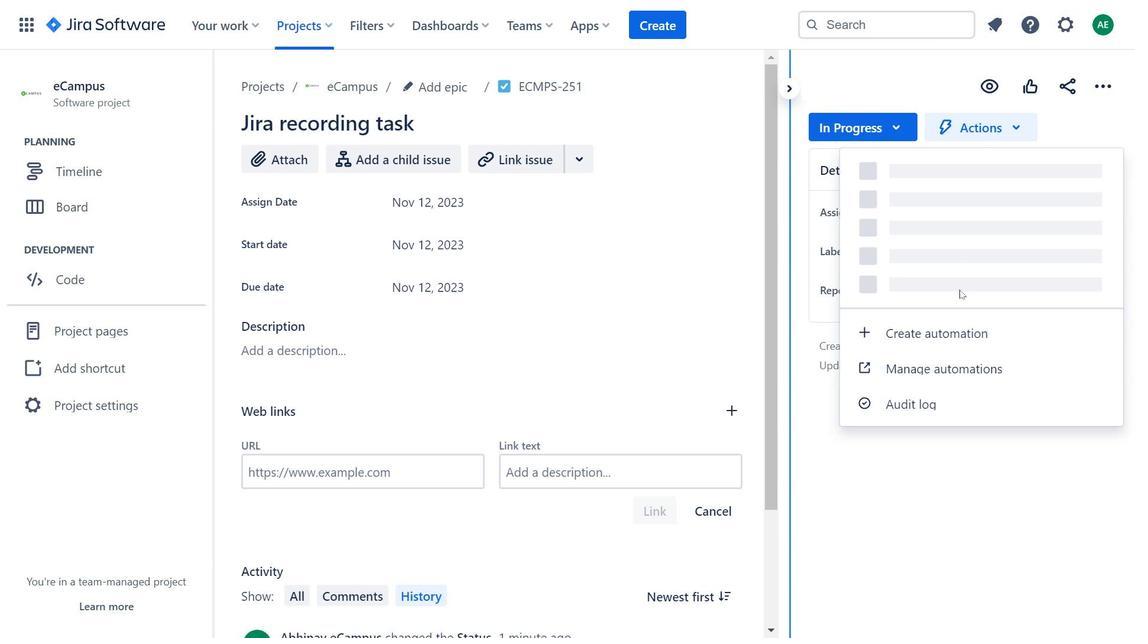 
Action: Mouse moved to (991, 512)
Screenshot: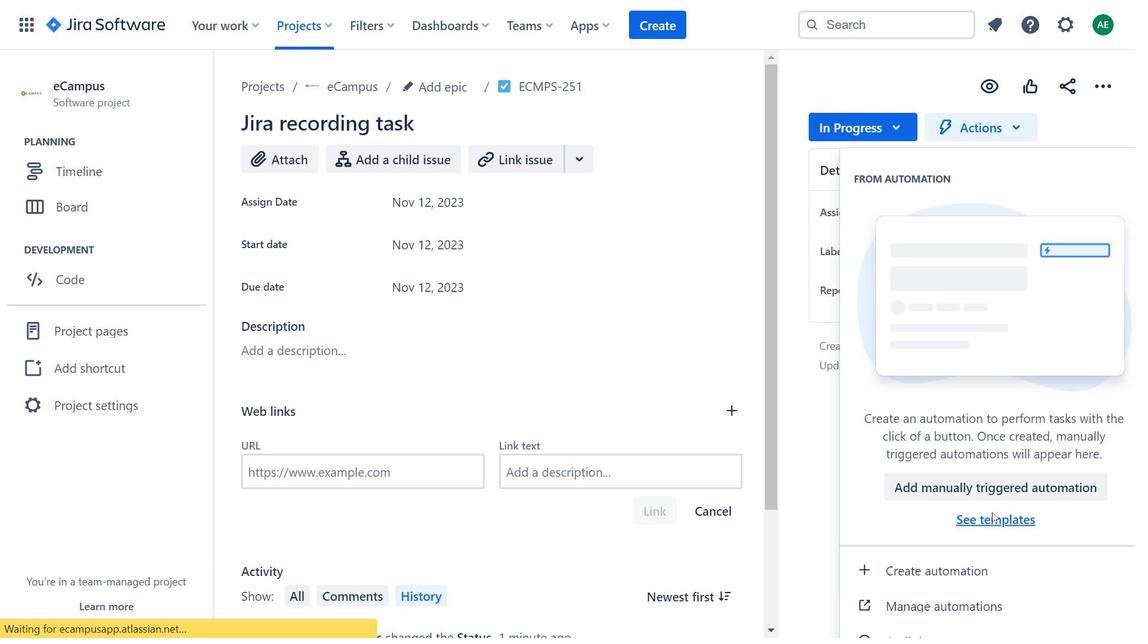 
Action: Mouse pressed left at (991, 512)
Screenshot: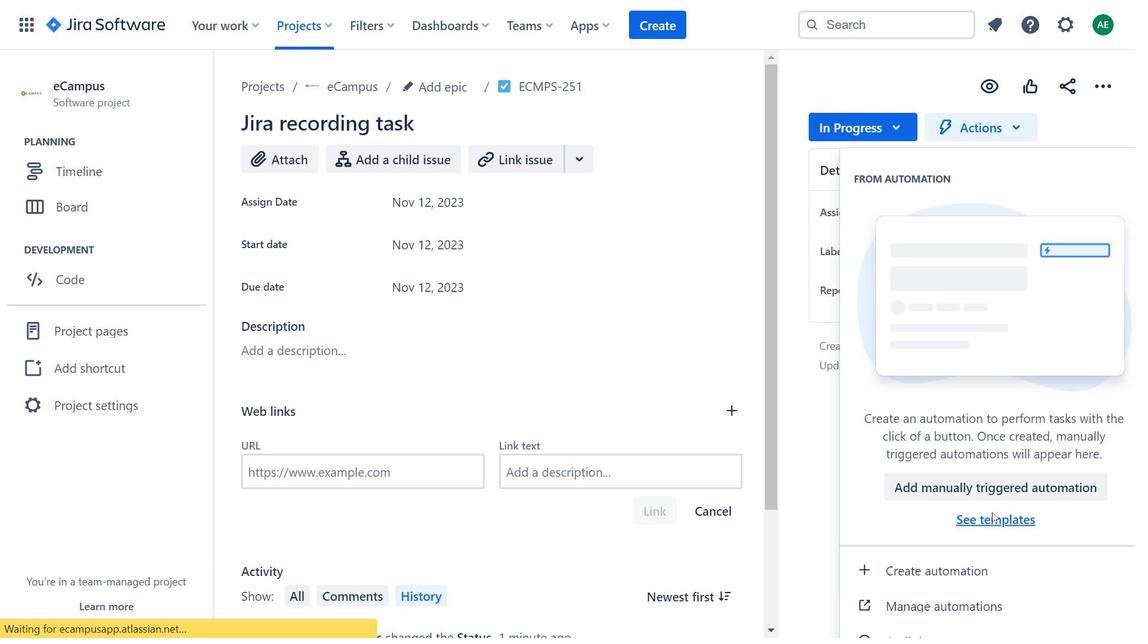 
Action: Mouse moved to (380, 339)
Screenshot: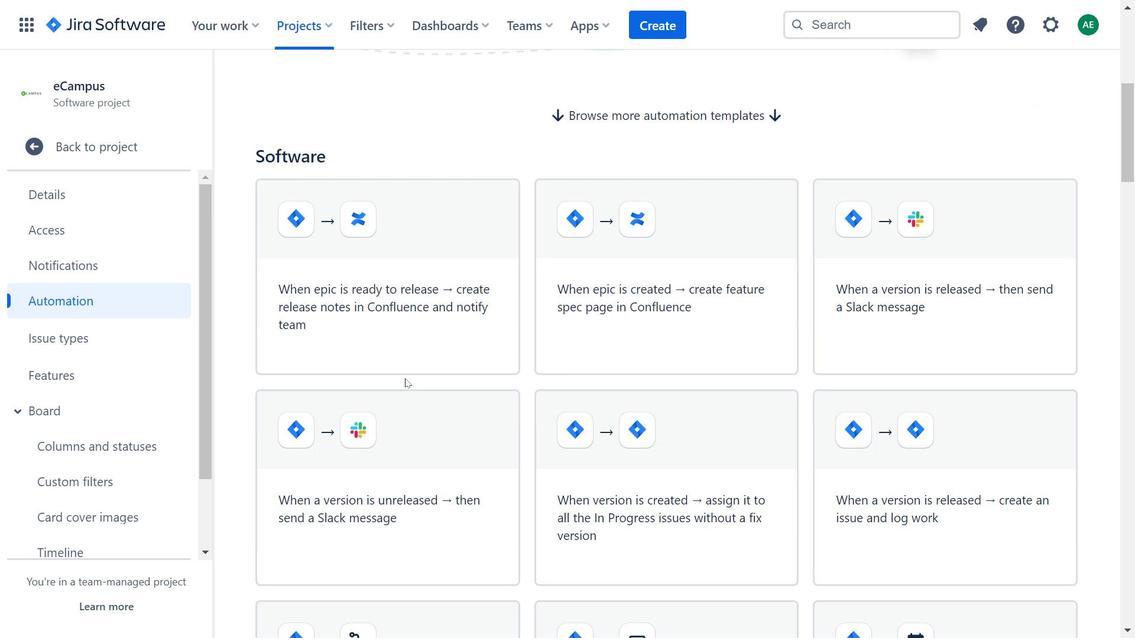 
Action: Mouse scrolled (380, 338) with delta (0, 0)
Screenshot: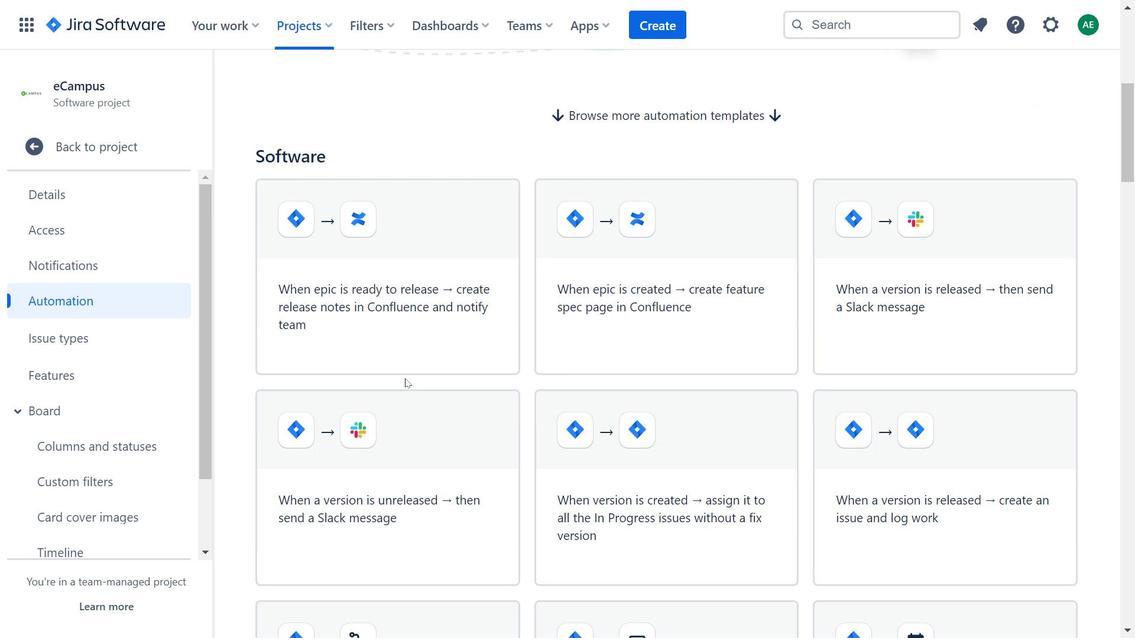 
Action: Mouse moved to (382, 341)
Screenshot: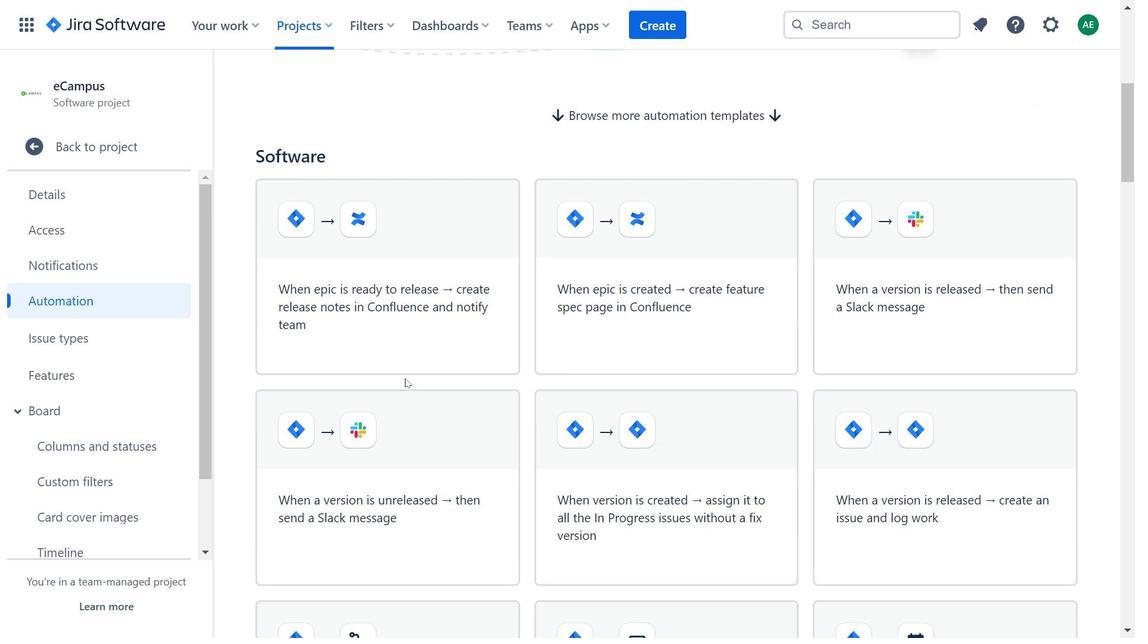 
Action: Mouse scrolled (382, 341) with delta (0, 0)
Screenshot: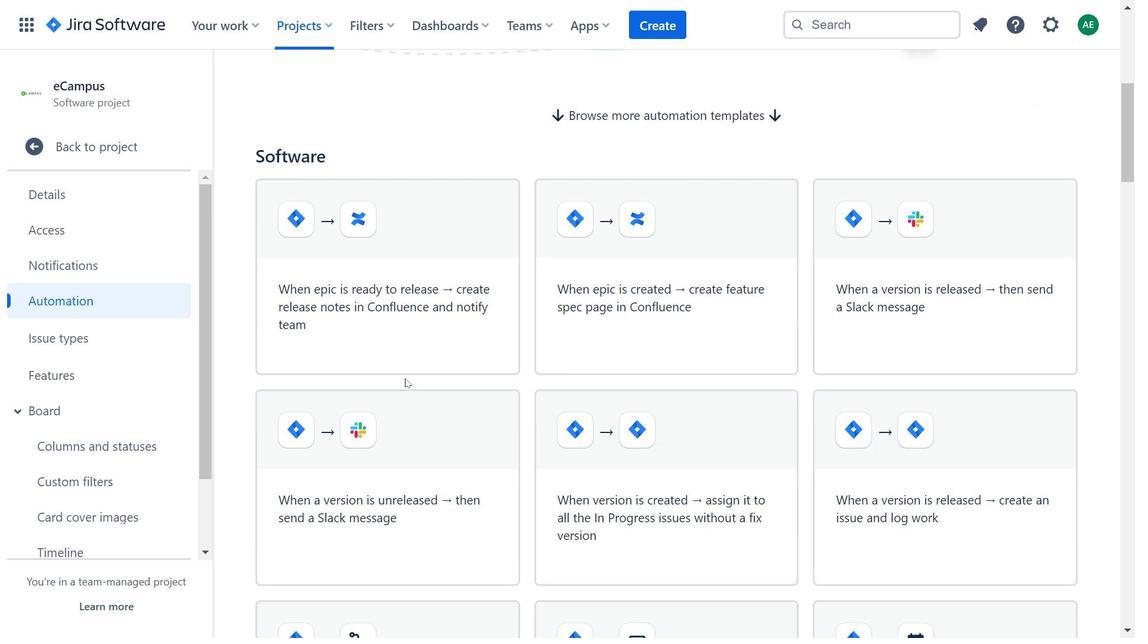 
Action: Mouse moved to (395, 357)
Screenshot: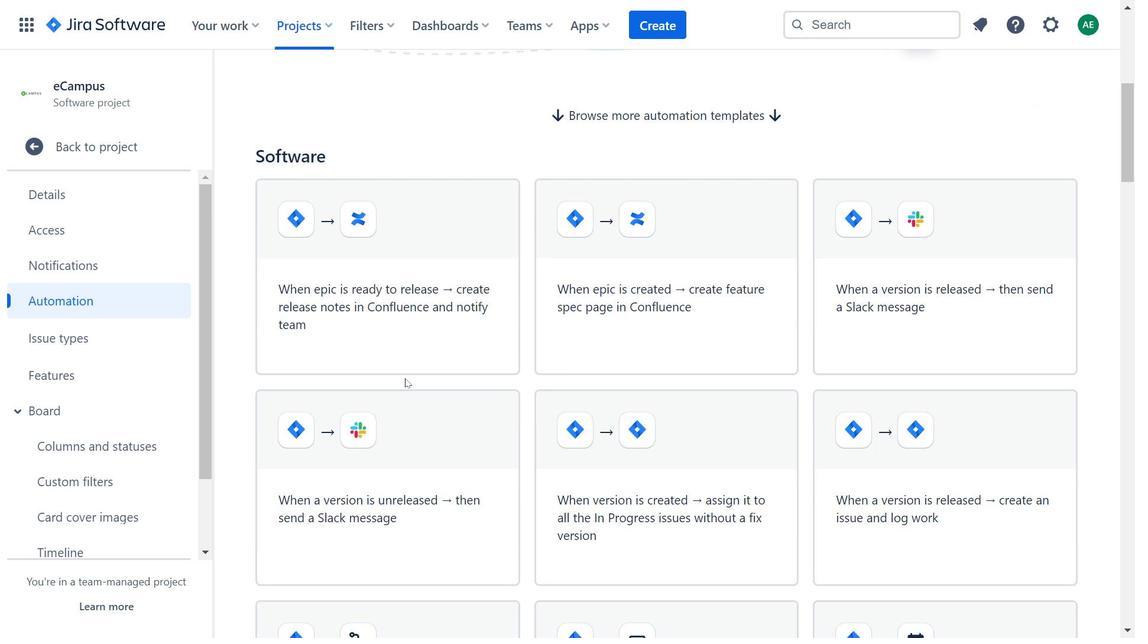 
Action: Mouse scrolled (395, 356) with delta (0, 0)
Screenshot: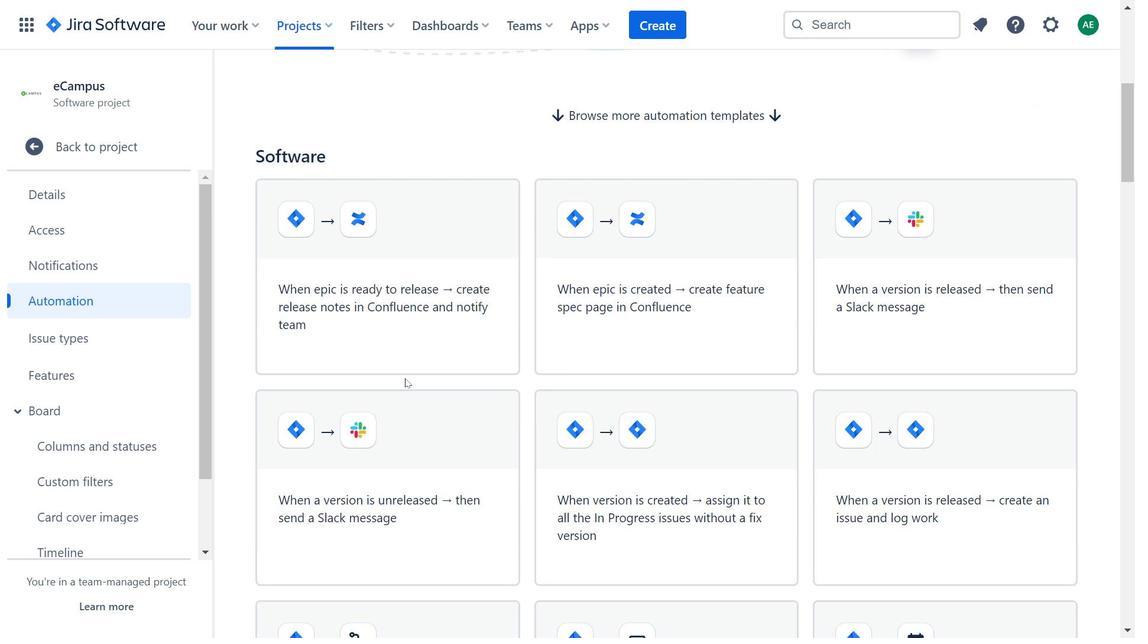 
Action: Mouse moved to (398, 367)
Screenshot: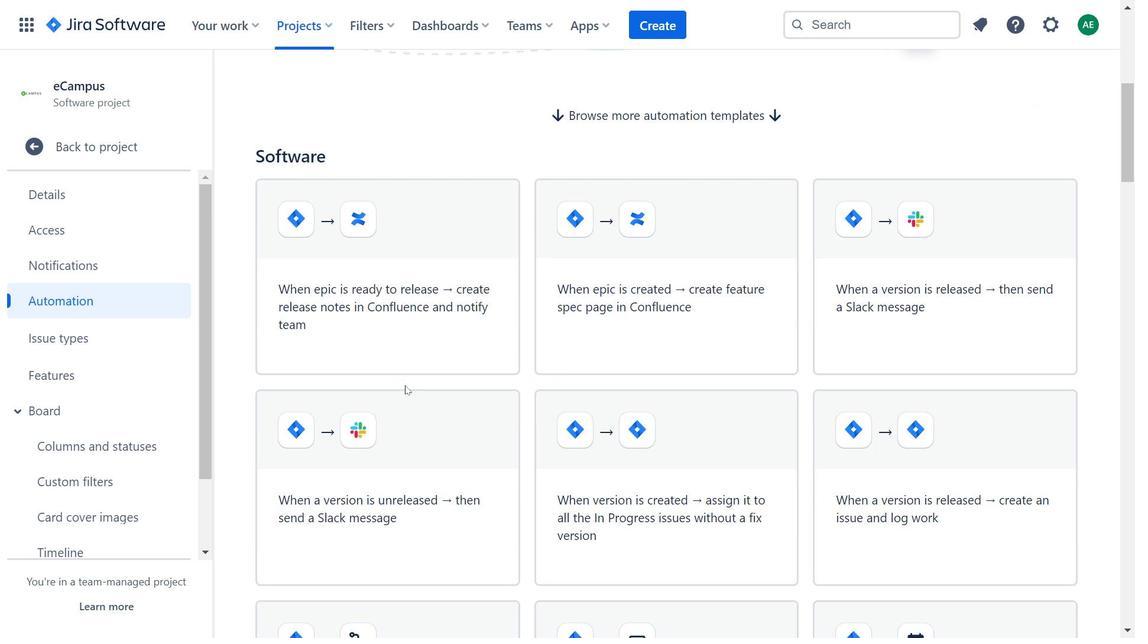 
Action: Mouse scrolled (398, 366) with delta (0, 0)
Screenshot: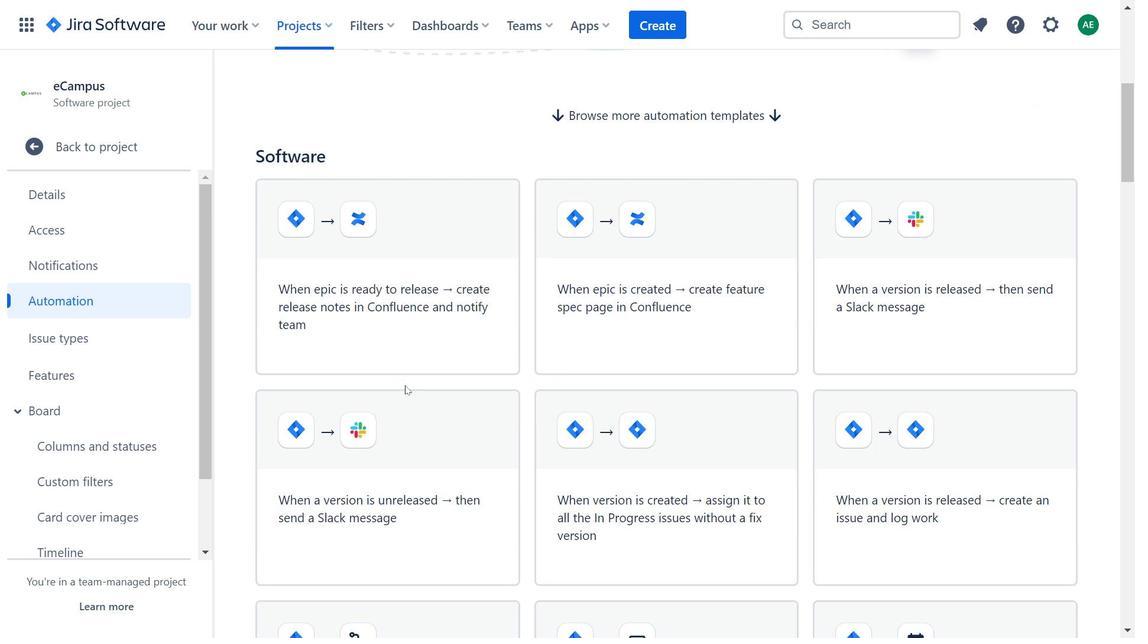 
Action: Mouse moved to (401, 372)
Screenshot: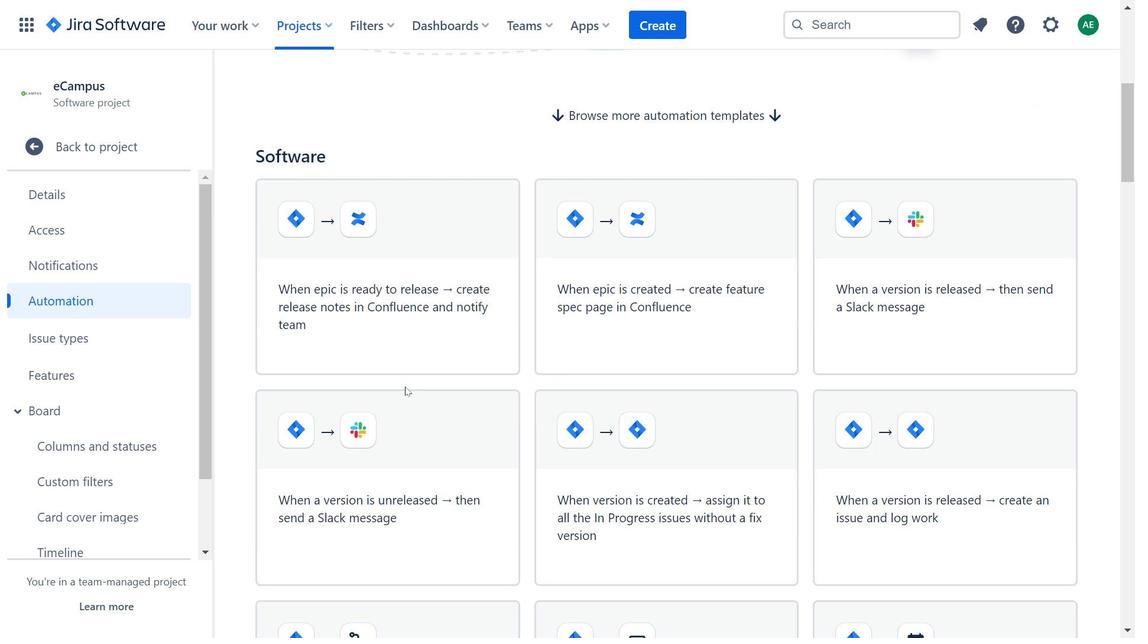 
Action: Mouse scrolled (401, 372) with delta (0, 0)
Screenshot: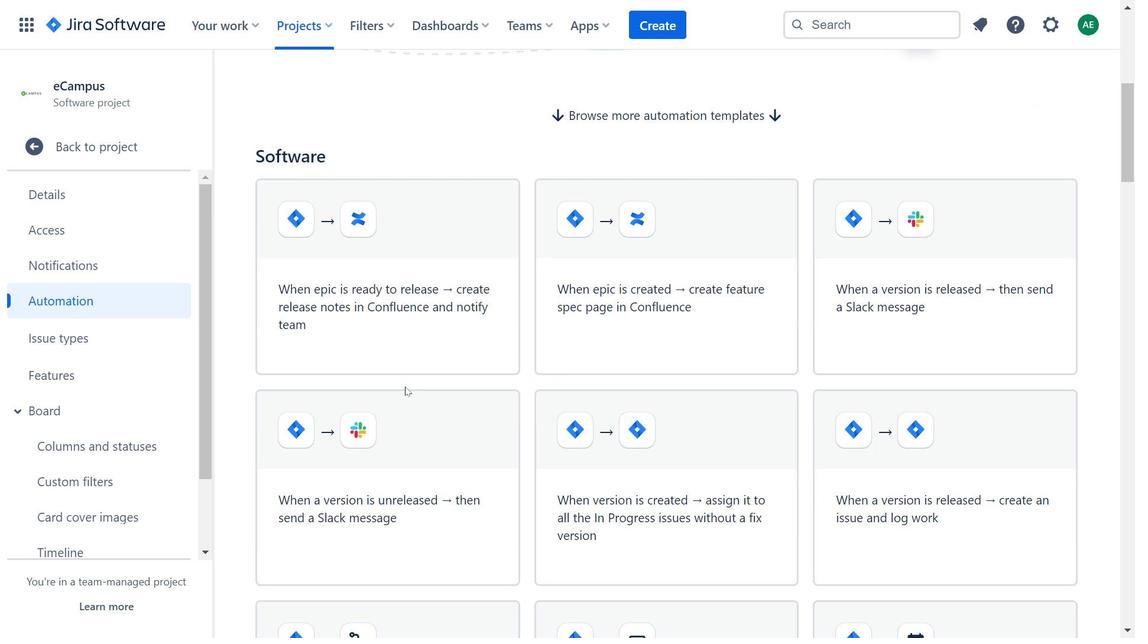 
Action: Mouse moved to (399, 472)
Screenshot: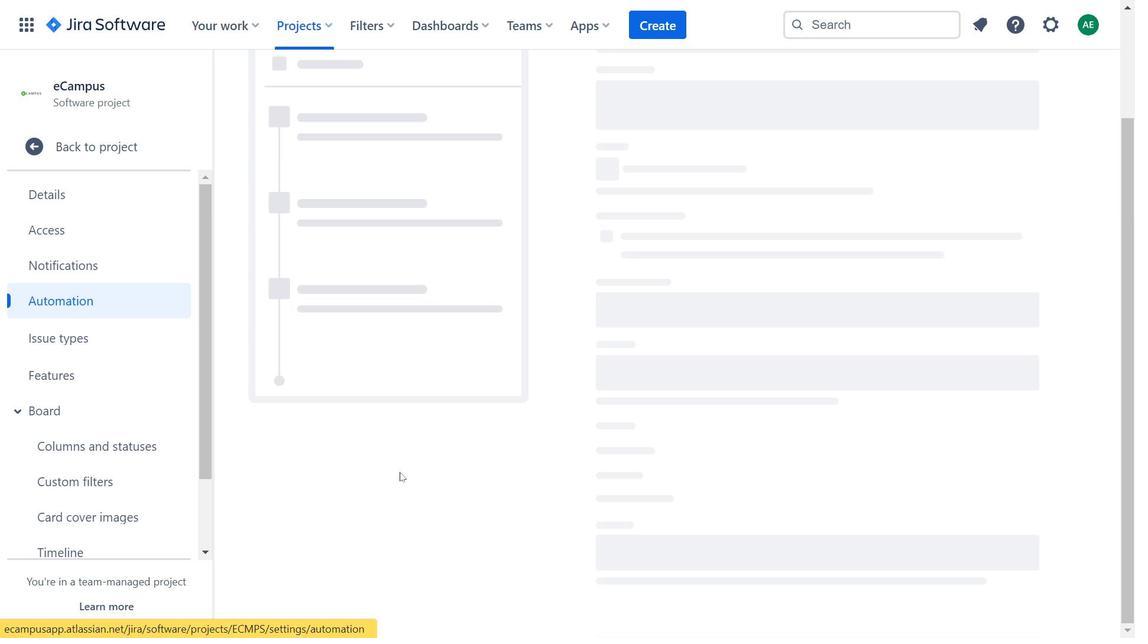 
Action: Mouse pressed left at (399, 472)
Screenshot: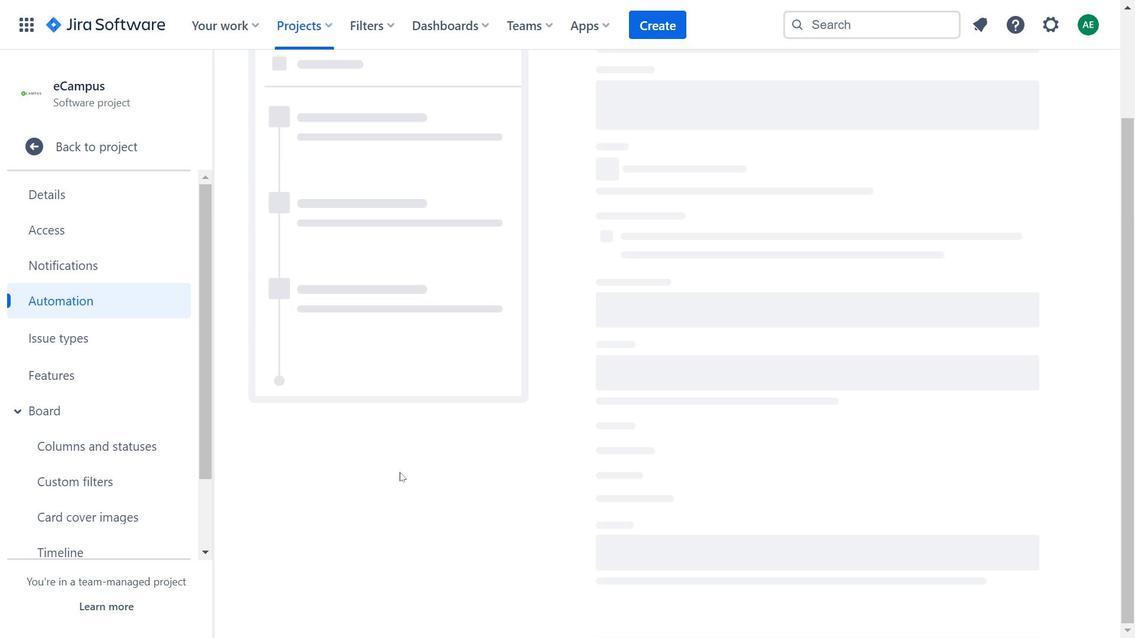 
Action: Mouse moved to (741, 287)
Screenshot: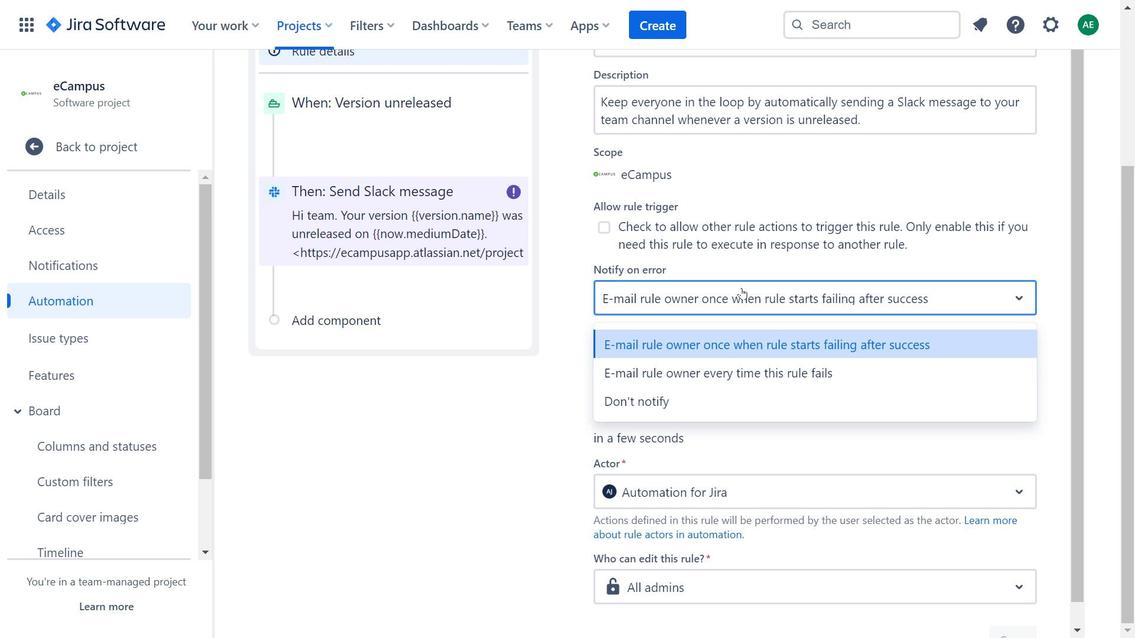 
Action: Mouse pressed left at (741, 287)
Screenshot: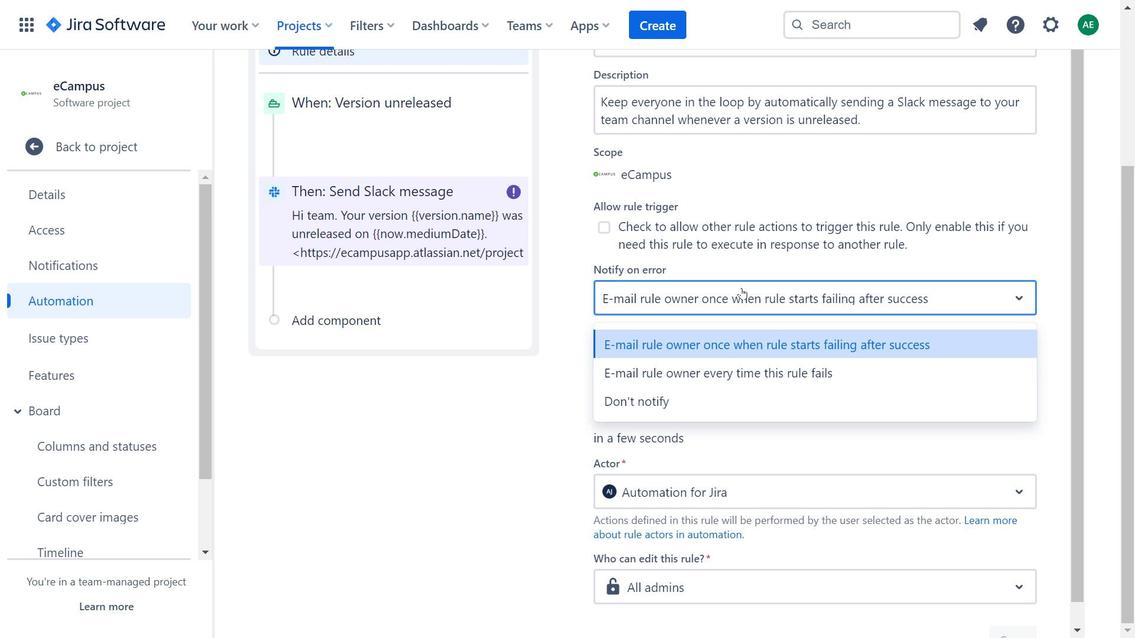 
Action: Mouse moved to (439, 107)
Screenshot: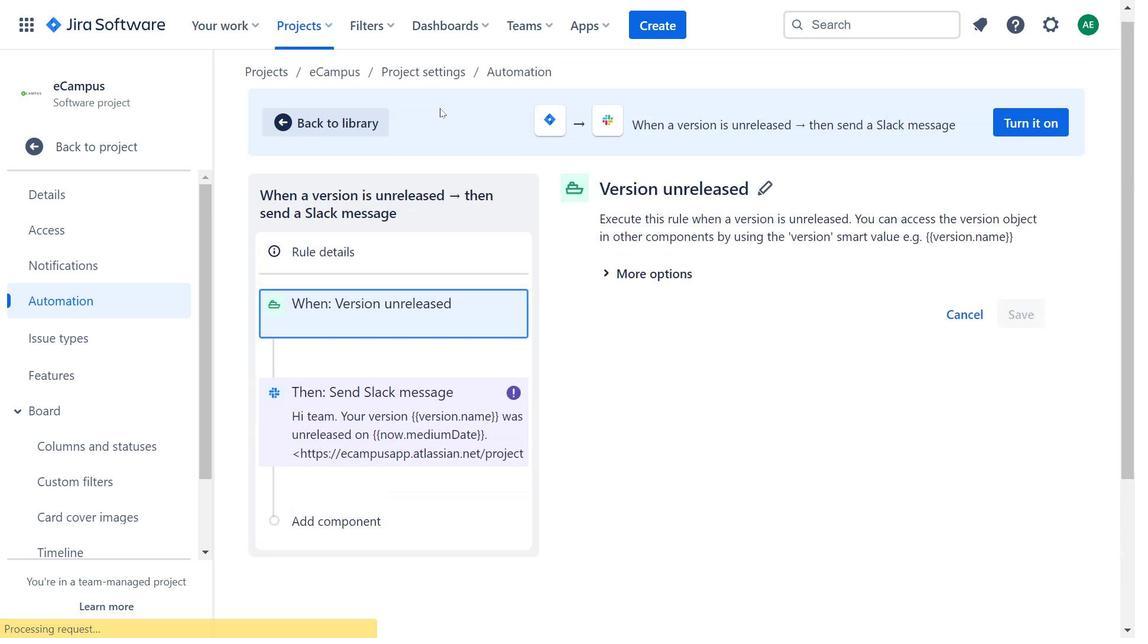 
Action: Mouse pressed left at (439, 107)
Screenshot: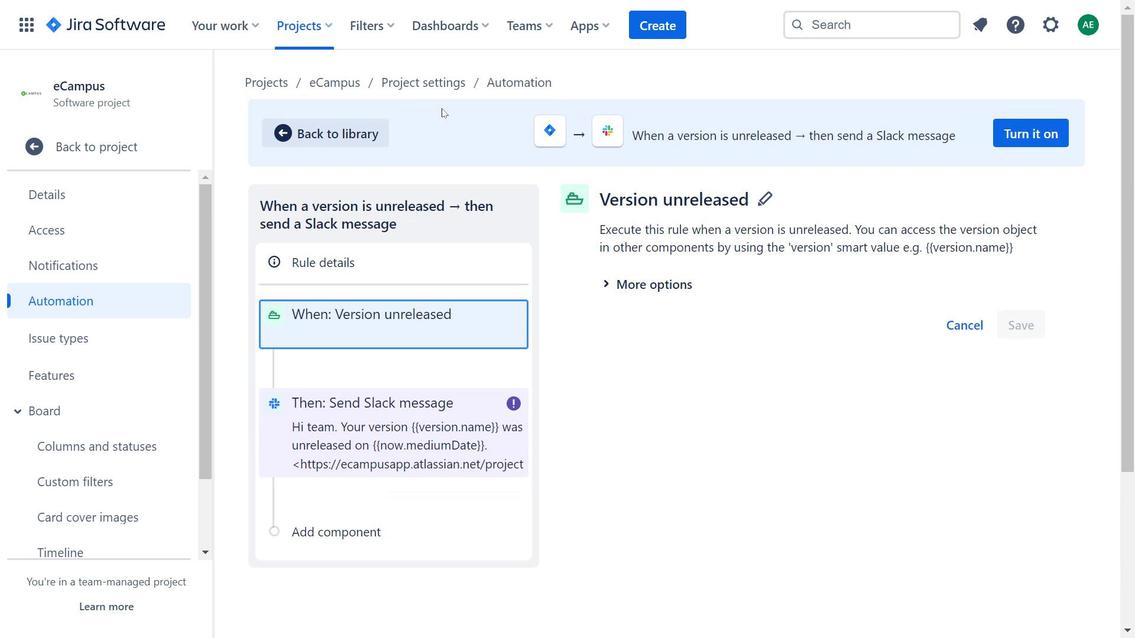 
Action: Mouse moved to (340, 139)
Screenshot: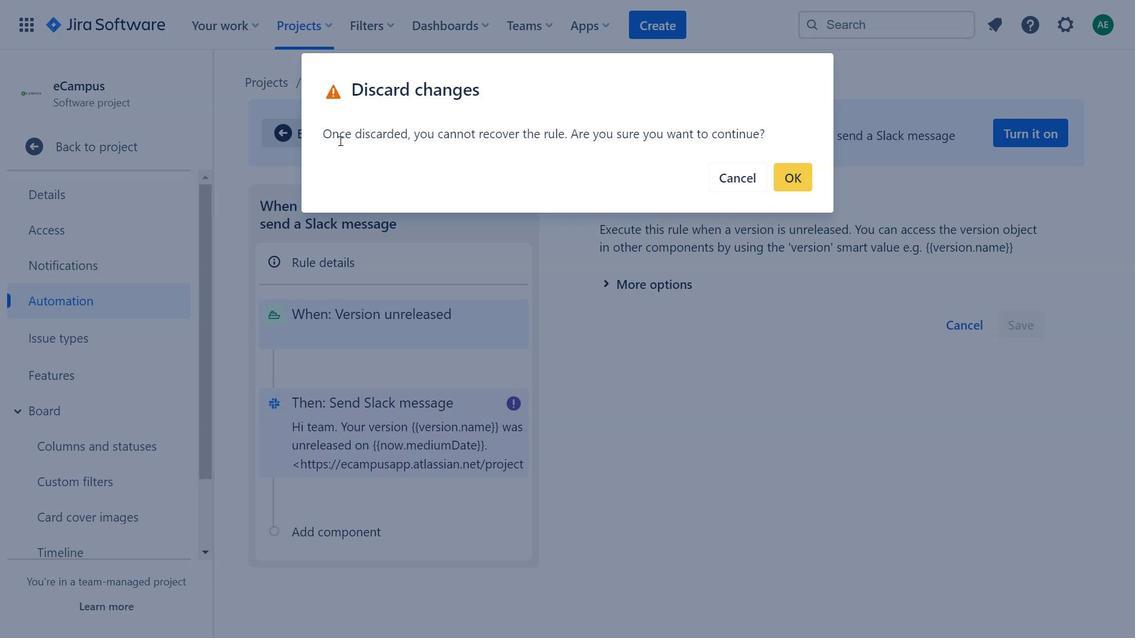 
Action: Mouse pressed left at (340, 139)
Screenshot: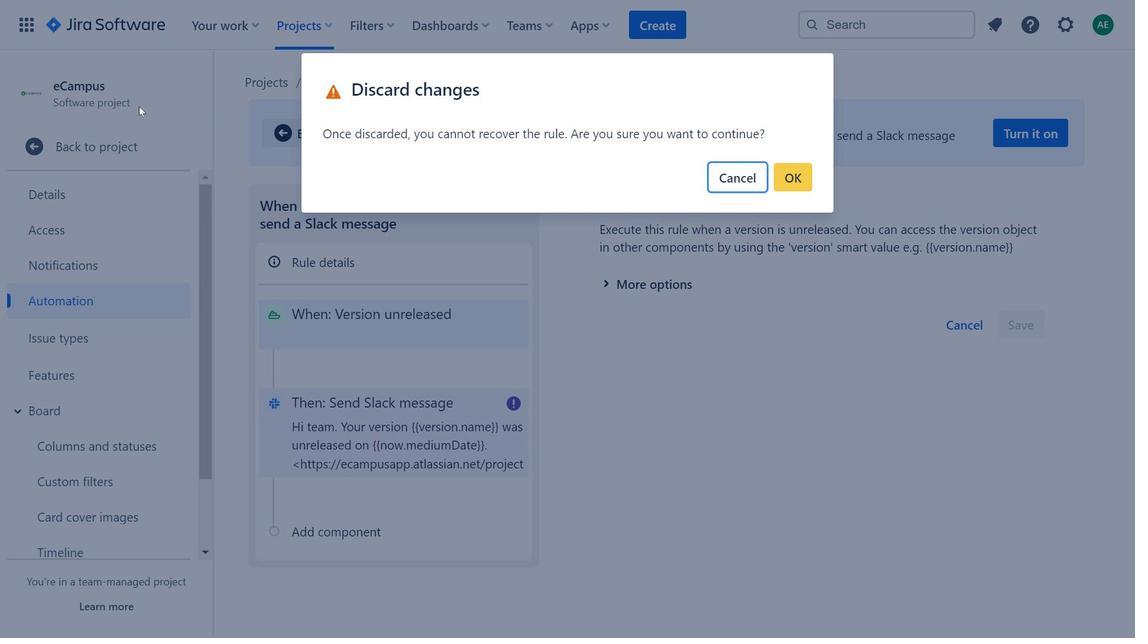 
Action: Mouse moved to (785, 178)
Screenshot: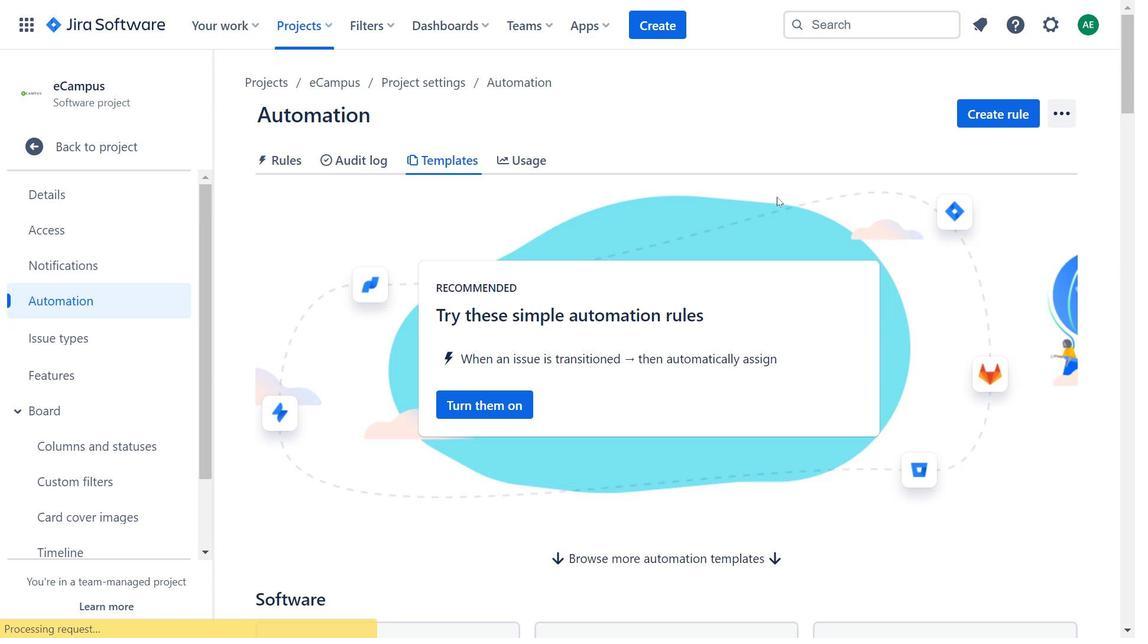 
Action: Mouse pressed left at (785, 178)
Screenshot: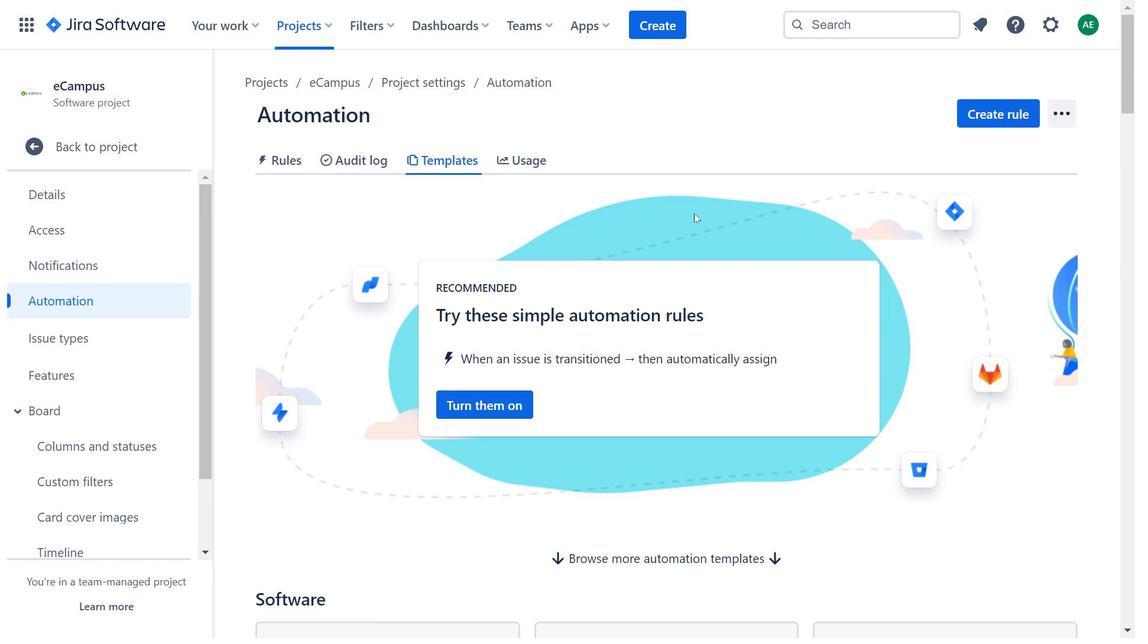 
Action: Mouse moved to (375, 228)
Screenshot: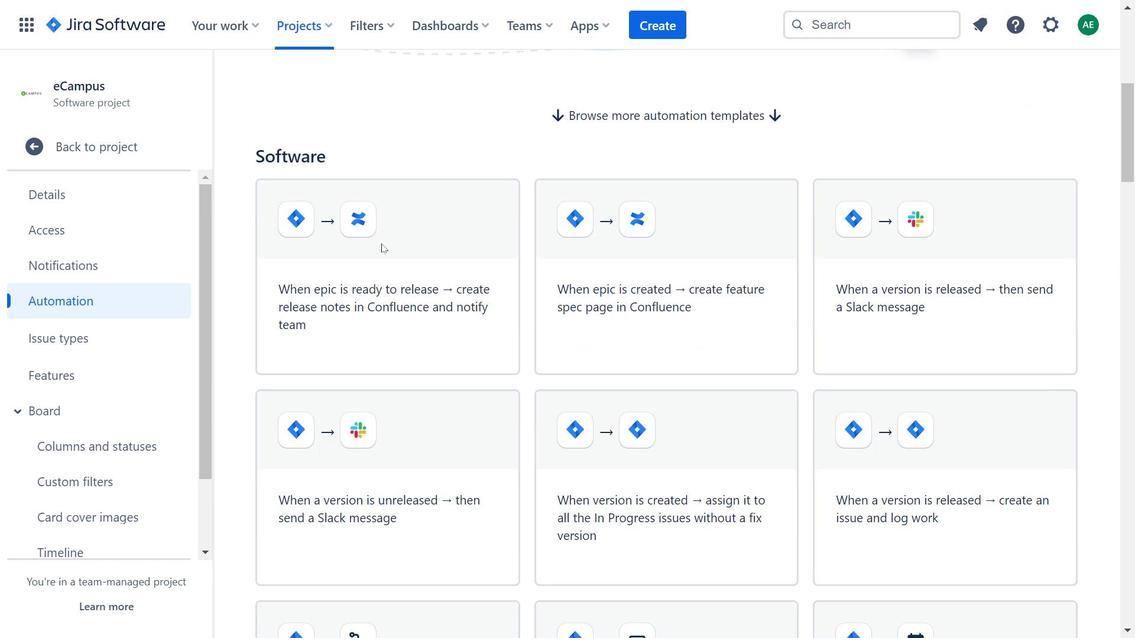 
Action: Mouse scrolled (375, 227) with delta (0, 0)
Screenshot: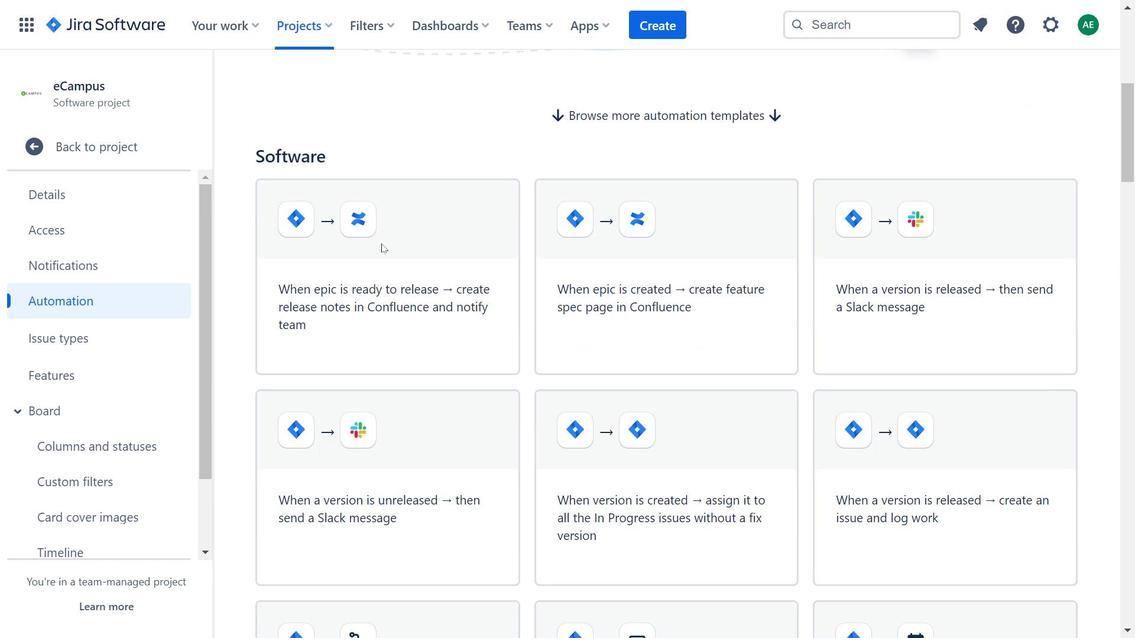 
Action: Mouse moved to (376, 228)
Screenshot: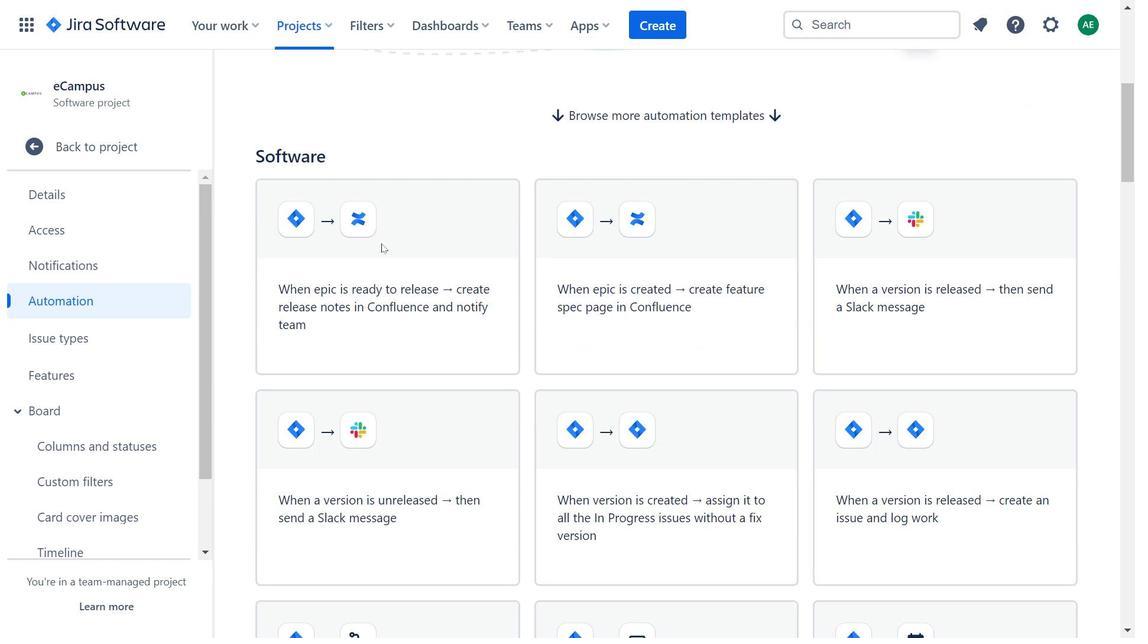 
Action: Mouse scrolled (376, 228) with delta (0, 0)
Screenshot: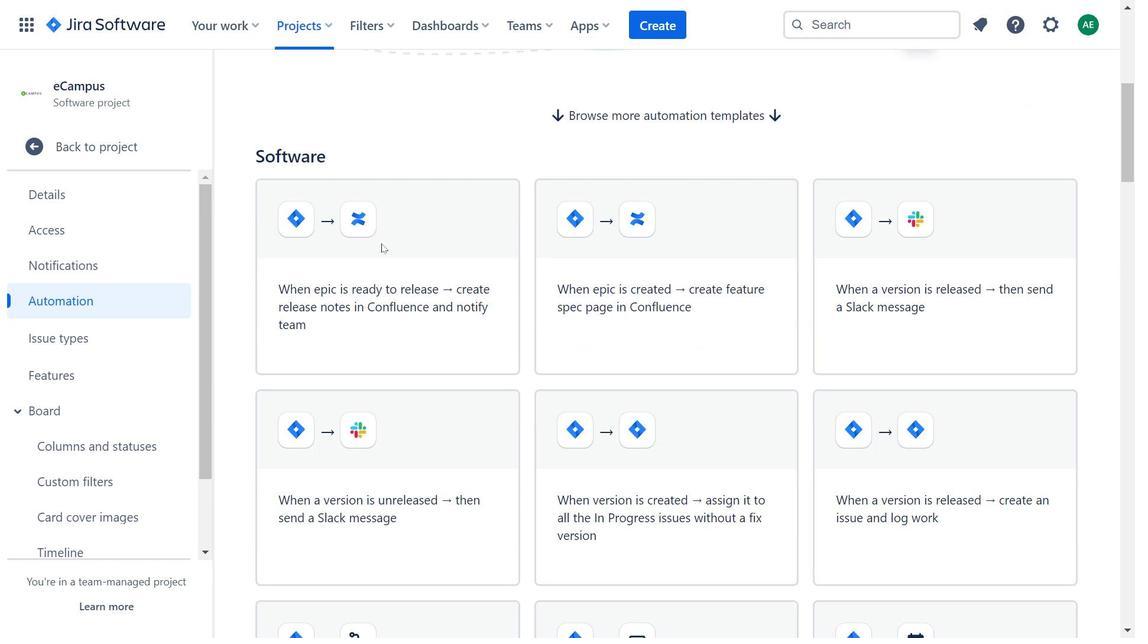 
Action: Mouse moved to (380, 243)
Screenshot: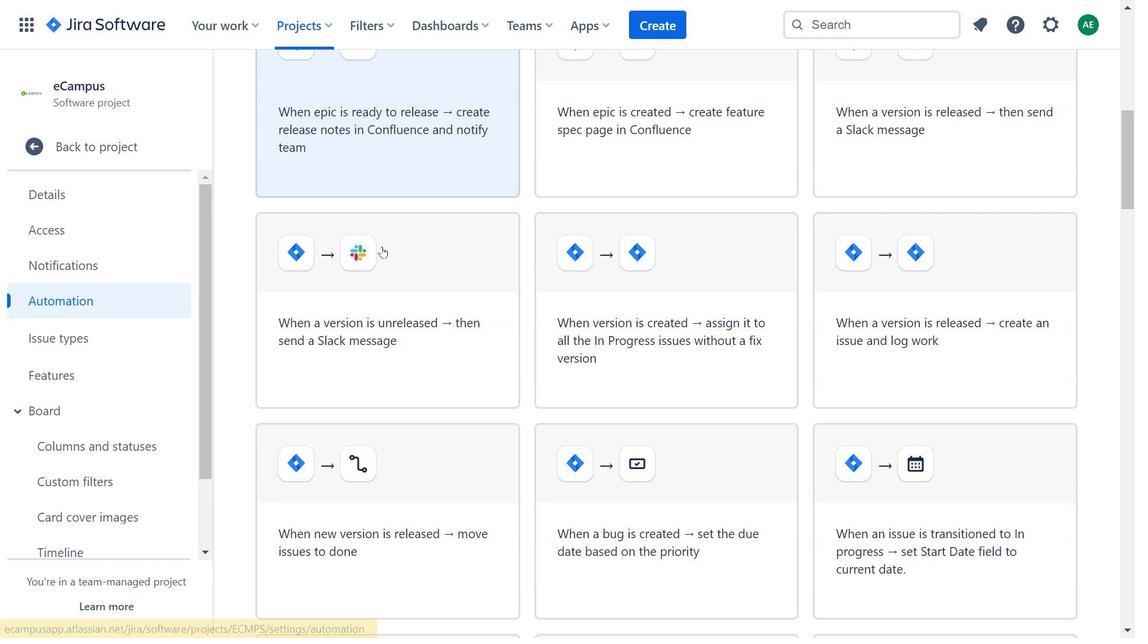 
Action: Mouse scrolled (380, 243) with delta (0, 0)
Screenshot: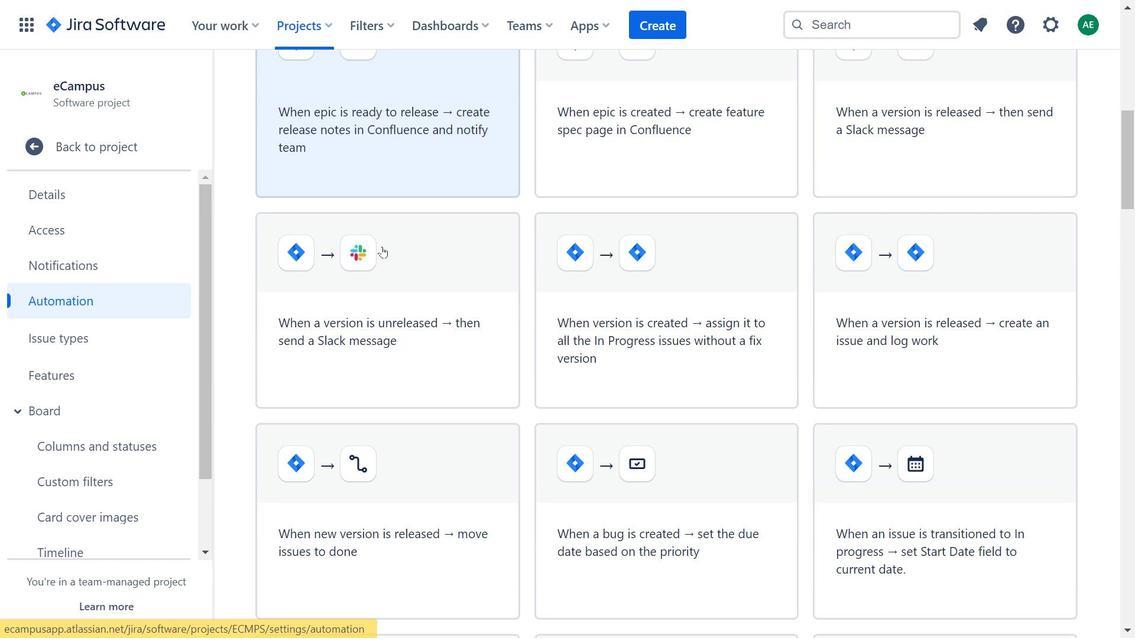 
Action: Mouse scrolled (380, 243) with delta (0, 0)
Screenshot: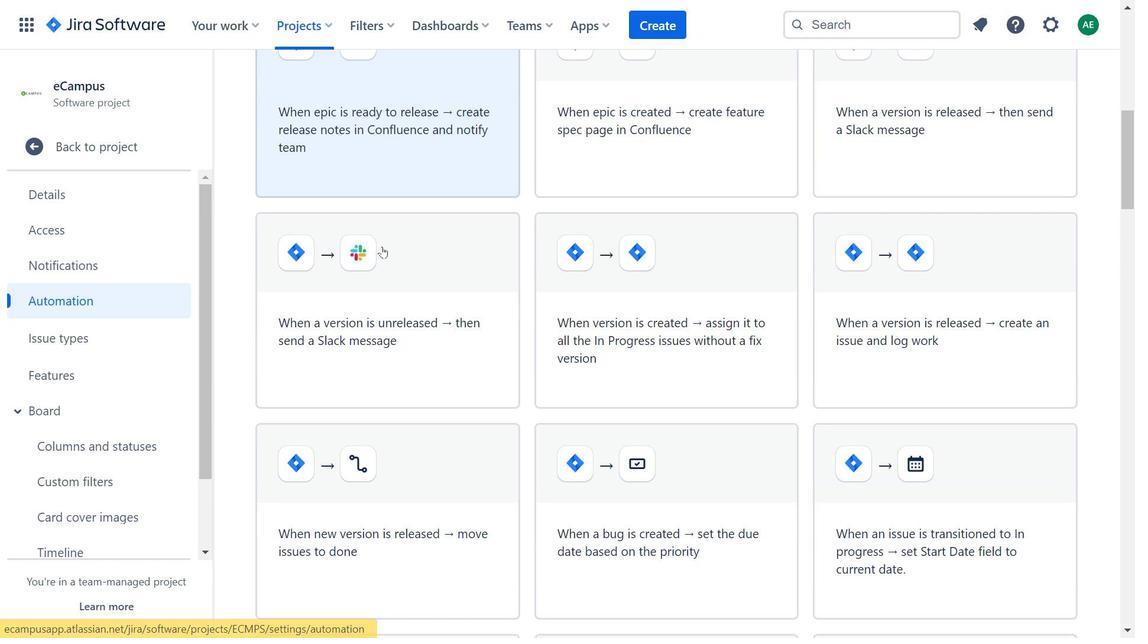 
Action: Mouse scrolled (380, 243) with delta (0, 0)
Screenshot: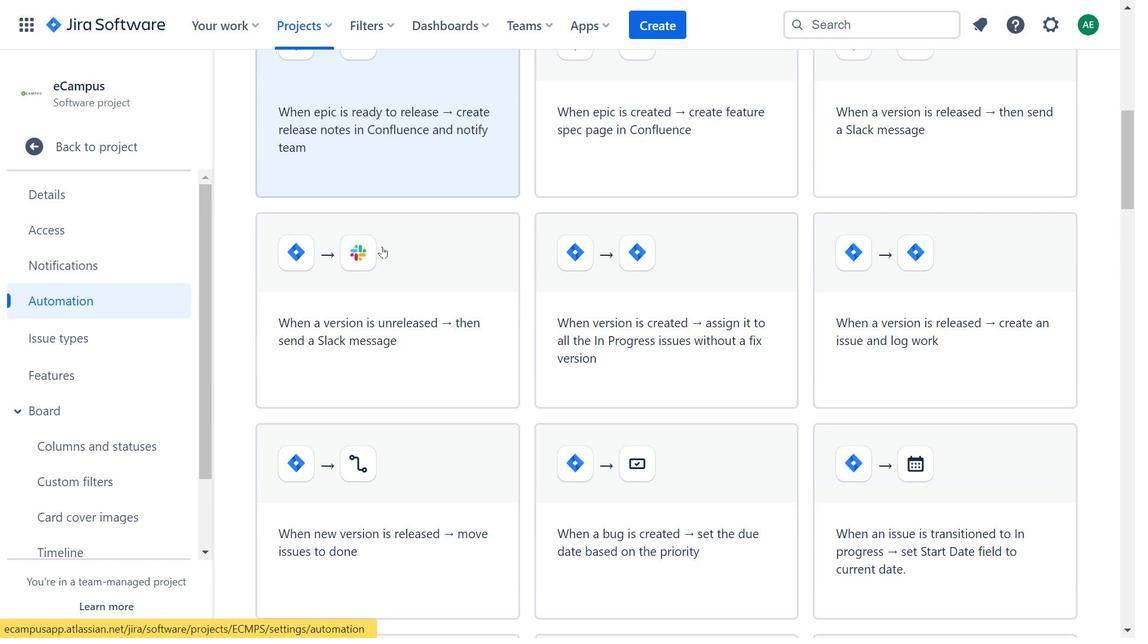 
Action: Mouse moved to (381, 244)
Screenshot: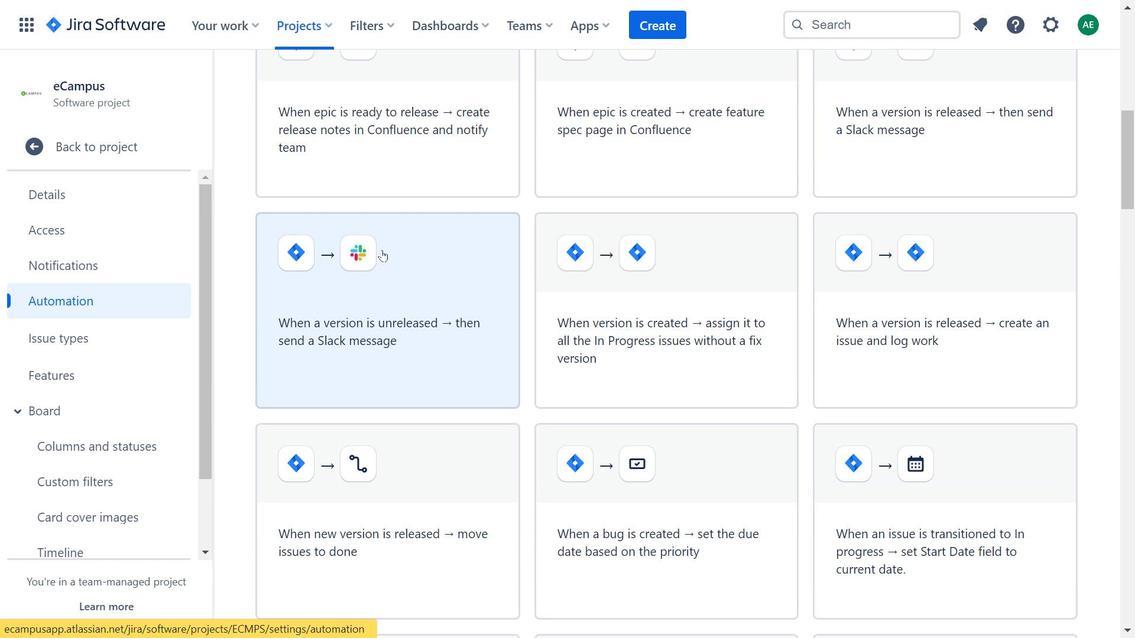 
Action: Mouse scrolled (381, 243) with delta (0, 0)
Screenshot: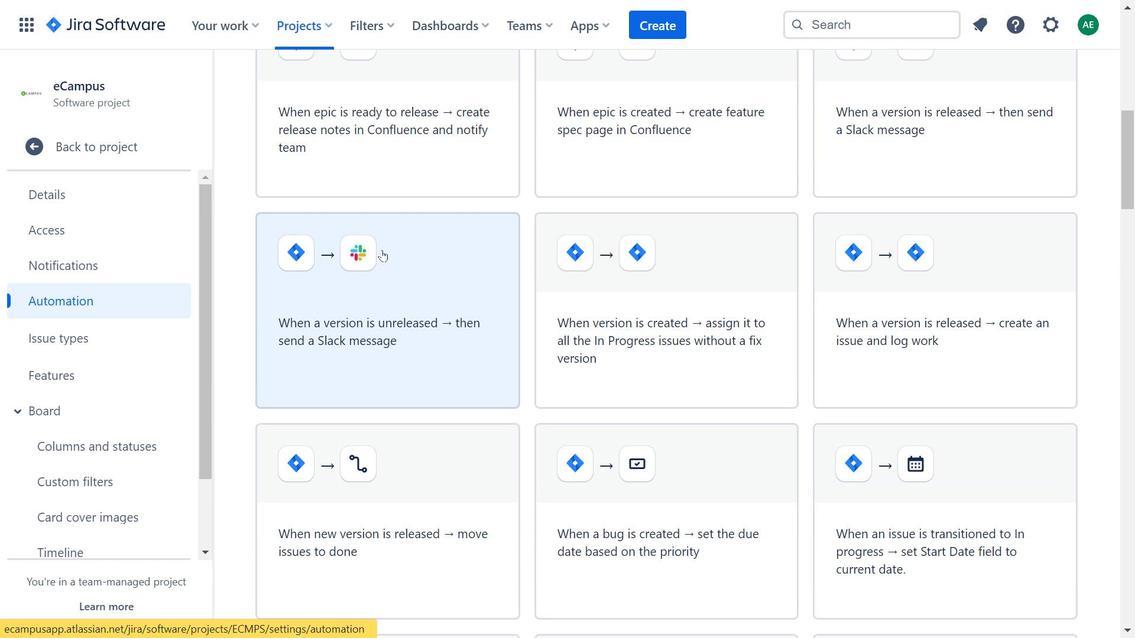 
Action: Mouse moved to (382, 246)
Screenshot: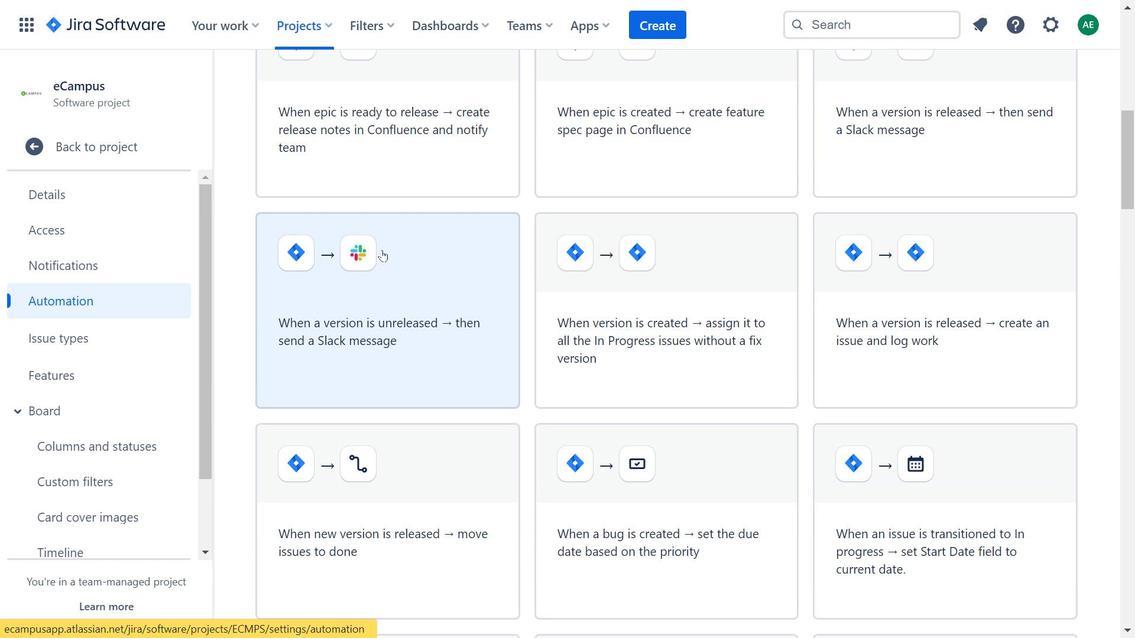 
Action: Mouse scrolled (382, 245) with delta (0, 0)
Screenshot: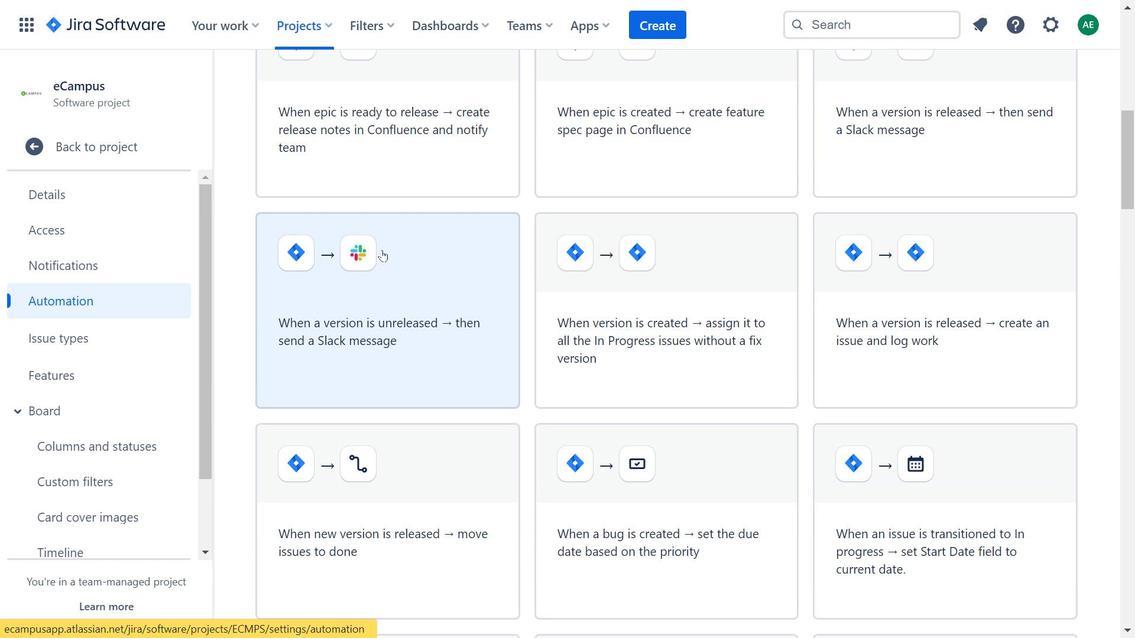 
Action: Mouse moved to (382, 250)
Screenshot: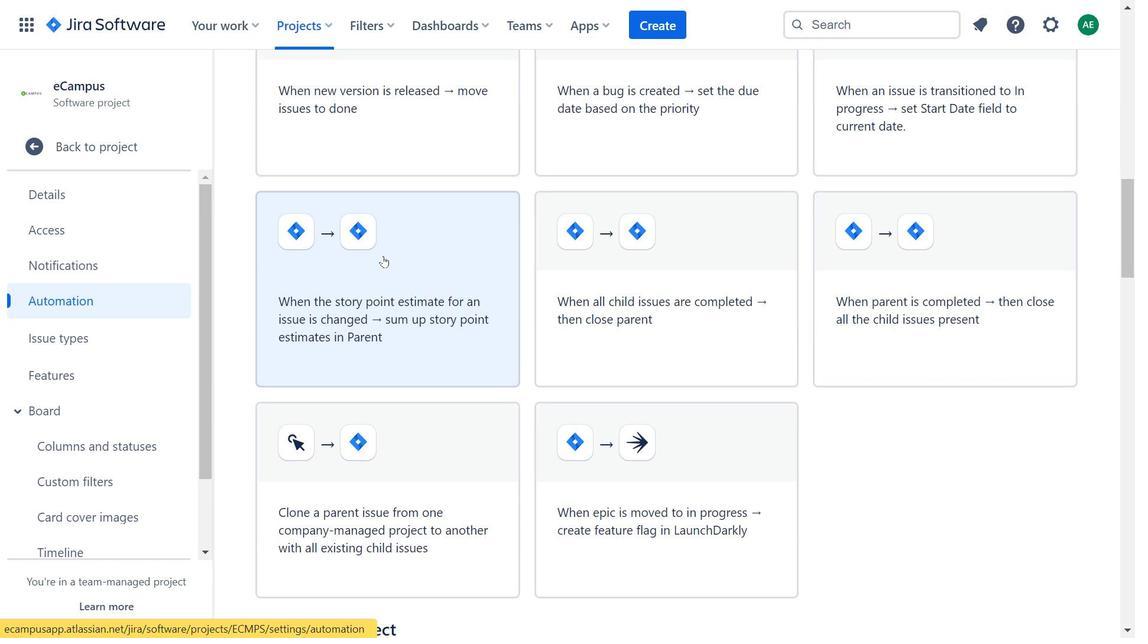 
Action: Mouse scrolled (382, 249) with delta (0, 0)
Screenshot: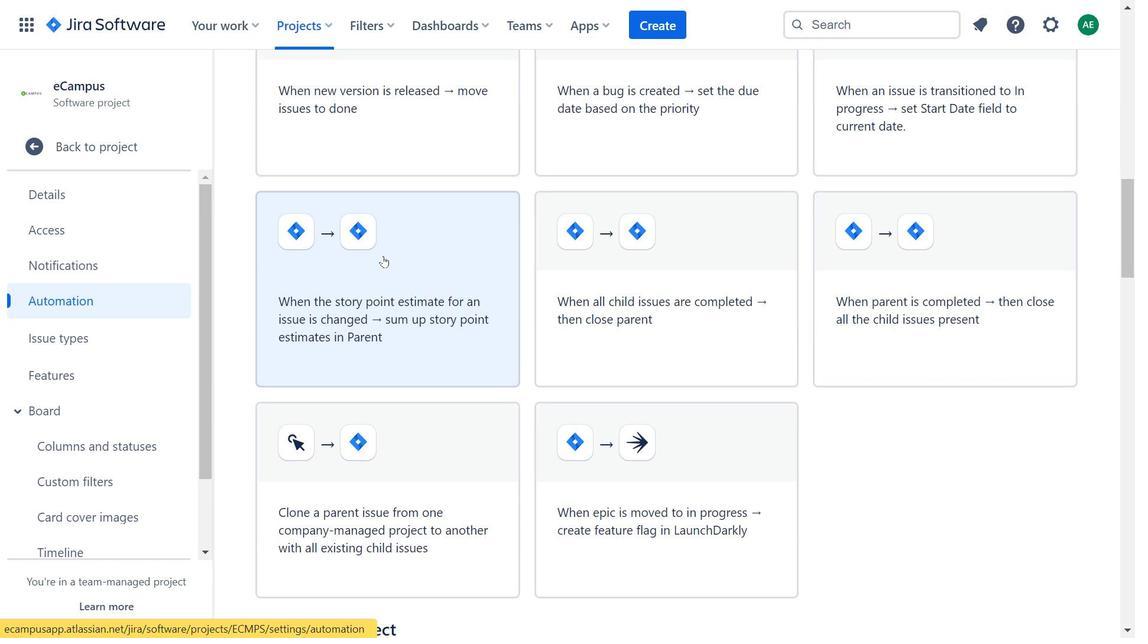 
Action: Mouse moved to (382, 250)
Screenshot: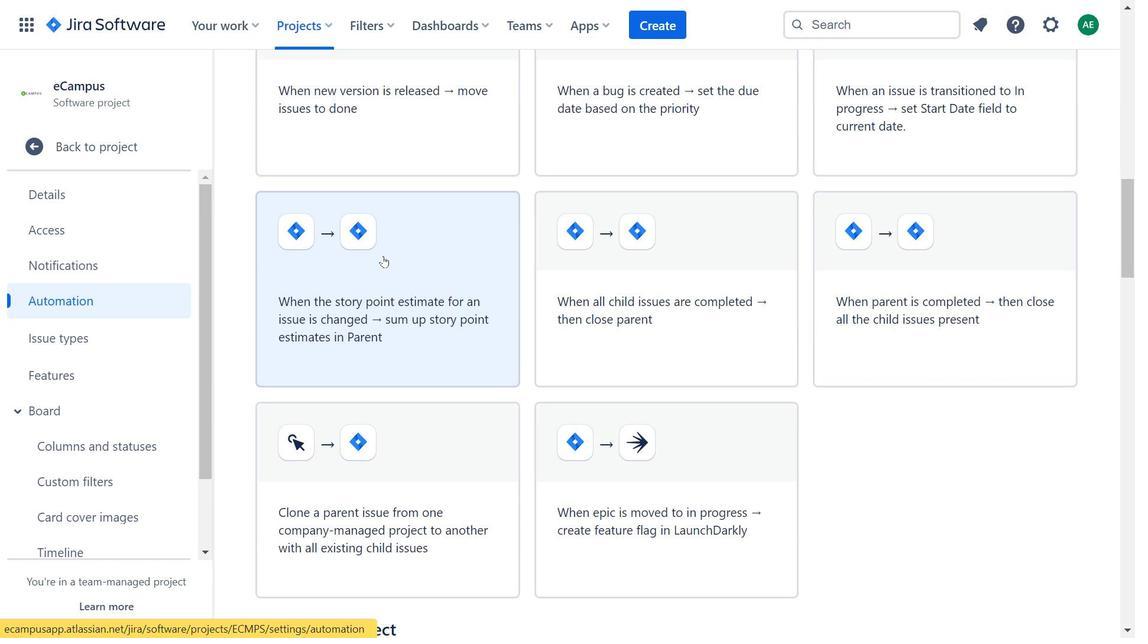 
Action: Mouse scrolled (382, 250) with delta (0, 0)
Screenshot: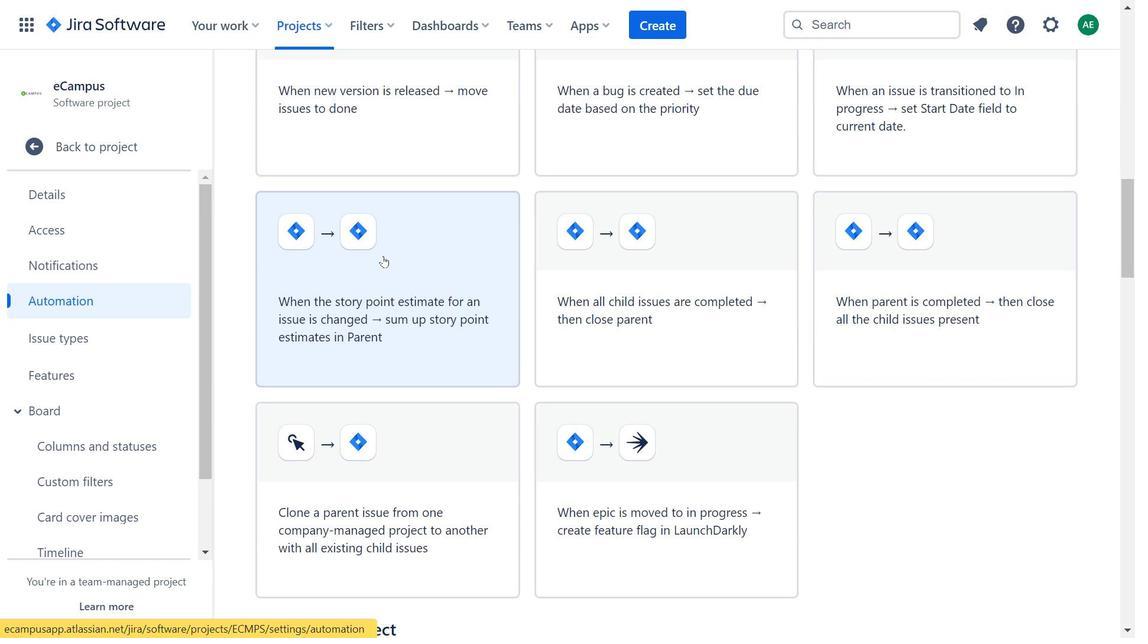 
Action: Mouse moved to (382, 250)
Screenshot: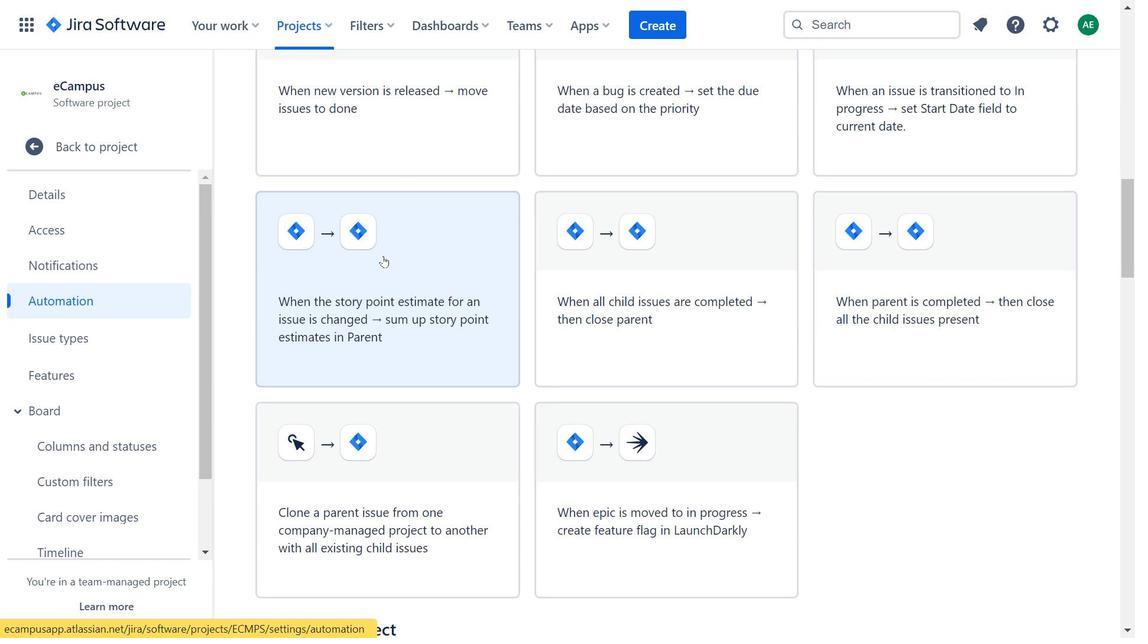 
Action: Mouse scrolled (382, 250) with delta (0, 0)
Screenshot: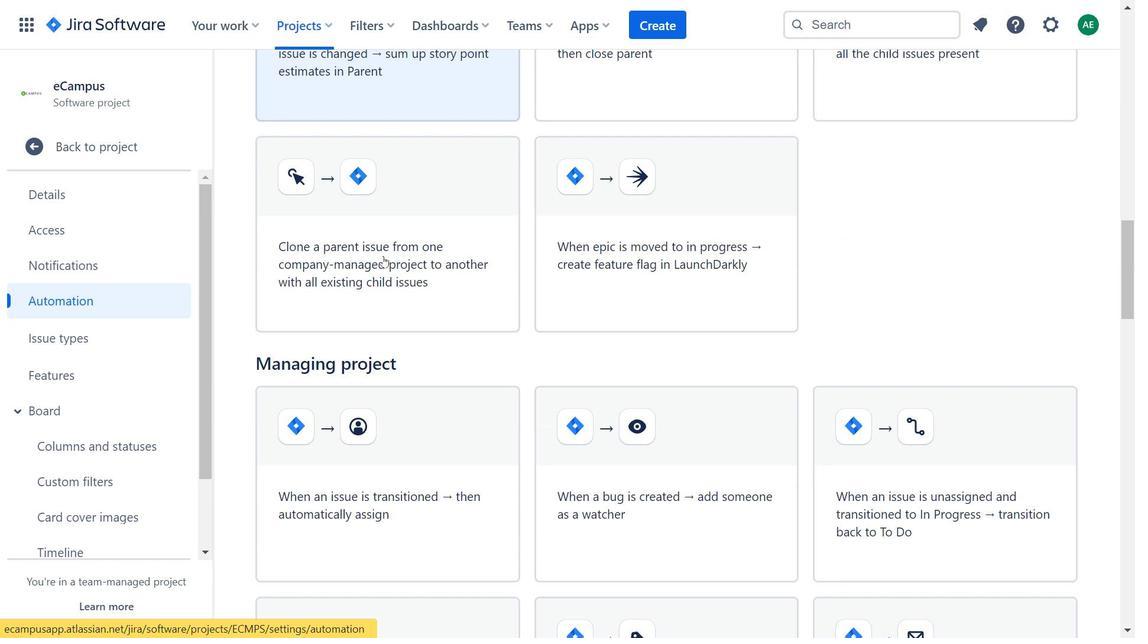 
Action: Mouse moved to (382, 252)
Screenshot: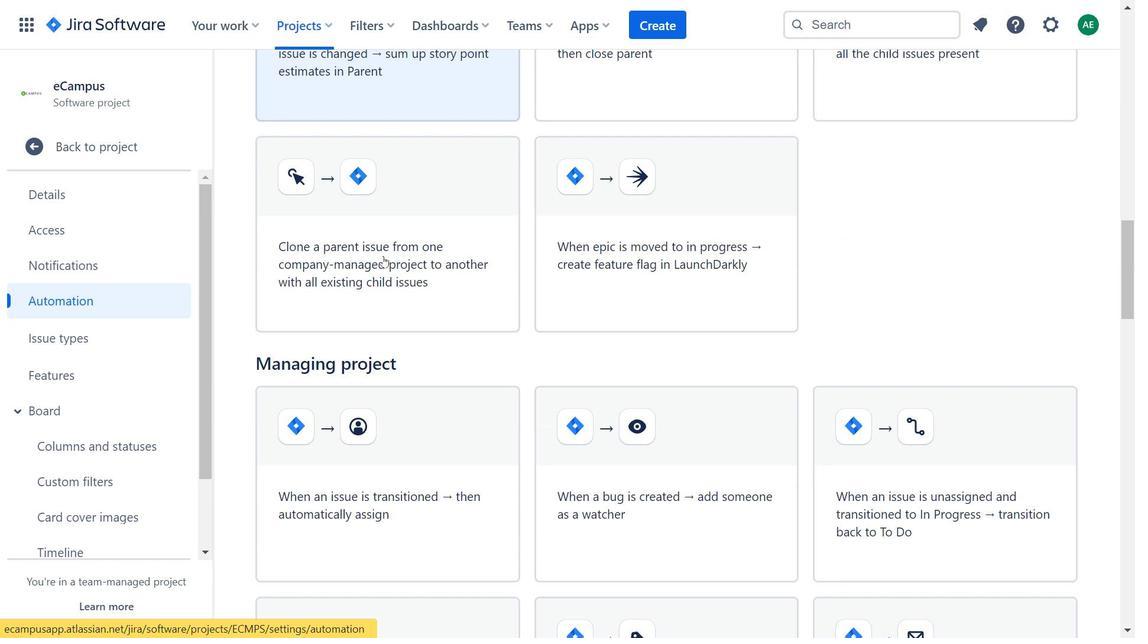 
Action: Mouse scrolled (382, 251) with delta (0, 0)
Screenshot: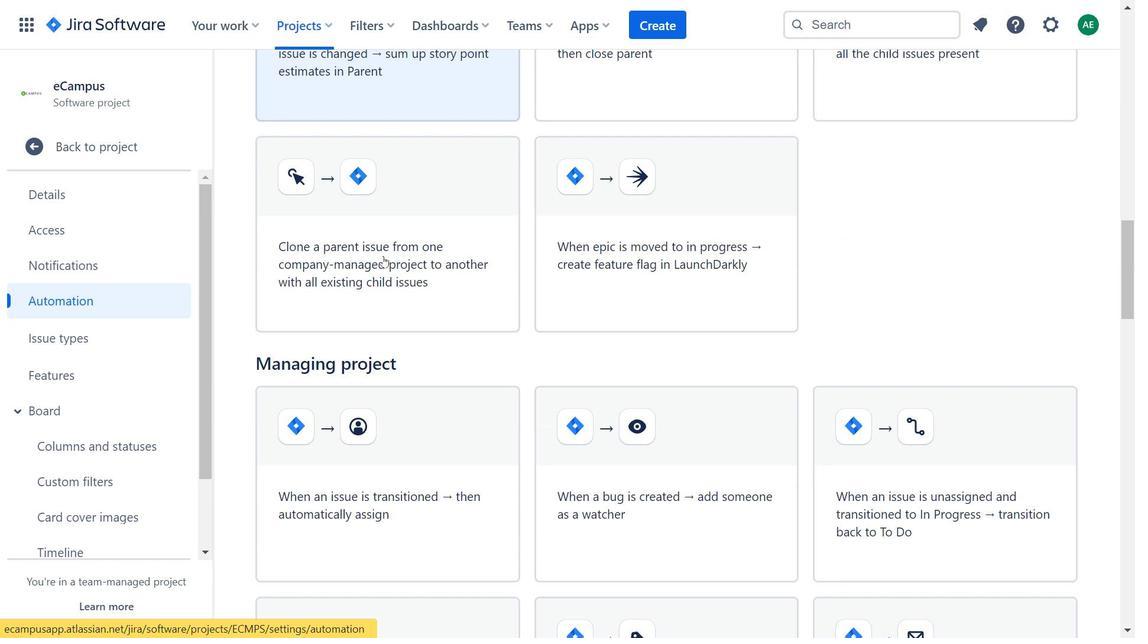 
Action: Mouse moved to (382, 254)
Screenshot: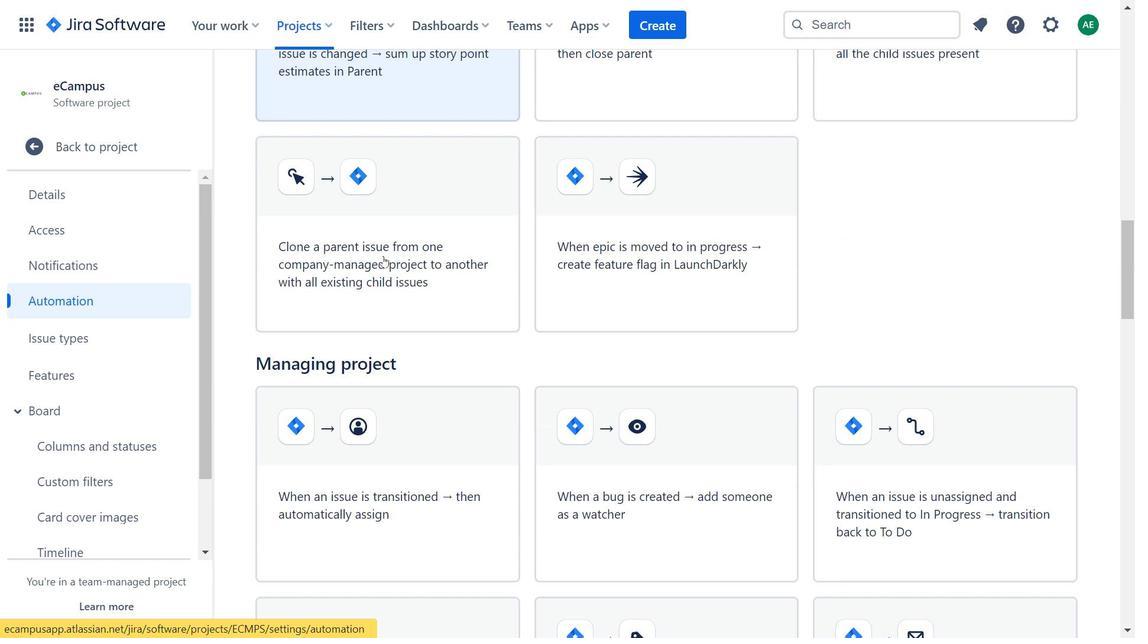 
Action: Mouse scrolled (382, 254) with delta (0, 0)
Screenshot: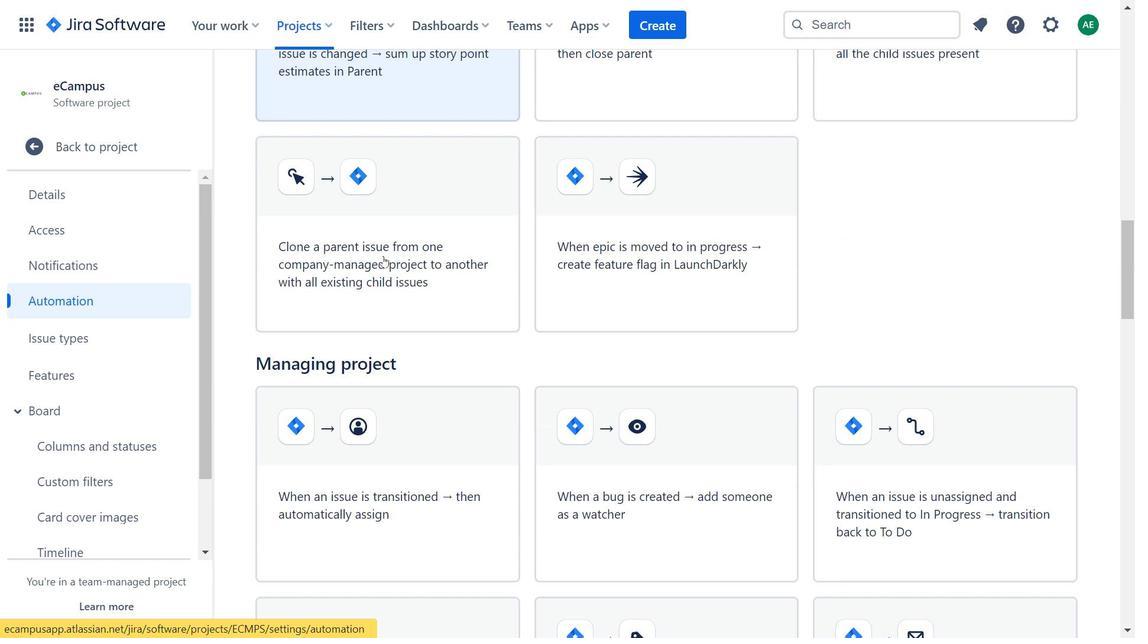 
Action: Mouse moved to (382, 256)
Screenshot: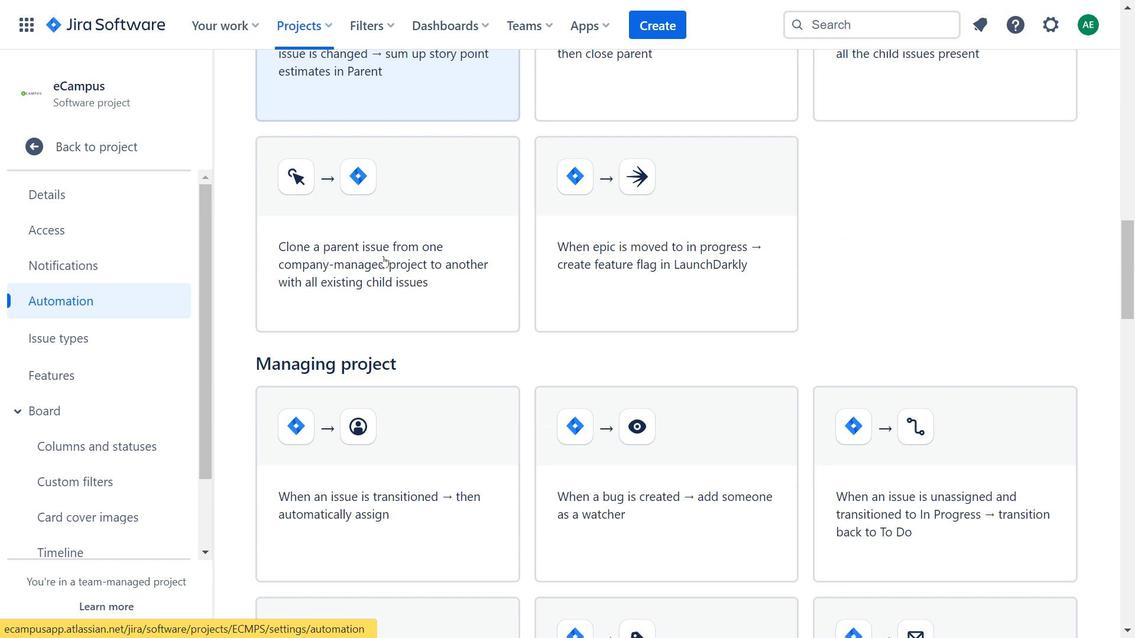 
Action: Mouse scrolled (382, 255) with delta (0, 0)
Screenshot: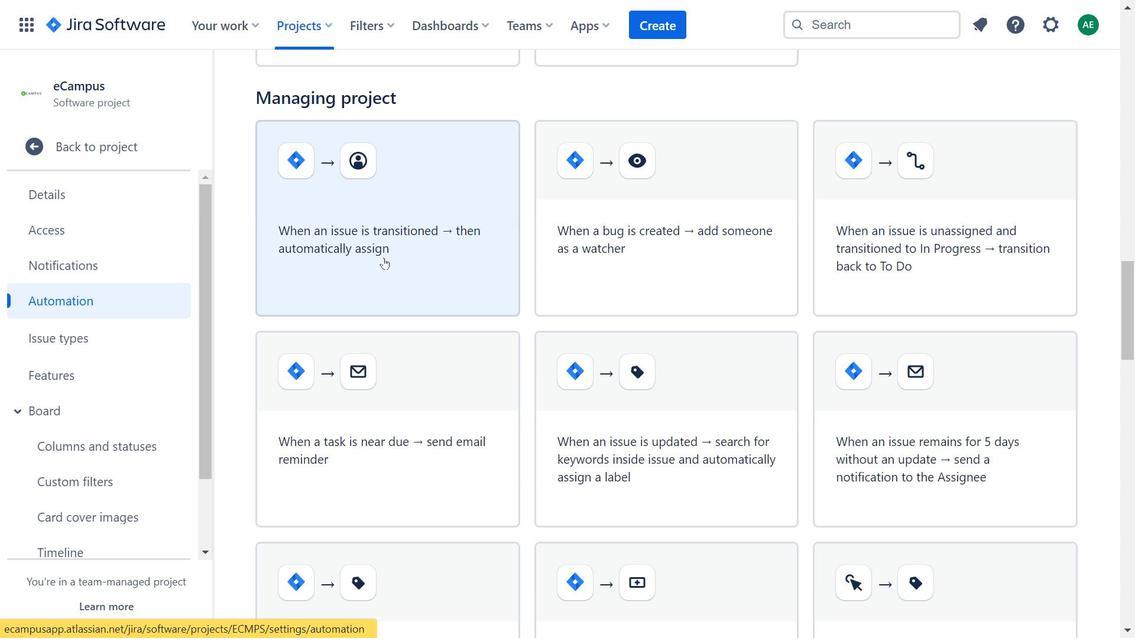 
Action: Mouse scrolled (382, 255) with delta (0, 0)
Screenshot: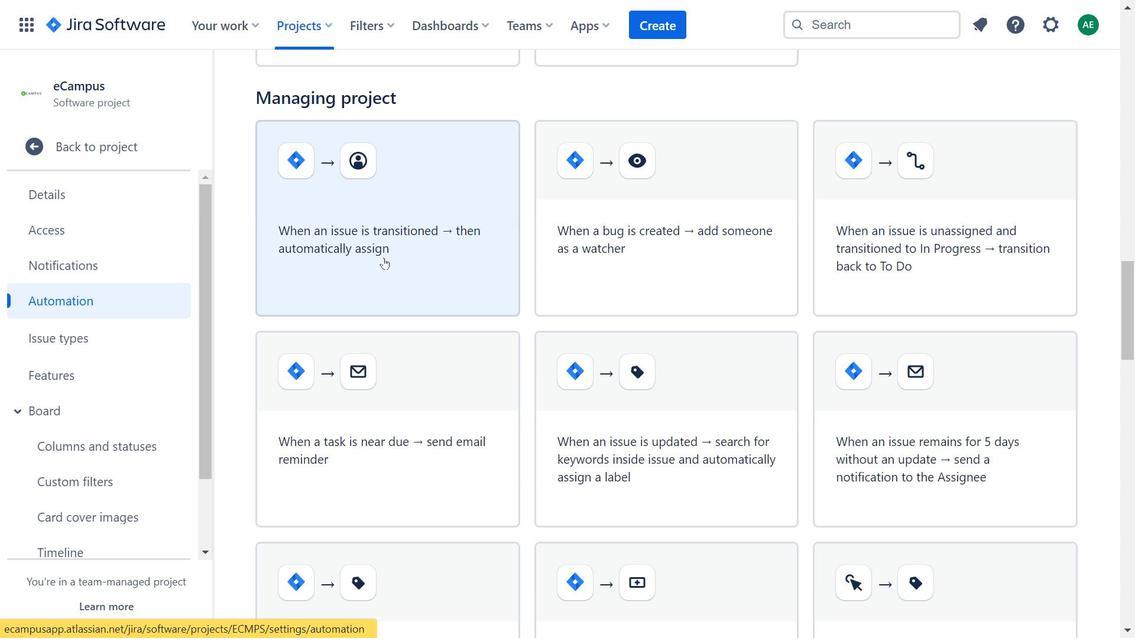 
Action: Mouse scrolled (382, 255) with delta (0, 0)
Screenshot: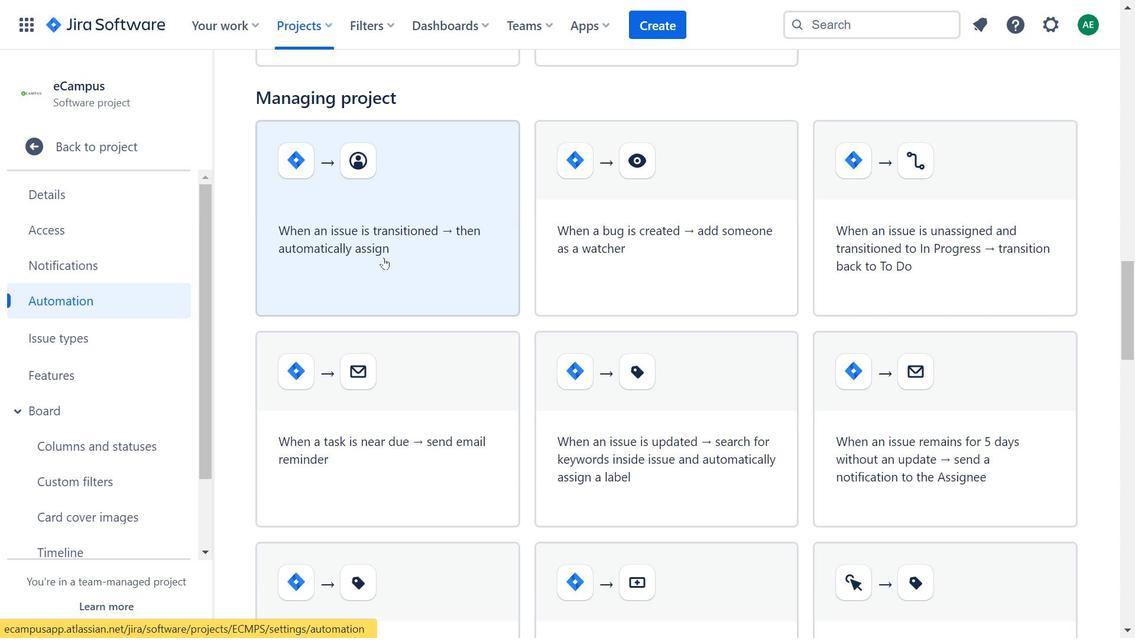 
Action: Mouse scrolled (382, 255) with delta (0, 0)
Screenshot: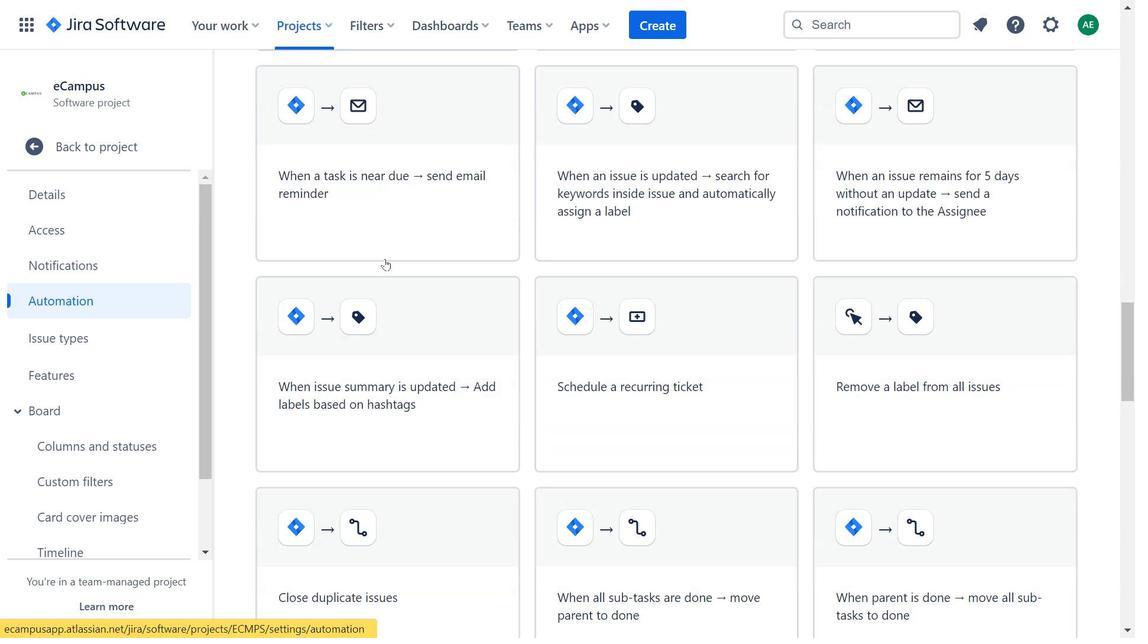 
Action: Mouse scrolled (382, 255) with delta (0, 0)
Screenshot: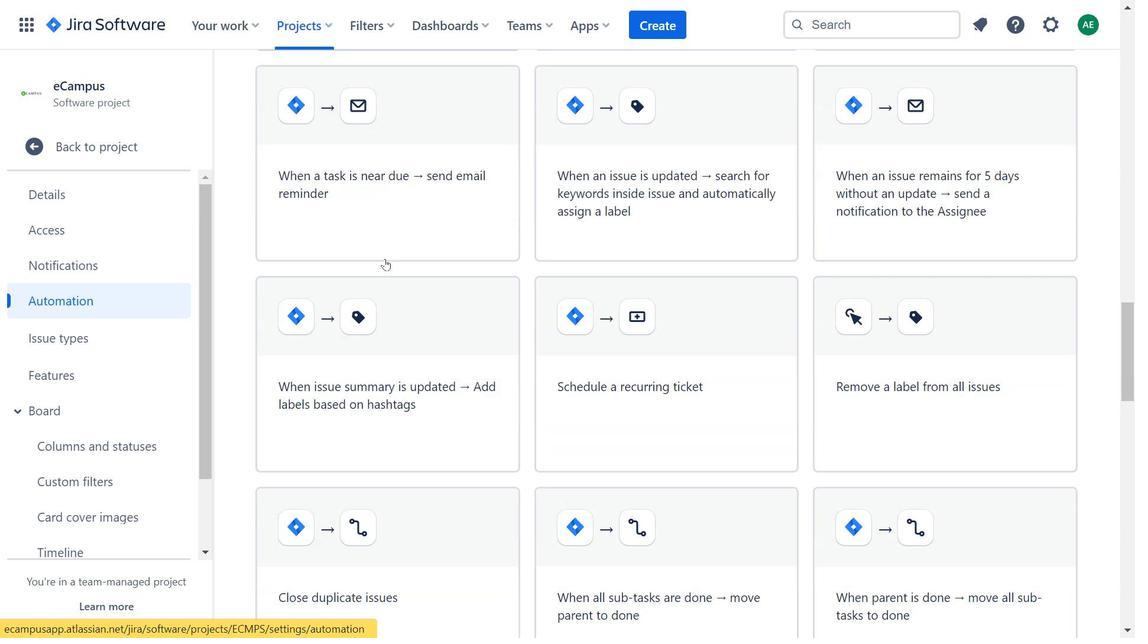 
Action: Mouse moved to (383, 256)
Screenshot: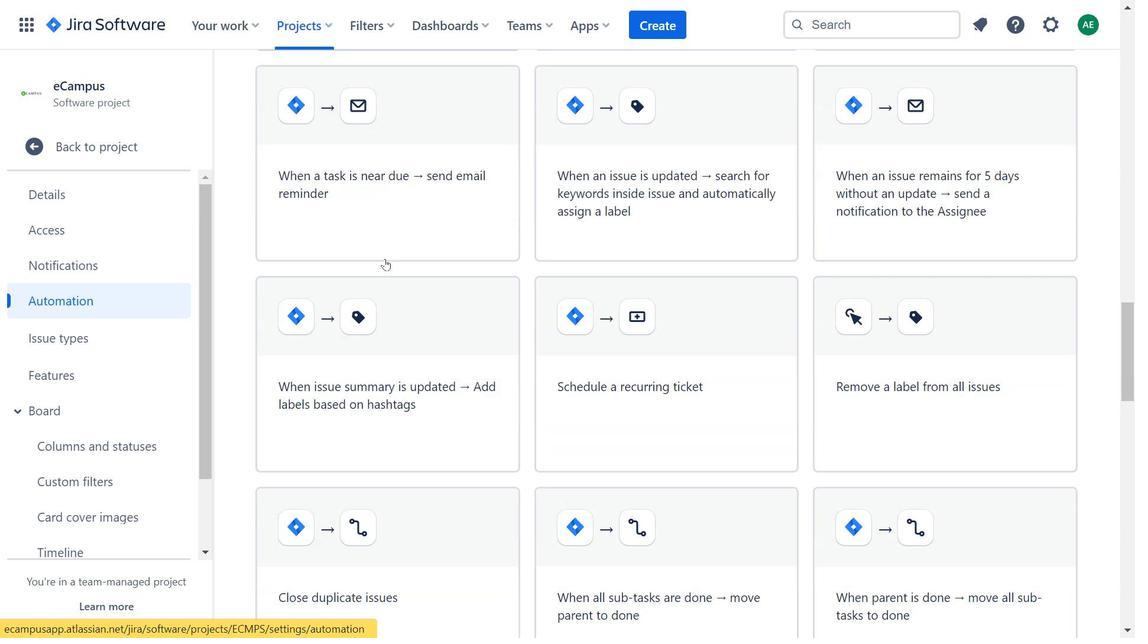 
Action: Mouse scrolled (383, 255) with delta (0, 0)
Screenshot: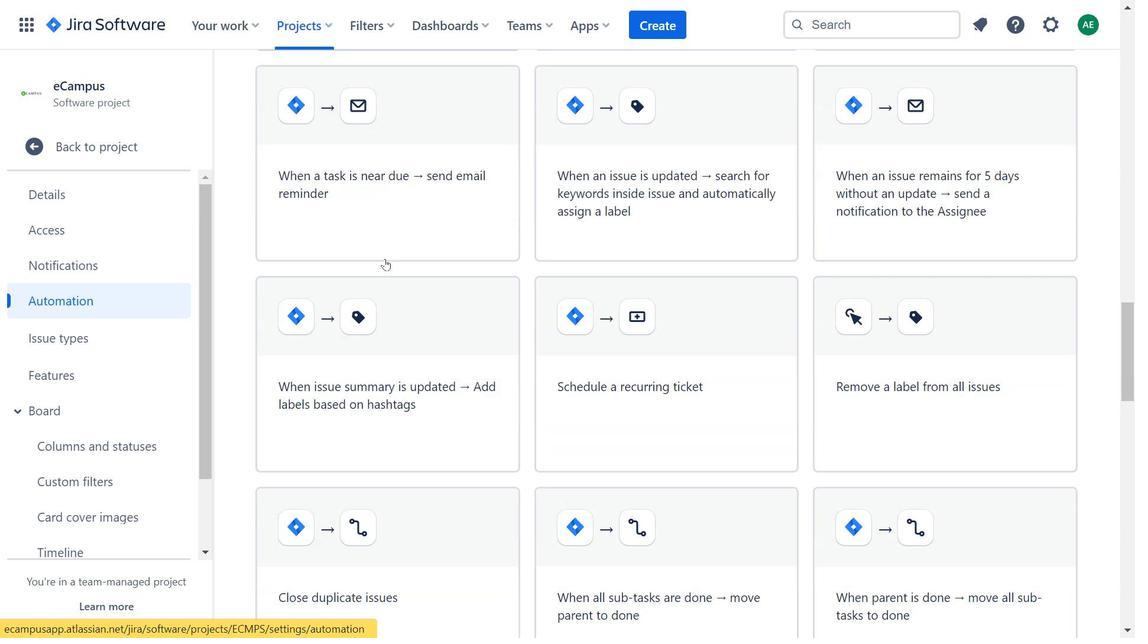 
Action: Mouse moved to (384, 258)
Screenshot: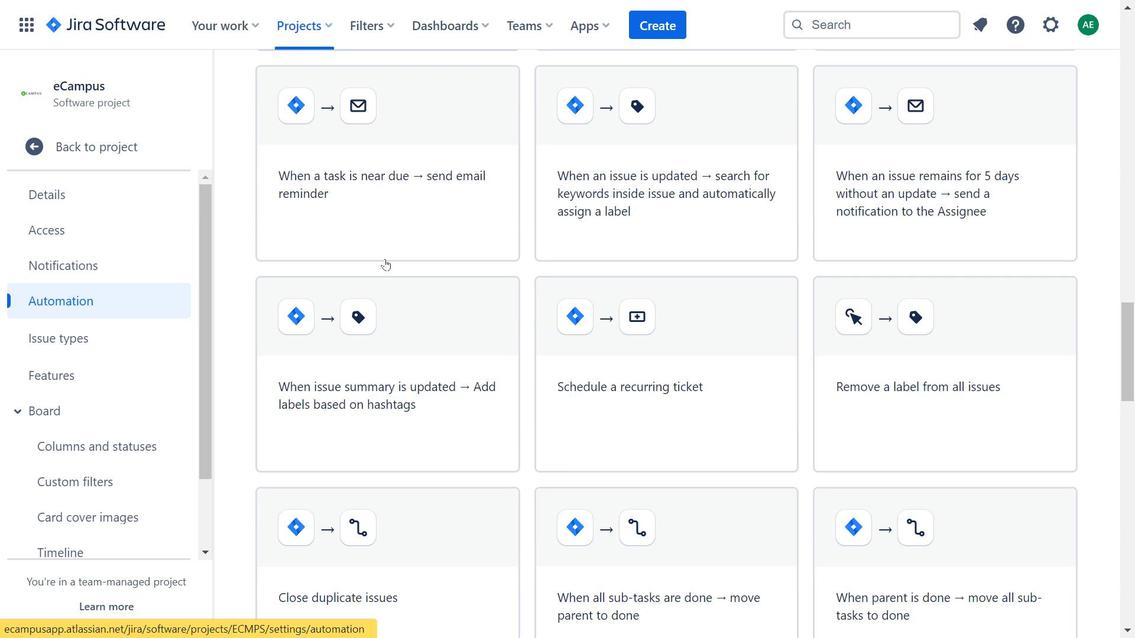 
Action: Mouse scrolled (384, 257) with delta (0, 0)
Screenshot: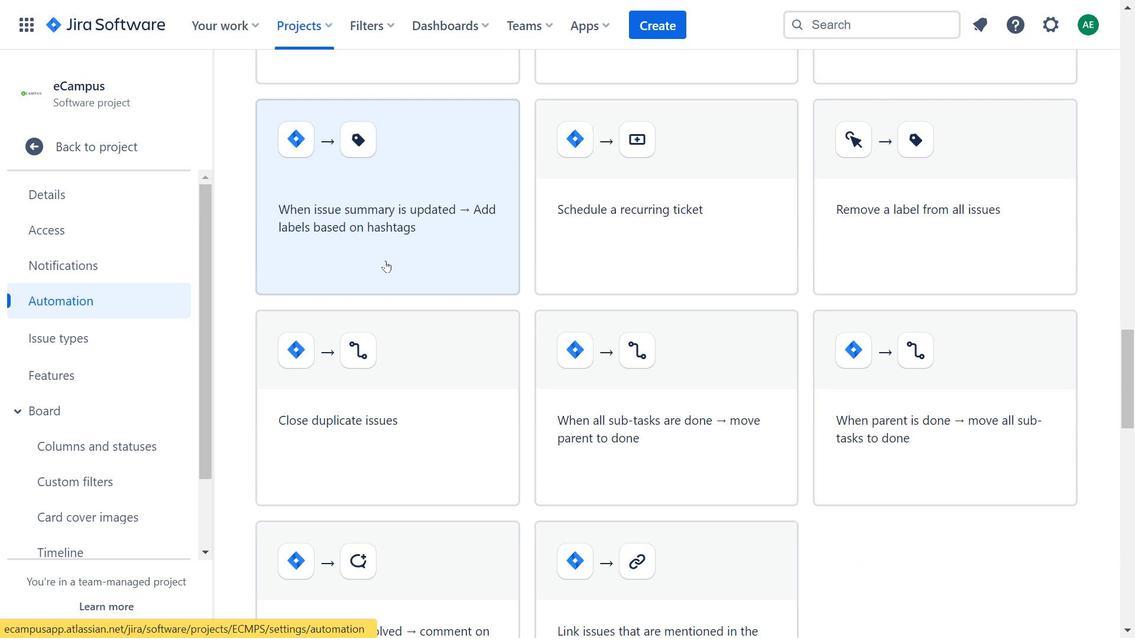
Action: Mouse scrolled (384, 257) with delta (0, 0)
Screenshot: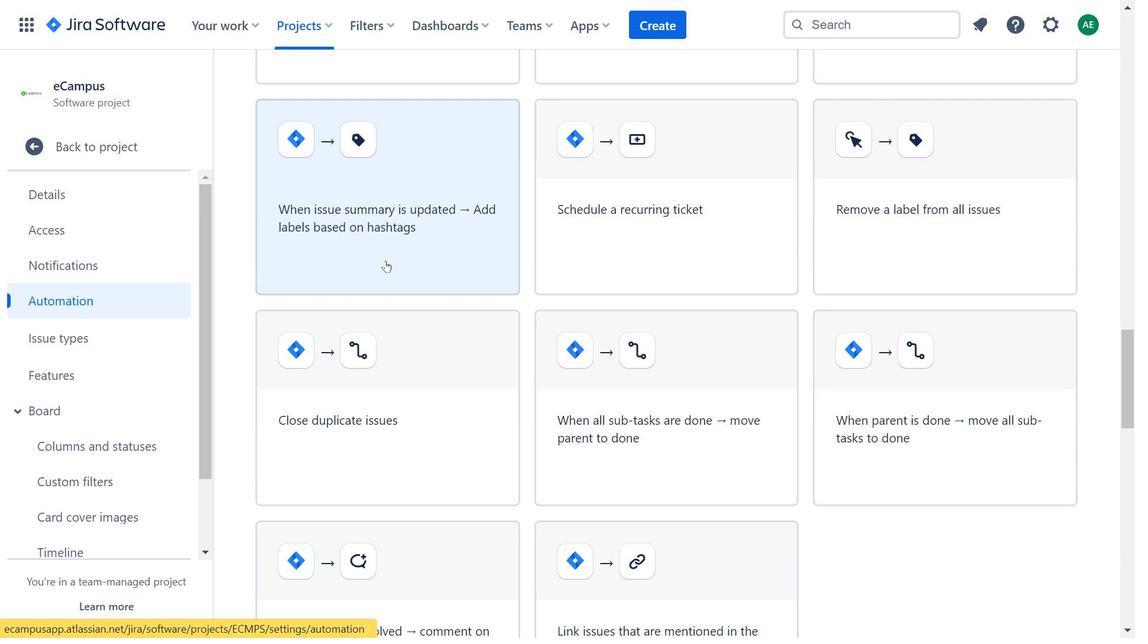 
Action: Mouse scrolled (384, 257) with delta (0, 0)
Screenshot: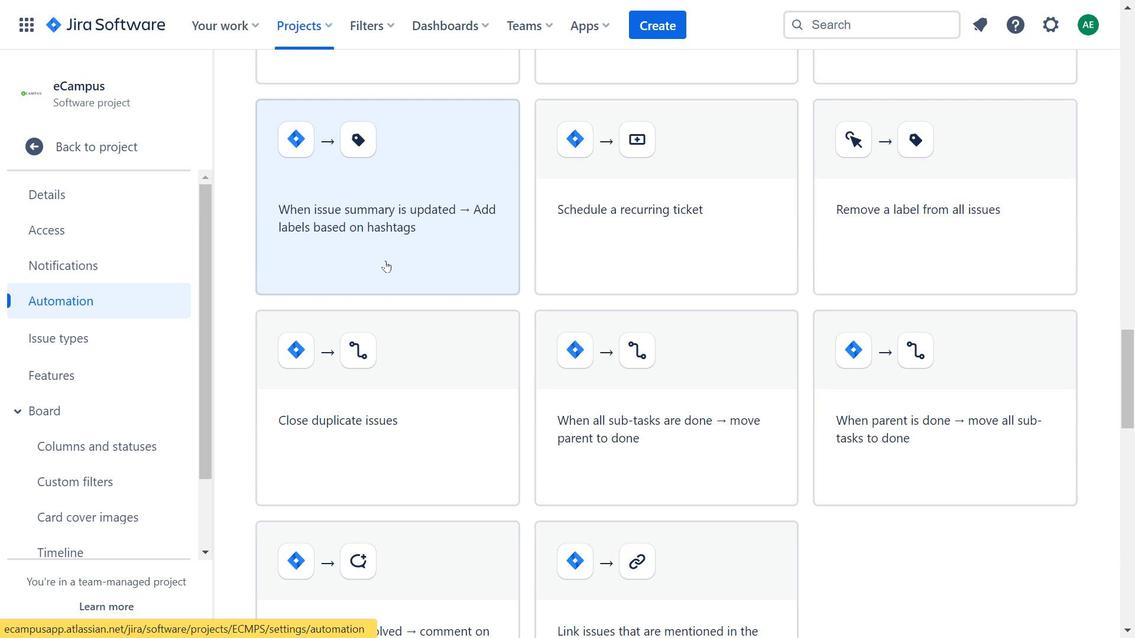 
Action: Mouse moved to (385, 260)
Screenshot: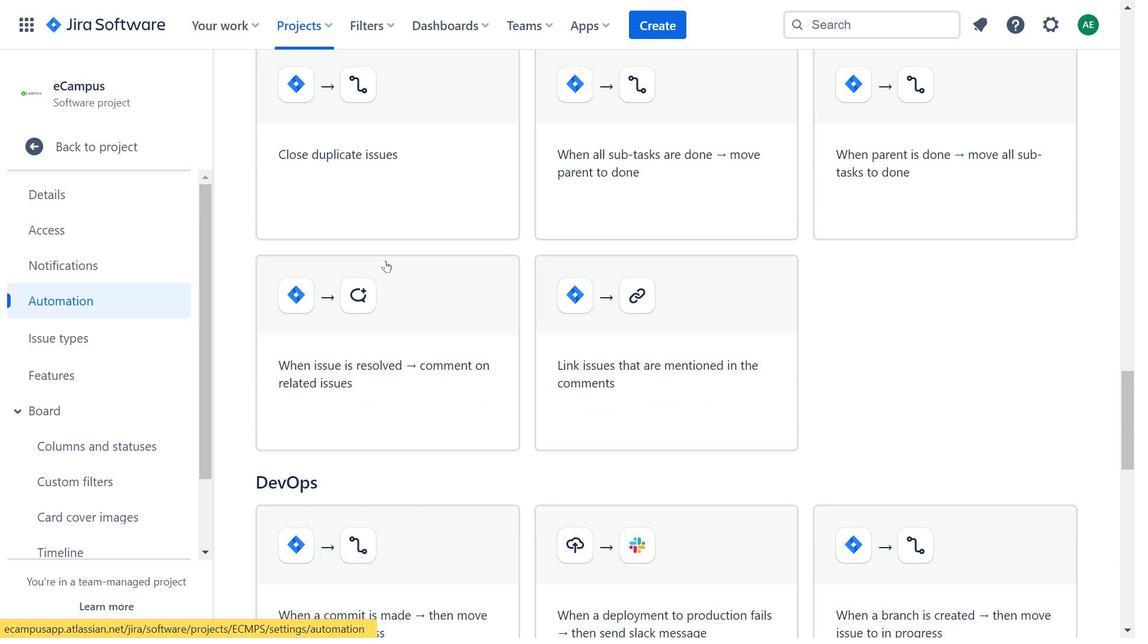 
Action: Mouse scrolled (385, 259) with delta (0, 0)
Screenshot: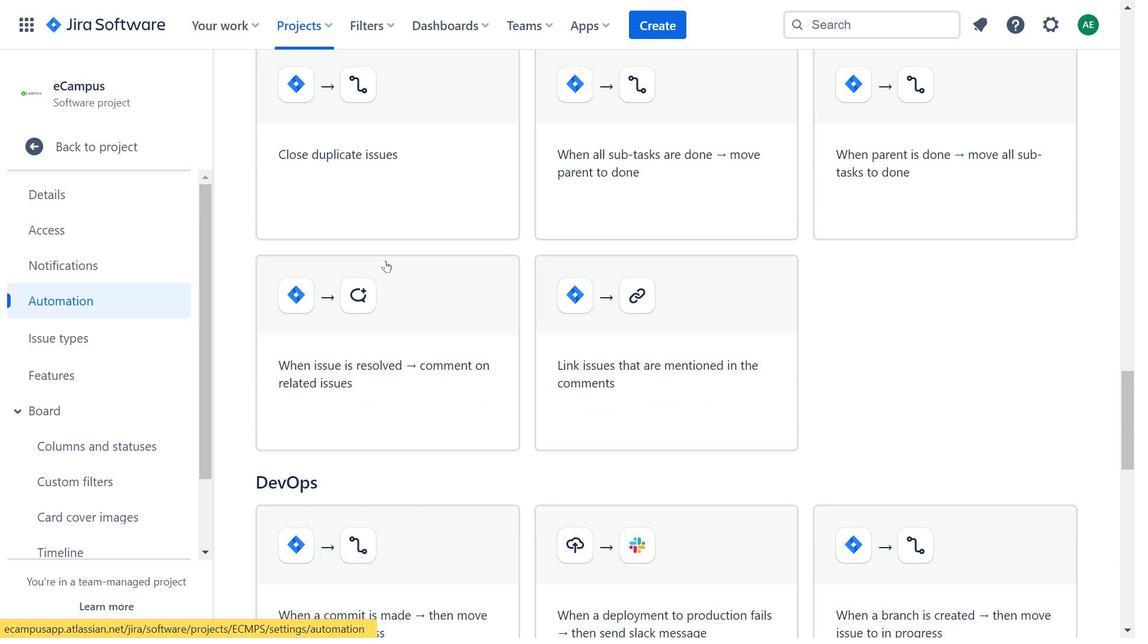 
Action: Mouse scrolled (385, 259) with delta (0, 0)
Screenshot: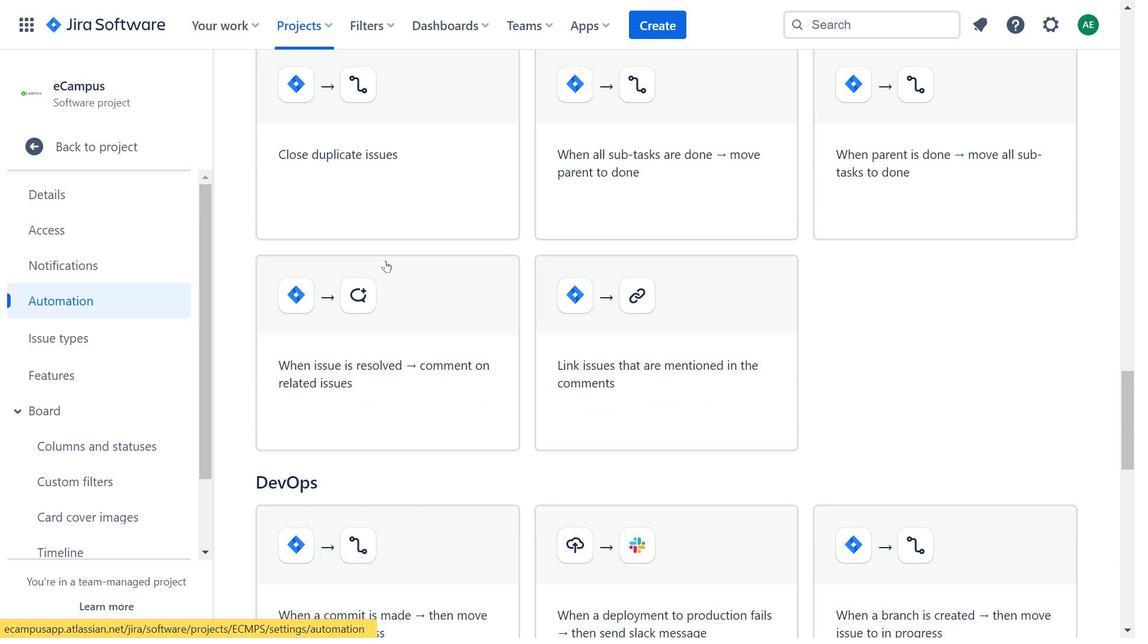 
Action: Mouse scrolled (385, 259) with delta (0, 0)
Screenshot: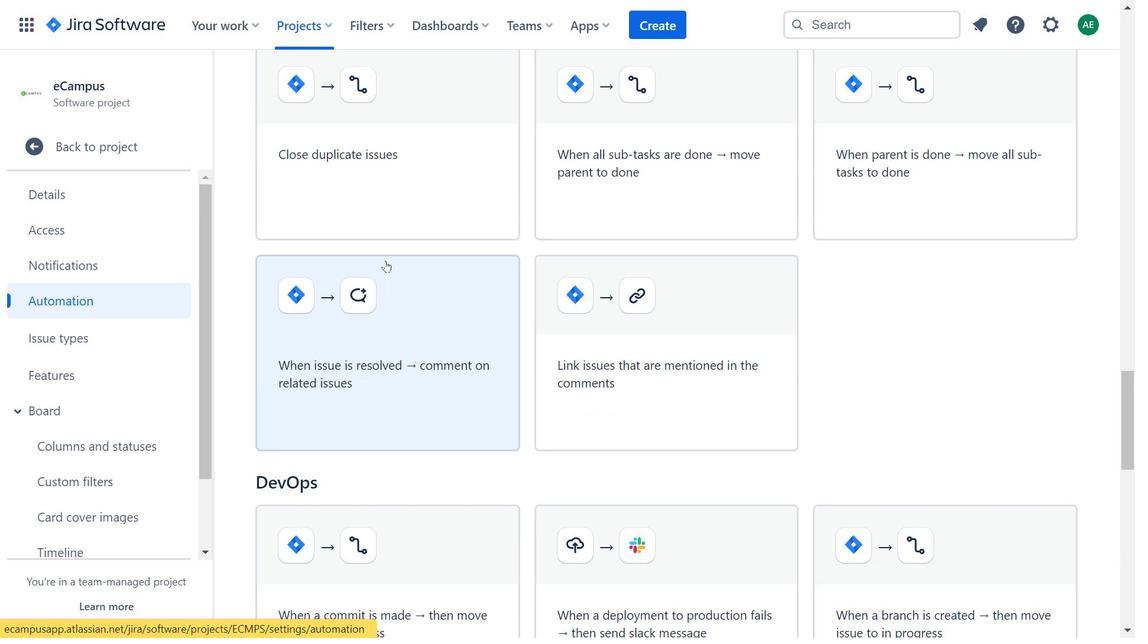 
Action: Mouse scrolled (385, 259) with delta (0, 0)
Screenshot: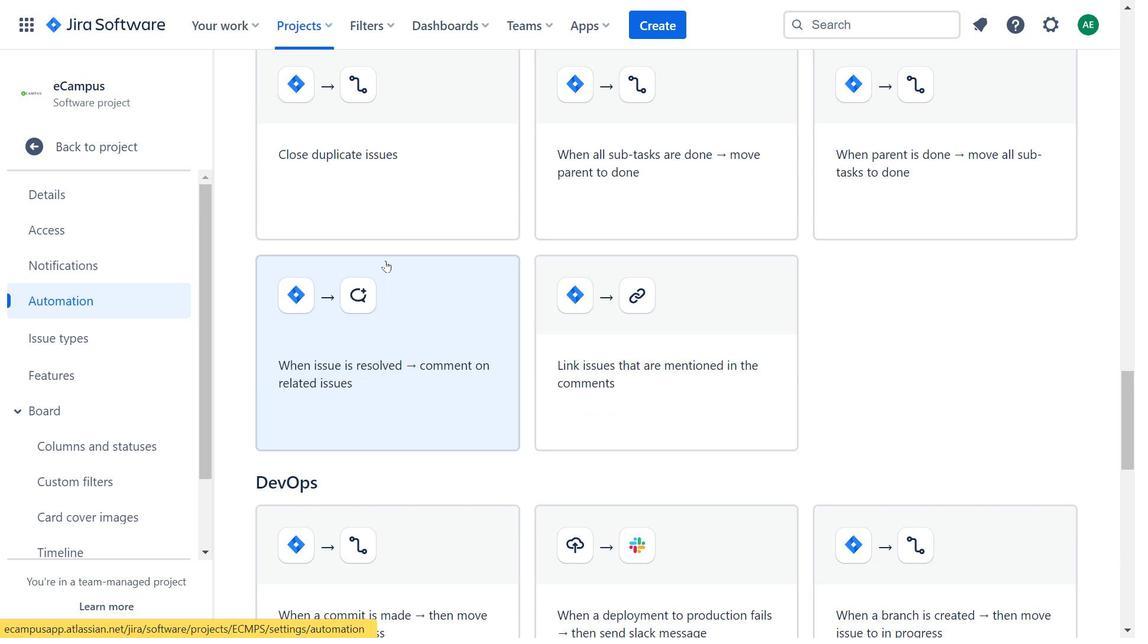 
Action: Mouse scrolled (385, 259) with delta (0, 0)
Screenshot: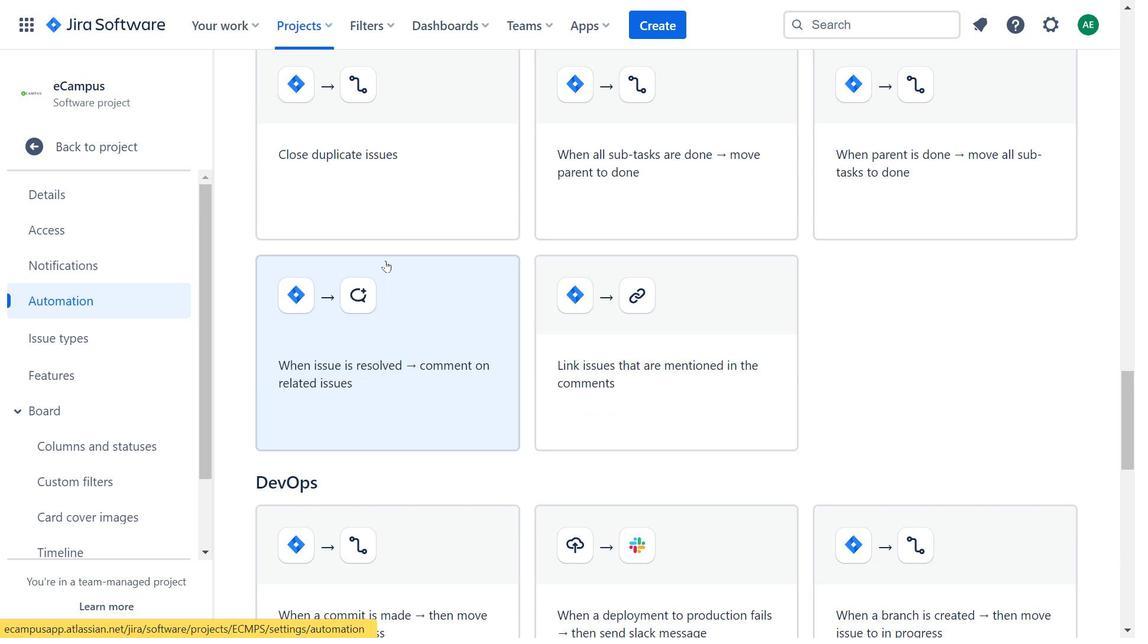 
Action: Mouse moved to (347, 364)
Screenshot: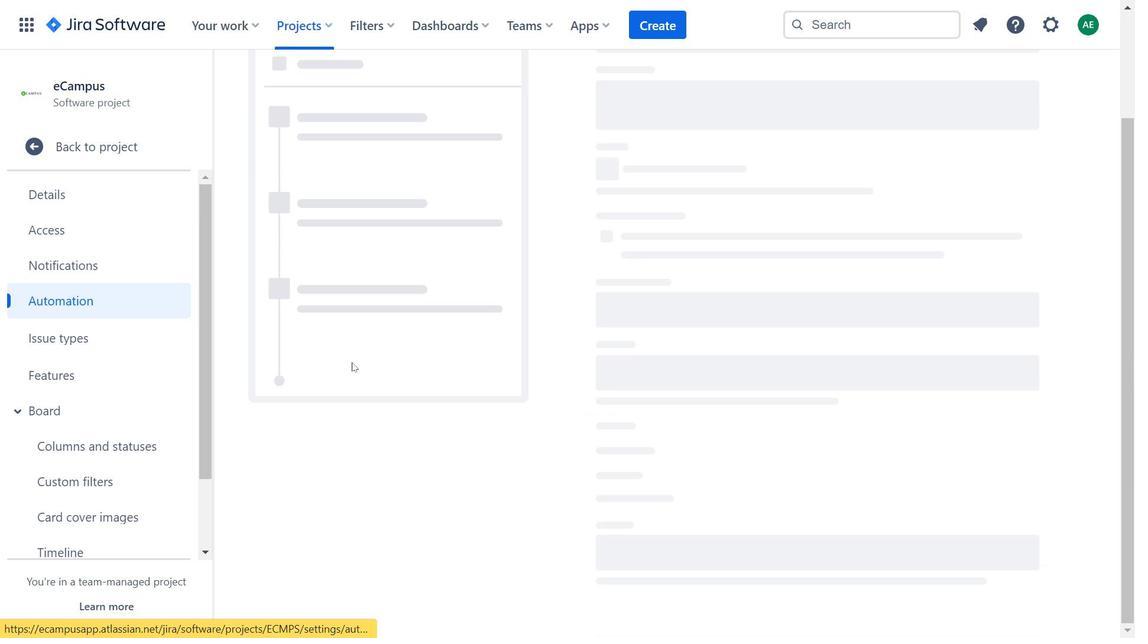 
Action: Mouse pressed left at (347, 364)
Screenshot: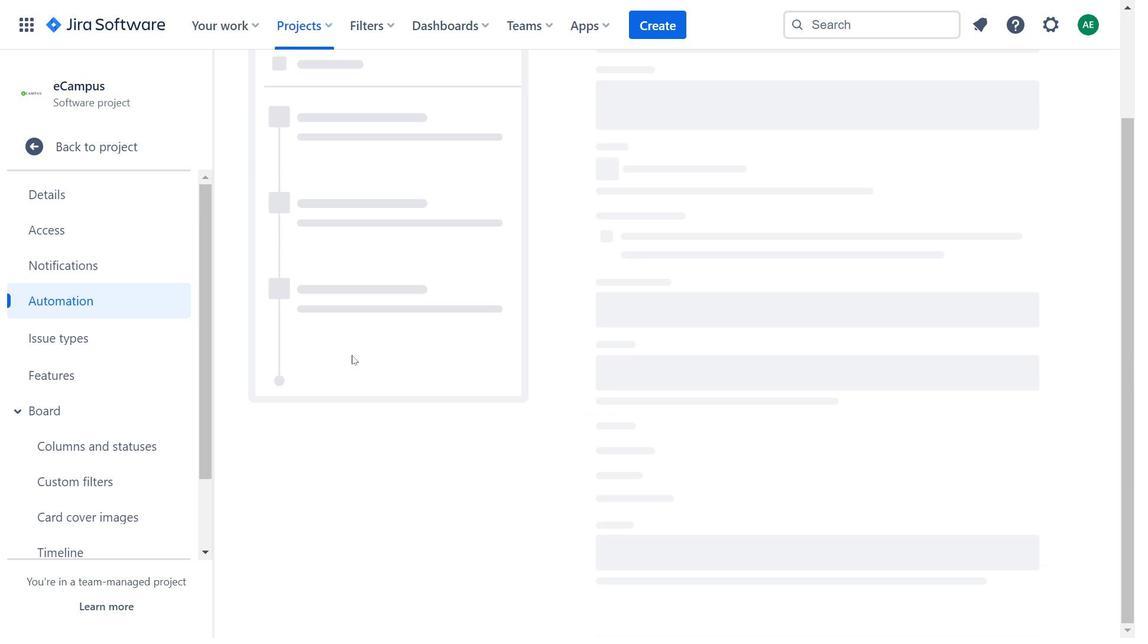 
Action: Mouse moved to (389, 131)
